 Task: Addition of States in Picklist Values
Action: Mouse moved to (105, 137)
Screenshot: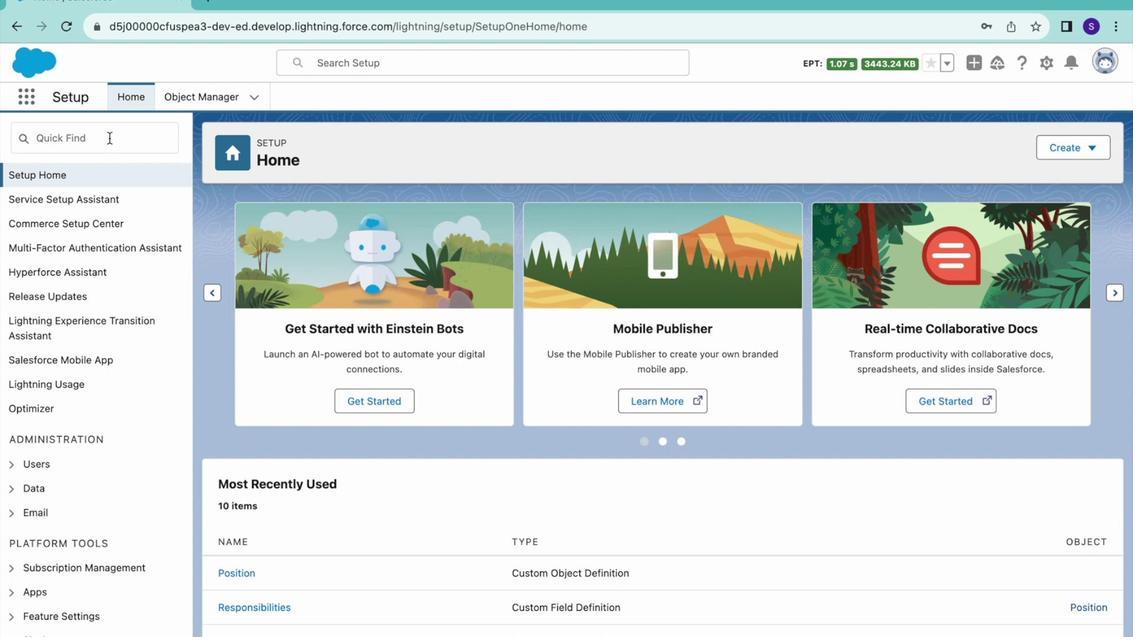 
Action: Mouse pressed left at (105, 137)
Screenshot: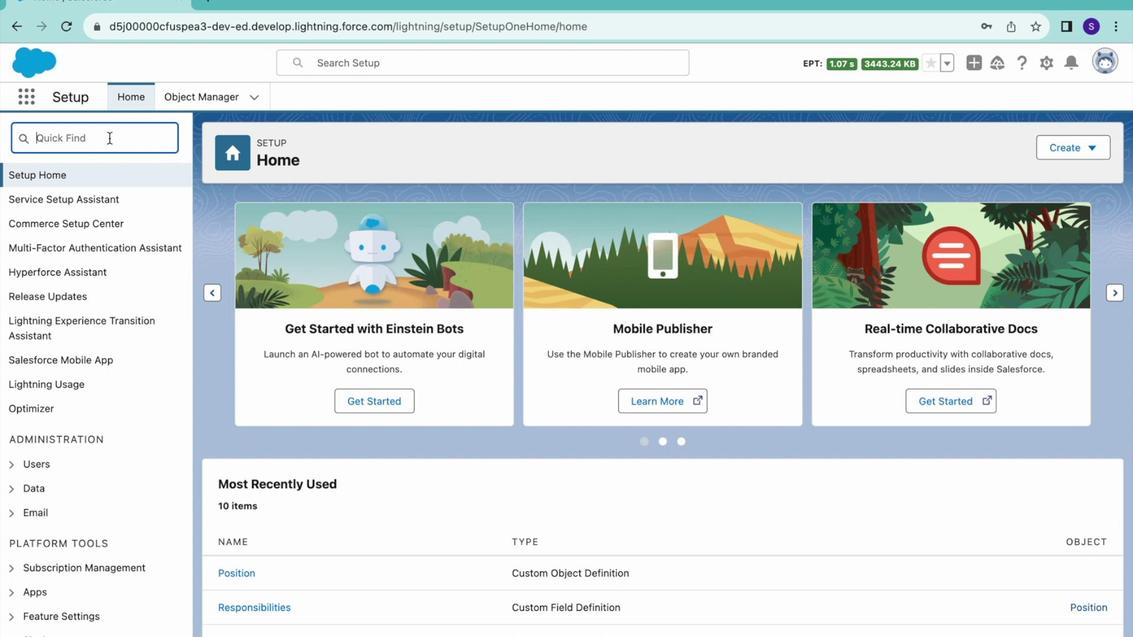 
Action: Key pressed 'p''i''c''k''l''i''s'
Screenshot: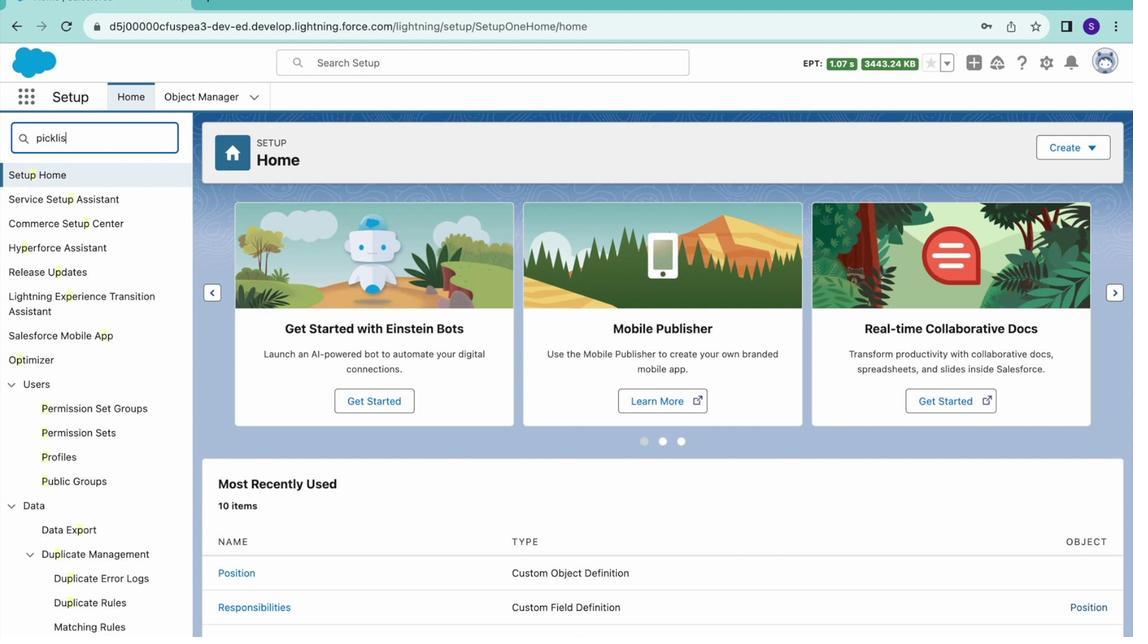 
Action: Mouse moved to (74, 284)
Screenshot: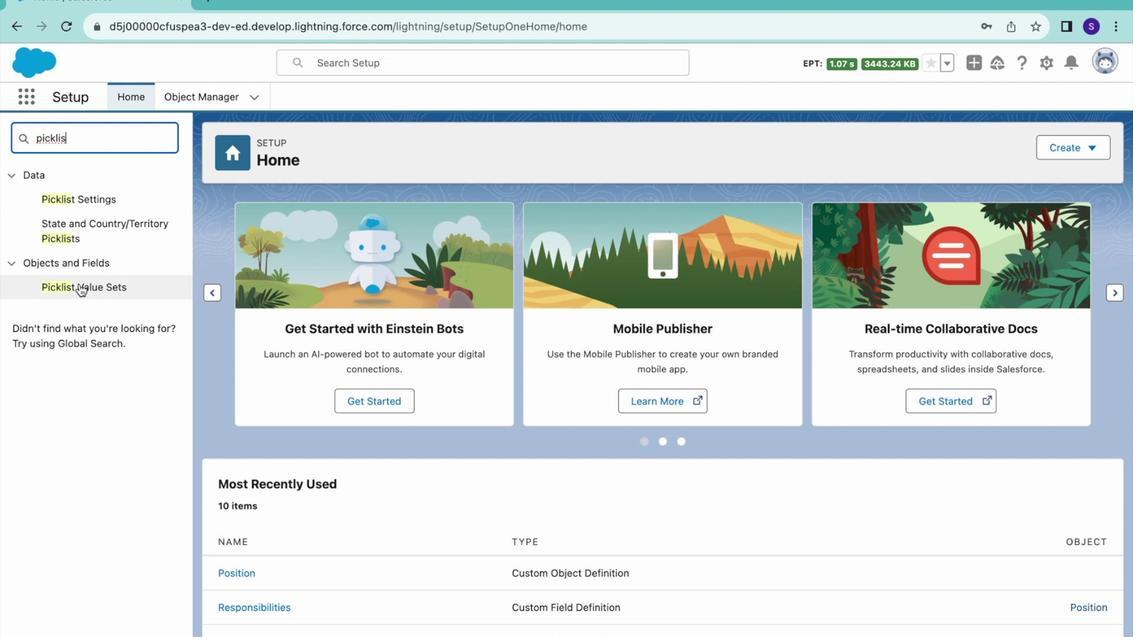 
Action: Mouse pressed left at (74, 284)
Screenshot: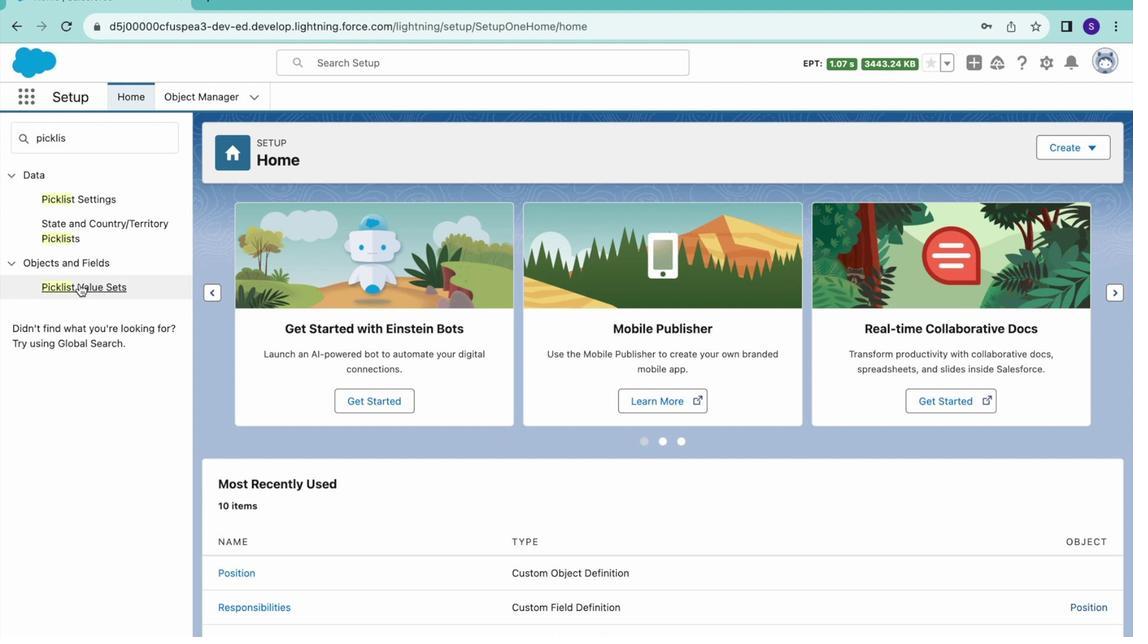 
Action: Mouse moved to (300, 380)
Screenshot: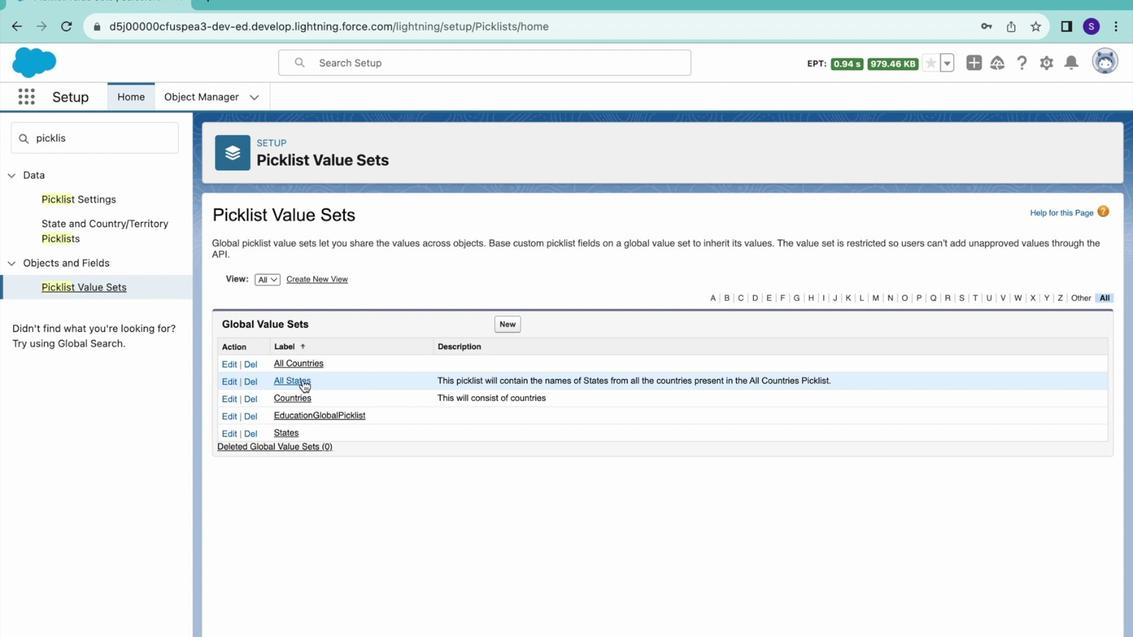 
Action: Mouse pressed left at (300, 380)
Screenshot: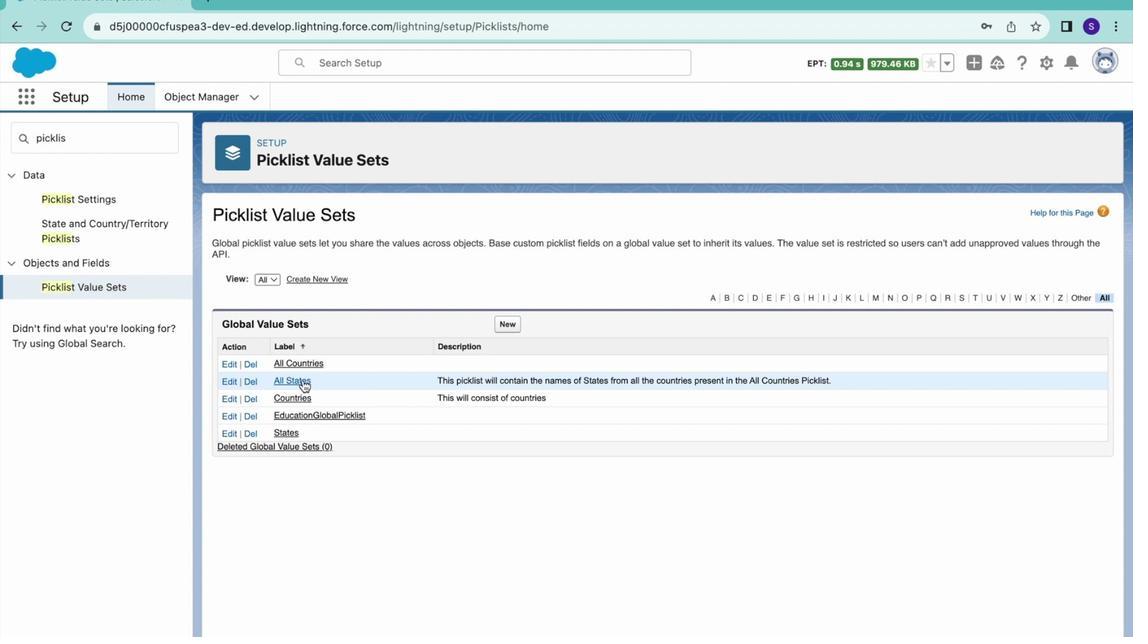 
Action: Mouse moved to (555, 403)
Screenshot: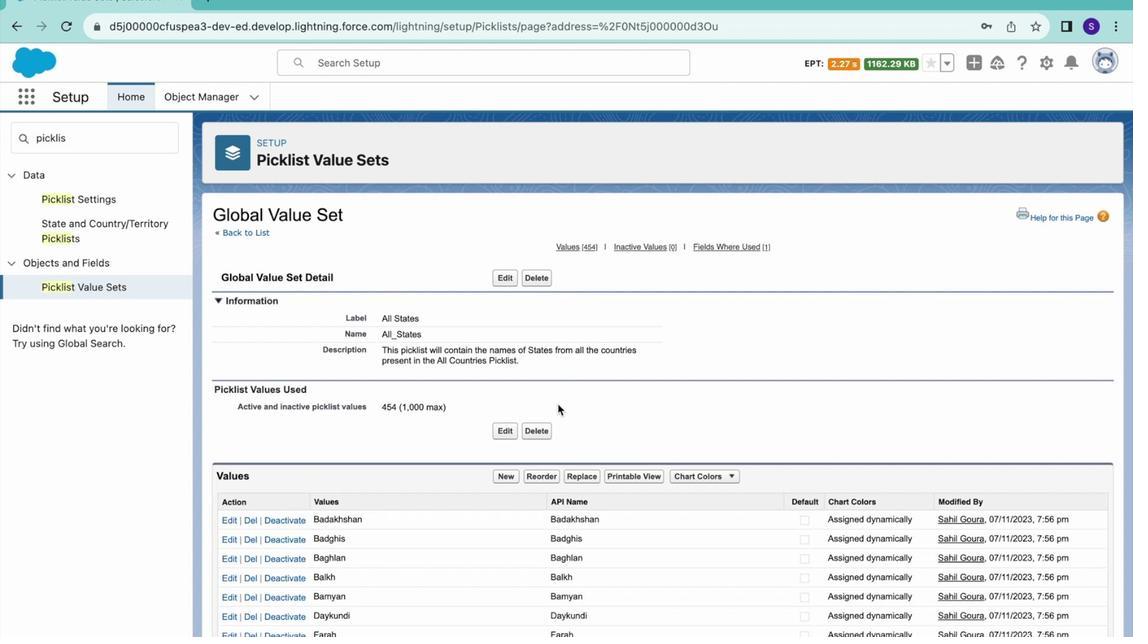
Action: Mouse scrolled (555, 403) with delta (-3, -49)
Screenshot: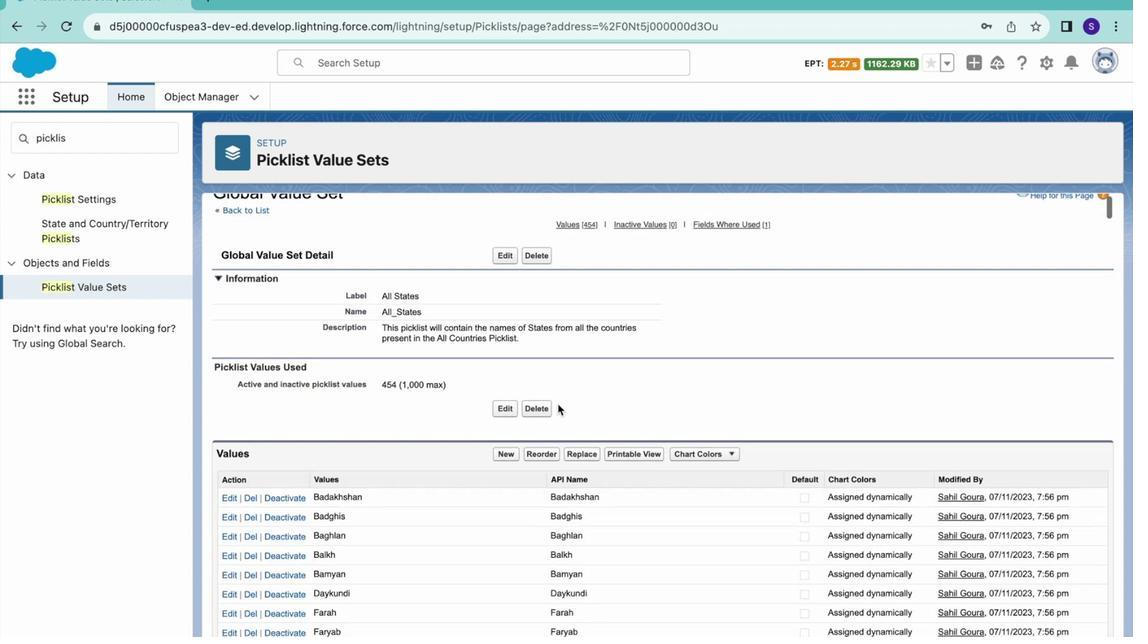
Action: Mouse scrolled (555, 403) with delta (-3, -50)
Screenshot: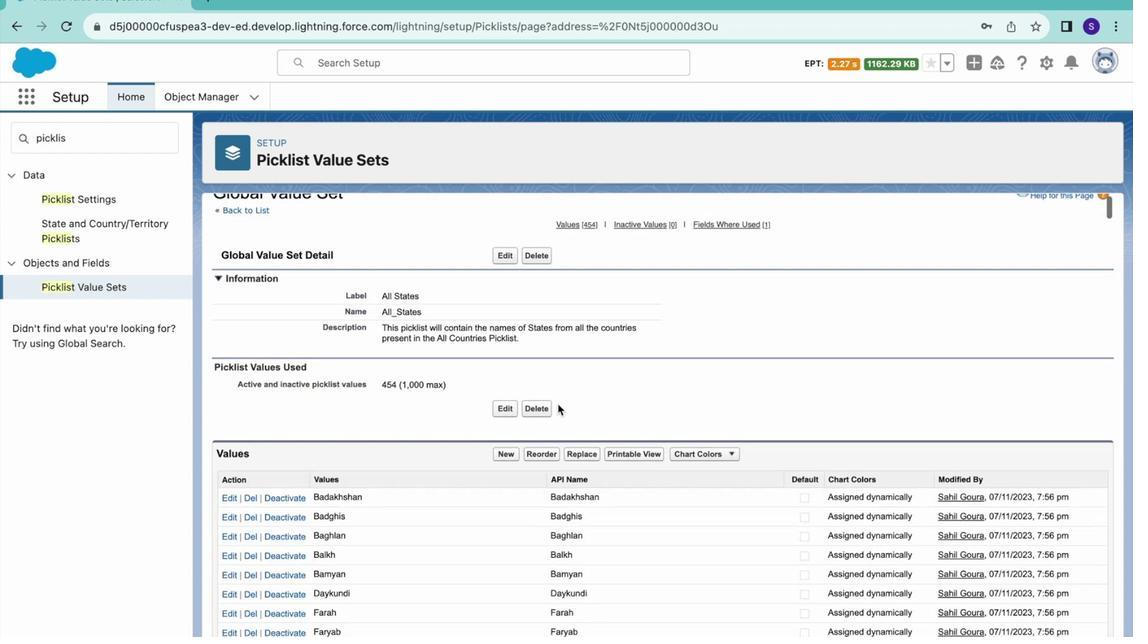 
Action: Mouse scrolled (555, 403) with delta (-3, -50)
Screenshot: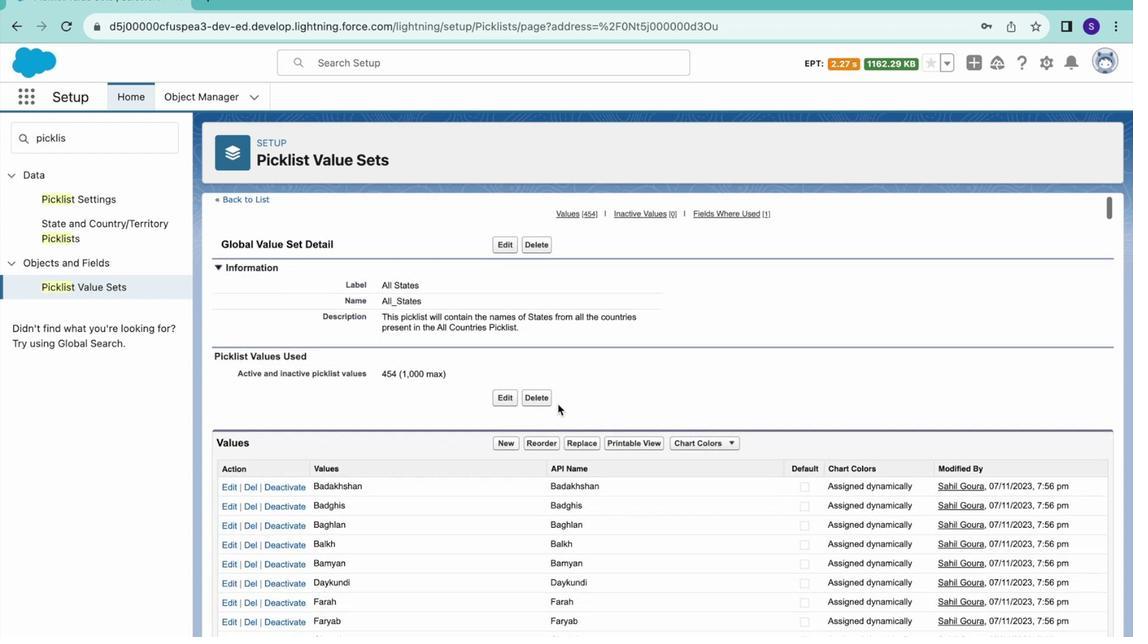 
Action: Mouse scrolled (555, 403) with delta (-3, -50)
Screenshot: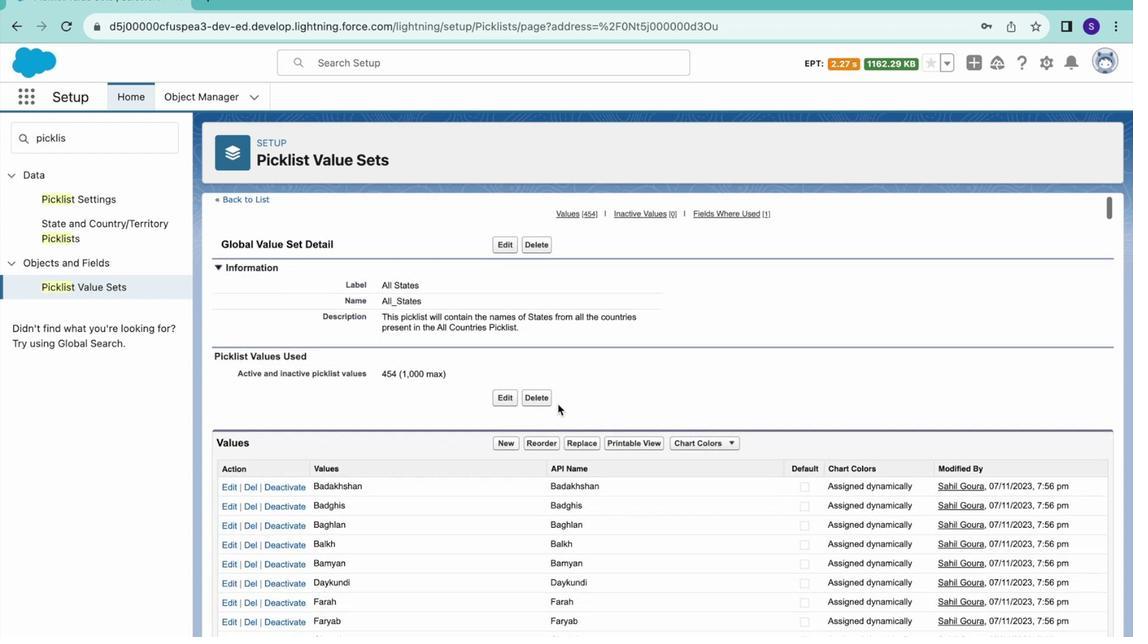 
Action: Mouse scrolled (555, 403) with delta (-3, -50)
Screenshot: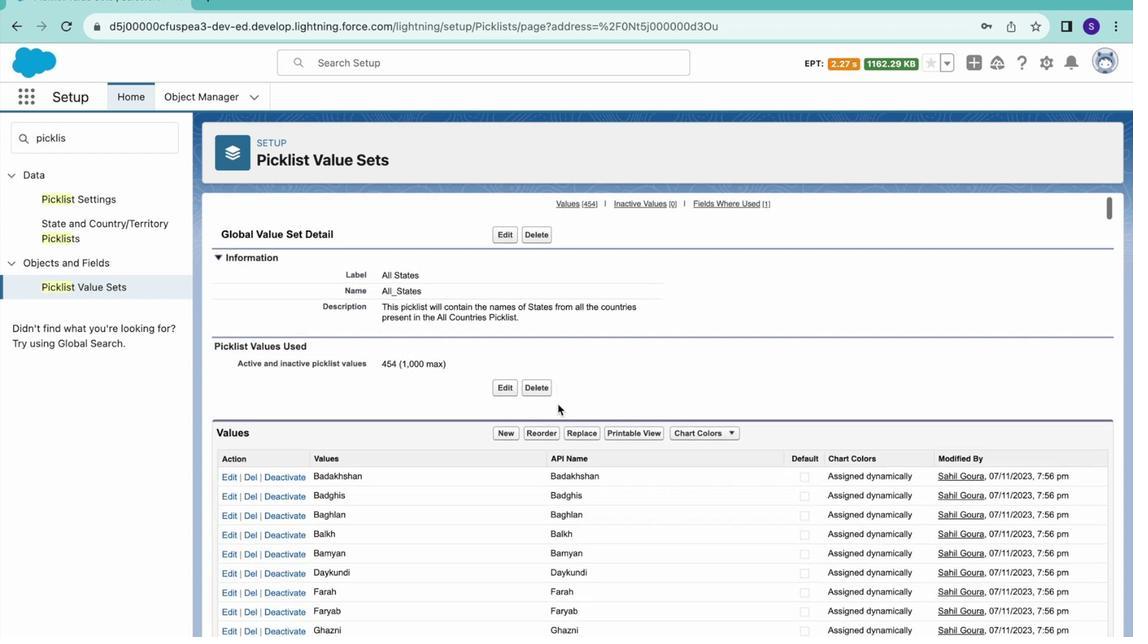 
Action: Mouse scrolled (555, 403) with delta (-3, -50)
Screenshot: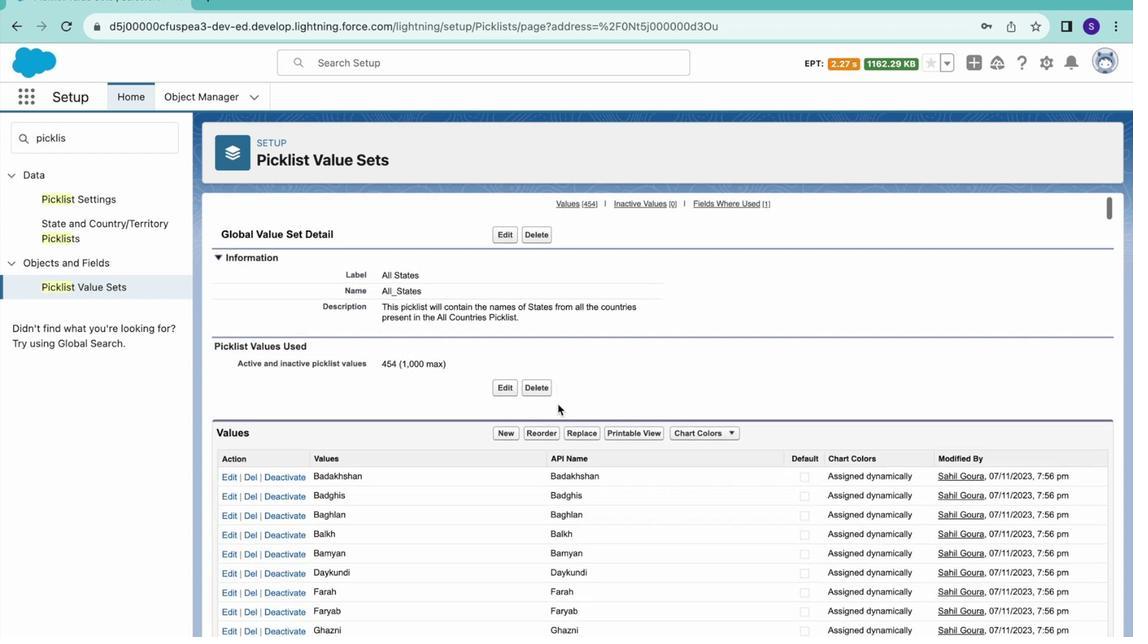 
Action: Mouse scrolled (555, 403) with delta (-3, -50)
Screenshot: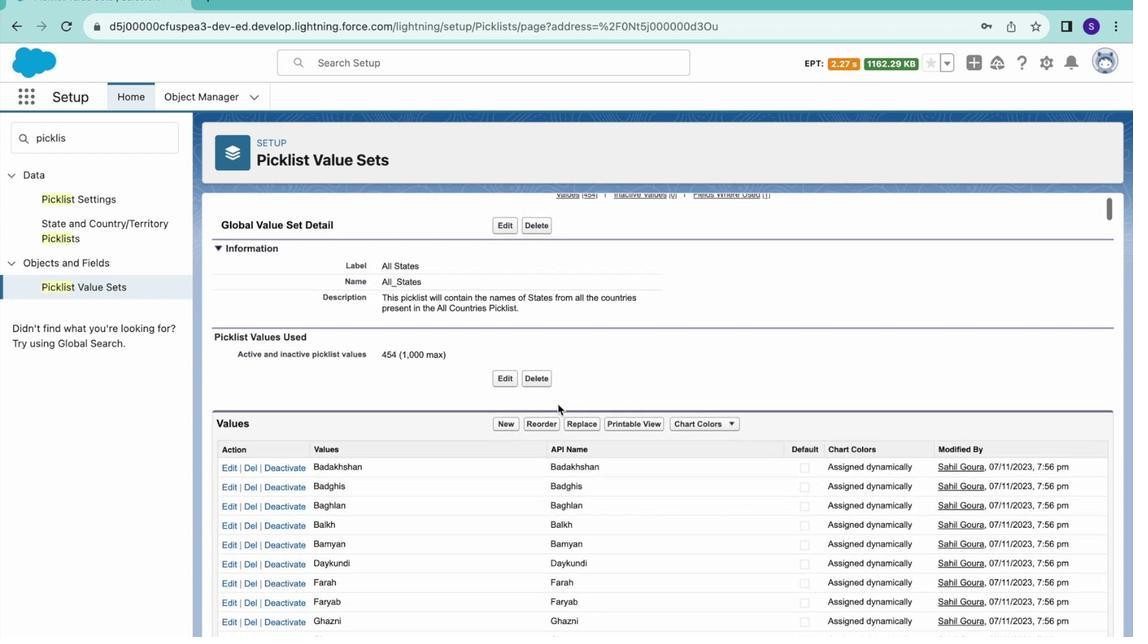 
Action: Mouse scrolled (555, 403) with delta (-3, -50)
Screenshot: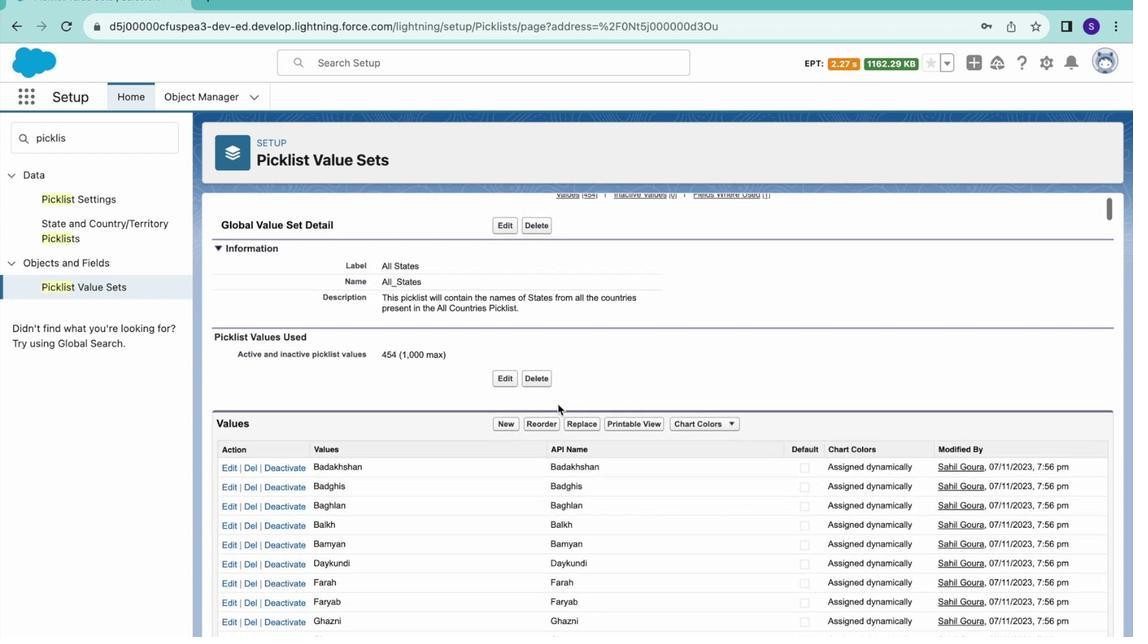 
Action: Mouse scrolled (555, 403) with delta (-3, -49)
Screenshot: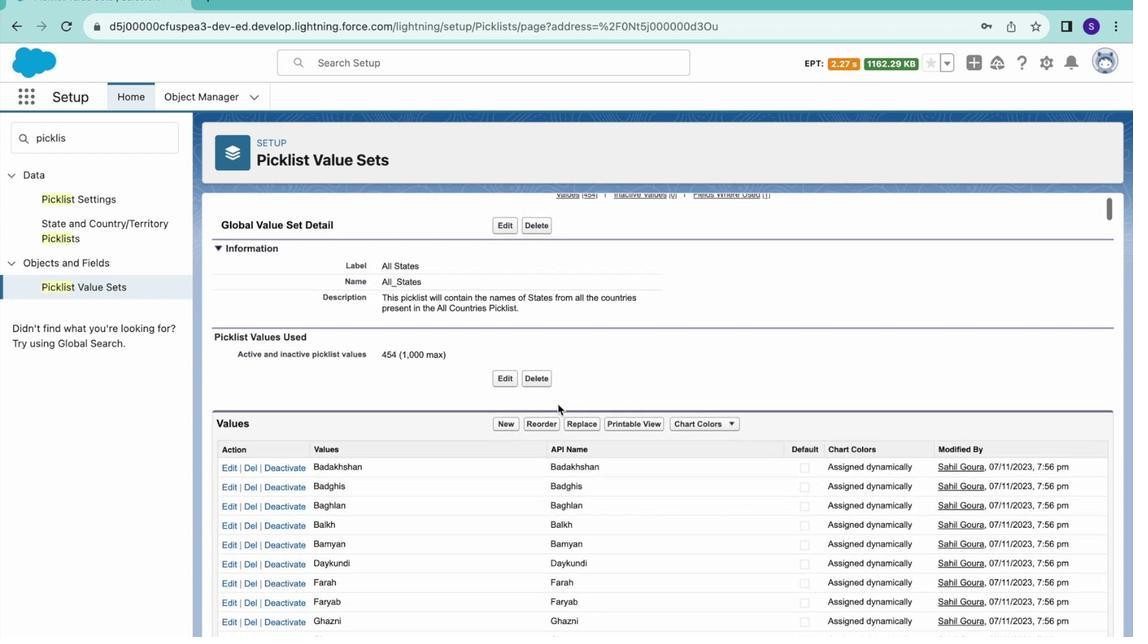 
Action: Mouse scrolled (555, 403) with delta (-3, -50)
Screenshot: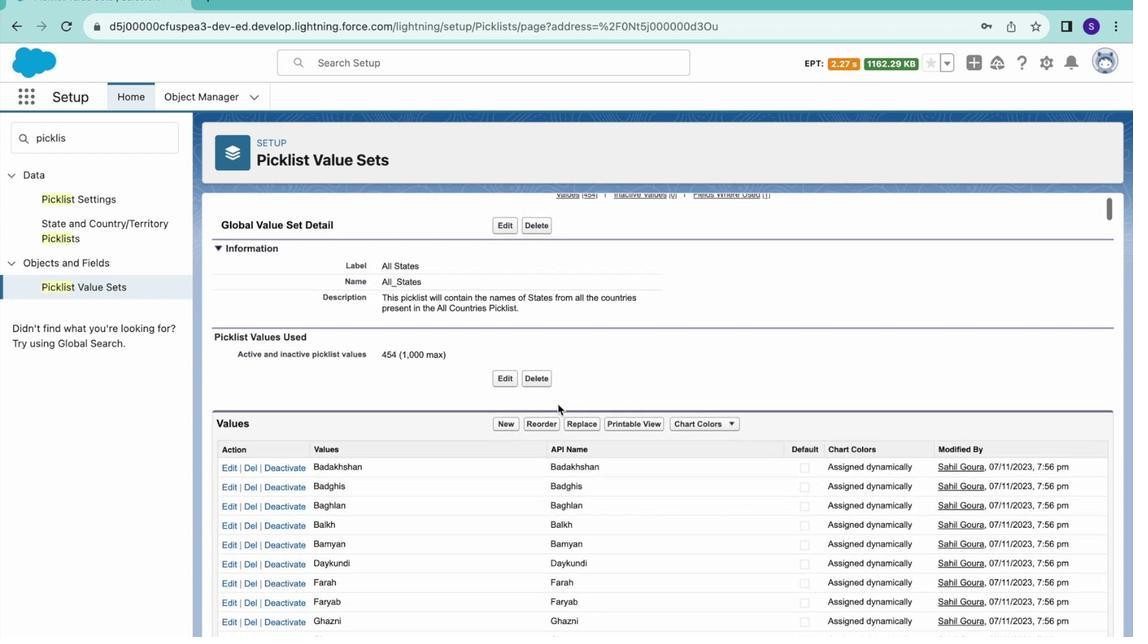 
Action: Mouse scrolled (555, 403) with delta (-3, -50)
Screenshot: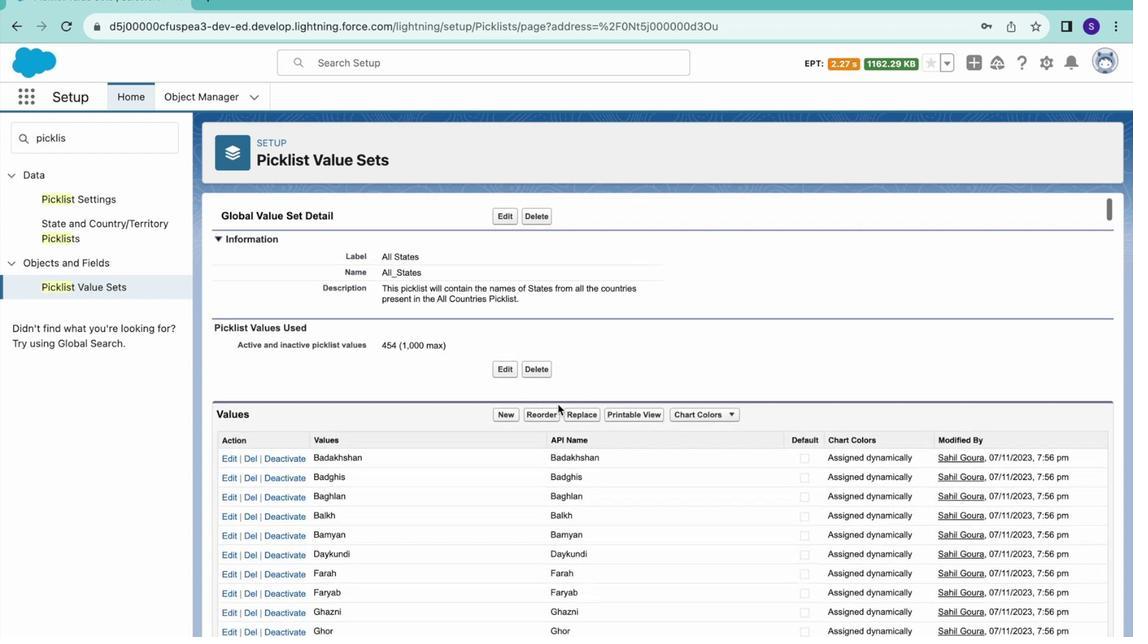 
Action: Mouse scrolled (555, 403) with delta (-3, -50)
Screenshot: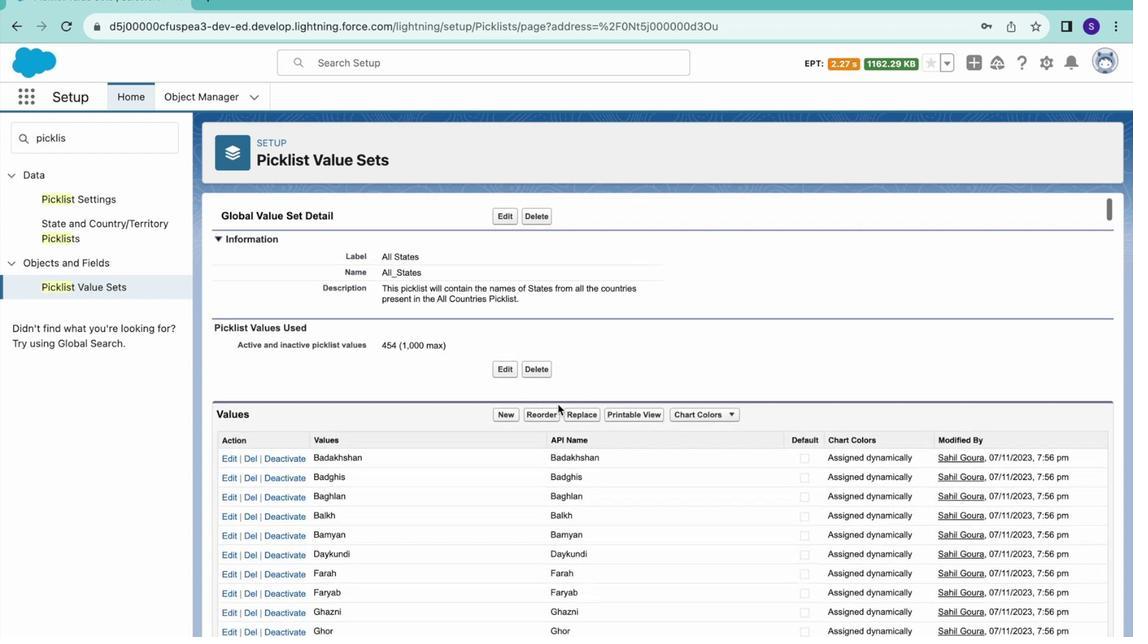 
Action: Mouse scrolled (555, 403) with delta (-3, -50)
Screenshot: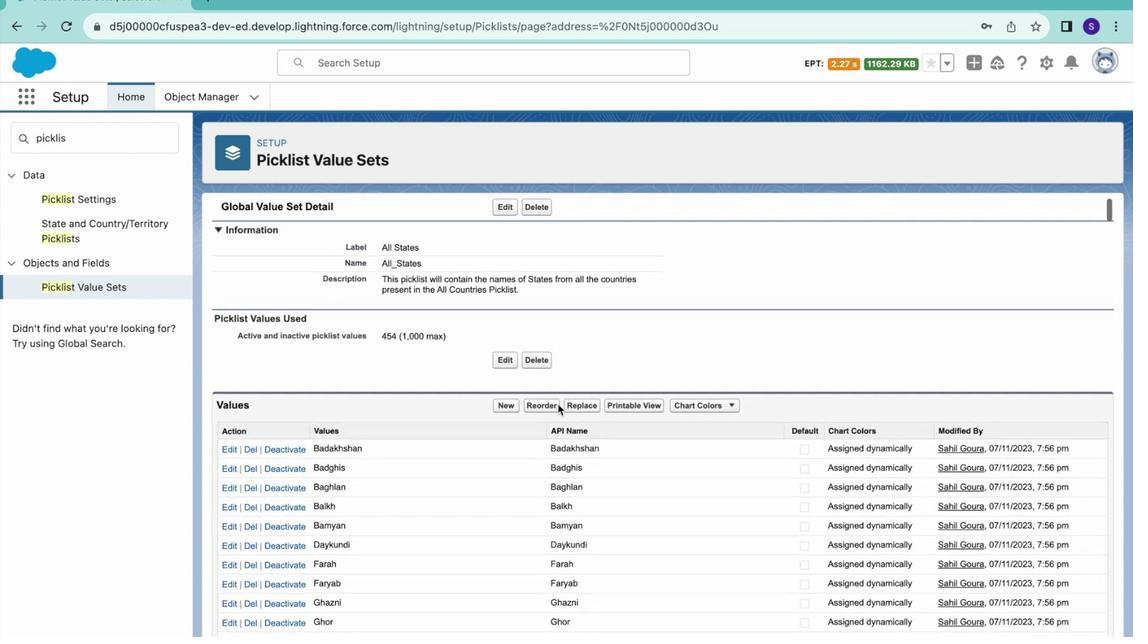 
Action: Mouse scrolled (555, 403) with delta (-3, -50)
Screenshot: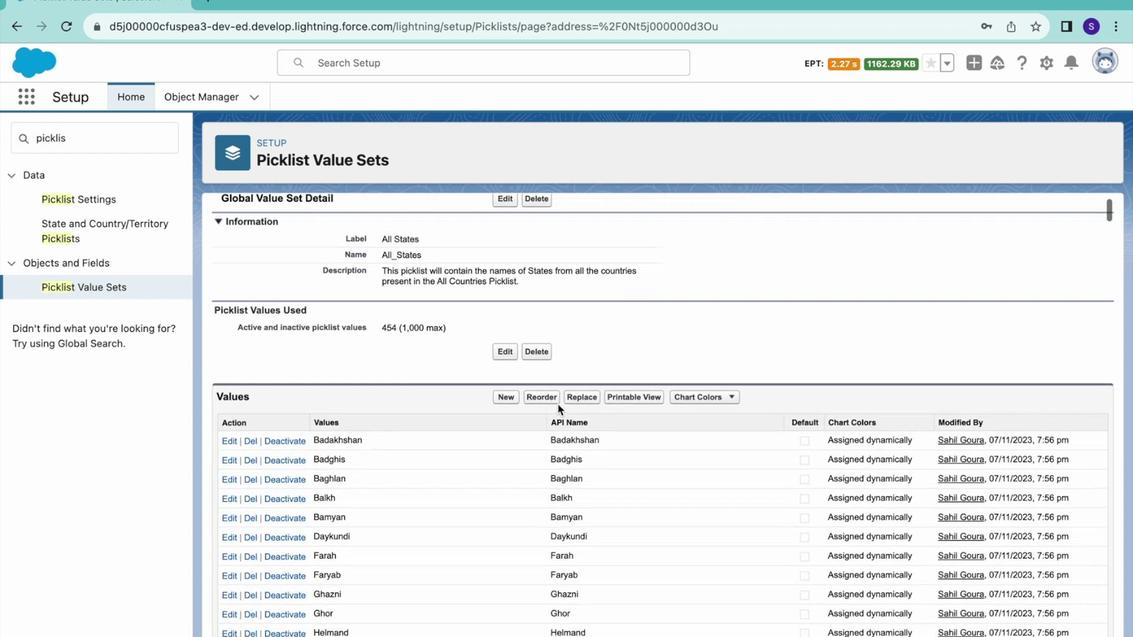 
Action: Mouse scrolled (555, 403) with delta (-3, -50)
Screenshot: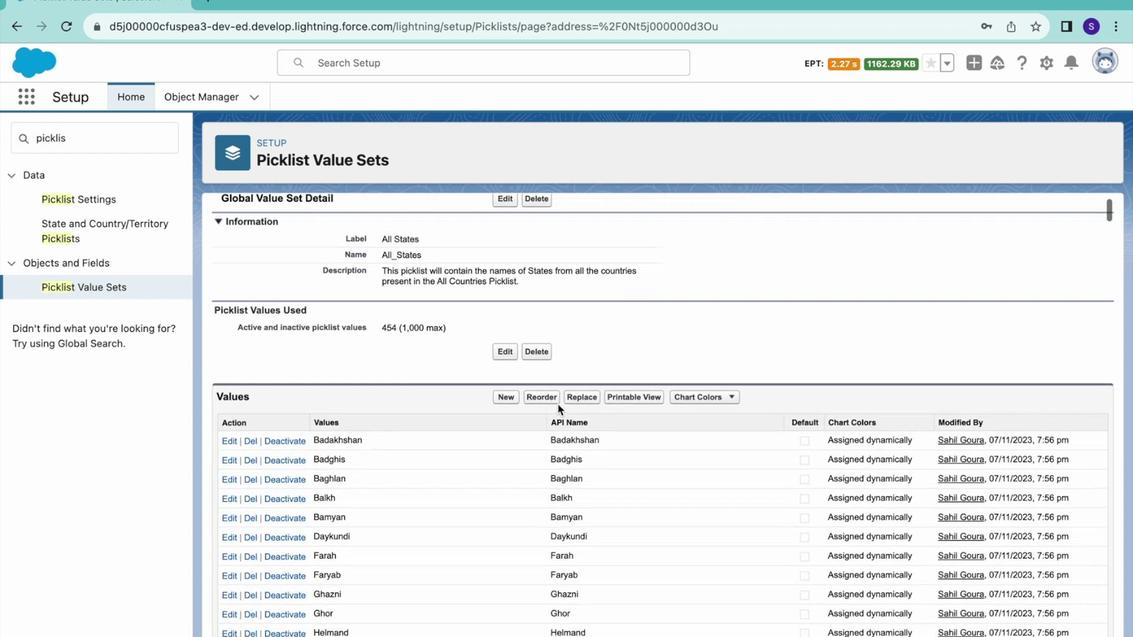
Action: Mouse scrolled (555, 403) with delta (-3, -50)
Screenshot: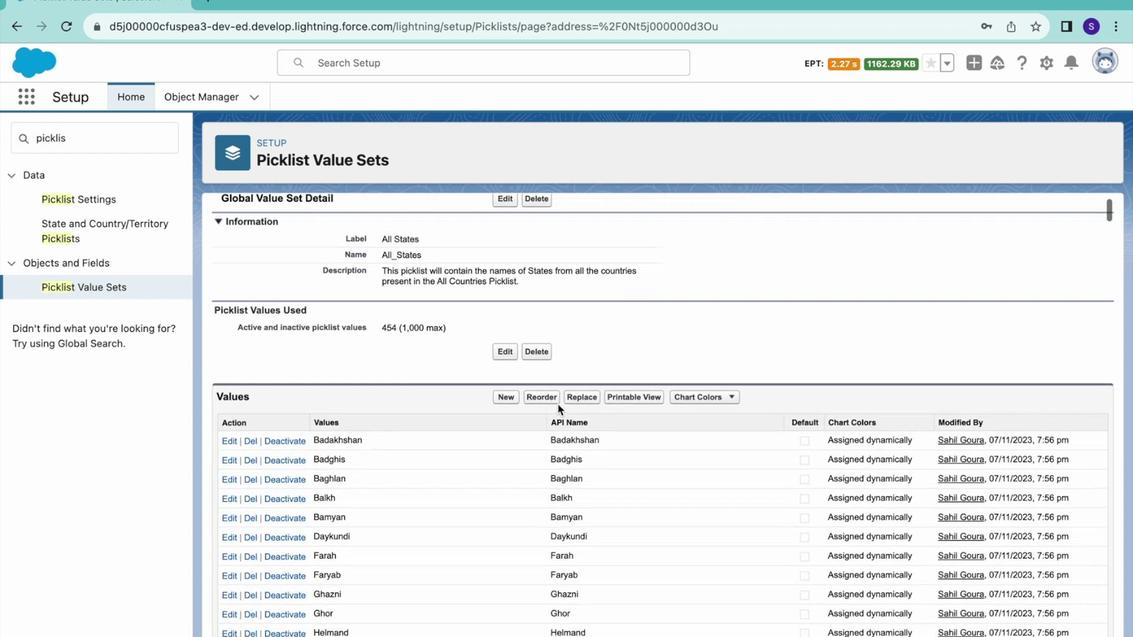 
Action: Mouse scrolled (555, 403) with delta (-3, -50)
Screenshot: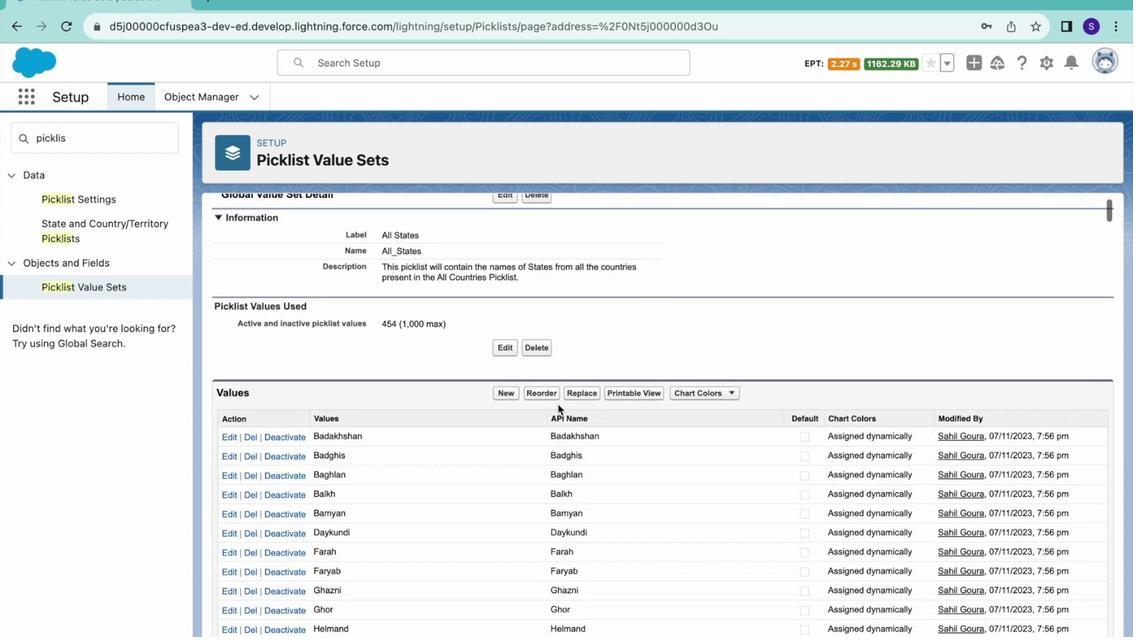 
Action: Mouse scrolled (555, 403) with delta (-3, -50)
Screenshot: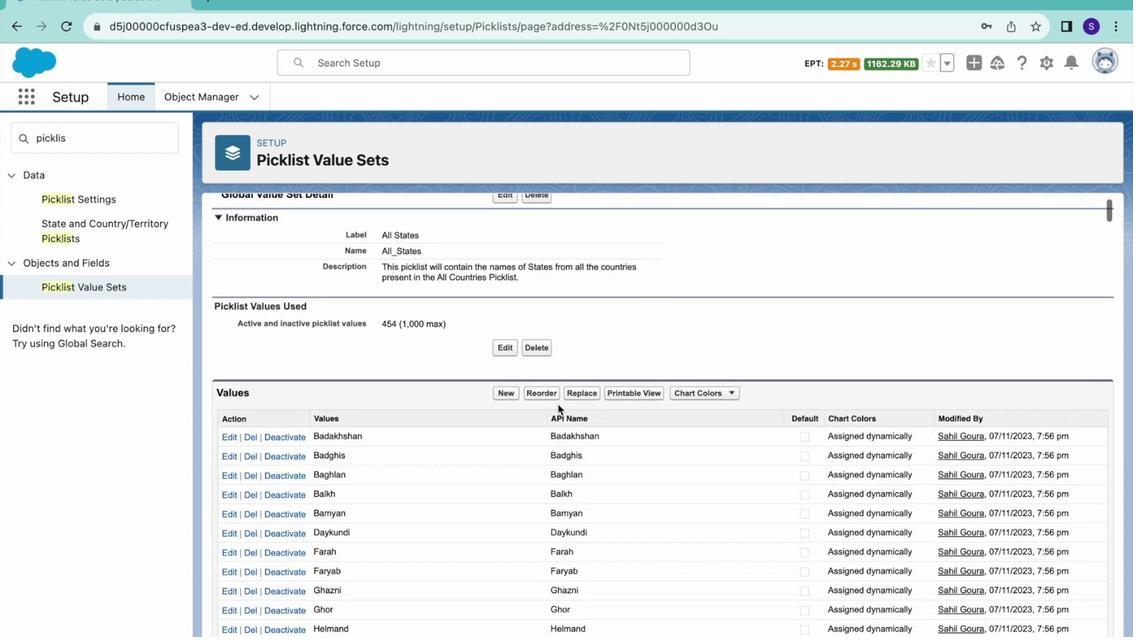 
Action: Mouse scrolled (555, 403) with delta (-3, -50)
Screenshot: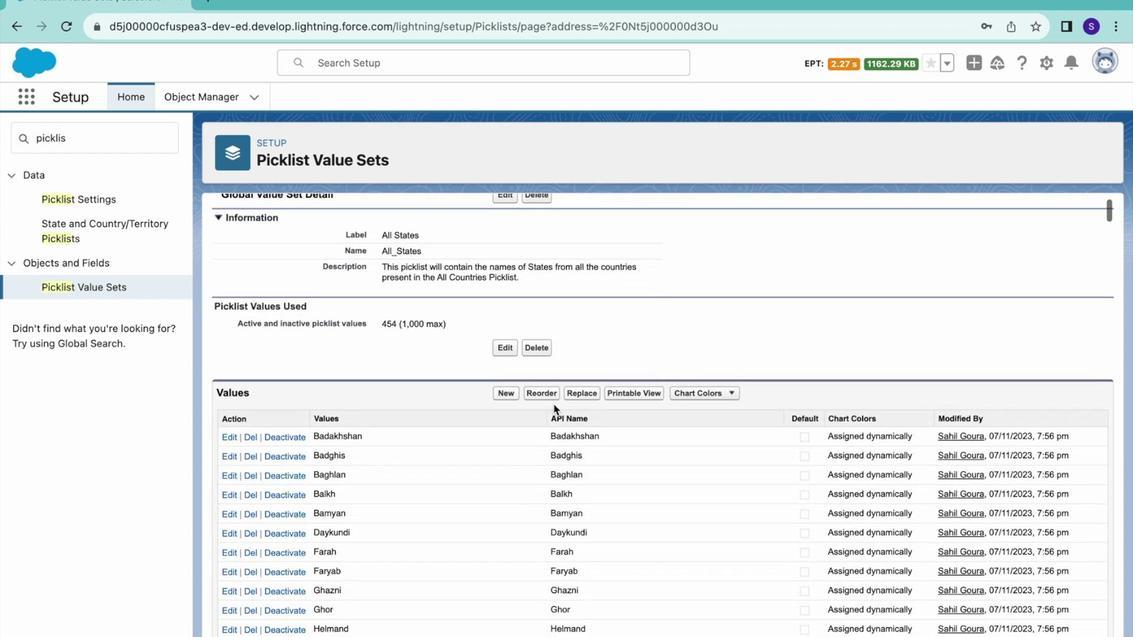 
Action: Mouse scrolled (555, 403) with delta (-3, -49)
Screenshot: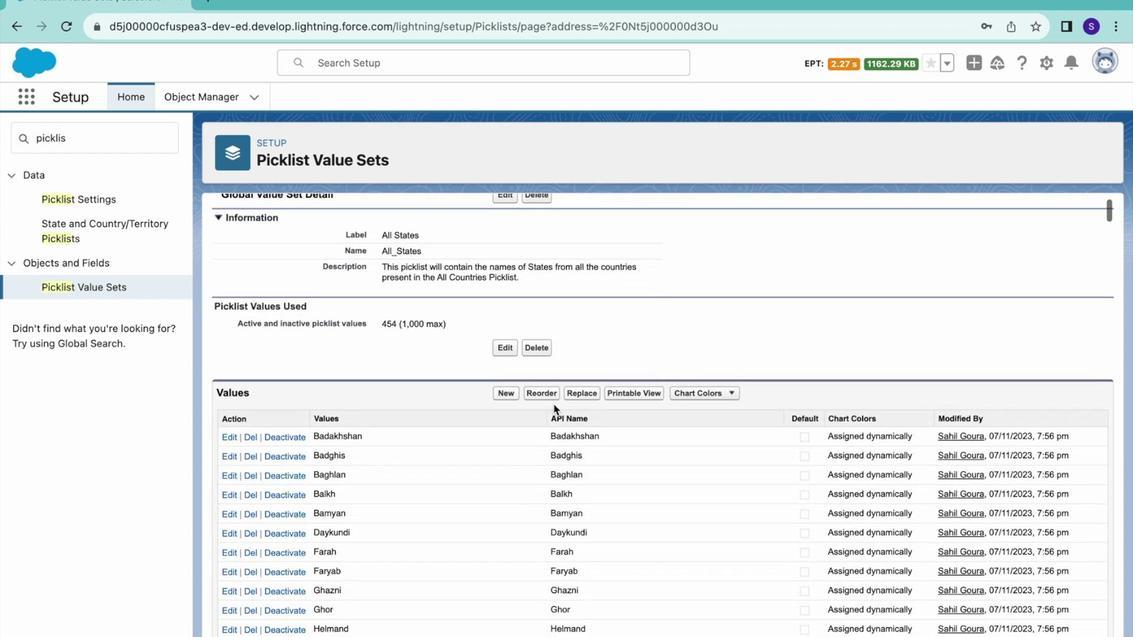 
Action: Mouse moved to (506, 393)
Screenshot: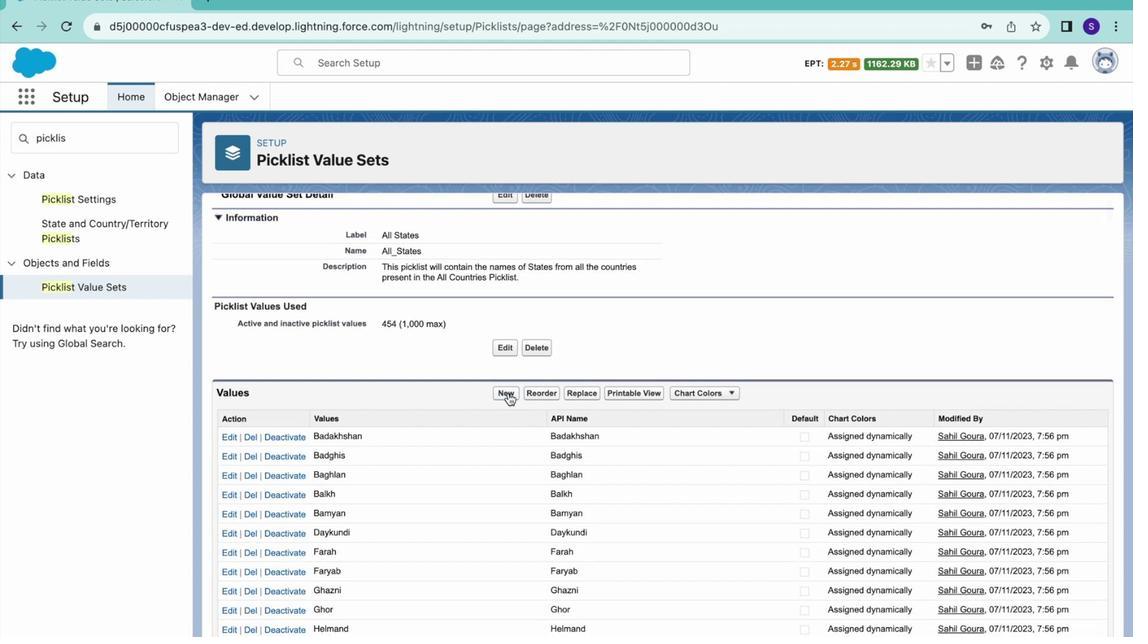 
Action: Mouse pressed left at (506, 393)
Screenshot: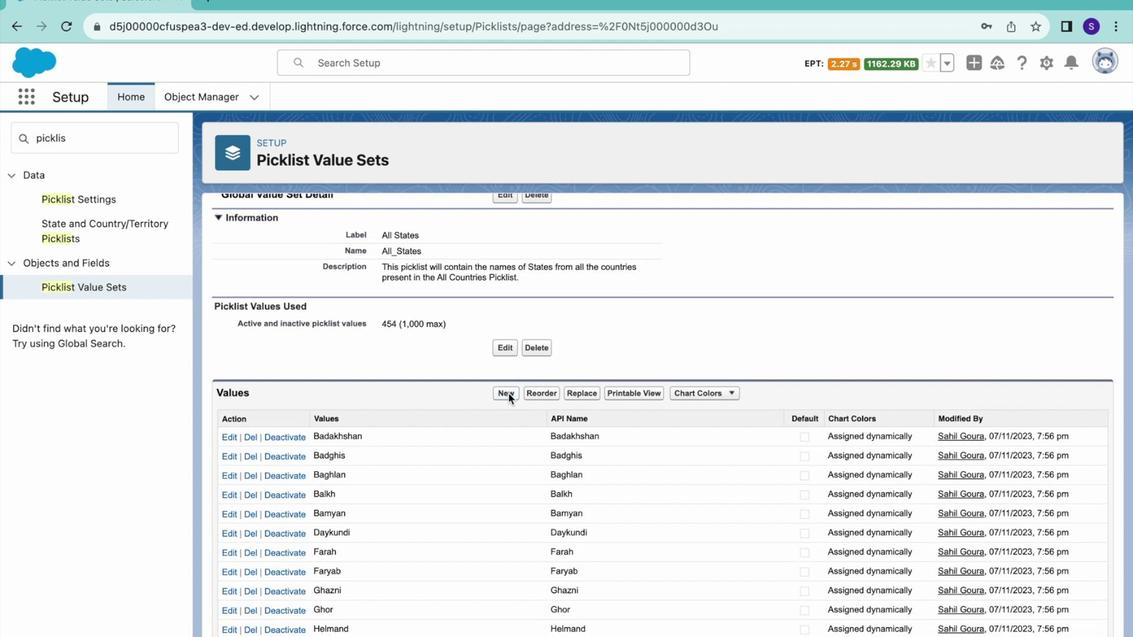 
Action: Mouse moved to (279, 423)
Screenshot: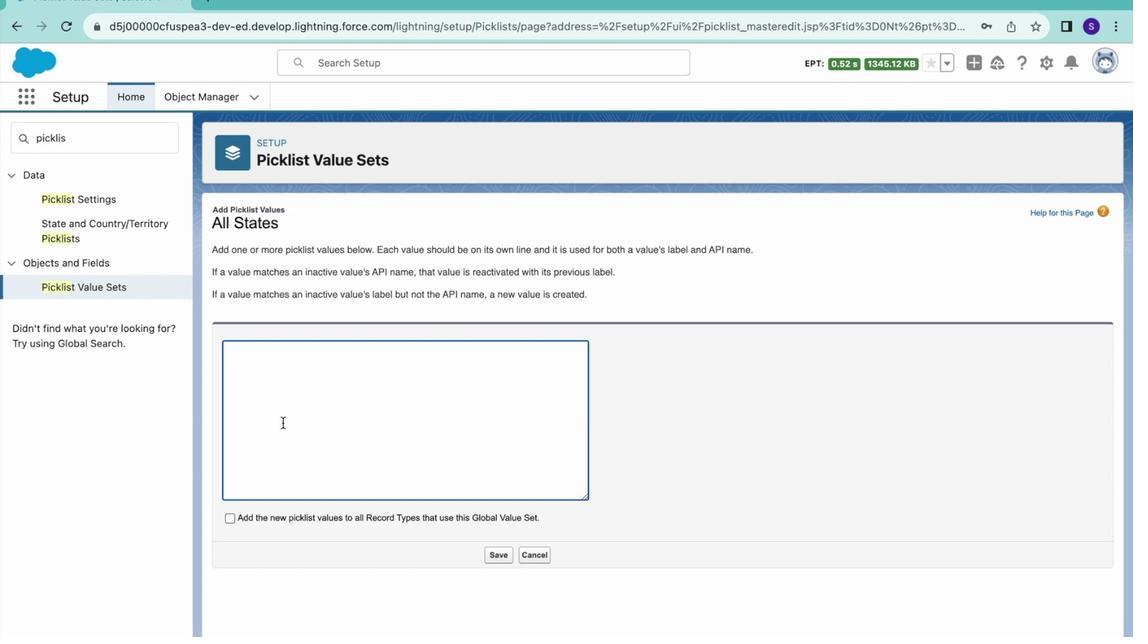 
Action: Key pressed Key.shift'S''a''l''a''j''w''e'"'"Key.backspaceKey.enterKey.shift'T''h''a''b''a''l''a'Key.enterKey.shift'C''h''a''d''i''b''e'Key.enterKey.shift'M''a''t''s''i''l''o''j''e'Key.enterKey.shift'K''h''u''d''u''m''e''l''a''p''y''e'Key.enterKey.shift'L''e''s''e''n''e''p''o''l''e''/'Key.shift'M''a''t''o''l''w''a''n''e'Key.enterKey.shift'R''a''d''i''s''e''l''e'Key.enterKey.shift'M''o''l''a''l''a''t''a''u'Key.enterKey.shift'T''s''a''o'Key.enterKey.shift'M''m''a''s''h''o''r''o'
Screenshot: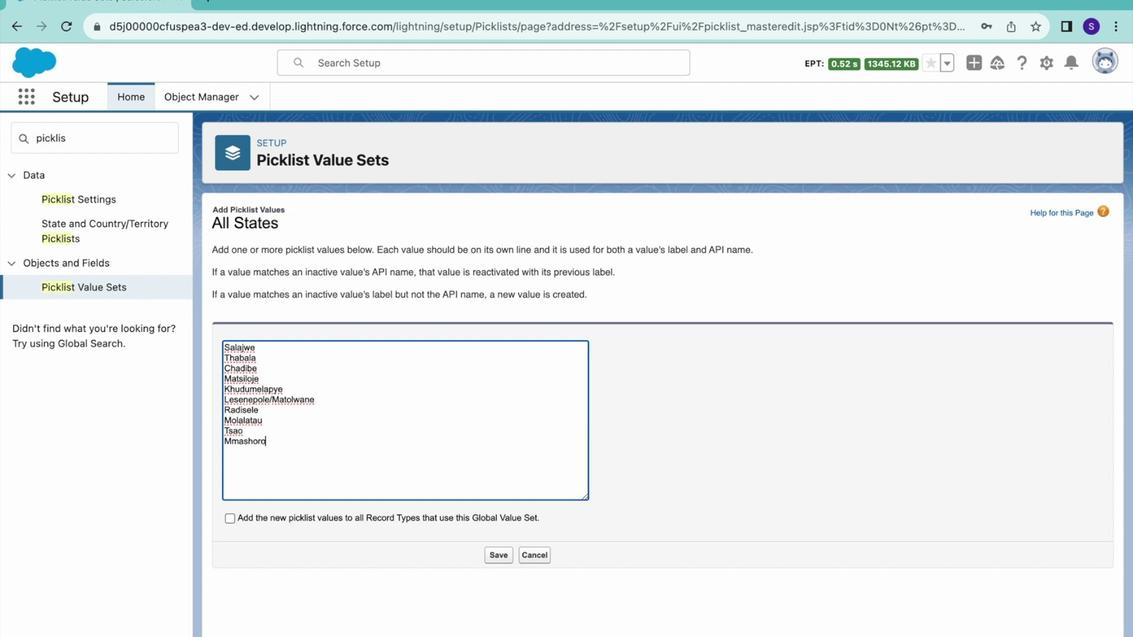 
Action: Mouse moved to (229, 520)
Screenshot: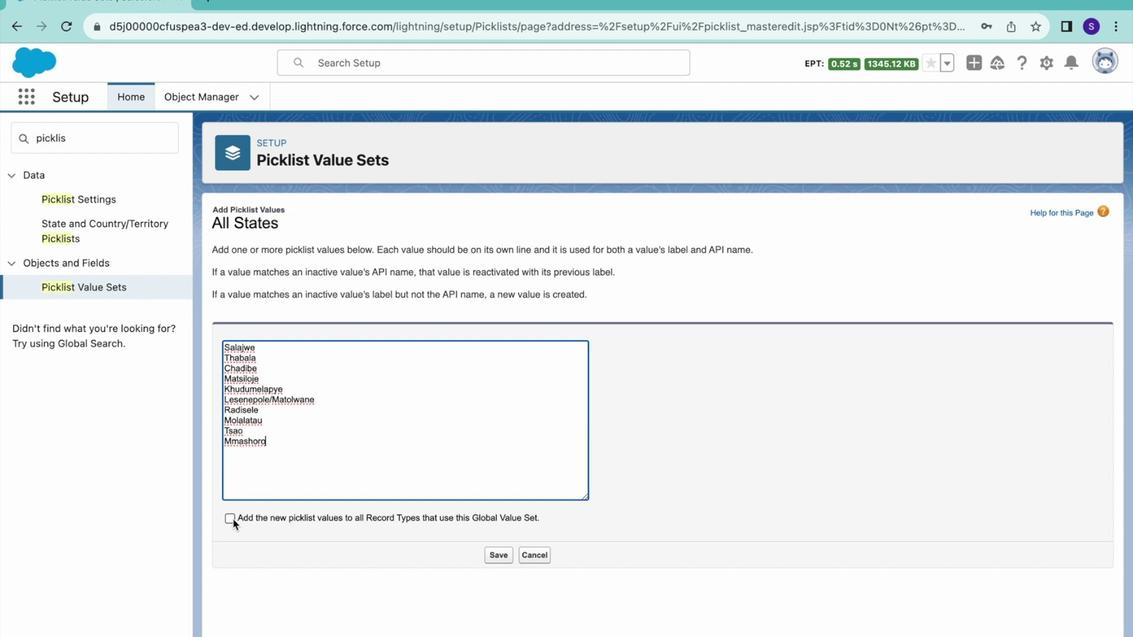 
Action: Mouse pressed left at (229, 520)
Screenshot: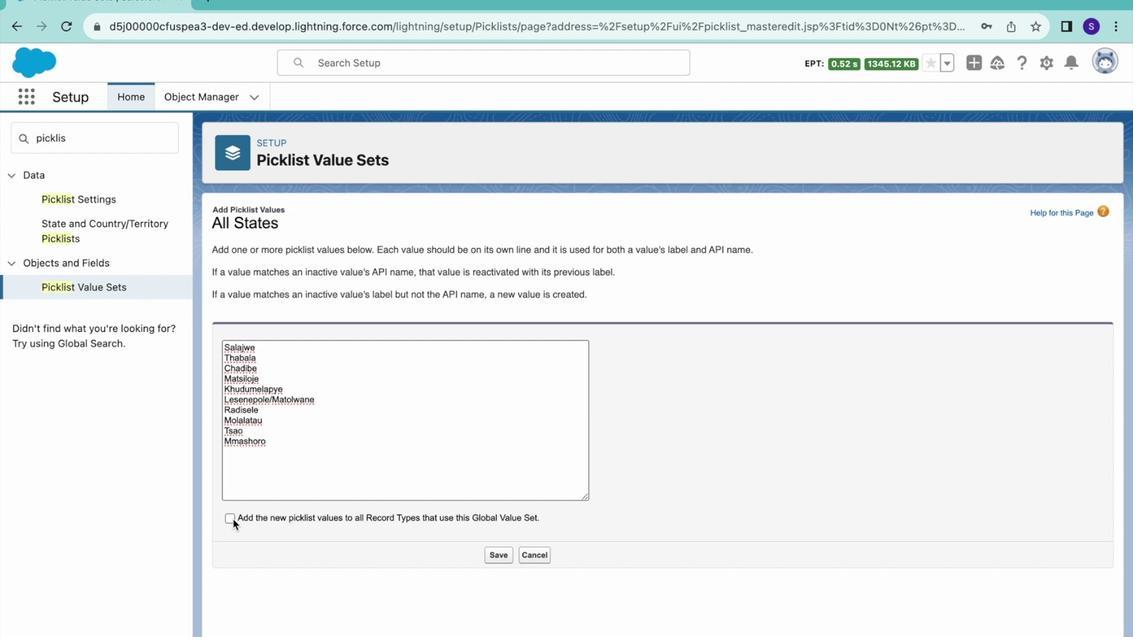
Action: Mouse moved to (494, 554)
Screenshot: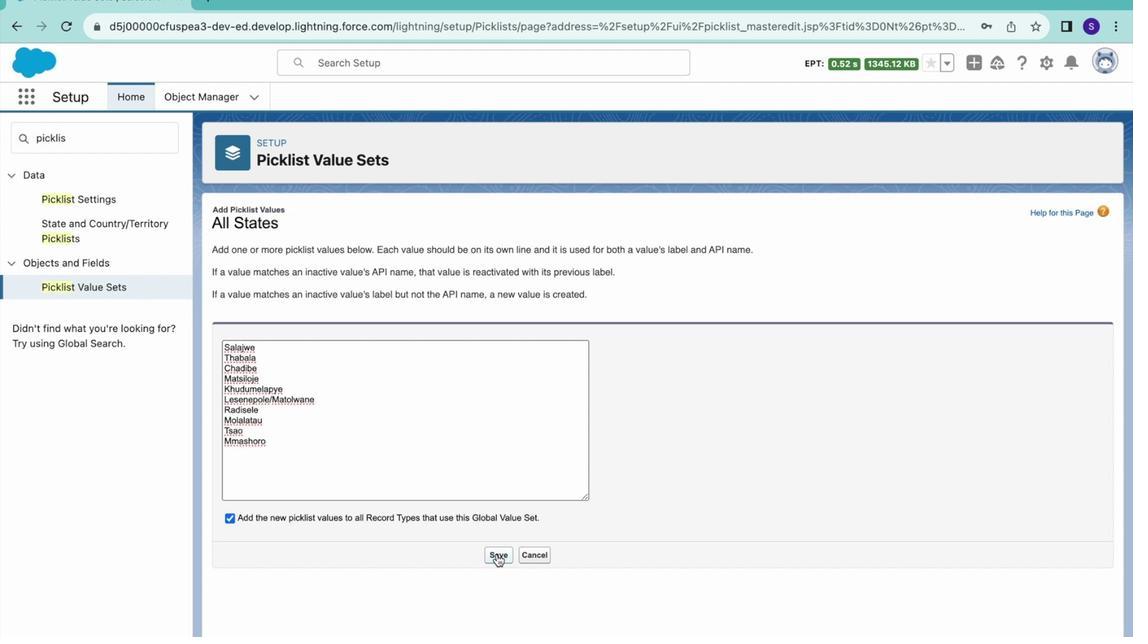 
Action: Mouse pressed left at (494, 554)
Screenshot: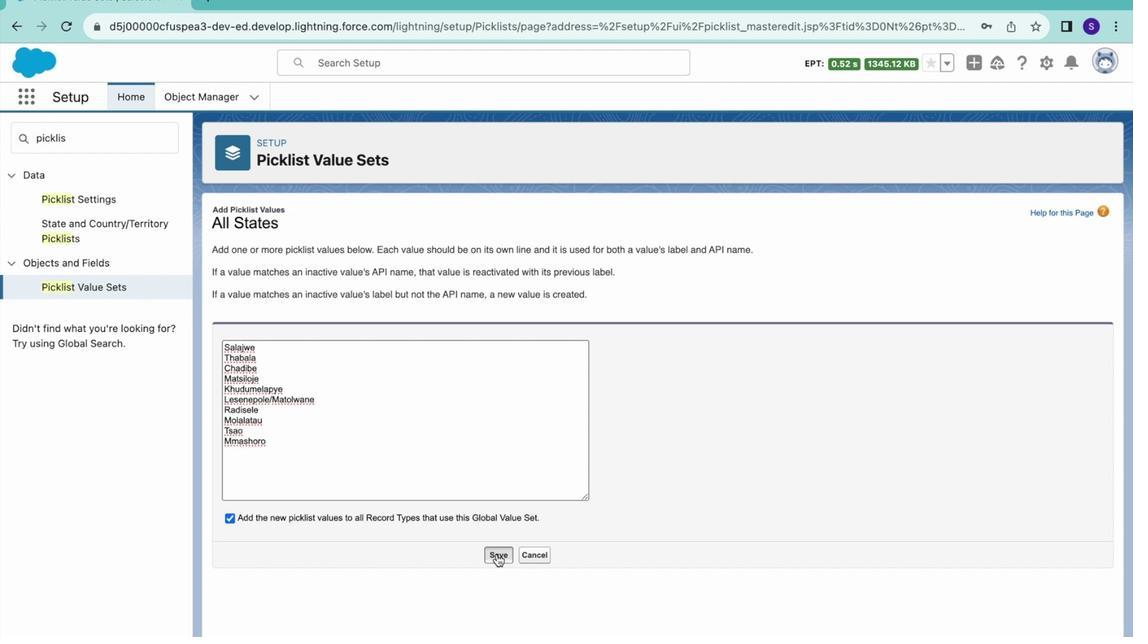 
Action: Mouse moved to (266, 388)
Screenshot: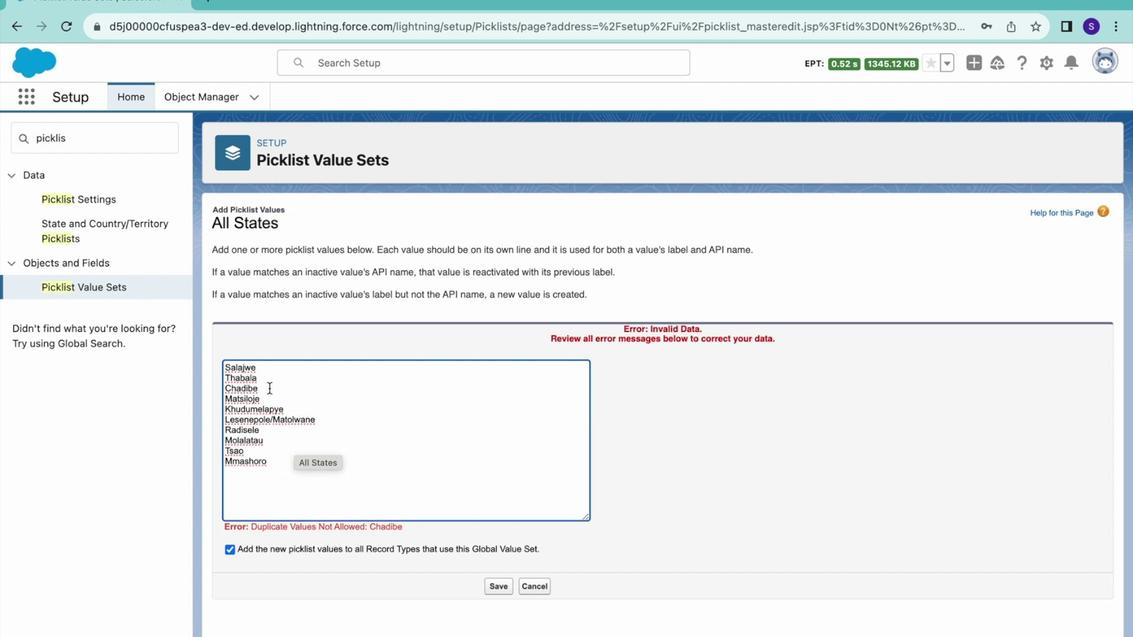 
Action: Mouse pressed left at (266, 388)
Screenshot: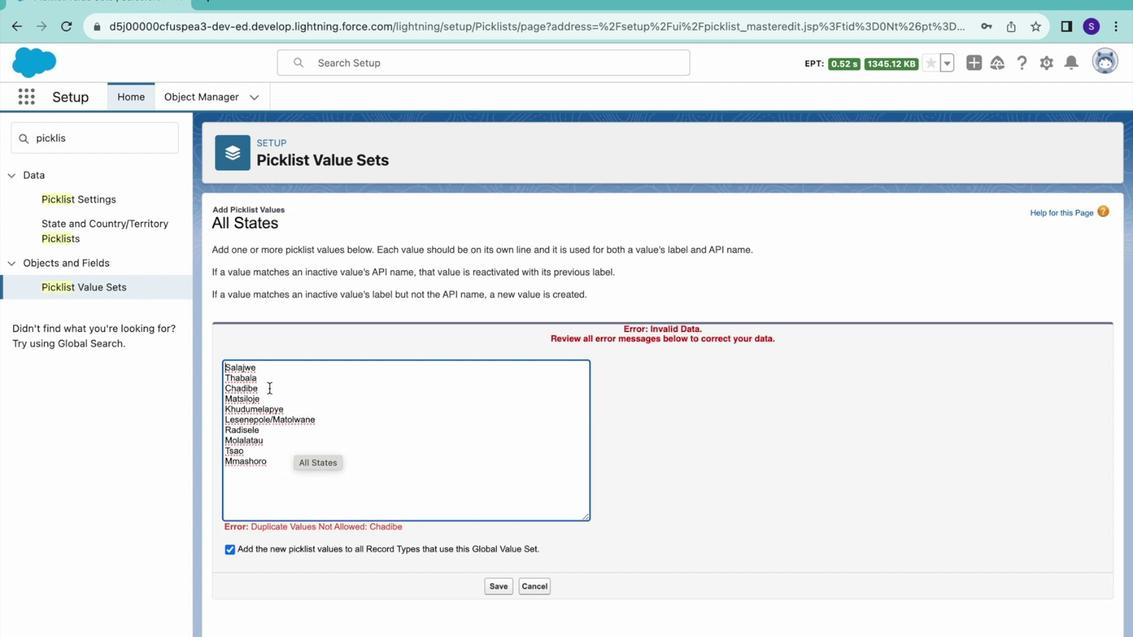 
Action: Key pressed Key.backspaceKey.backspaceKey.backspaceKey.backspaceKey.backspaceKey.backspaceKey.backspaceKey.backspace
Screenshot: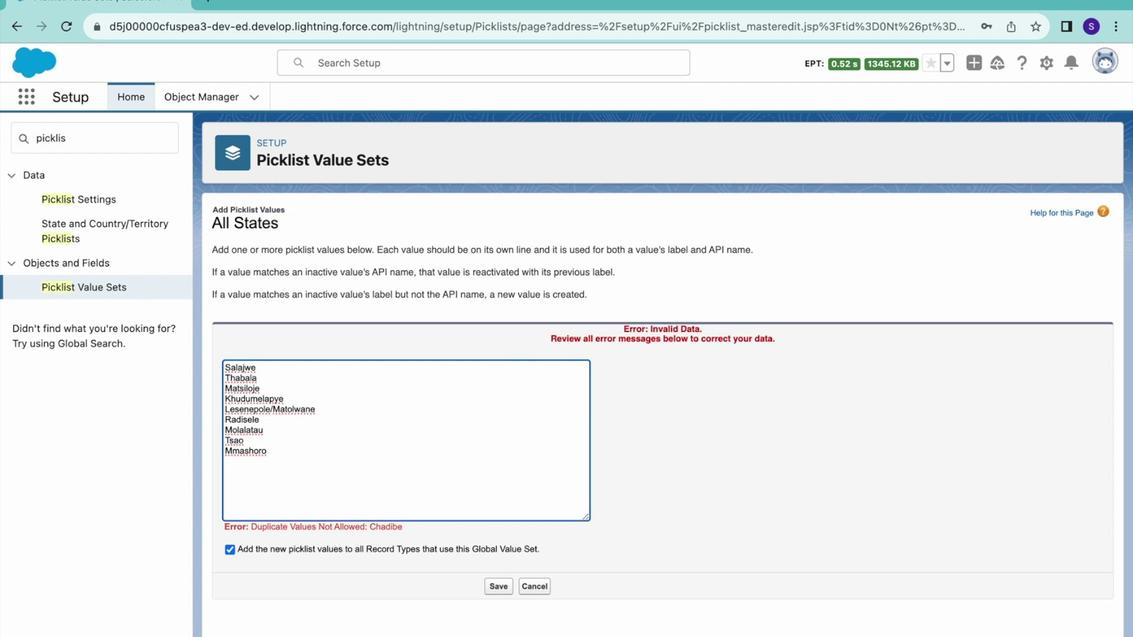
Action: Mouse moved to (493, 588)
Screenshot: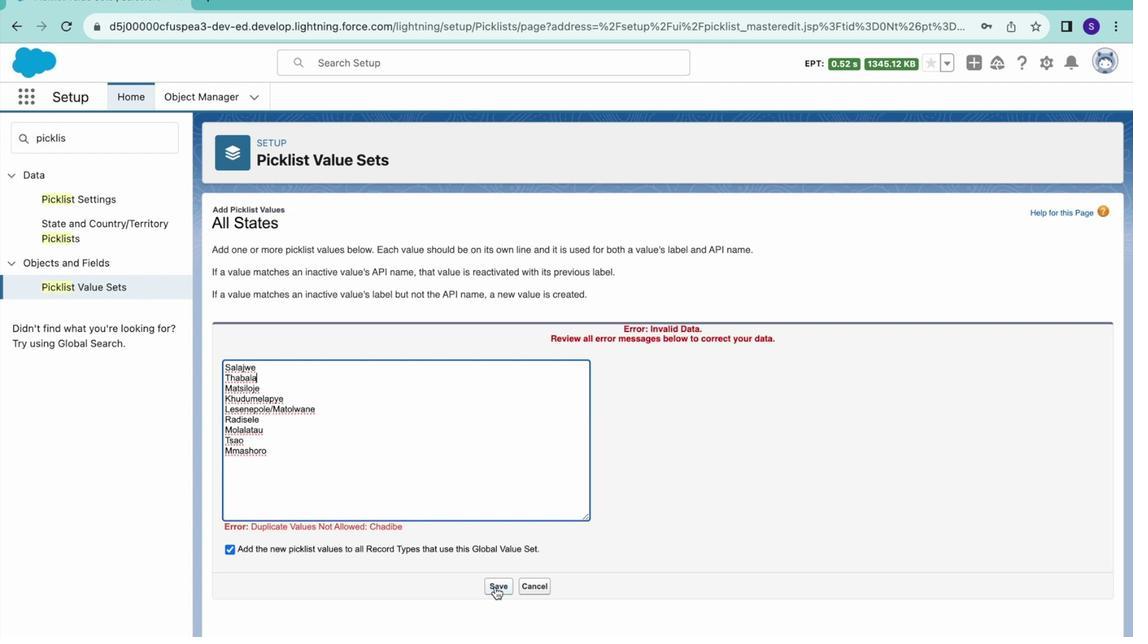 
Action: Mouse pressed left at (493, 588)
Screenshot: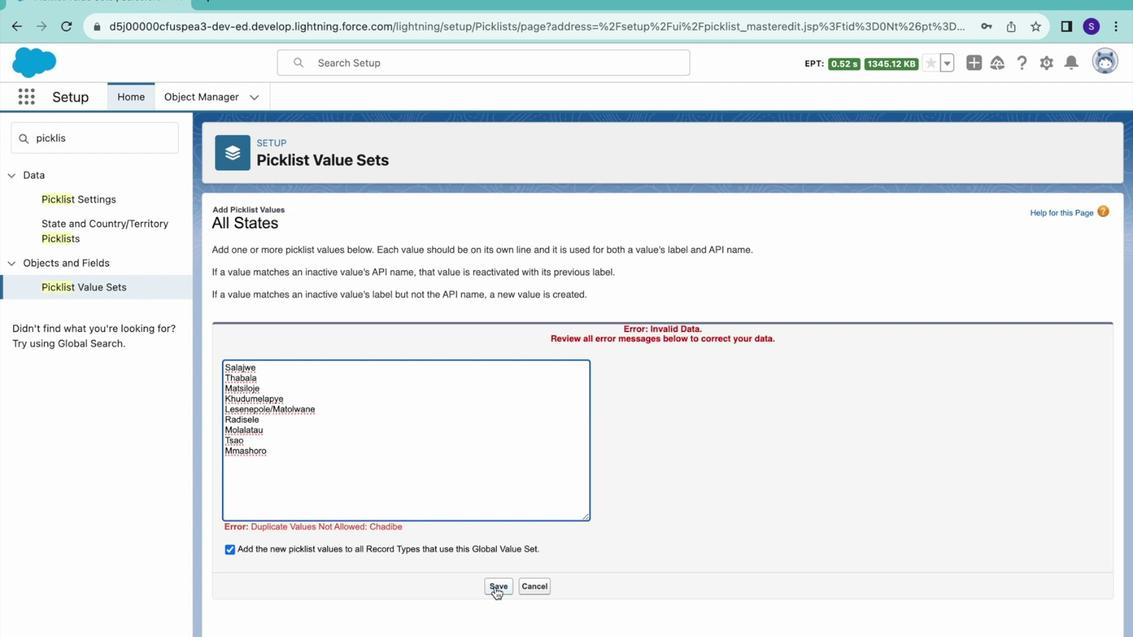 
Action: Mouse moved to (350, 405)
Screenshot: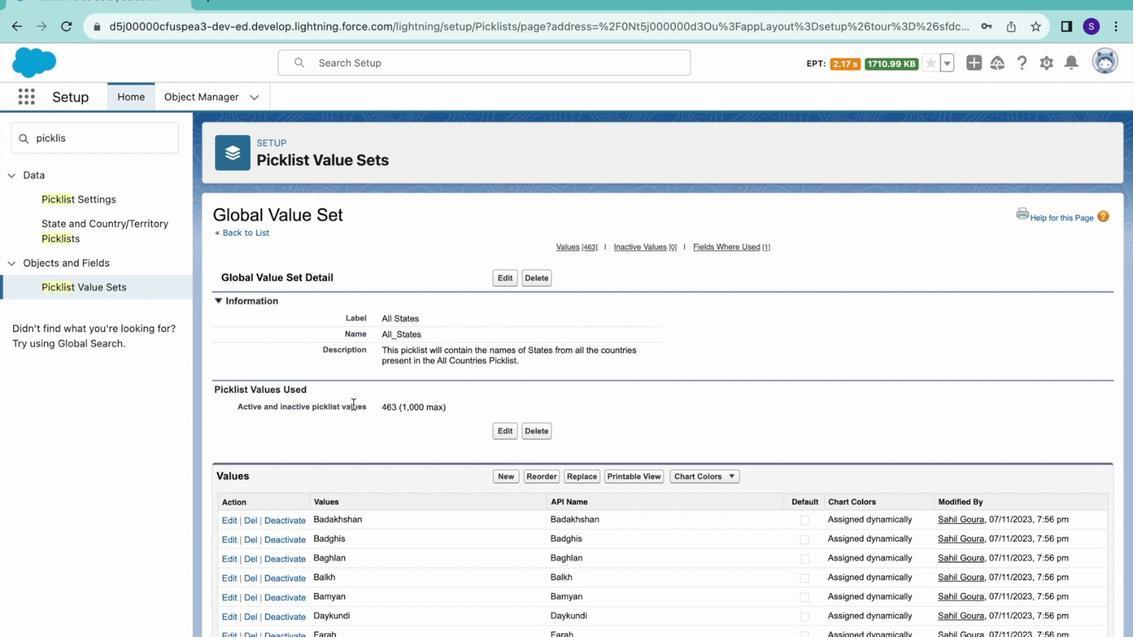 
Action: Mouse scrolled (350, 405) with delta (-3, -49)
Screenshot: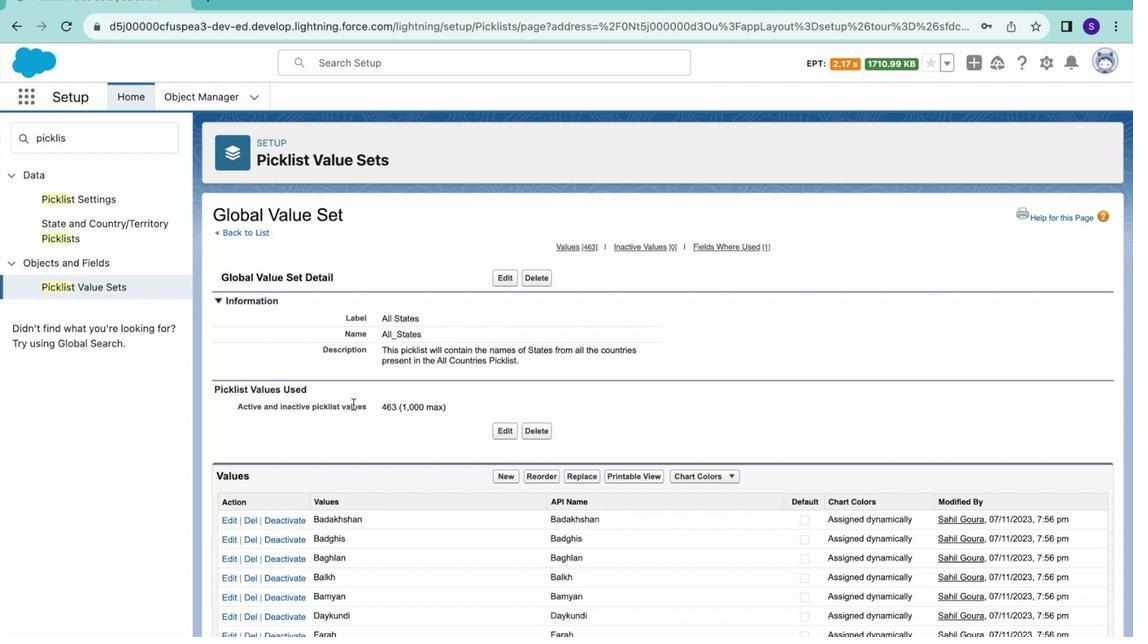 
Action: Mouse scrolled (350, 405) with delta (-3, -50)
Screenshot: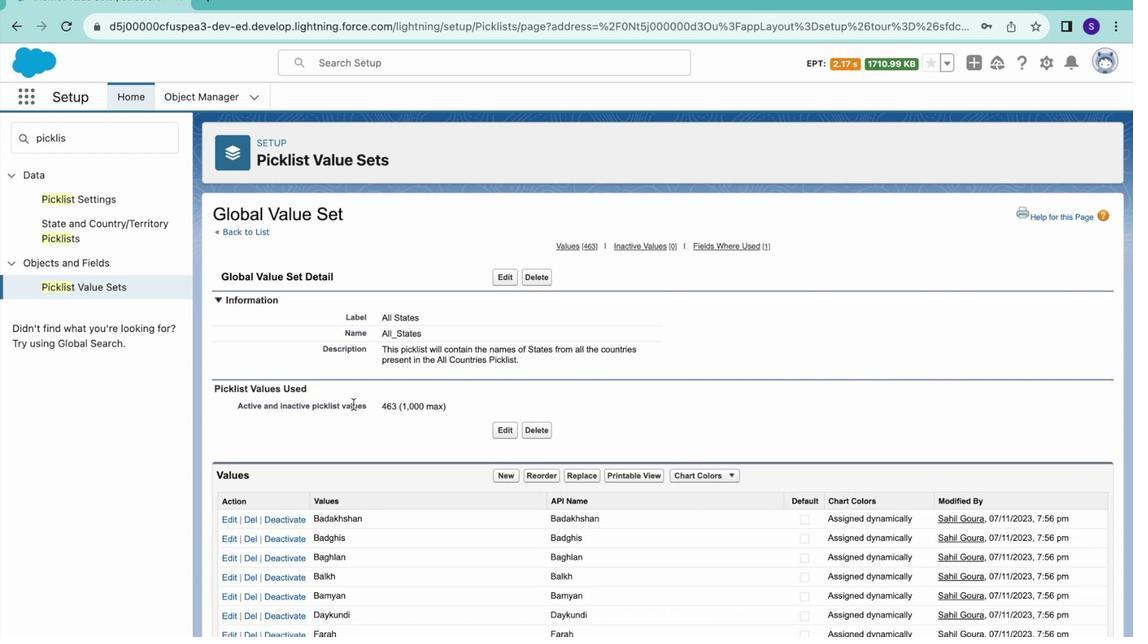 
Action: Mouse scrolled (350, 405) with delta (-3, -50)
Screenshot: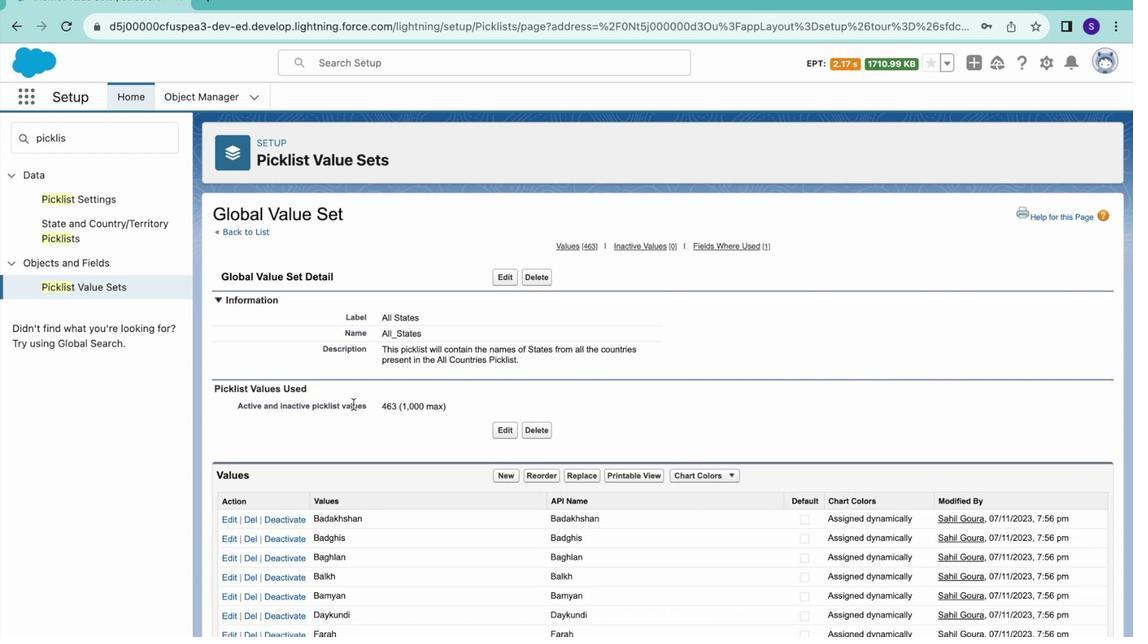 
Action: Mouse scrolled (350, 405) with delta (-3, -50)
Screenshot: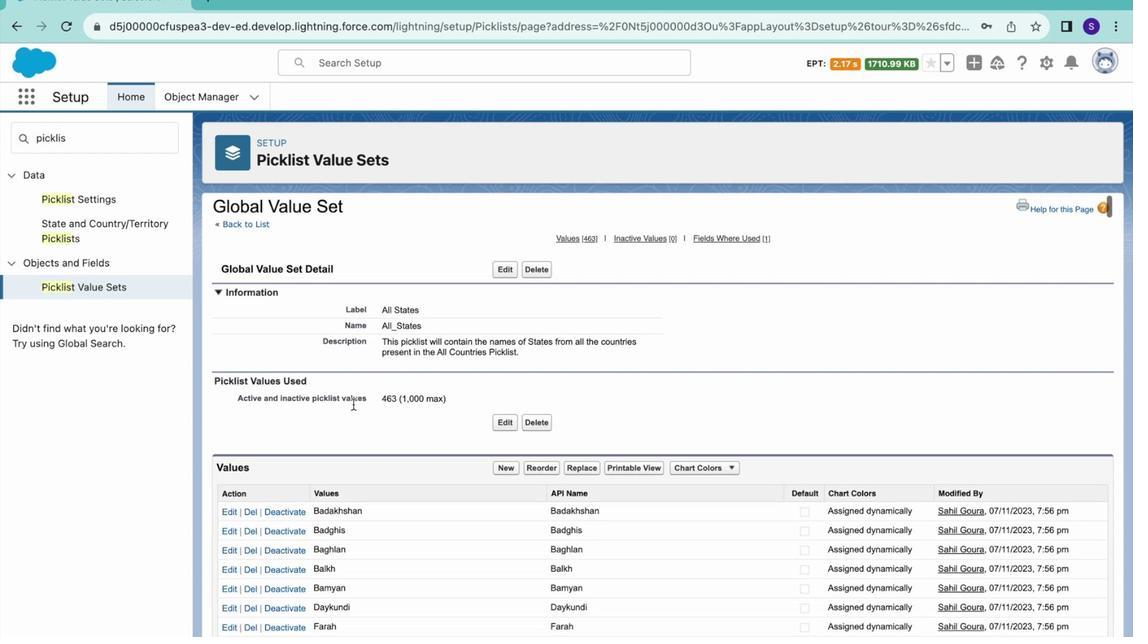 
Action: Mouse scrolled (350, 405) with delta (-3, -50)
Screenshot: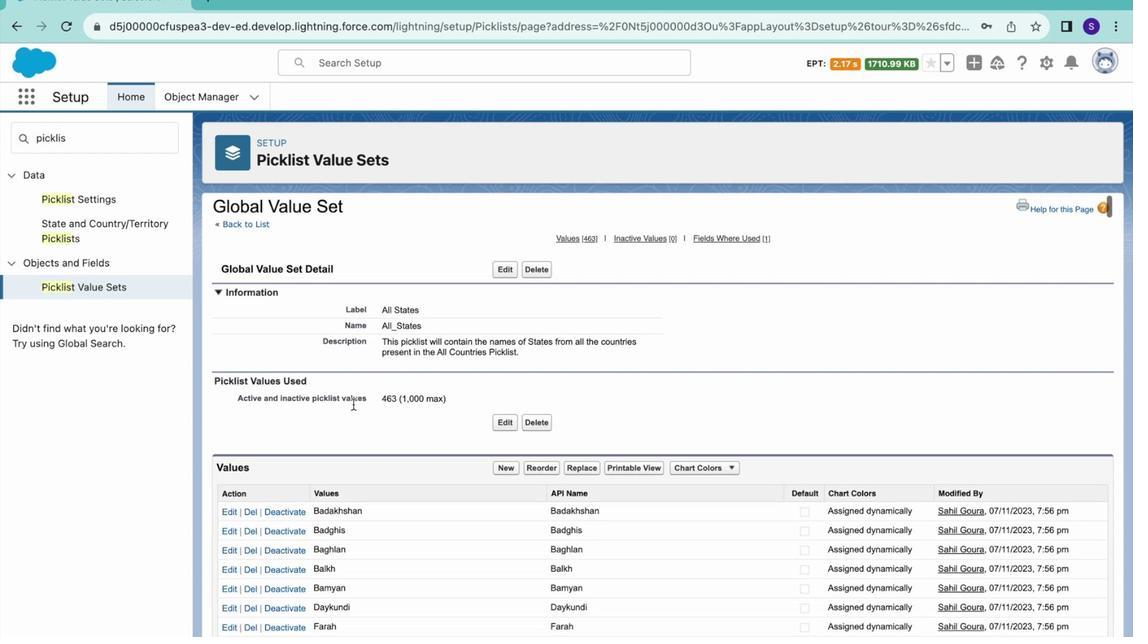 
Action: Mouse scrolled (350, 405) with delta (-2, -50)
Screenshot: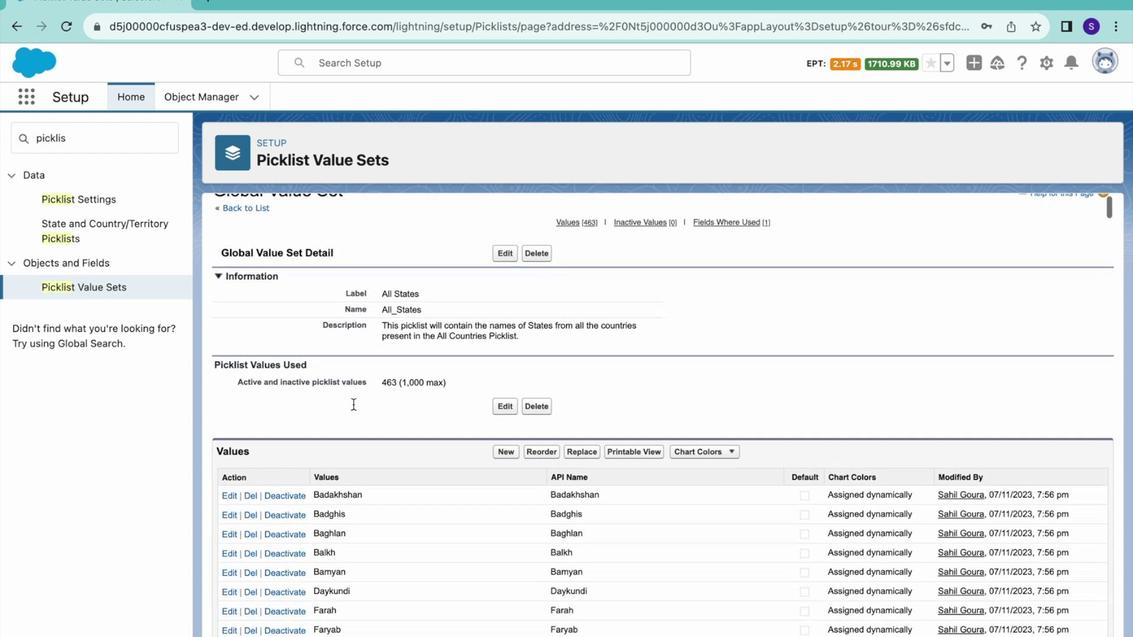 
Action: Mouse scrolled (350, 405) with delta (-3, -50)
Screenshot: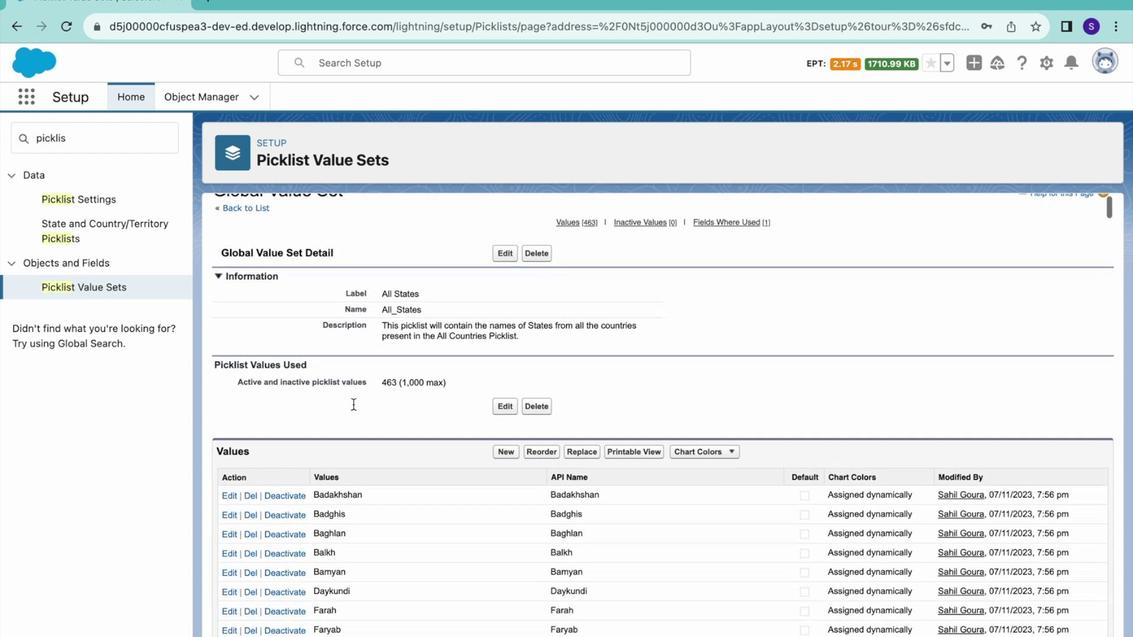 
Action: Mouse scrolled (350, 405) with delta (-3, -50)
Screenshot: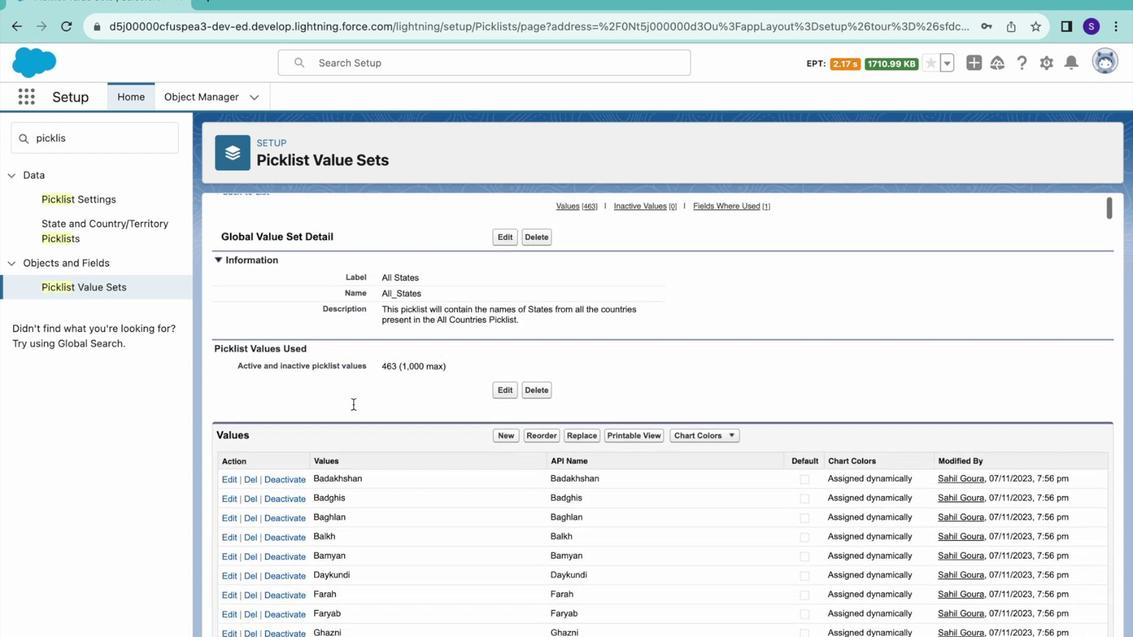
Action: Mouse scrolled (350, 405) with delta (-3, -50)
Screenshot: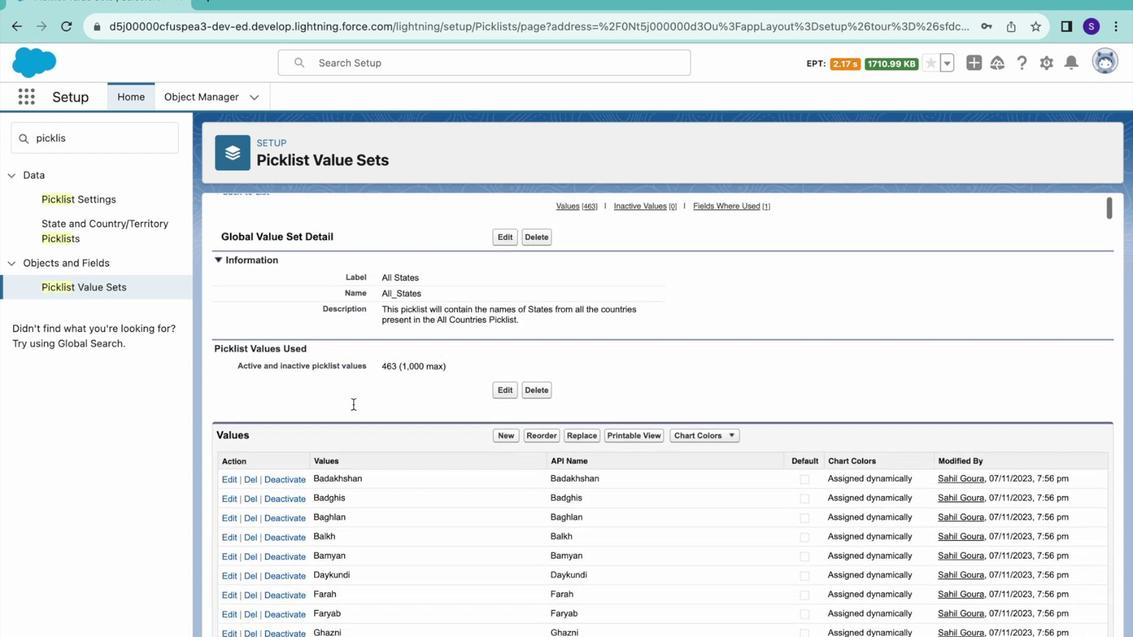 
Action: Mouse scrolled (350, 405) with delta (-3, -49)
Screenshot: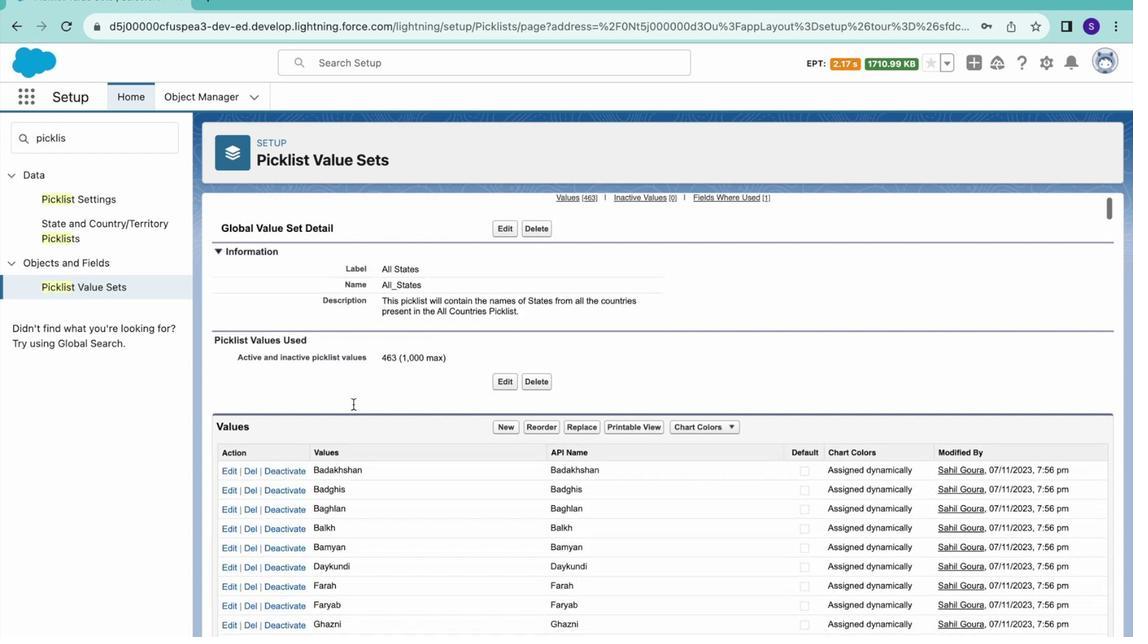 
Action: Mouse scrolled (350, 405) with delta (-3, -49)
Screenshot: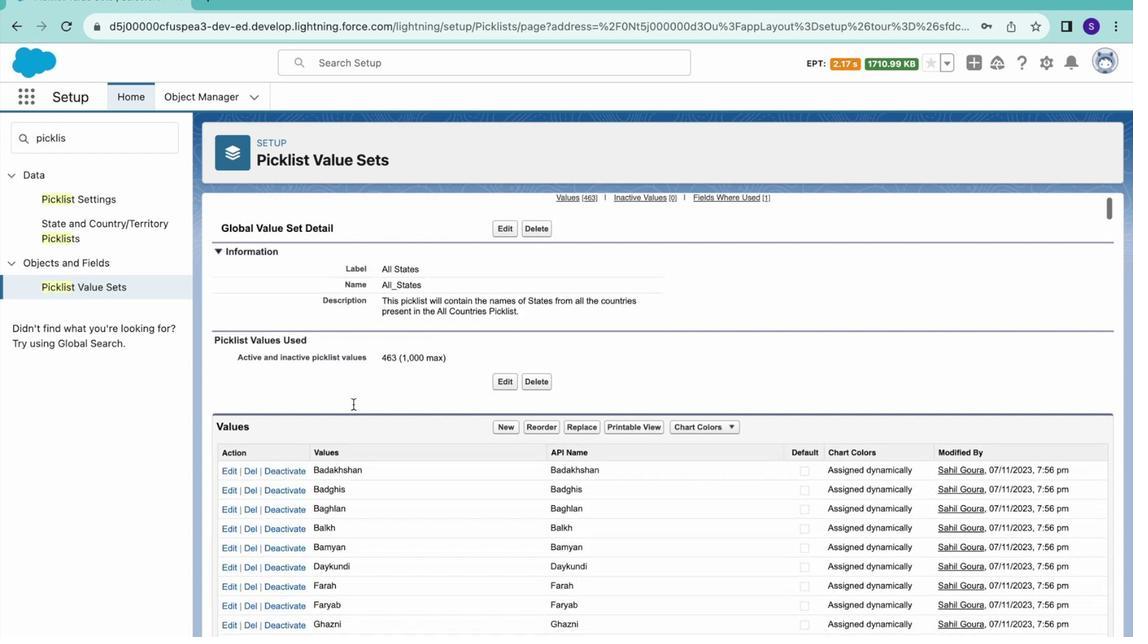 
Action: Mouse scrolled (350, 405) with delta (-3, -49)
Screenshot: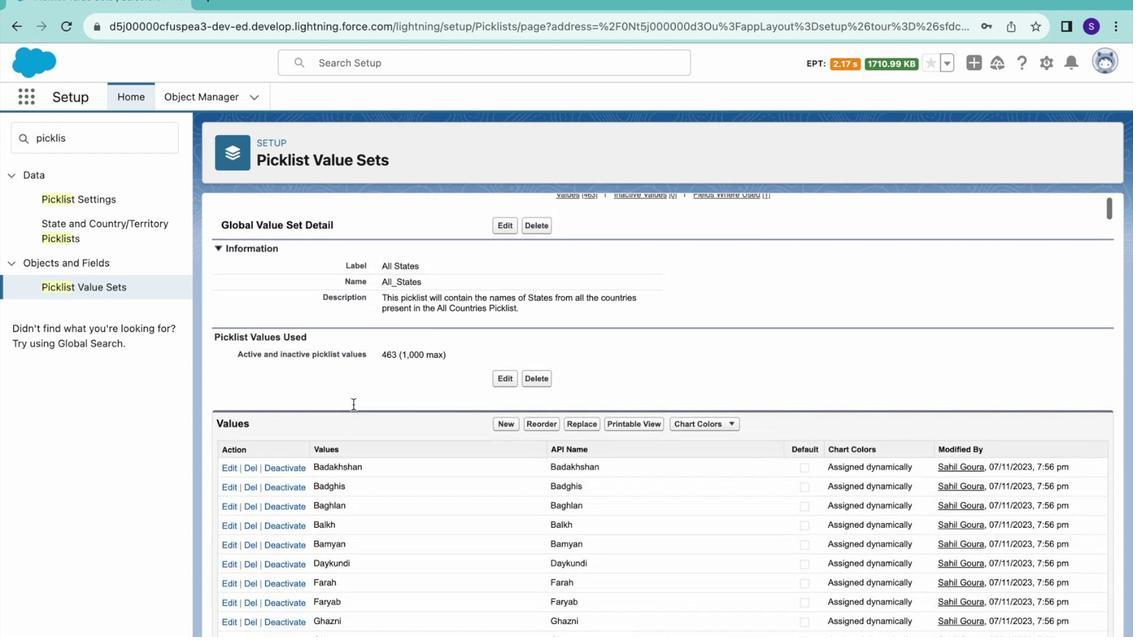 
Action: Mouse scrolled (350, 405) with delta (-3, -49)
Screenshot: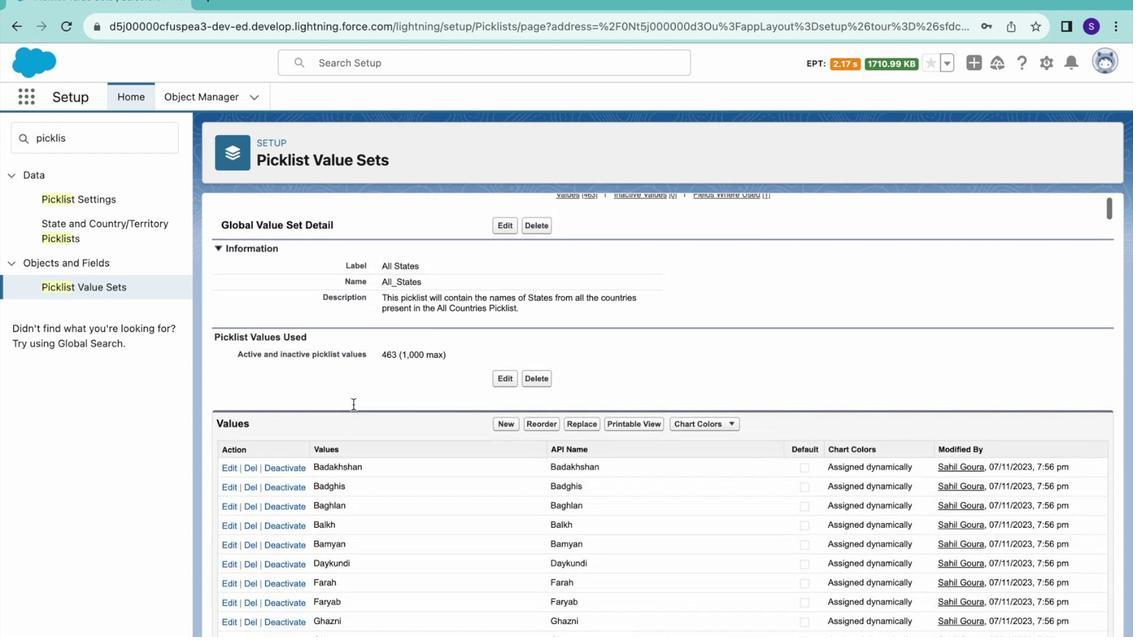 
Action: Mouse scrolled (350, 405) with delta (-3, -50)
Screenshot: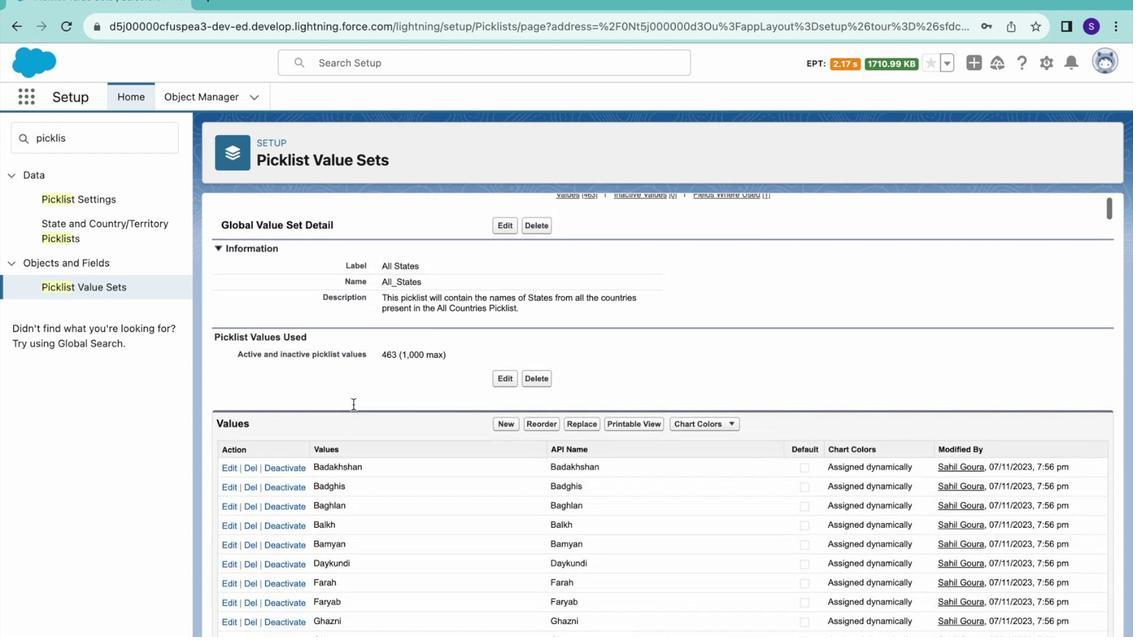 
Action: Mouse scrolled (350, 405) with delta (-3, -50)
Screenshot: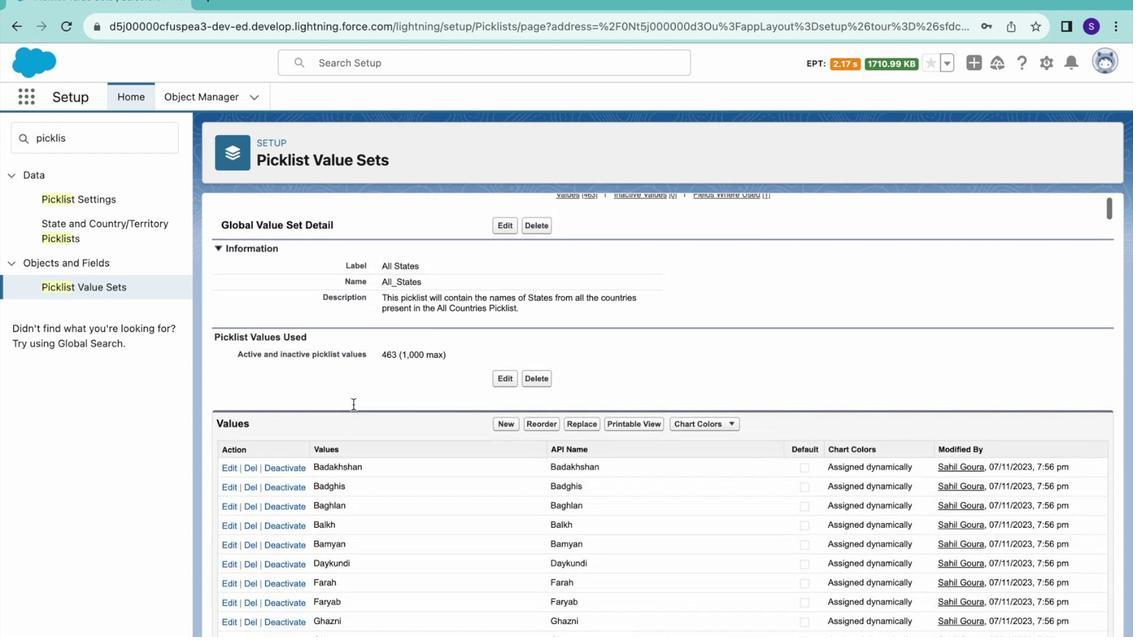 
Action: Mouse scrolled (350, 405) with delta (-3, -50)
Screenshot: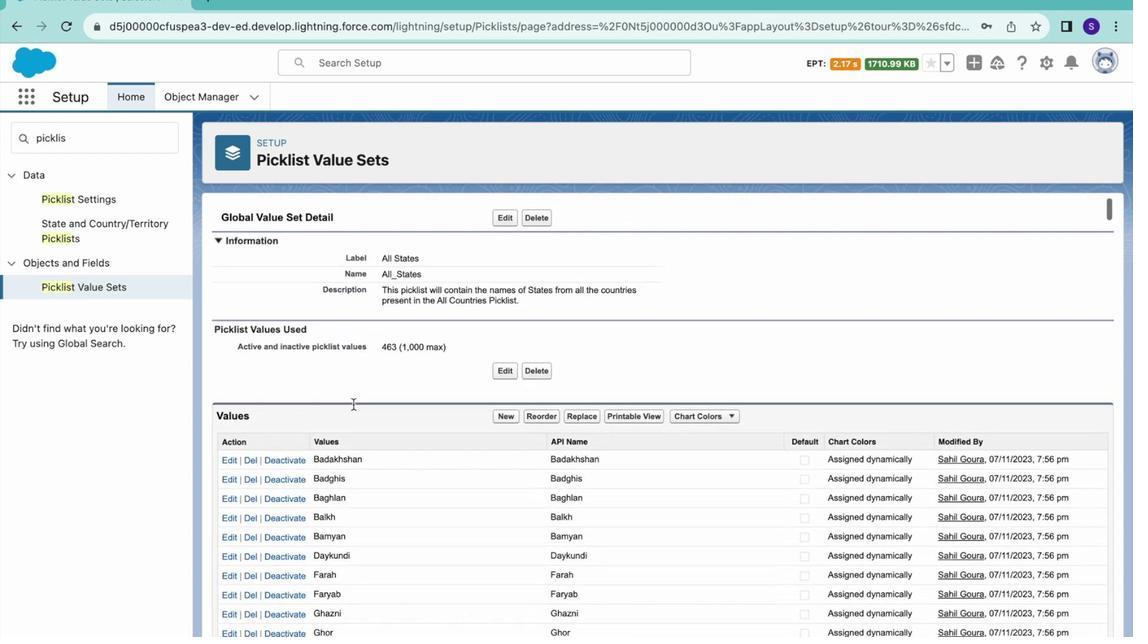 
Action: Mouse scrolled (350, 405) with delta (-3, -49)
Screenshot: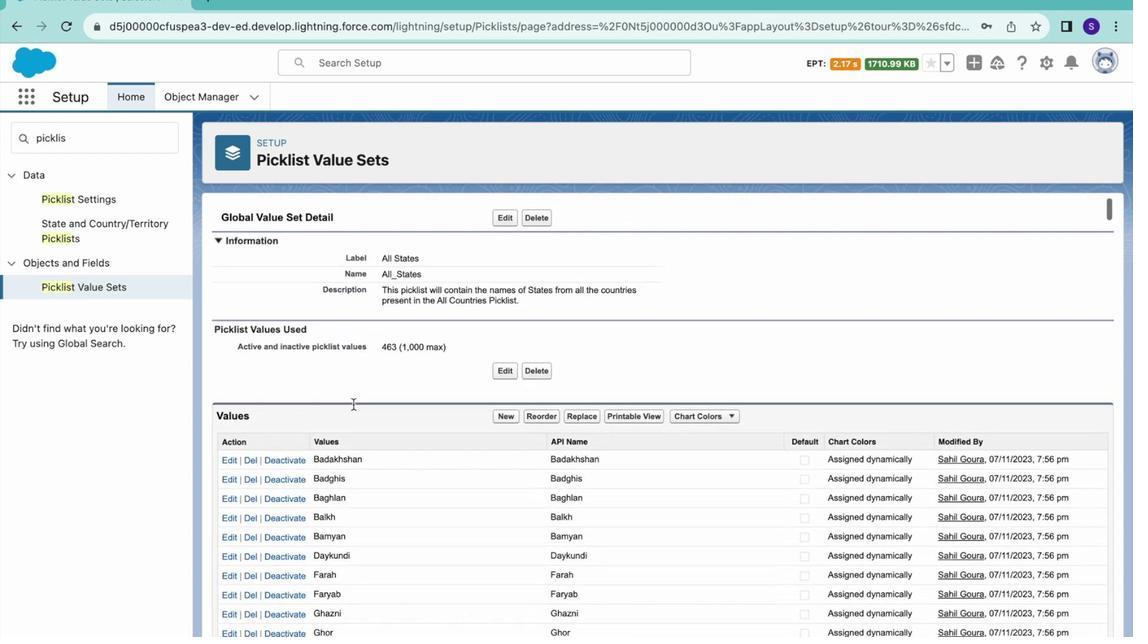 
Action: Mouse scrolled (350, 405) with delta (-3, -49)
Screenshot: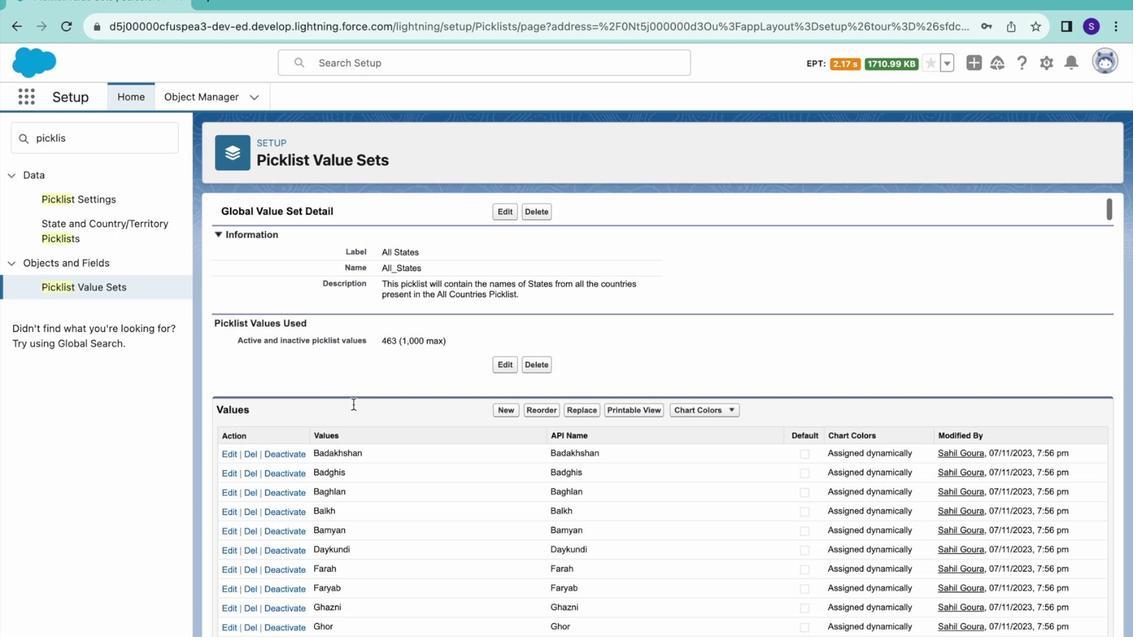 
Action: Mouse scrolled (350, 405) with delta (-3, -49)
Screenshot: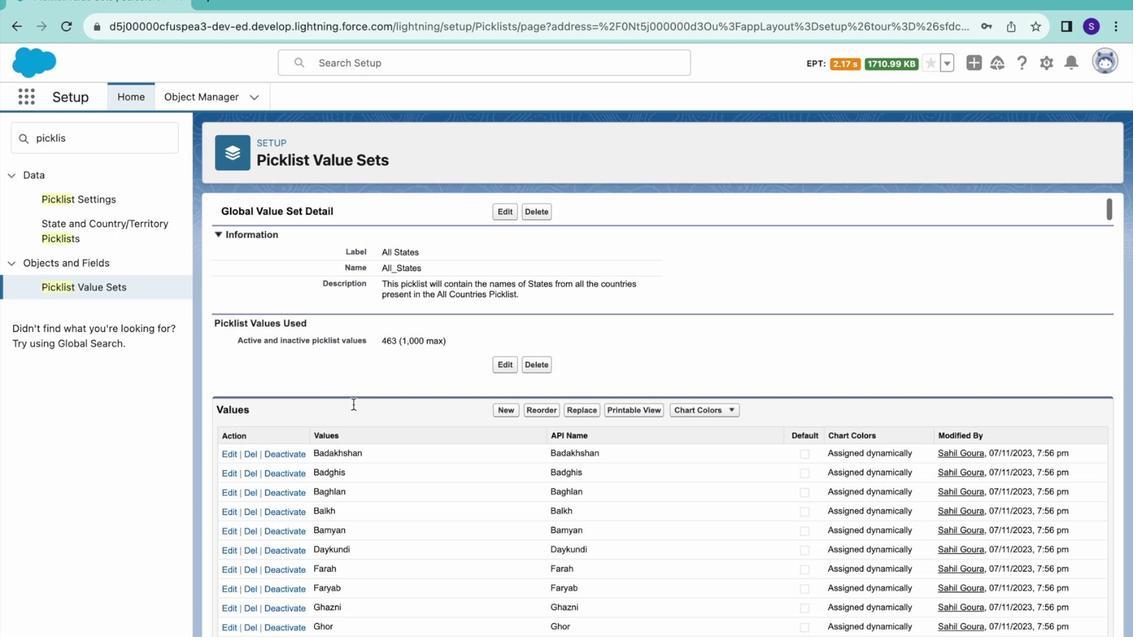 
Action: Mouse scrolled (350, 405) with delta (-3, -50)
Screenshot: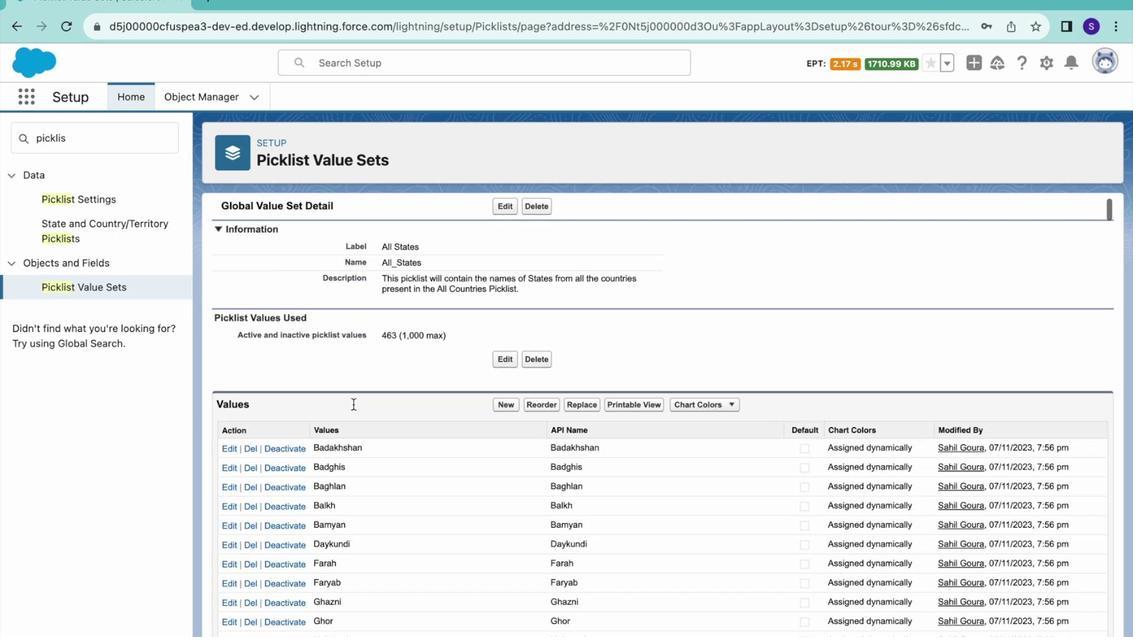 
Action: Mouse scrolled (350, 405) with delta (-3, -49)
Screenshot: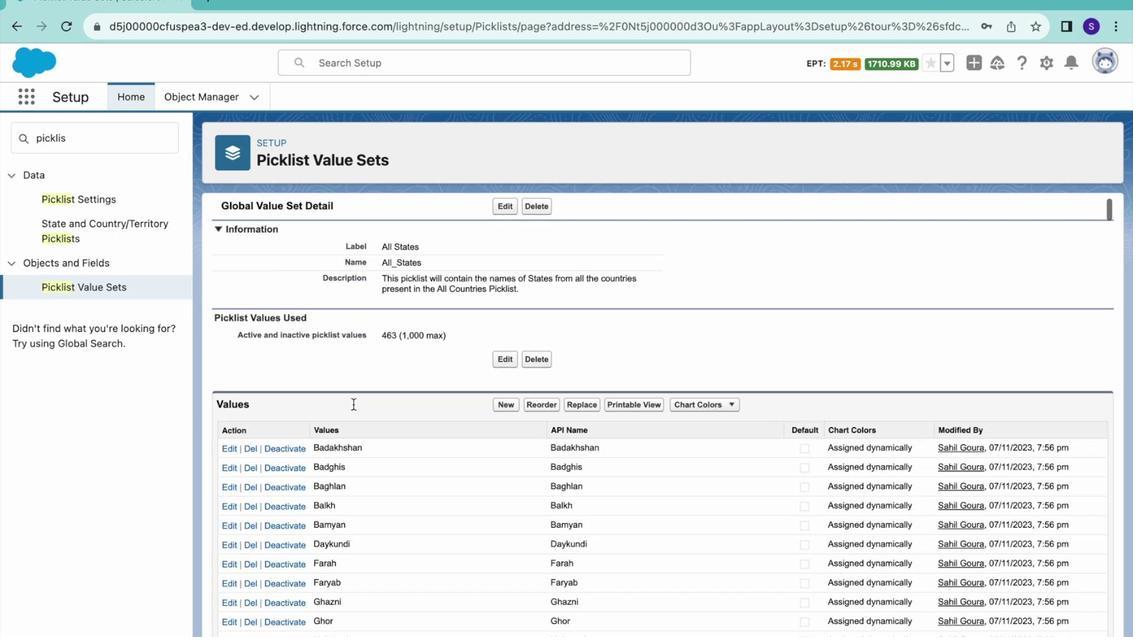 
Action: Mouse scrolled (350, 405) with delta (-3, -49)
Screenshot: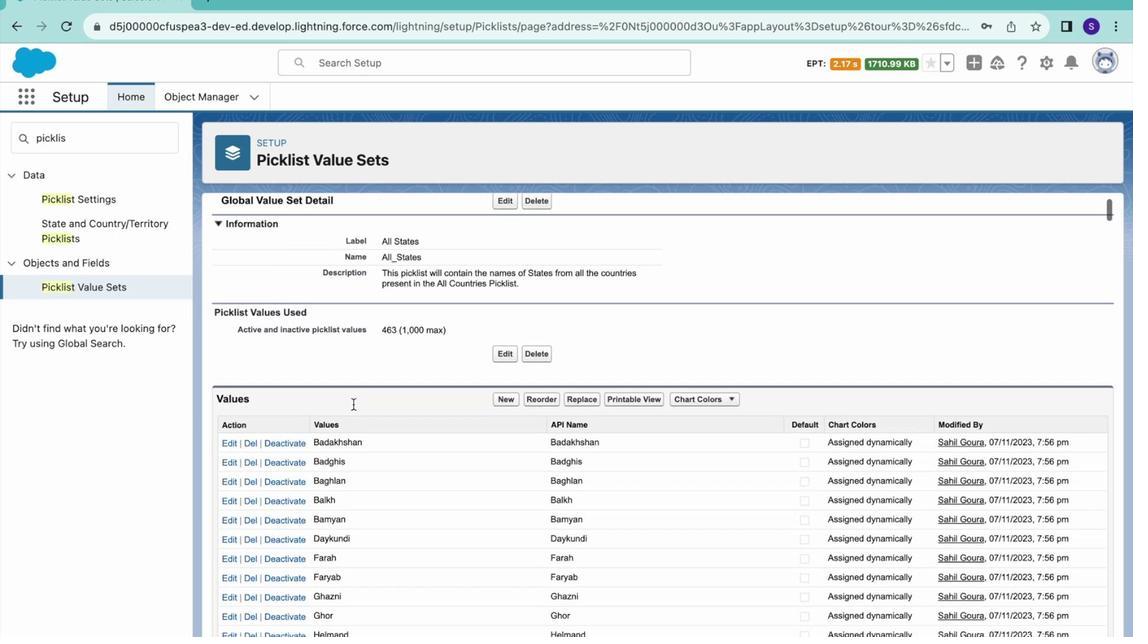 
Action: Mouse scrolled (350, 405) with delta (-3, -49)
Screenshot: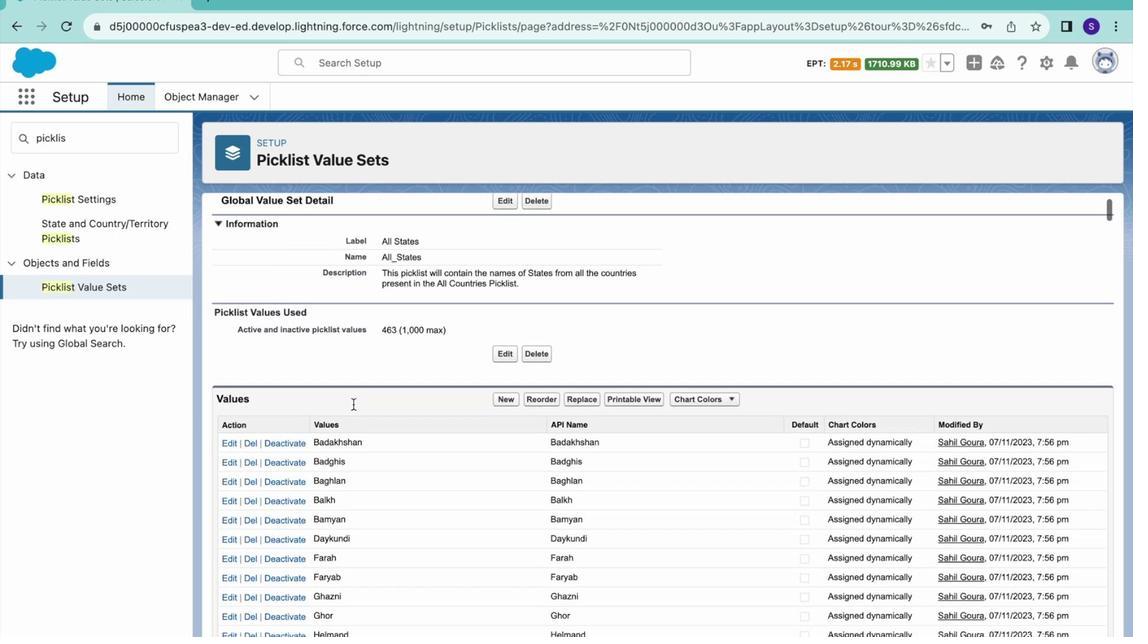 
Action: Mouse scrolled (350, 405) with delta (-3, -49)
Screenshot: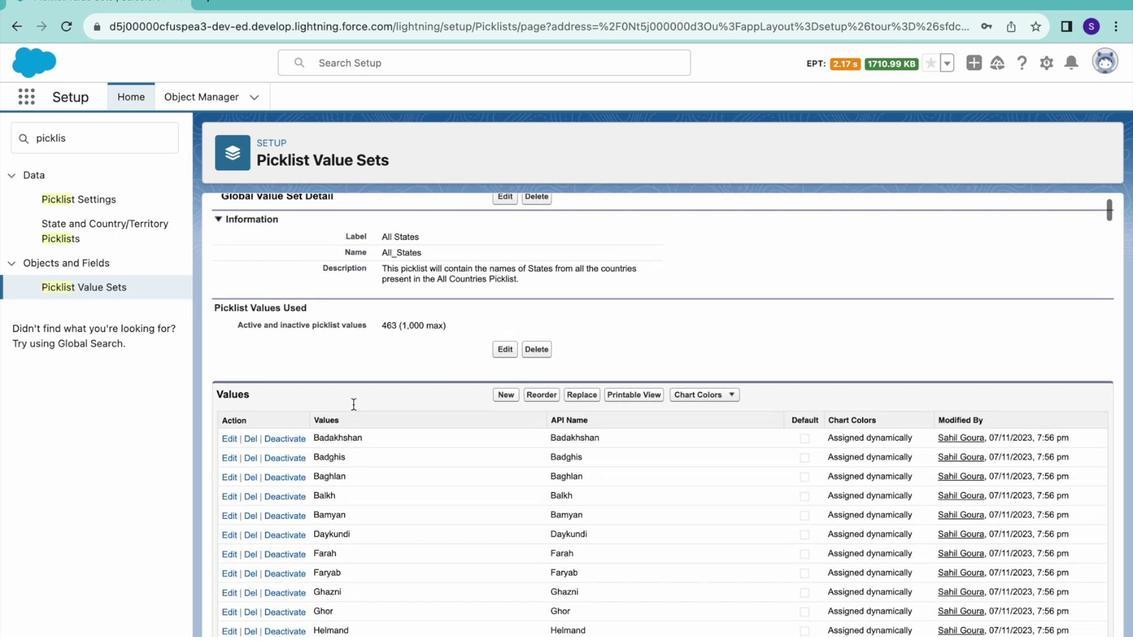 
Action: Mouse scrolled (350, 405) with delta (-3, -50)
Screenshot: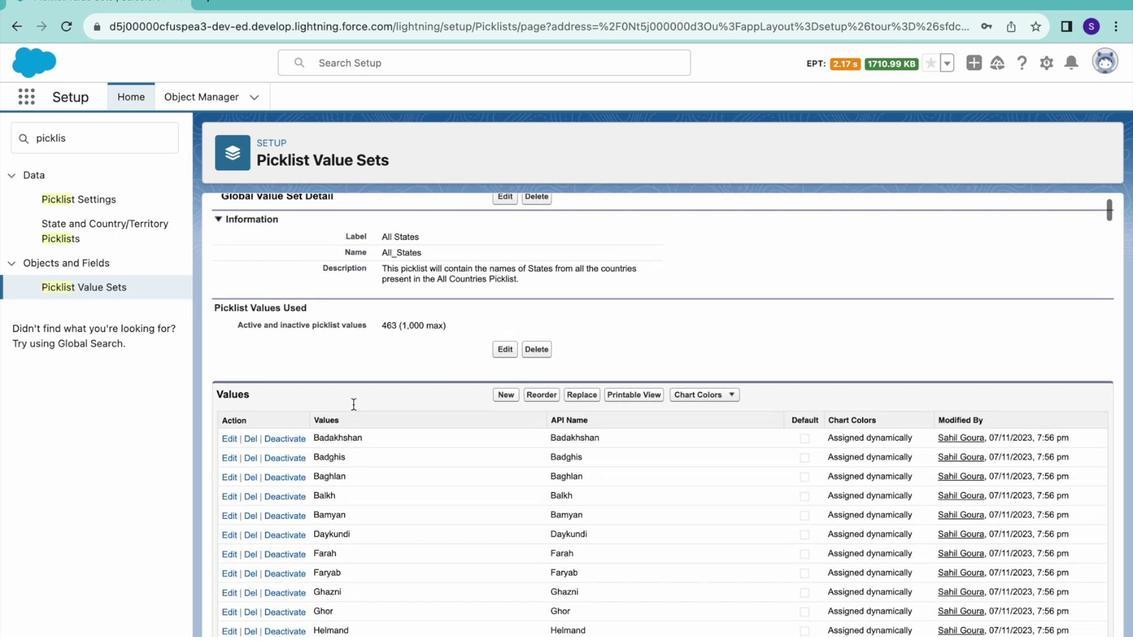
Action: Mouse scrolled (350, 405) with delta (-3, -49)
Screenshot: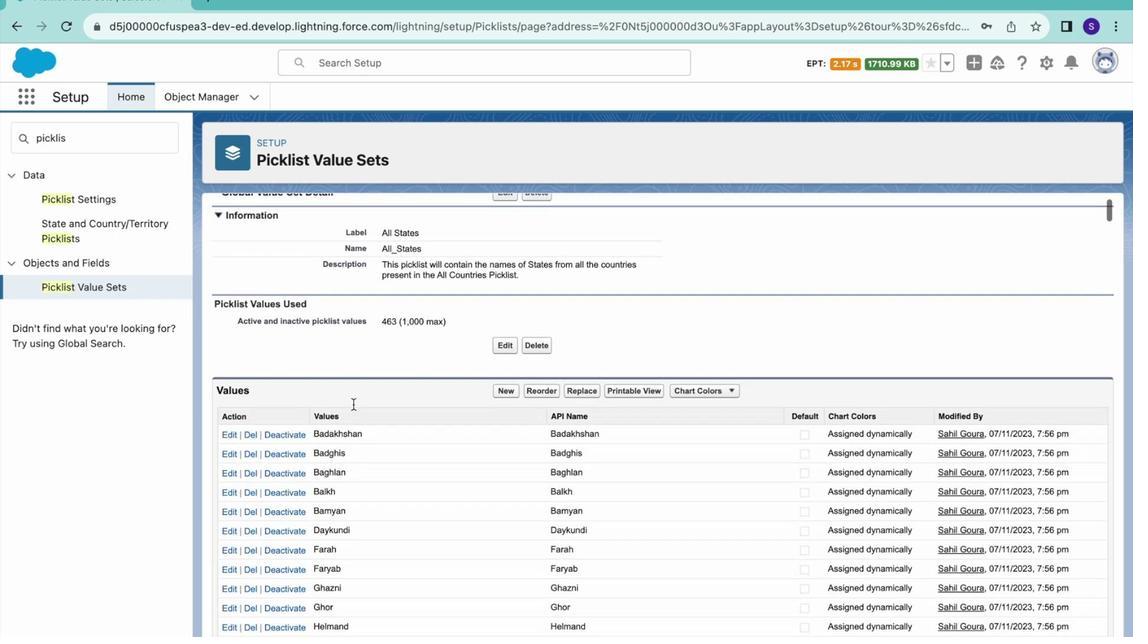 
Action: Mouse moved to (639, 331)
Screenshot: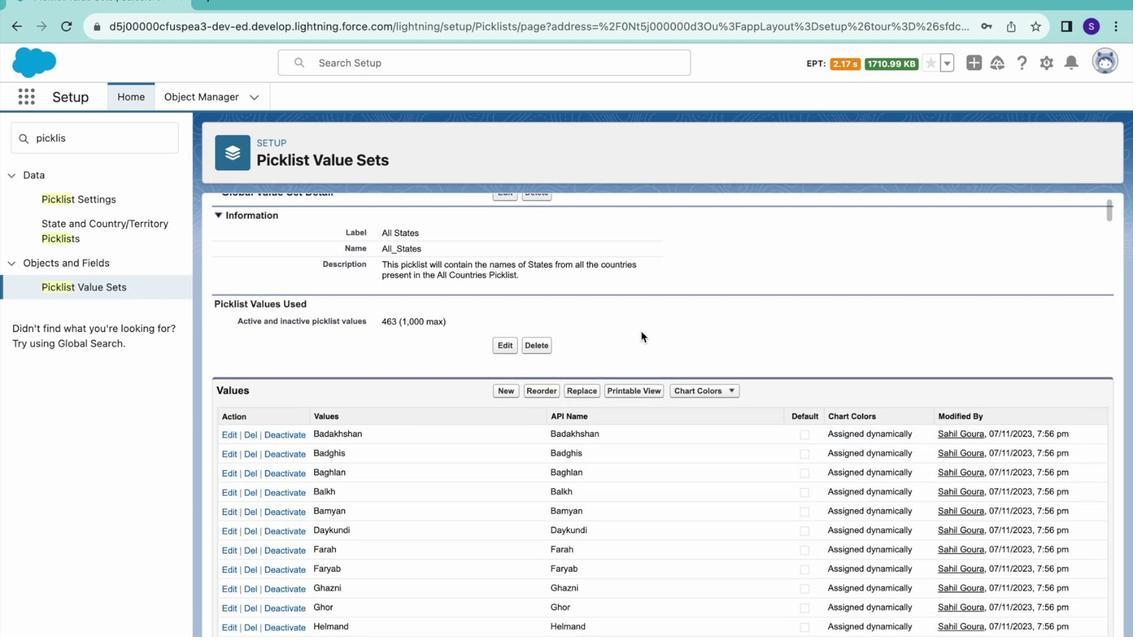 
Action: Mouse scrolled (639, 331) with delta (-3, -49)
Screenshot: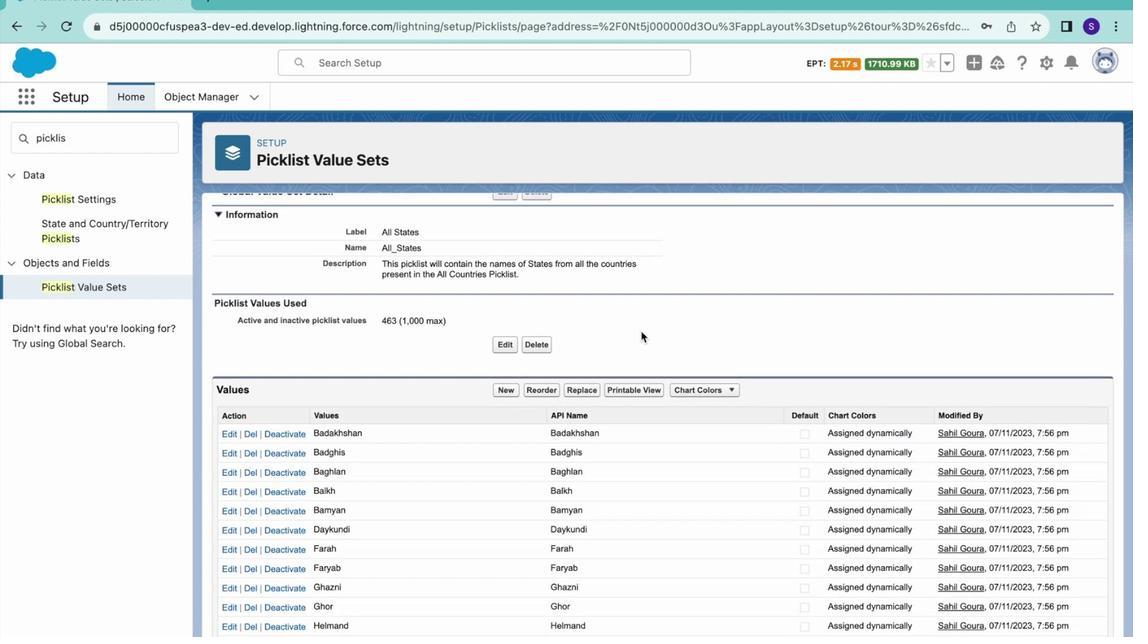 
Action: Mouse scrolled (639, 331) with delta (-3, -50)
Screenshot: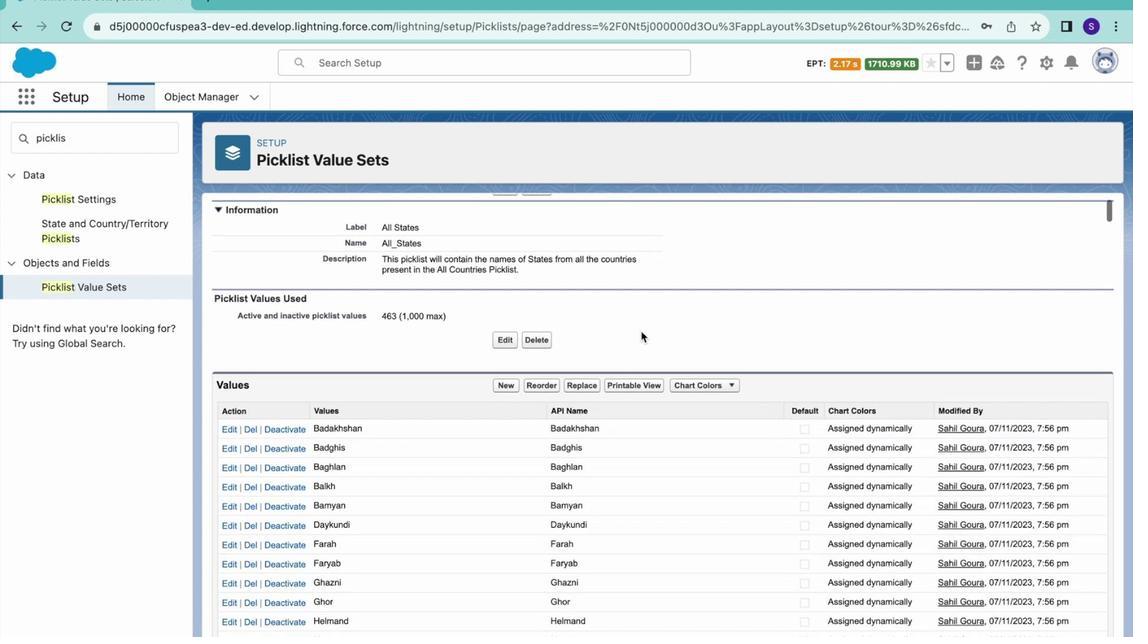 
Action: Mouse scrolled (639, 331) with delta (-3, -50)
Screenshot: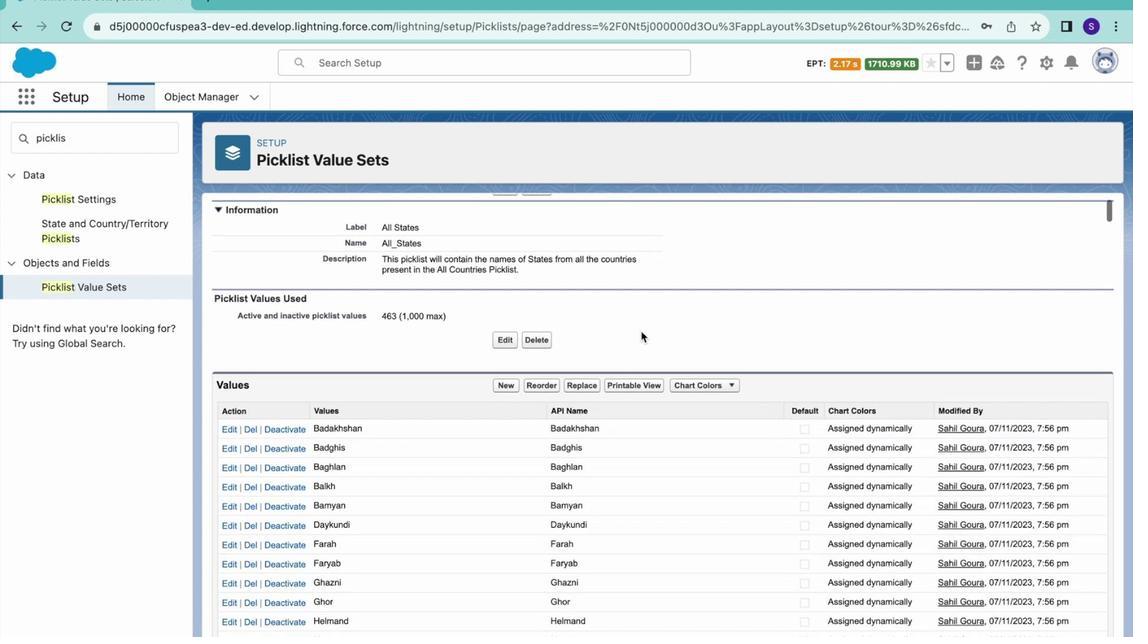 
Action: Mouse scrolled (639, 331) with delta (-3, -50)
Screenshot: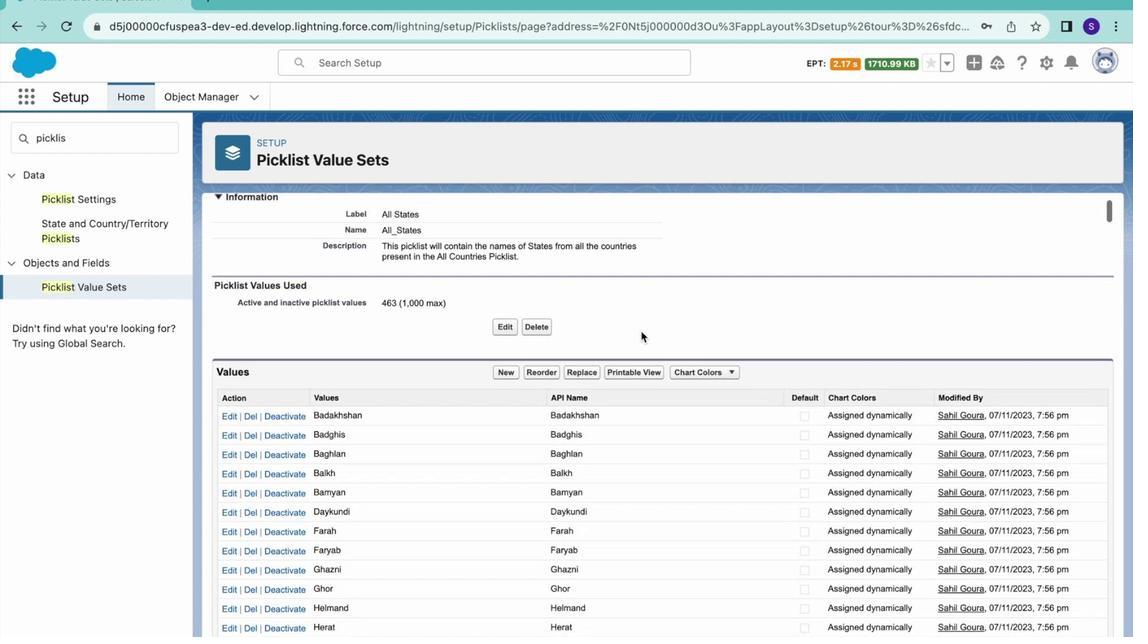 
Action: Mouse scrolled (639, 331) with delta (-3, -50)
Screenshot: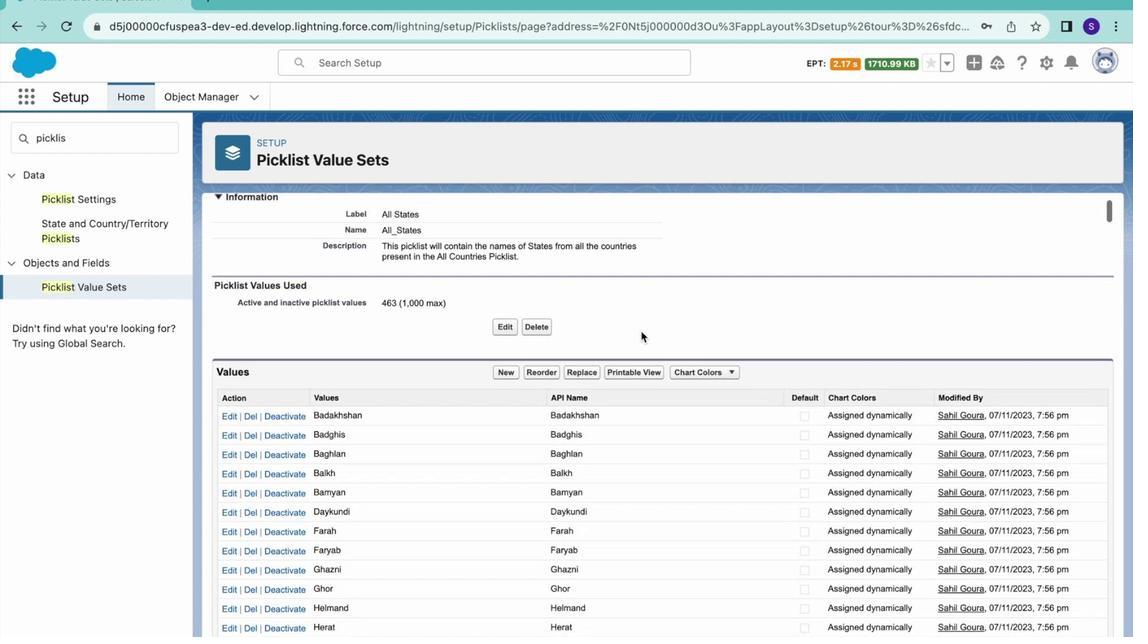 
Action: Mouse scrolled (639, 331) with delta (-3, -50)
Screenshot: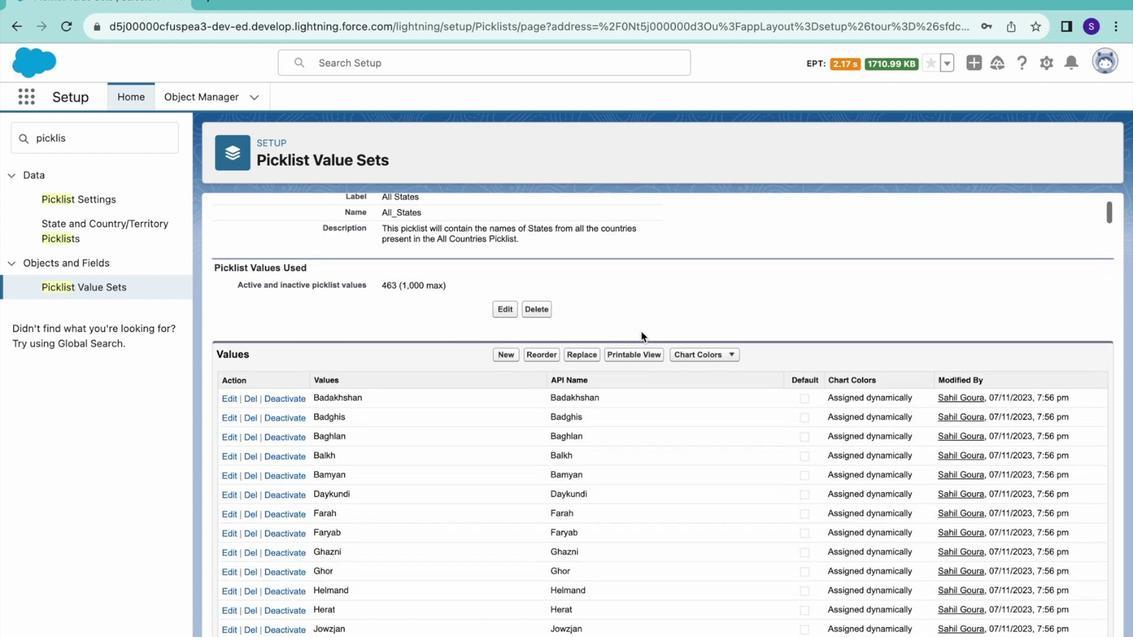 
Action: Mouse scrolled (639, 331) with delta (-3, -50)
Screenshot: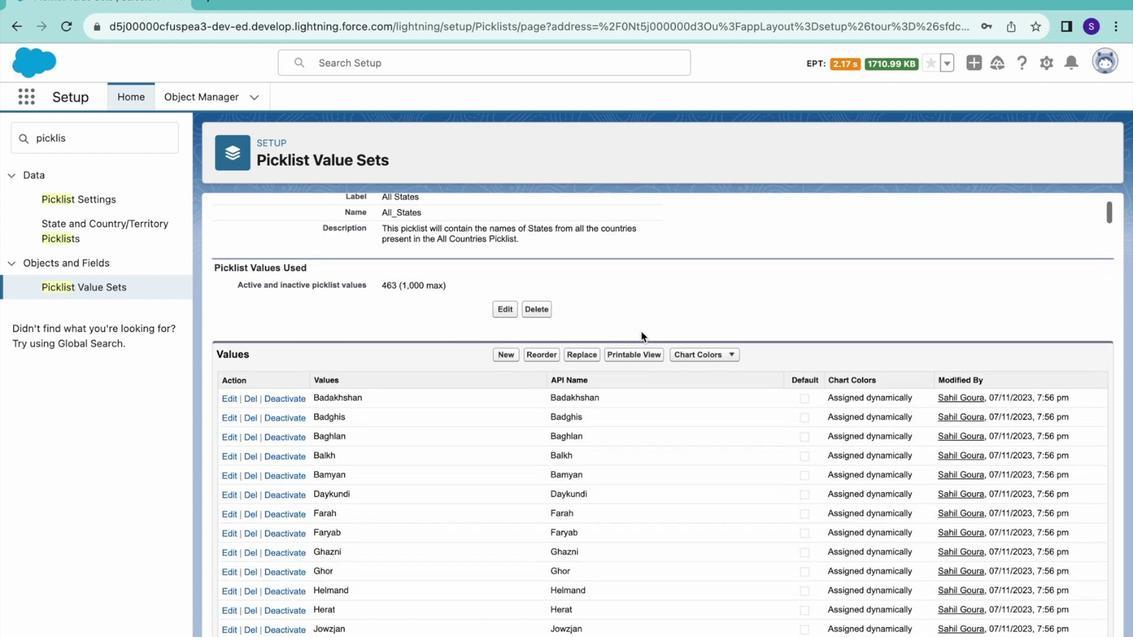 
Action: Mouse scrolled (639, 331) with delta (-3, -50)
Screenshot: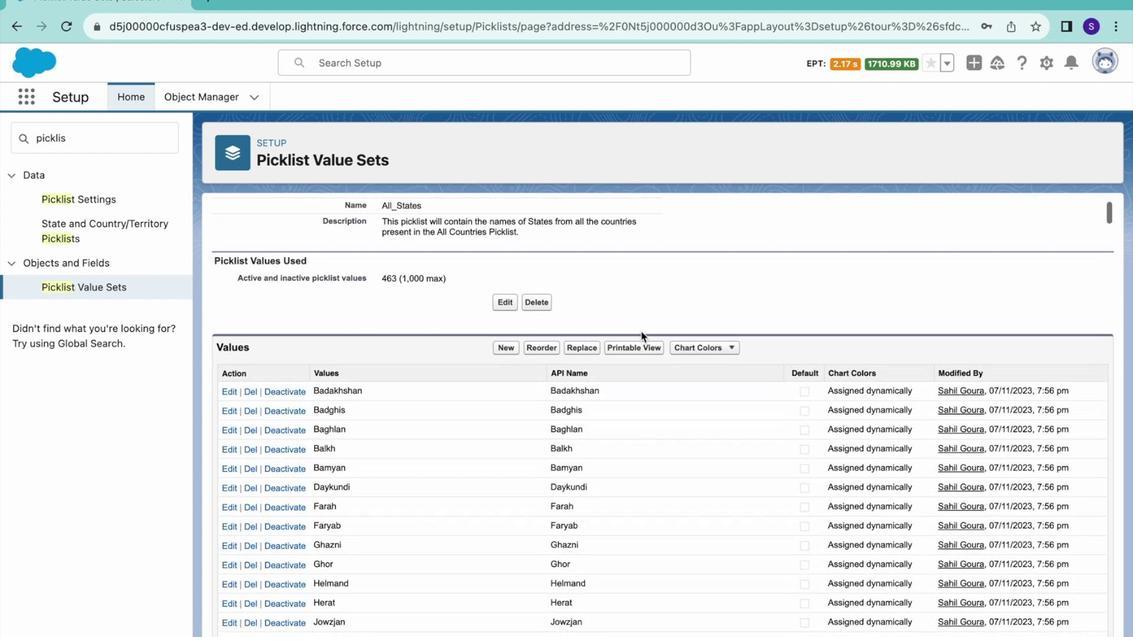 
Action: Mouse scrolled (639, 331) with delta (-3, -50)
Screenshot: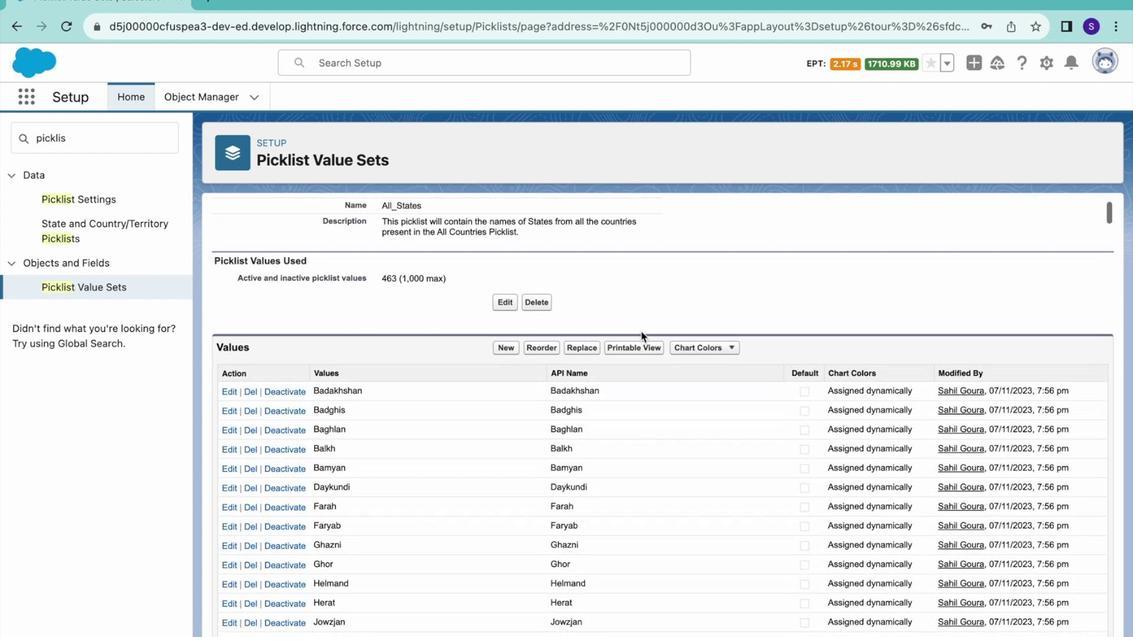 
Action: Mouse scrolled (639, 331) with delta (-3, -49)
Screenshot: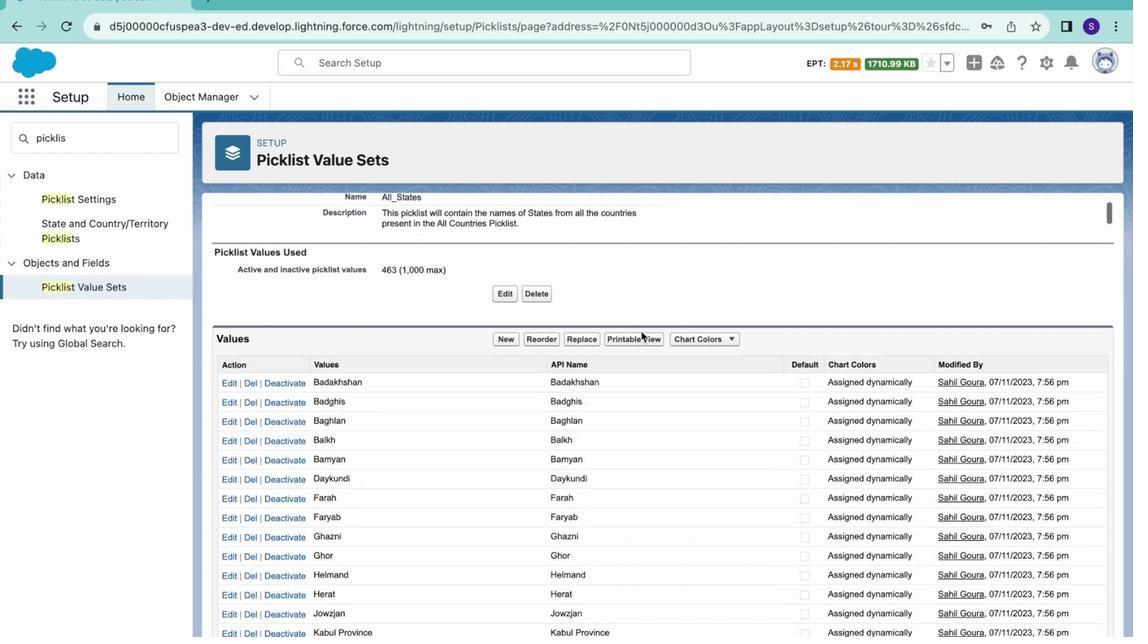 
Action: Mouse scrolled (639, 331) with delta (-3, -49)
Screenshot: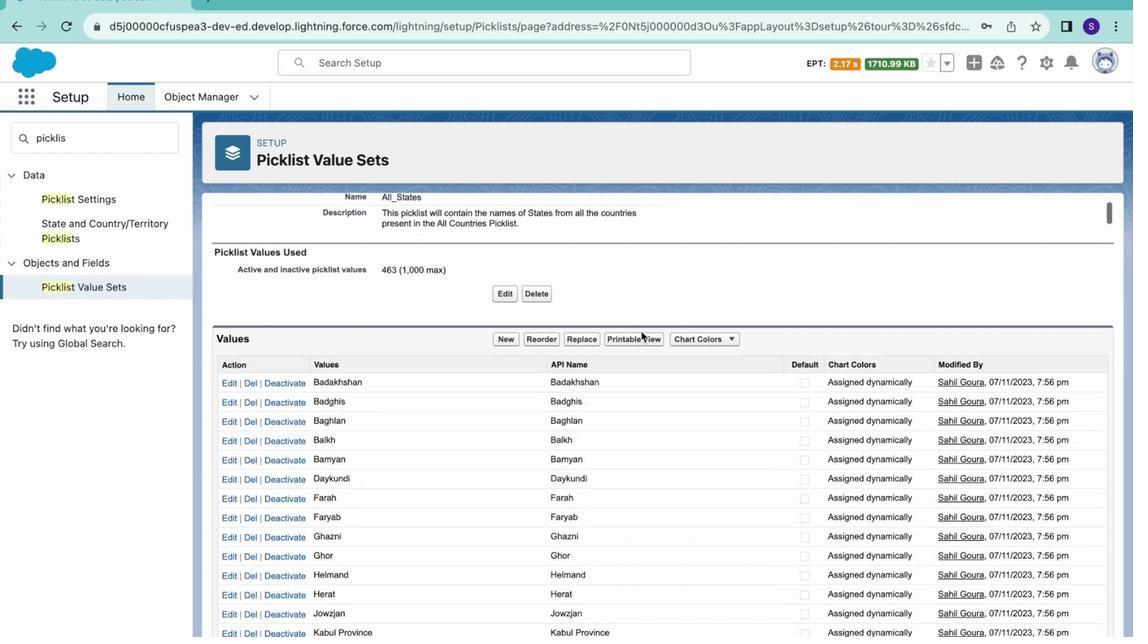 
Action: Mouse scrolled (639, 331) with delta (-3, -49)
Screenshot: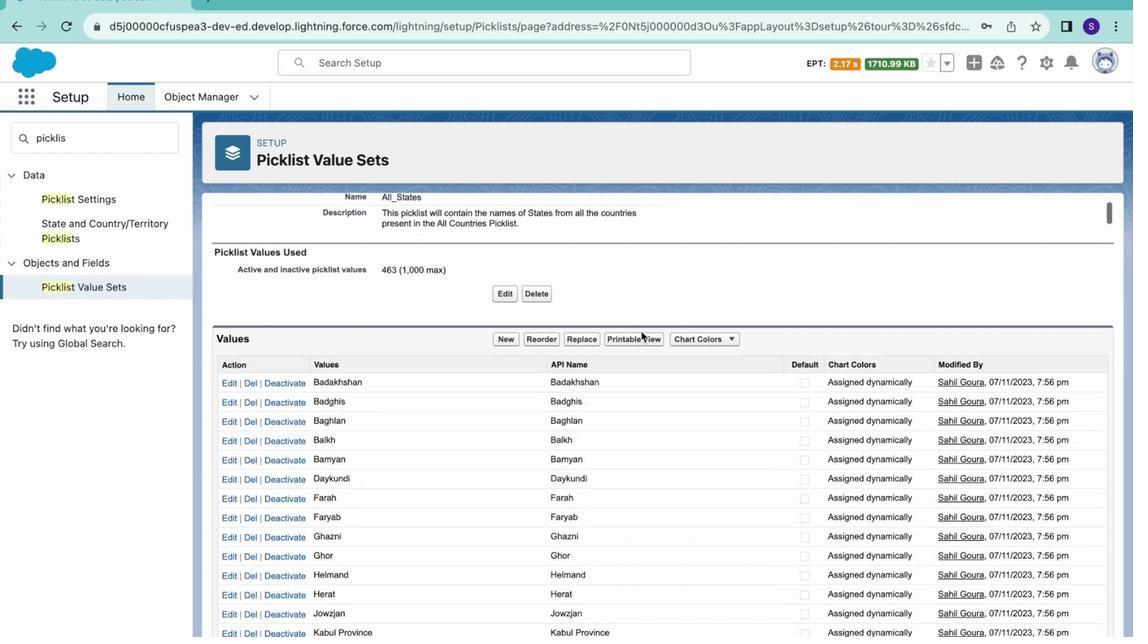 
Action: Mouse scrolled (639, 331) with delta (-3, -50)
Screenshot: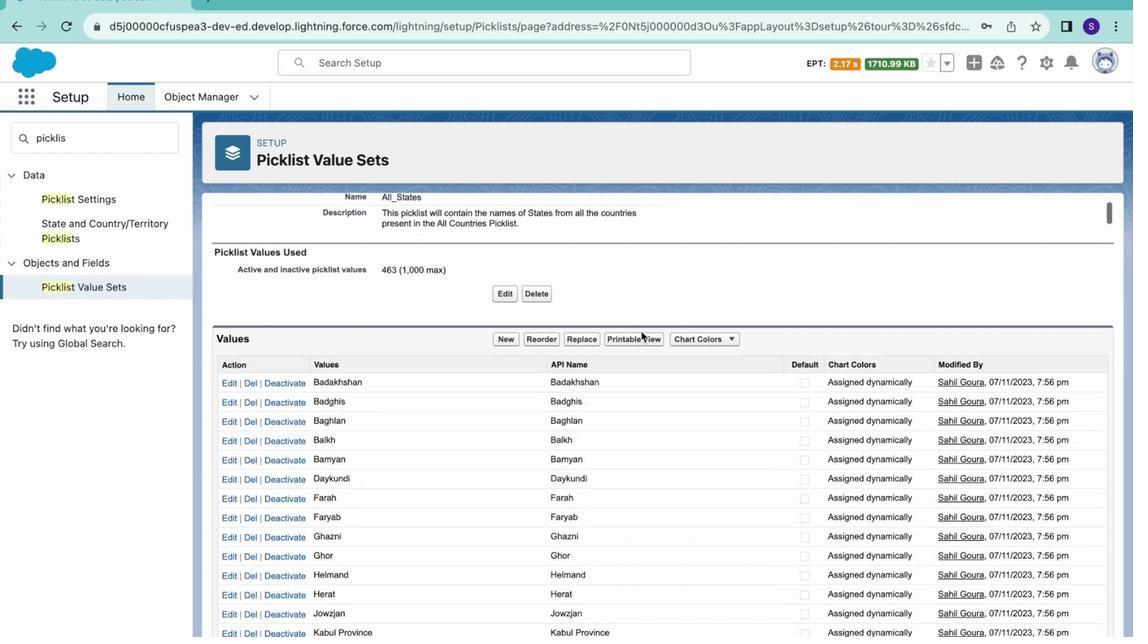 
Action: Mouse scrolled (639, 331) with delta (-3, -50)
Screenshot: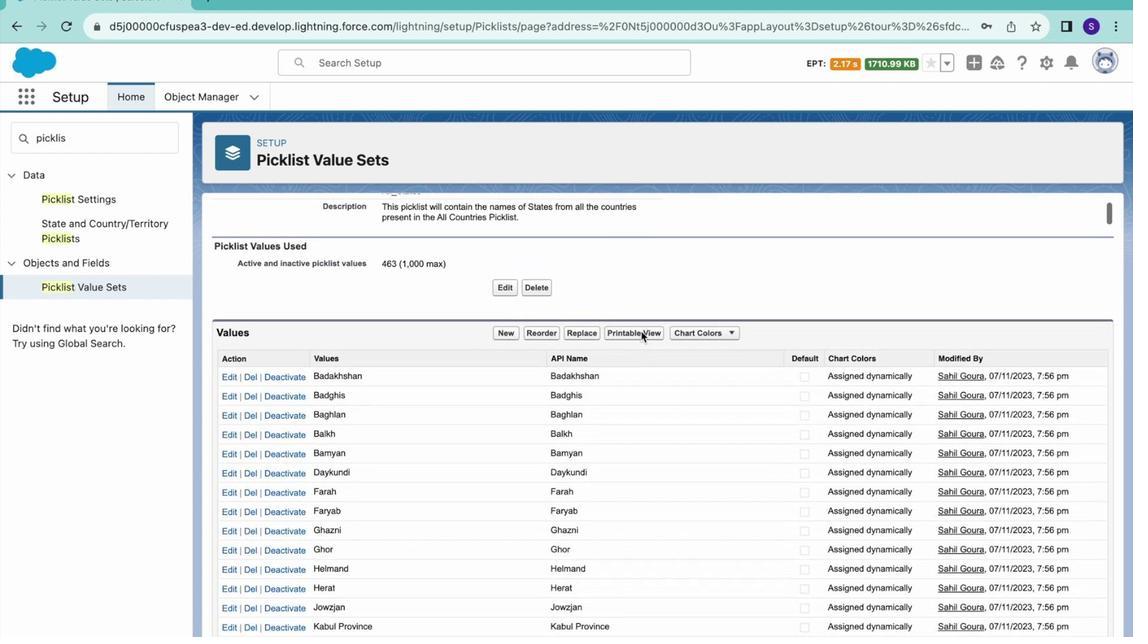 
Action: Mouse scrolled (639, 331) with delta (-3, -50)
Screenshot: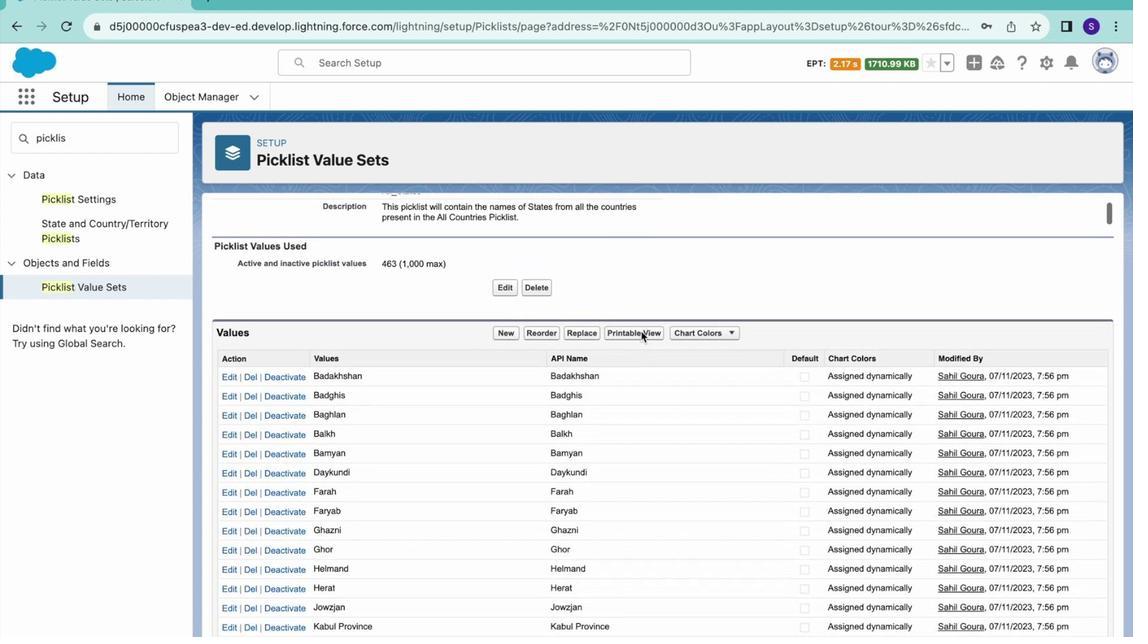 
Action: Mouse scrolled (639, 331) with delta (-3, -50)
Screenshot: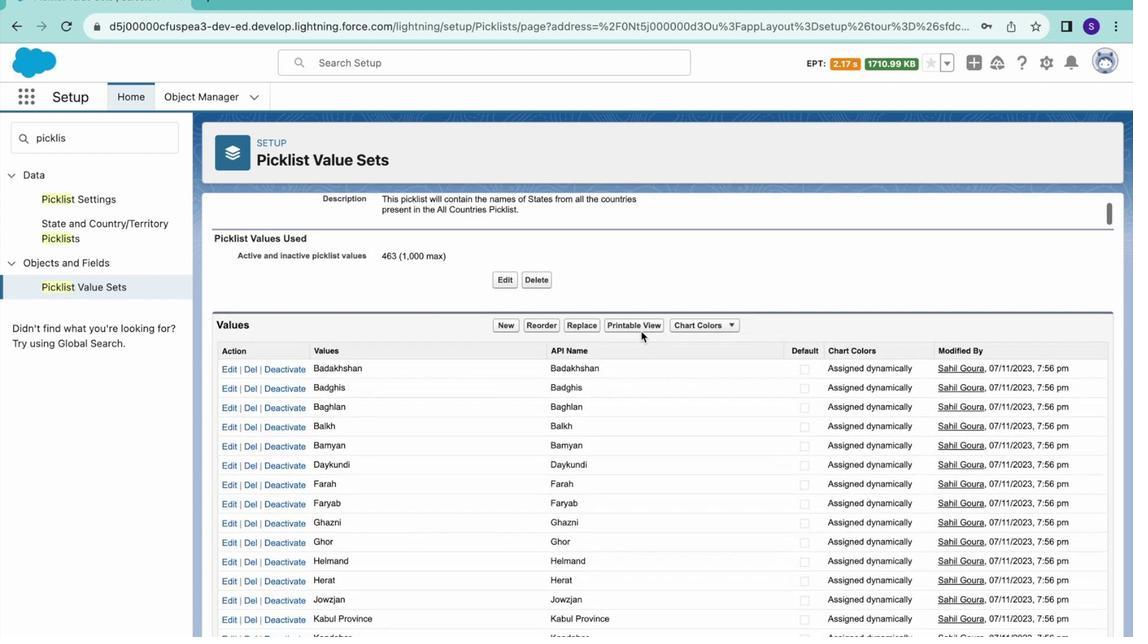 
Action: Mouse scrolled (639, 331) with delta (-3, -50)
Screenshot: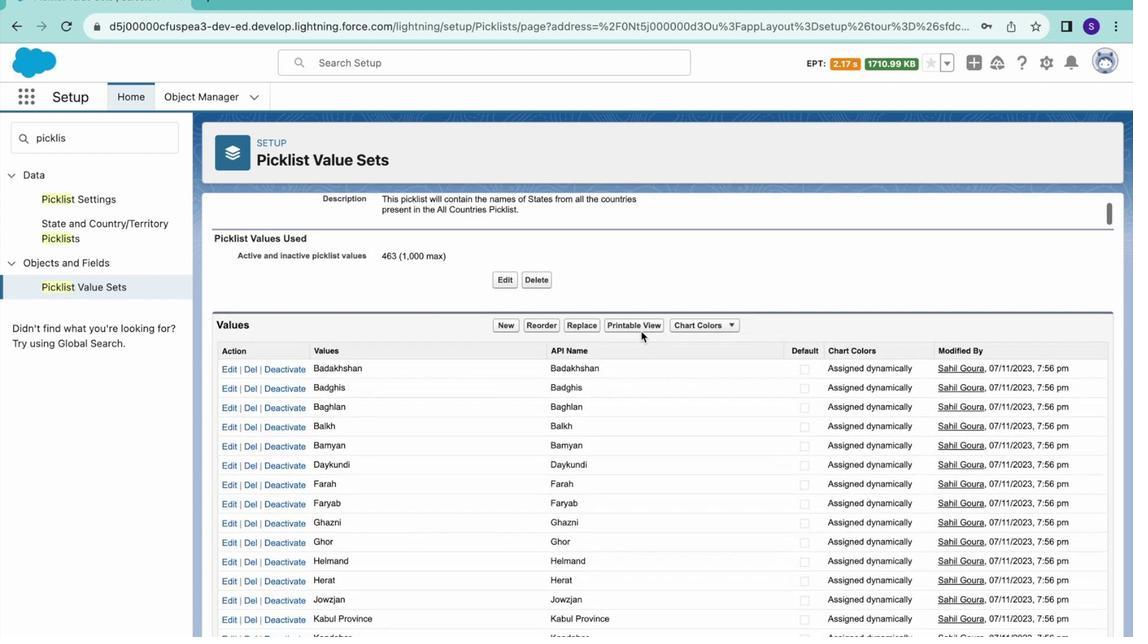 
Action: Mouse scrolled (639, 331) with delta (-3, -50)
Screenshot: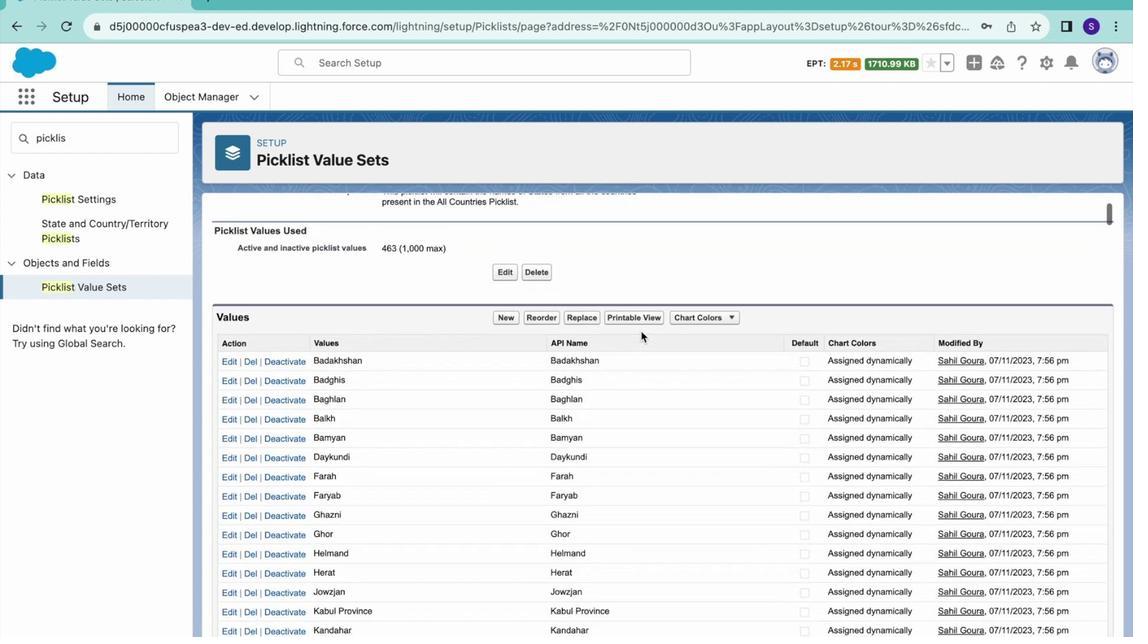 
Action: Mouse scrolled (639, 331) with delta (-3, -50)
Screenshot: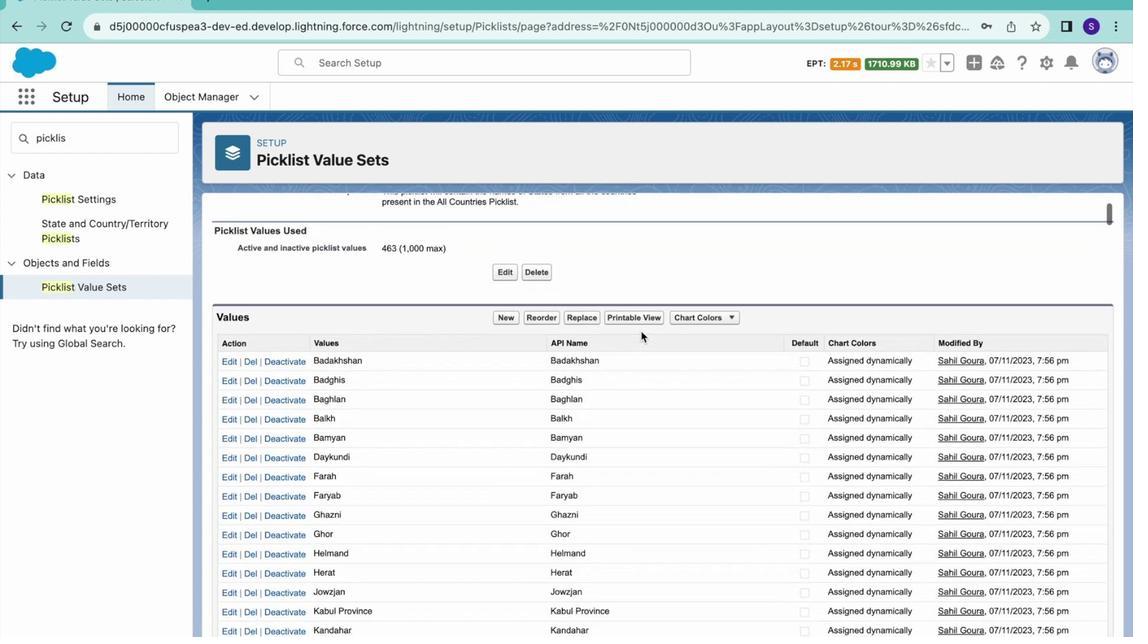 
Action: Mouse scrolled (639, 331) with delta (-3, -49)
Screenshot: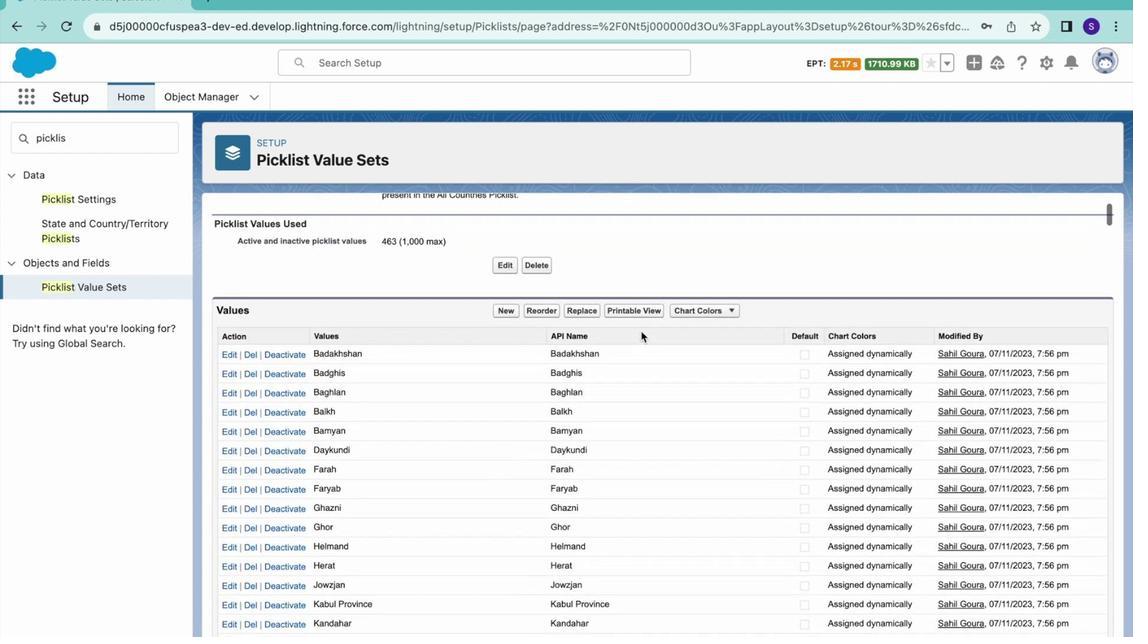 
Action: Mouse scrolled (639, 331) with delta (-3, -49)
Screenshot: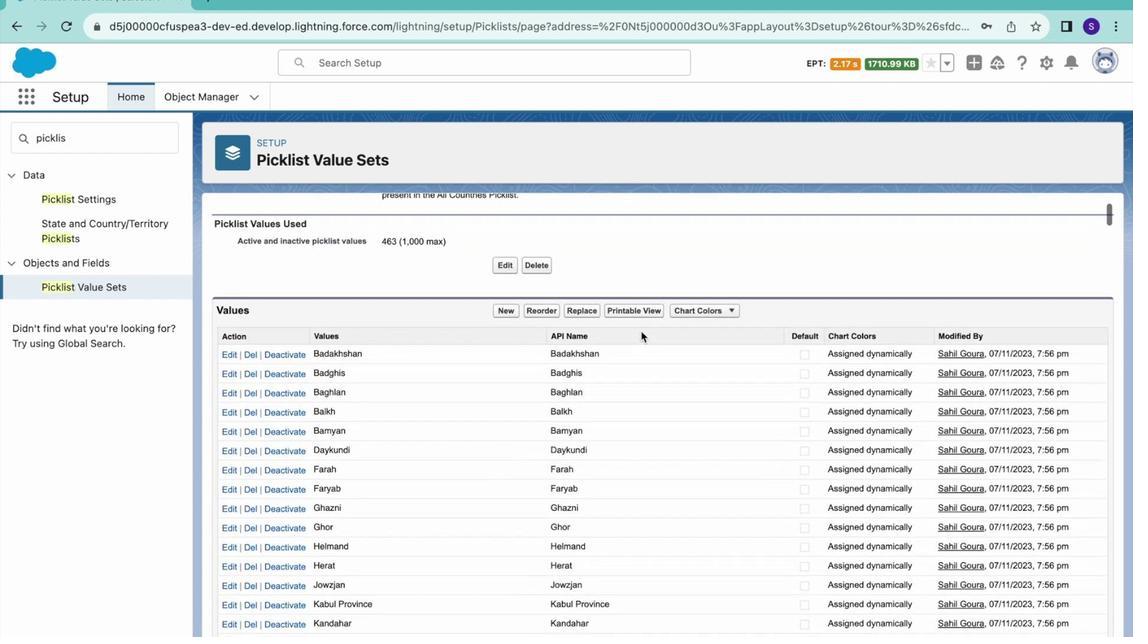 
Action: Mouse scrolled (639, 331) with delta (-3, -49)
Screenshot: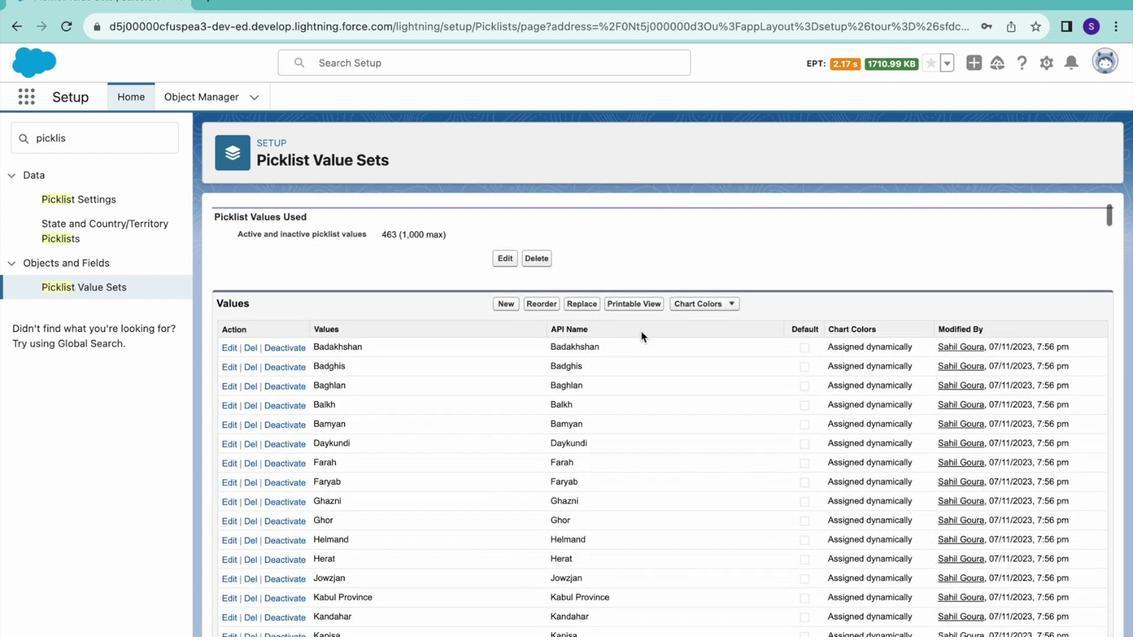 
Action: Mouse scrolled (639, 331) with delta (-3, -50)
Screenshot: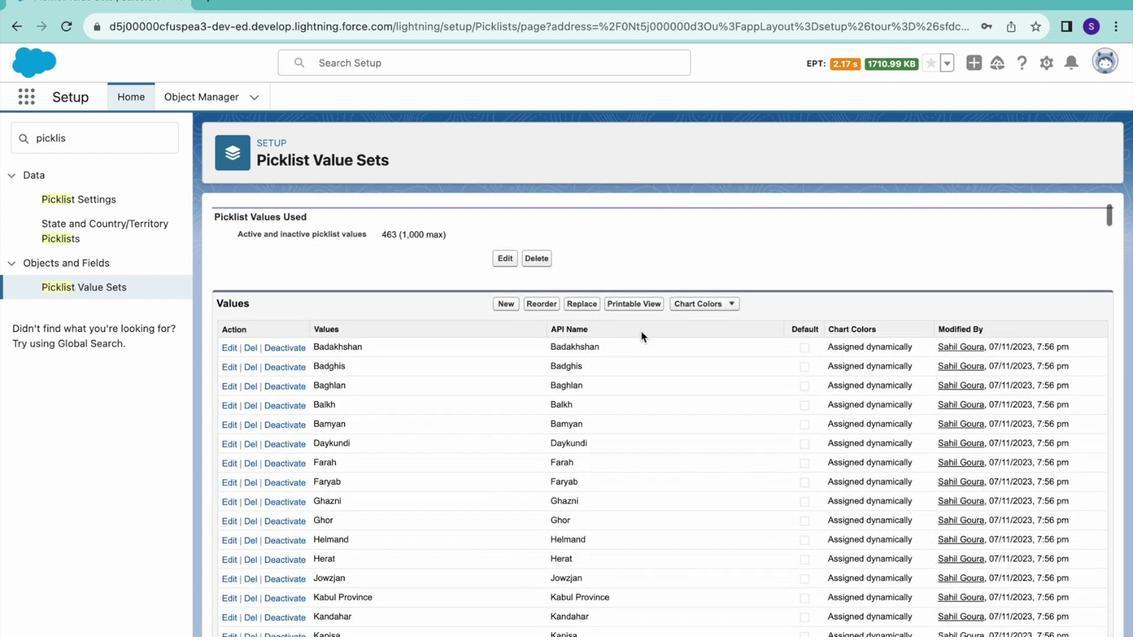 
Action: Mouse scrolled (639, 331) with delta (-3, -49)
Screenshot: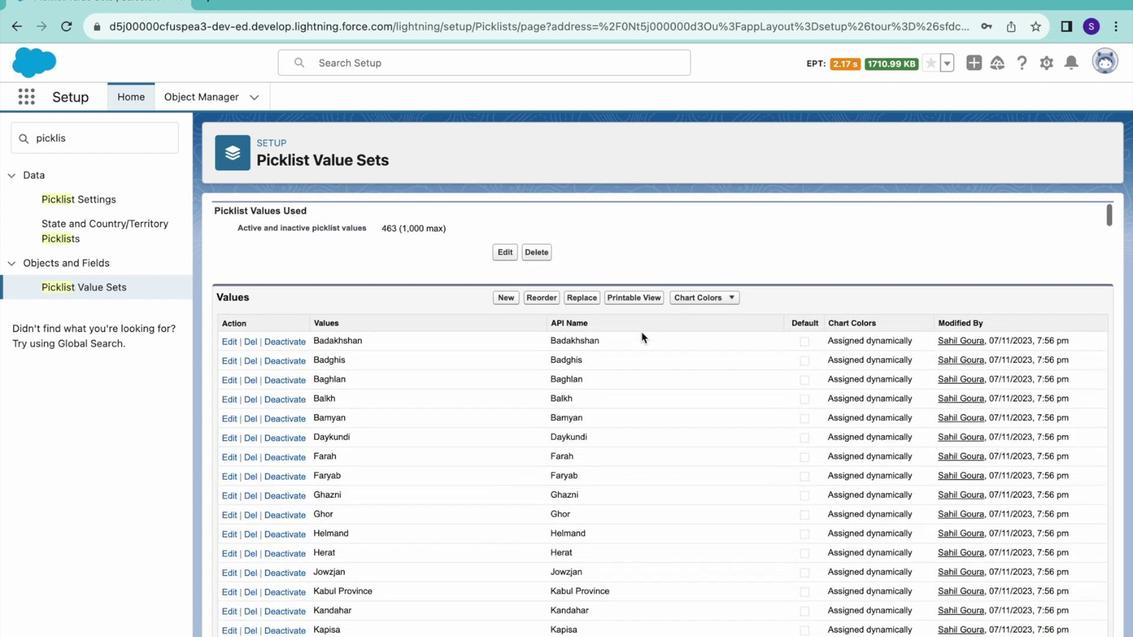 
Action: Mouse moved to (713, 392)
Screenshot: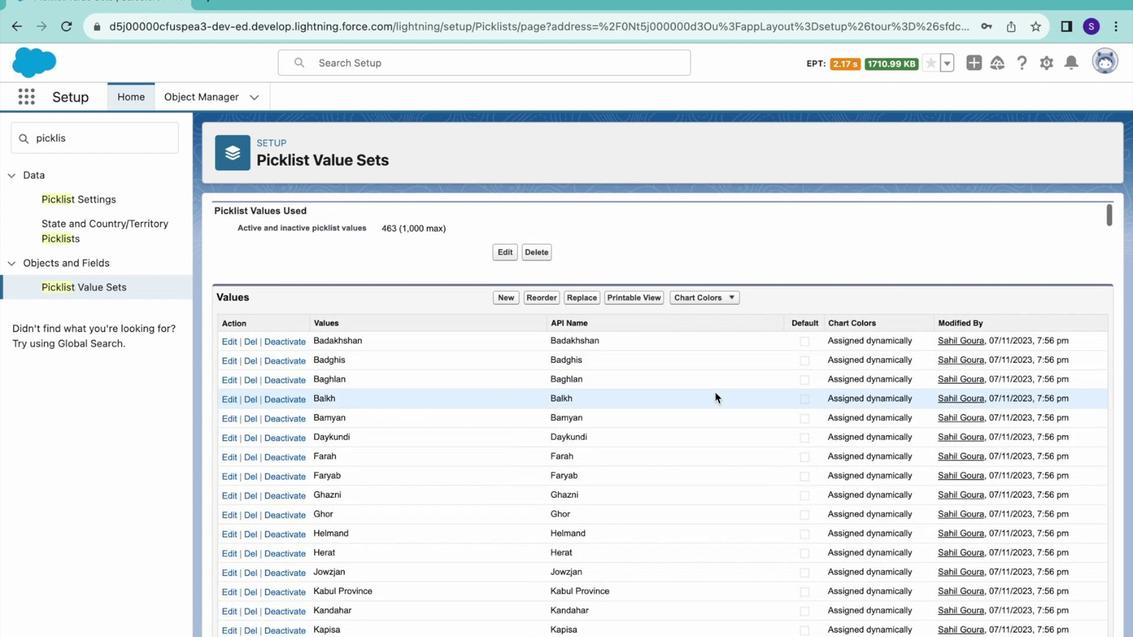
Action: Mouse scrolled (713, 392) with delta (-3, -49)
Screenshot: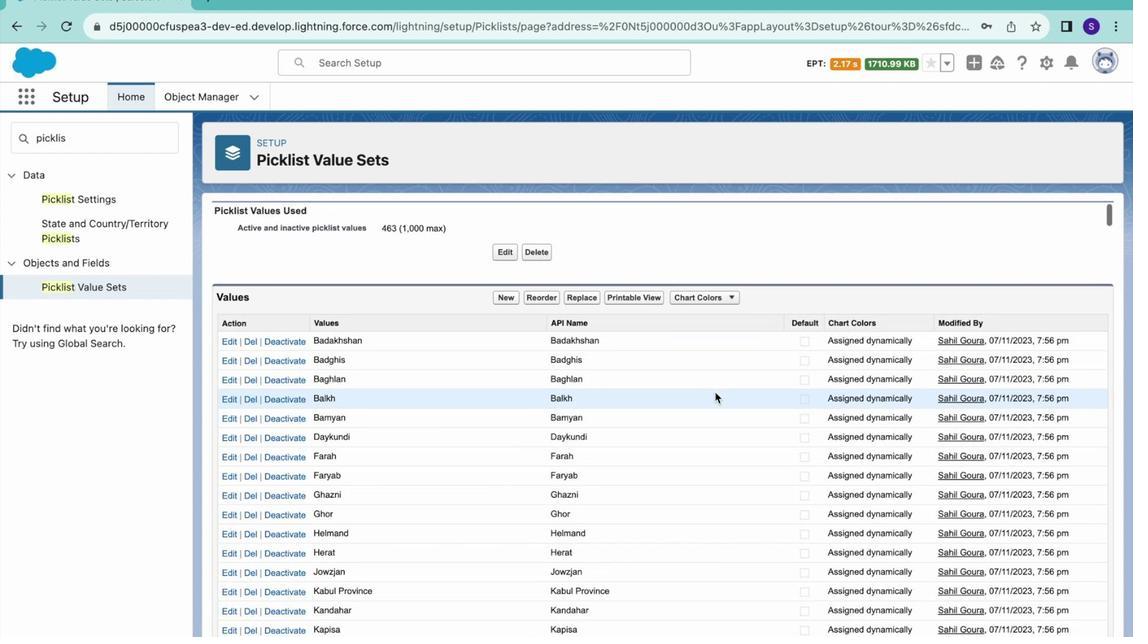 
Action: Mouse scrolled (713, 392) with delta (-3, -49)
Screenshot: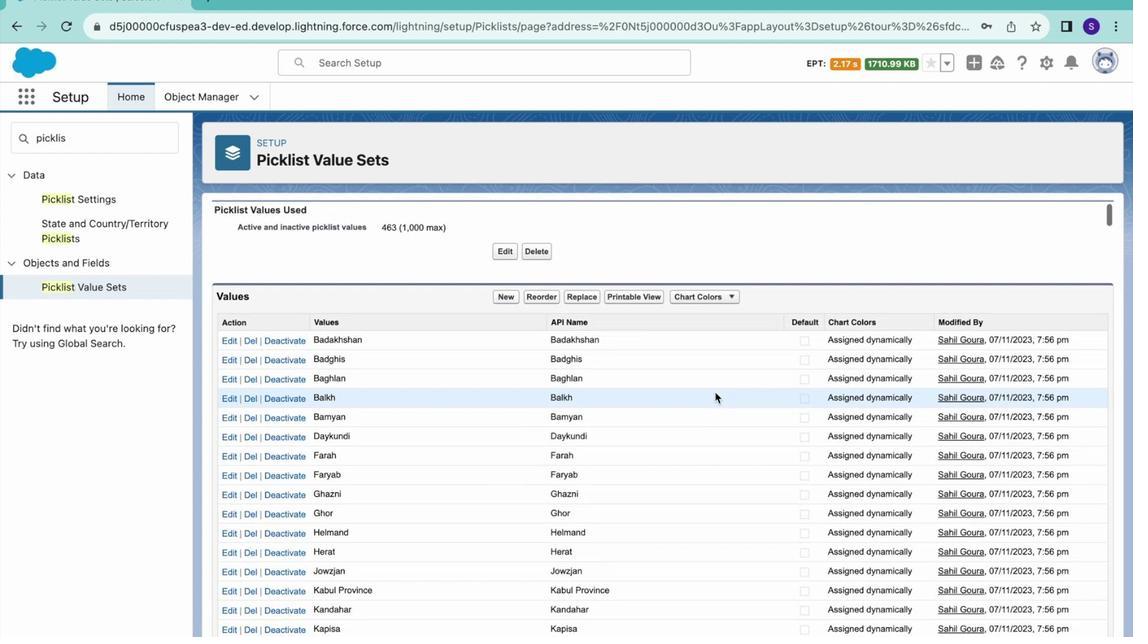 
Action: Mouse scrolled (713, 392) with delta (-3, -50)
Screenshot: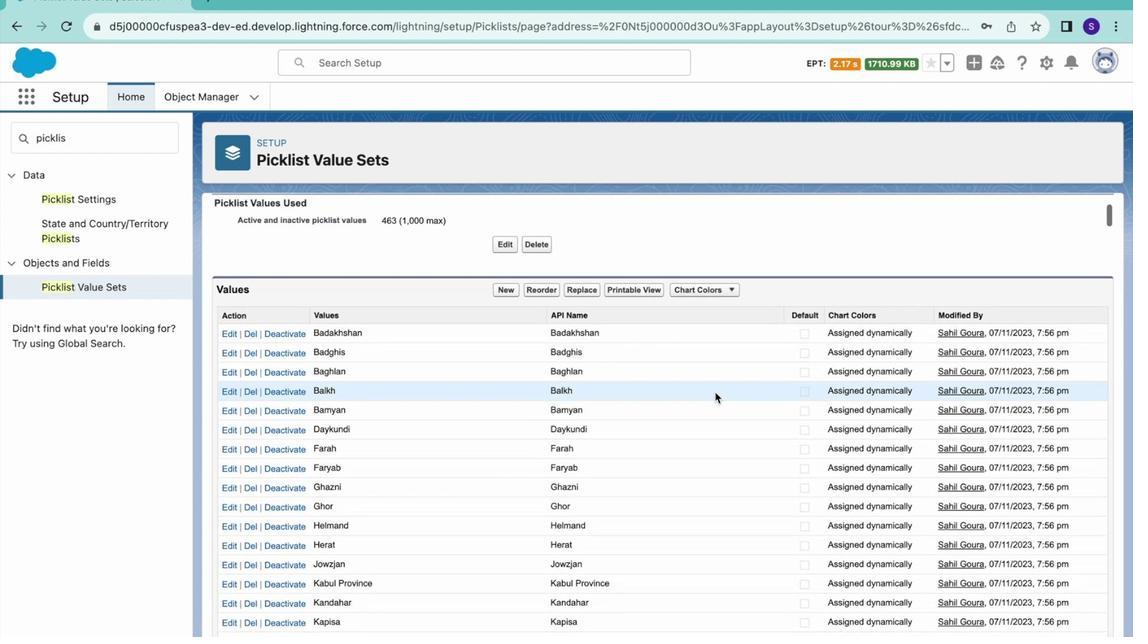 
Action: Mouse scrolled (713, 392) with delta (-3, -50)
Screenshot: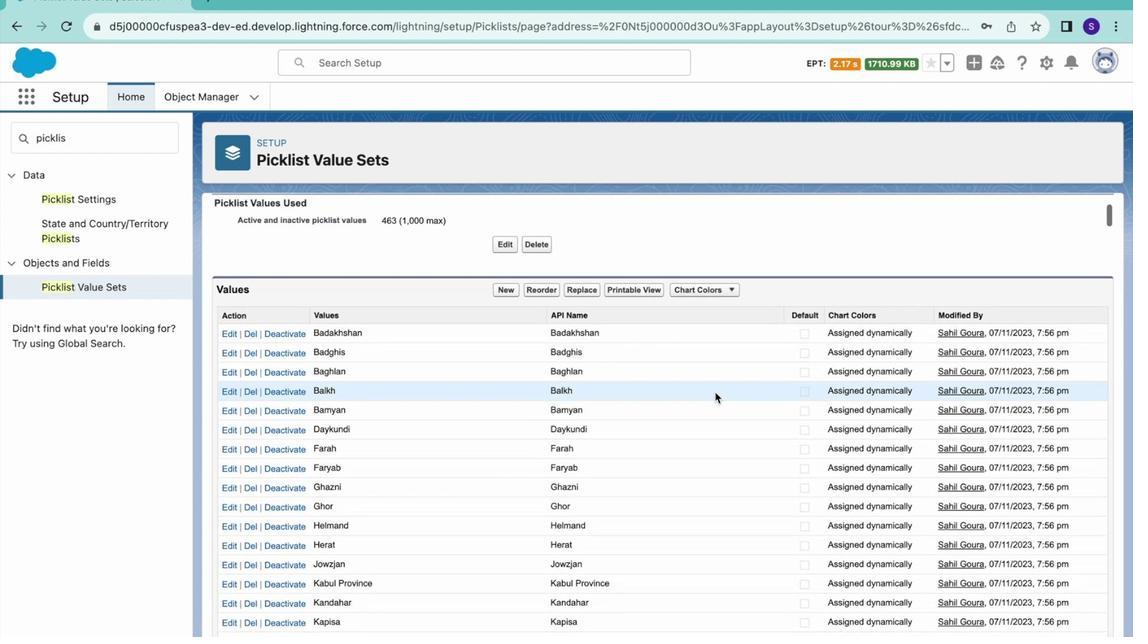 
Action: Mouse scrolled (713, 392) with delta (-3, -50)
Screenshot: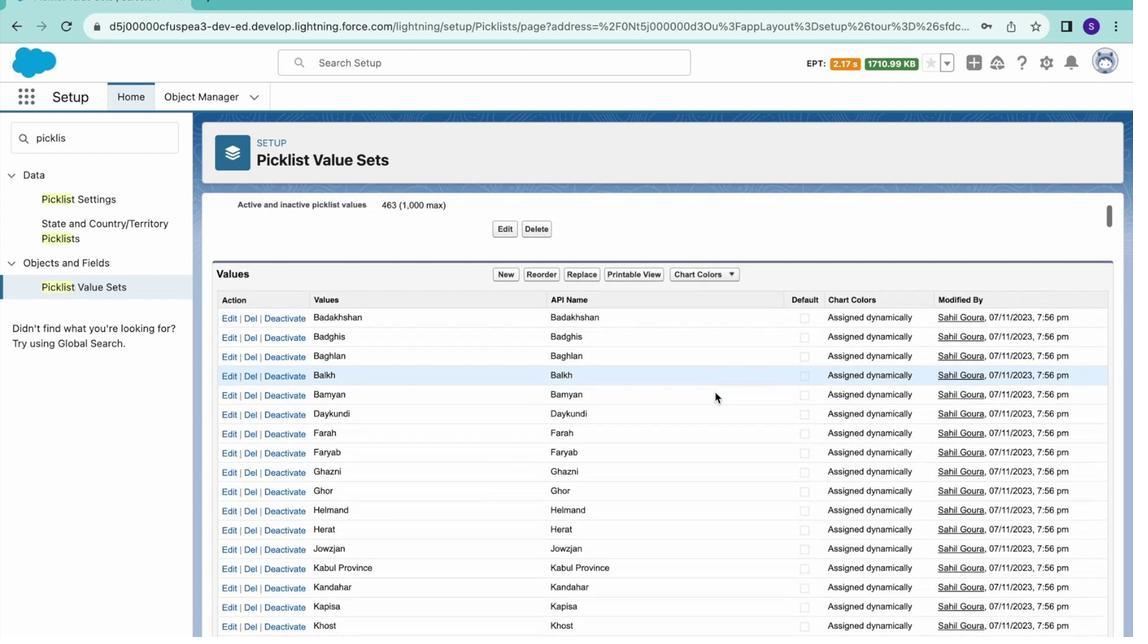 
Action: Mouse scrolled (713, 392) with delta (-3, -50)
Screenshot: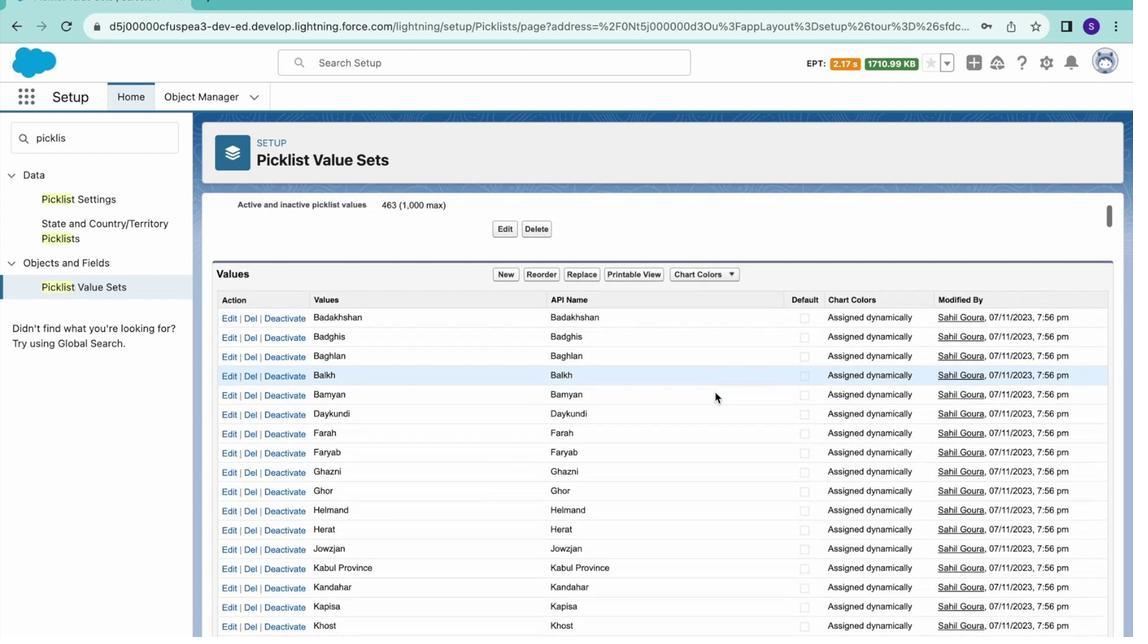 
Action: Mouse scrolled (713, 392) with delta (-3, -50)
Screenshot: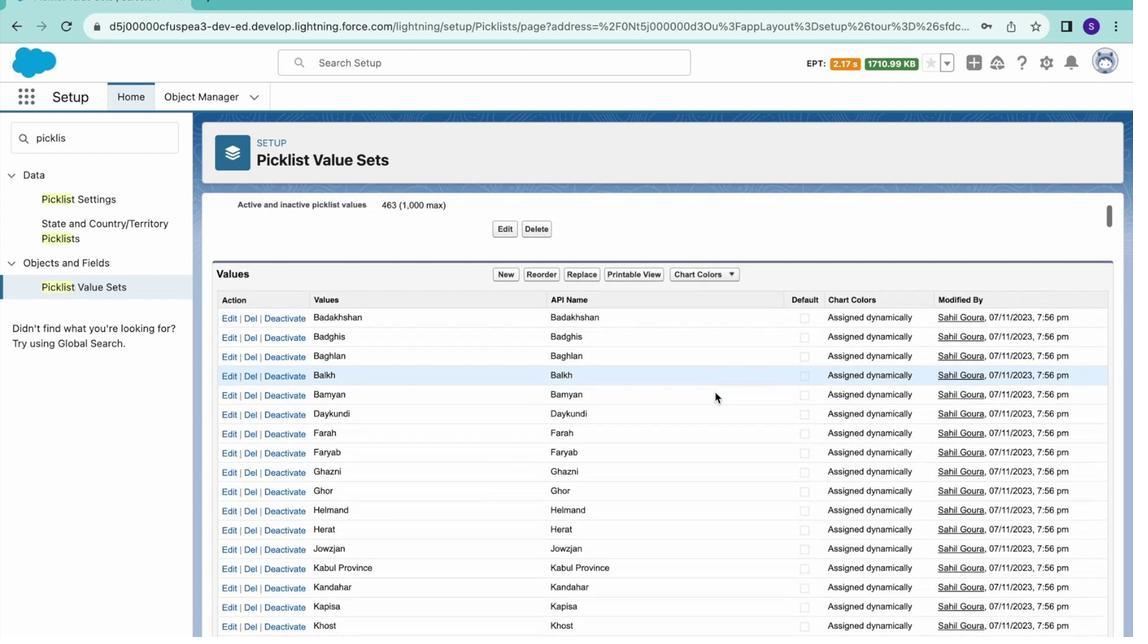 
Action: Mouse scrolled (713, 392) with delta (-3, -50)
Screenshot: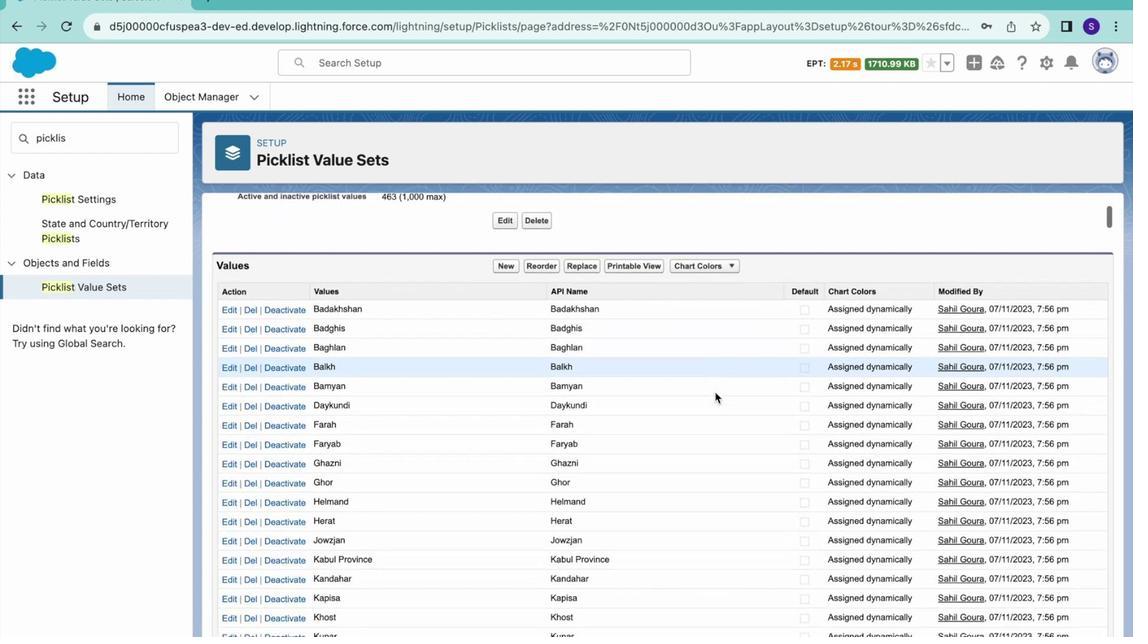 
Action: Mouse scrolled (713, 392) with delta (-3, -50)
Screenshot: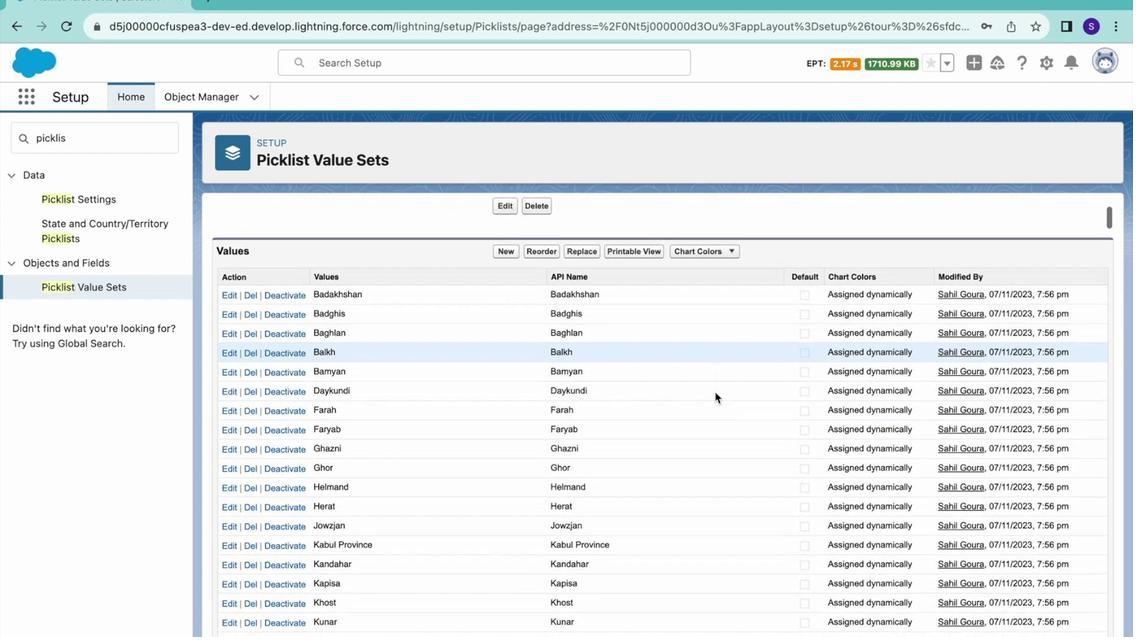 
Action: Mouse scrolled (713, 392) with delta (-2, -50)
Screenshot: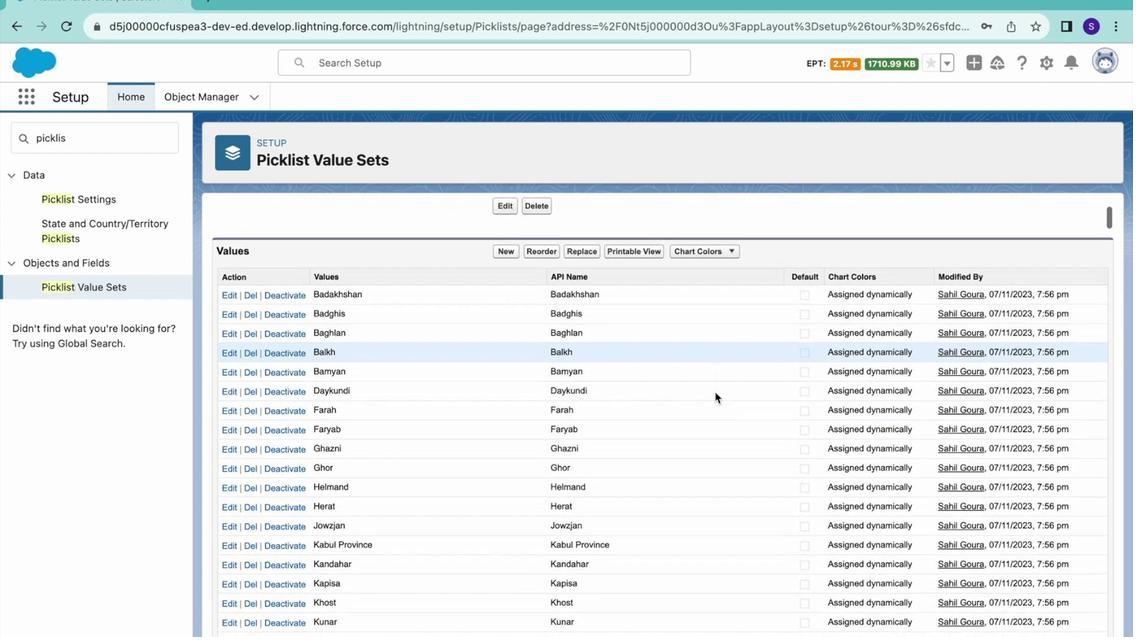 
Action: Mouse scrolled (713, 392) with delta (-3, -49)
Screenshot: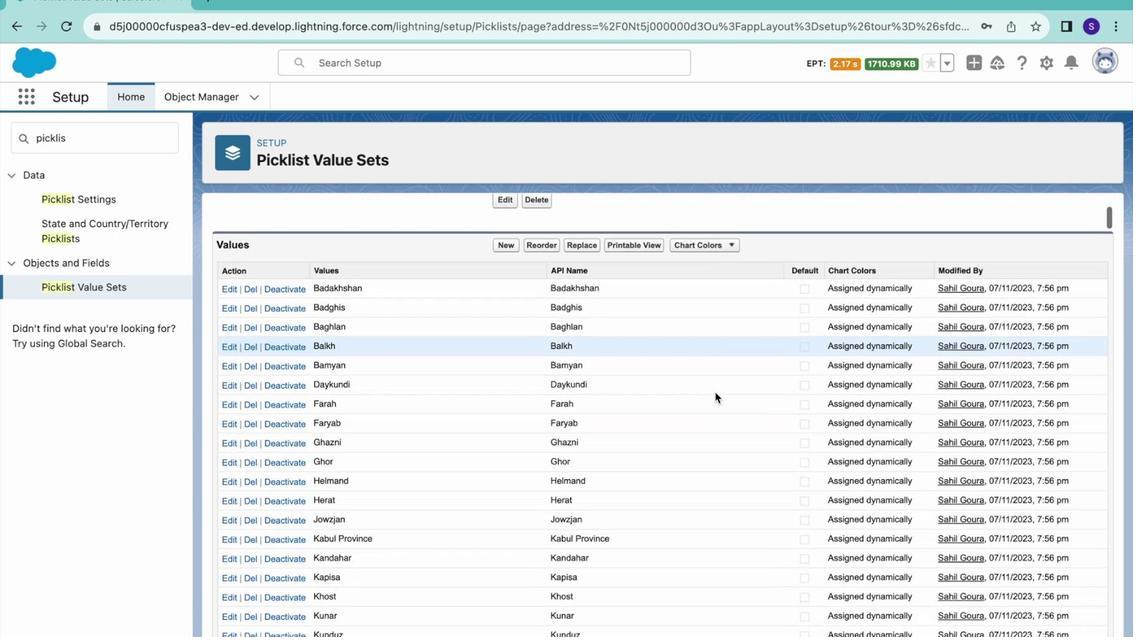
Action: Mouse scrolled (713, 392) with delta (-3, -49)
Screenshot: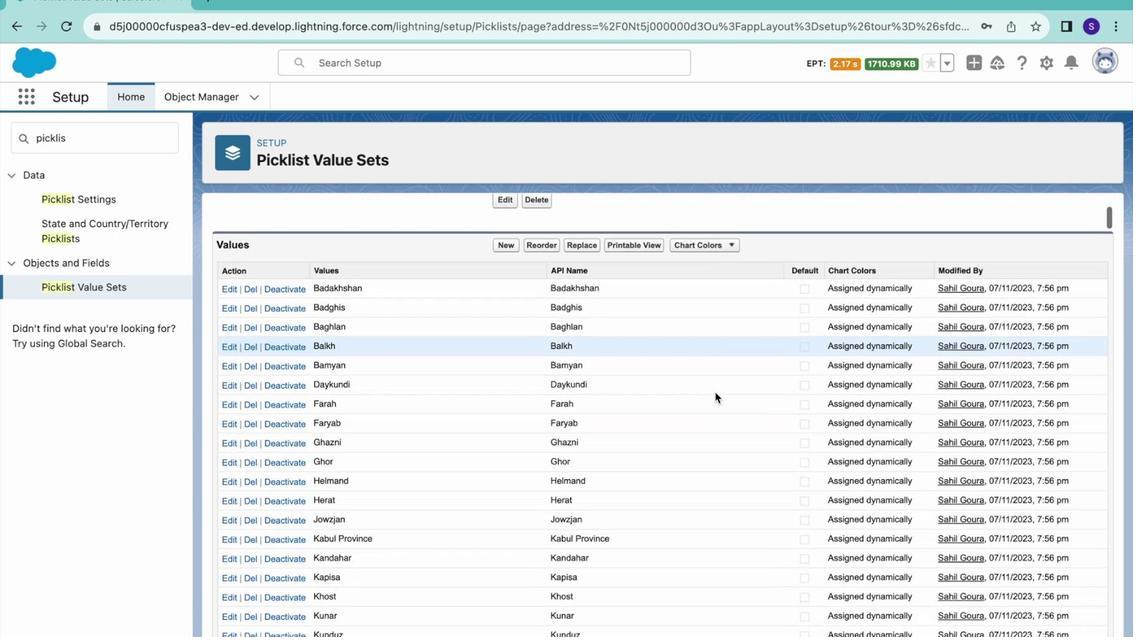 
Action: Mouse scrolled (713, 392) with delta (-3, -49)
Screenshot: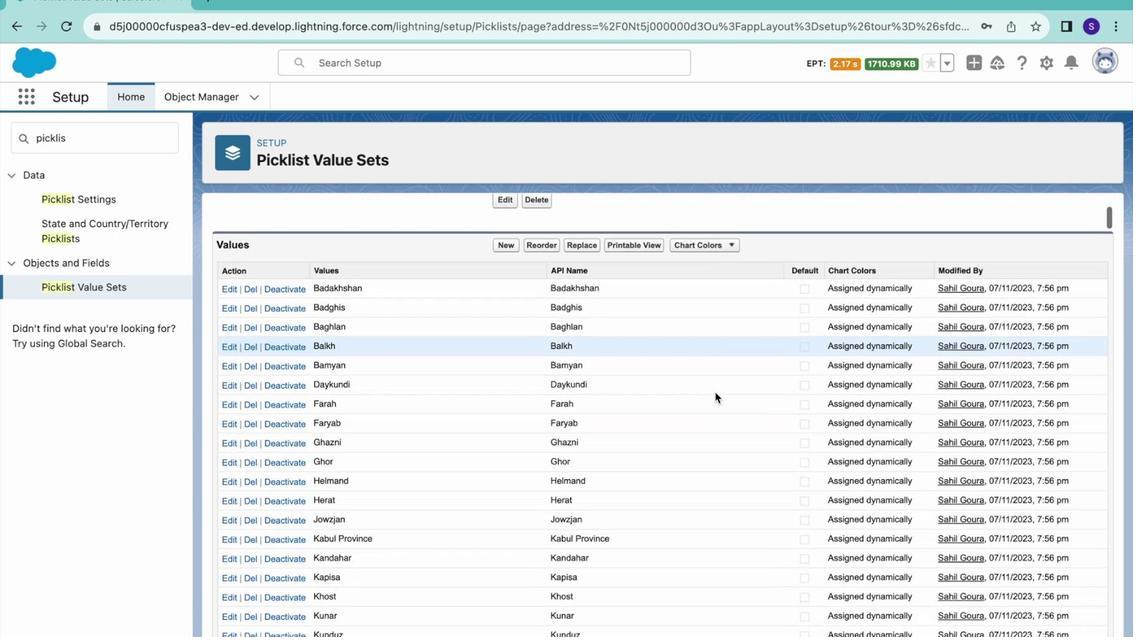 
Action: Mouse moved to (648, 405)
Screenshot: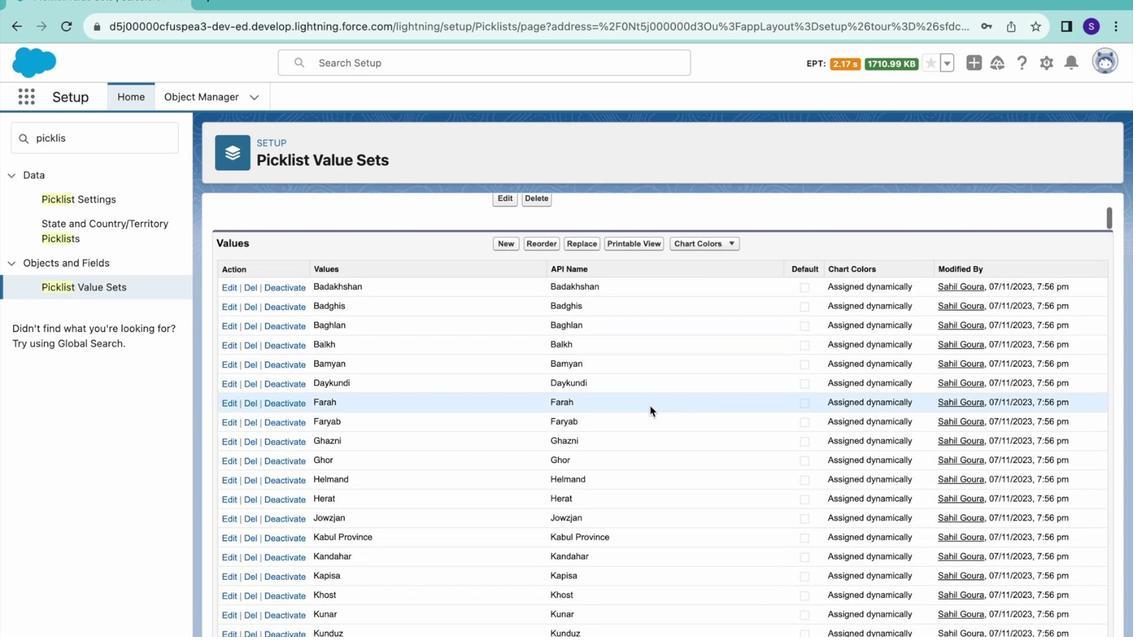 
Action: Mouse scrolled (648, 405) with delta (-3, -49)
Screenshot: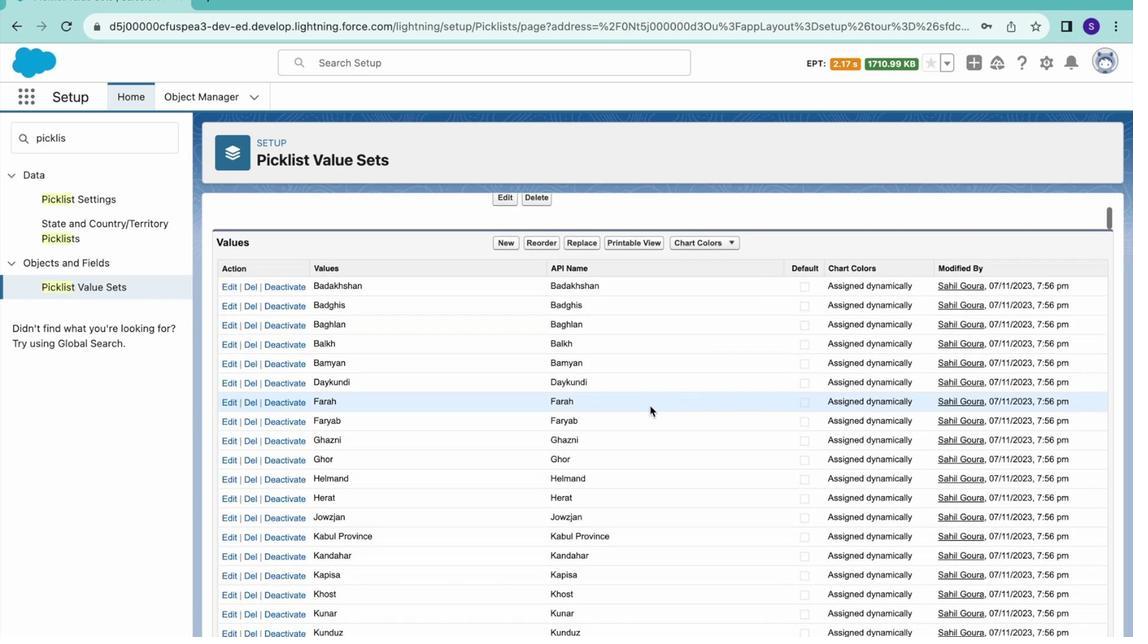 
Action: Mouse scrolled (648, 405) with delta (-3, -50)
Screenshot: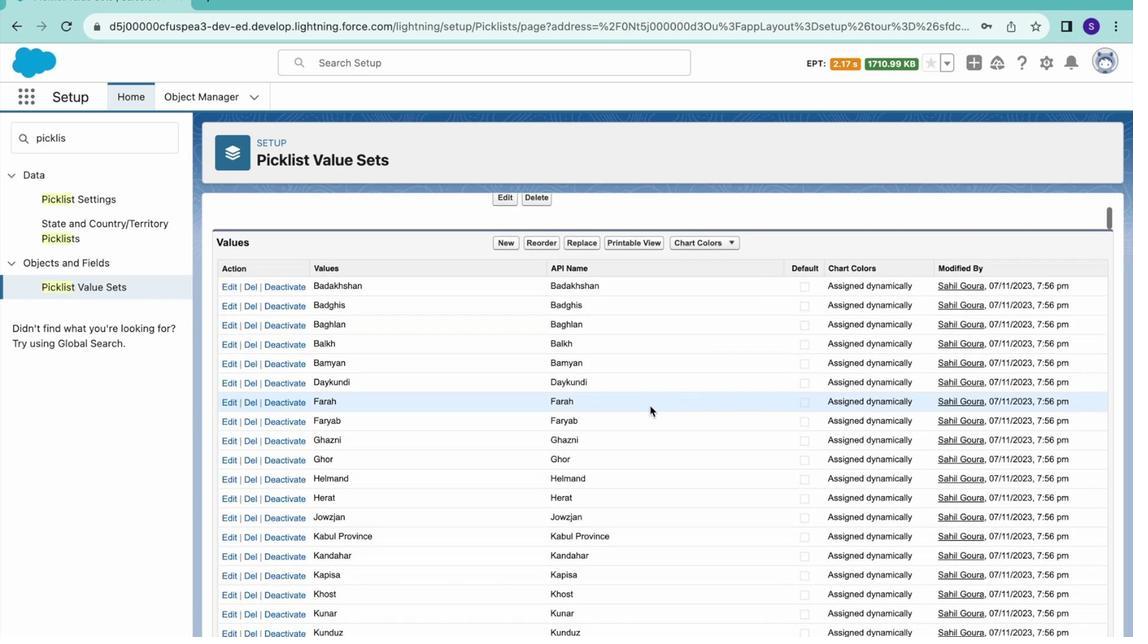 
Action: Mouse scrolled (648, 405) with delta (-3, -50)
Screenshot: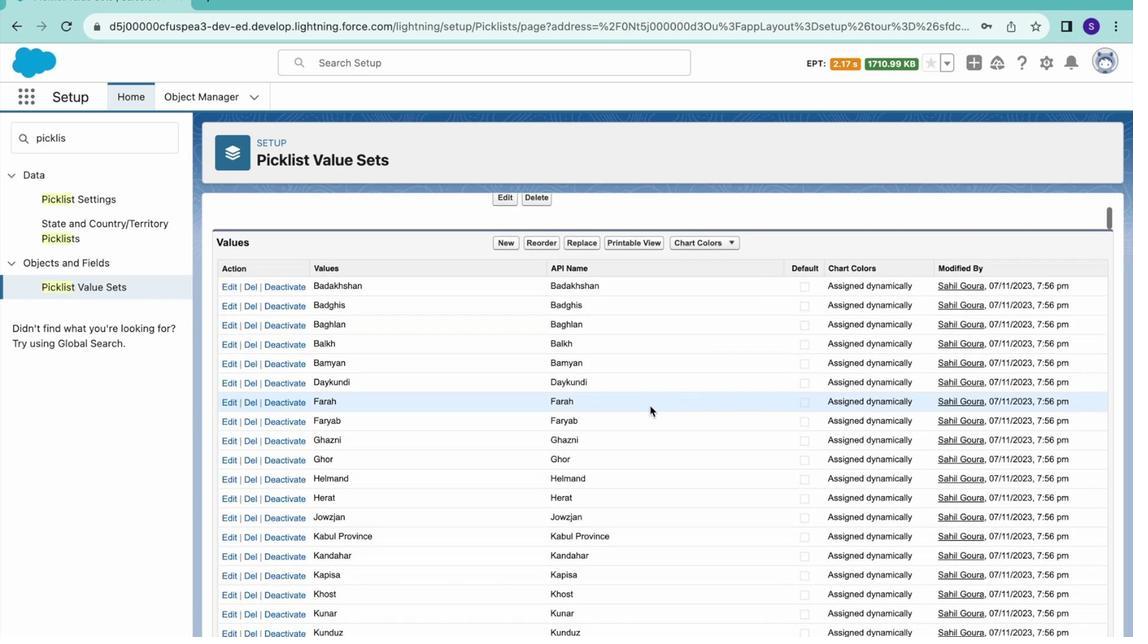
Action: Mouse scrolled (648, 405) with delta (-3, -50)
Screenshot: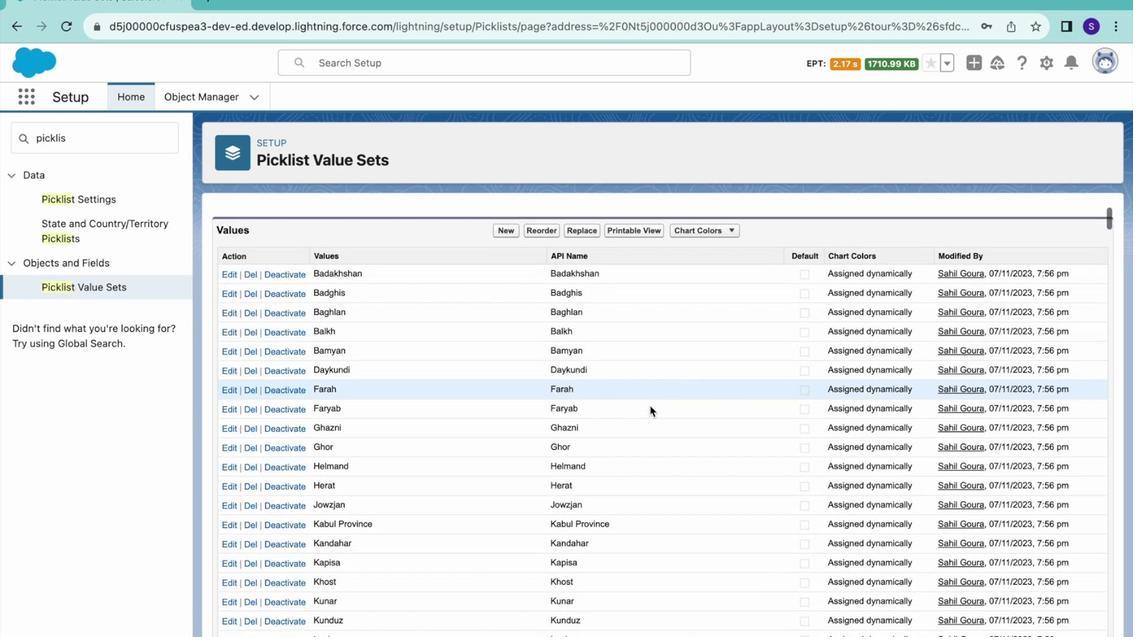 
Action: Mouse scrolled (648, 405) with delta (-3, -50)
Screenshot: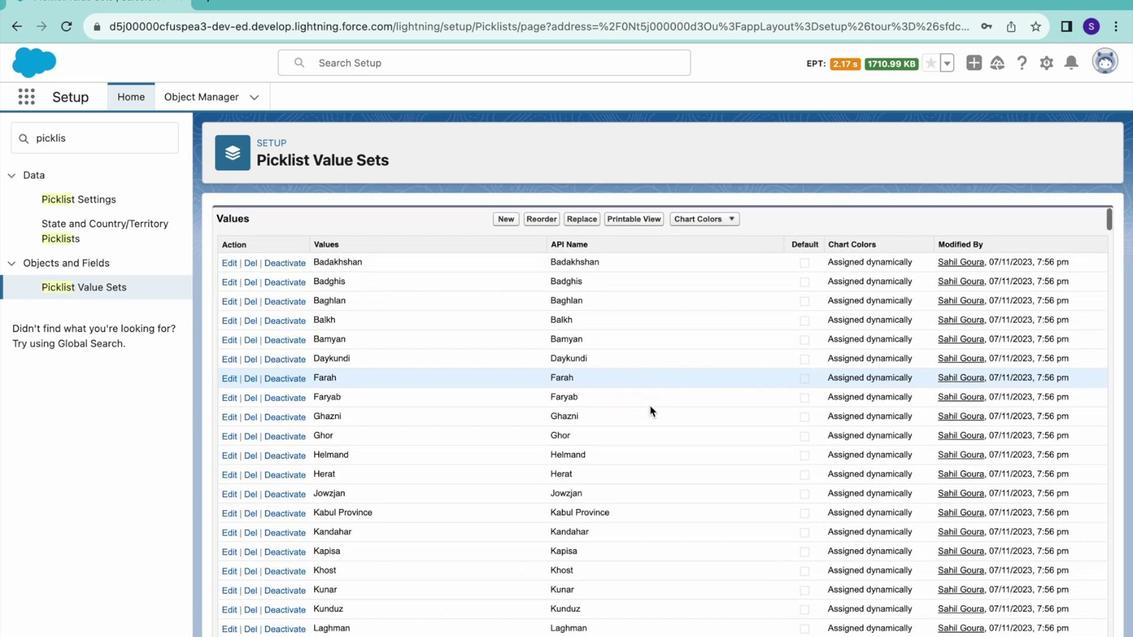 
Action: Mouse scrolled (648, 405) with delta (-3, -50)
Screenshot: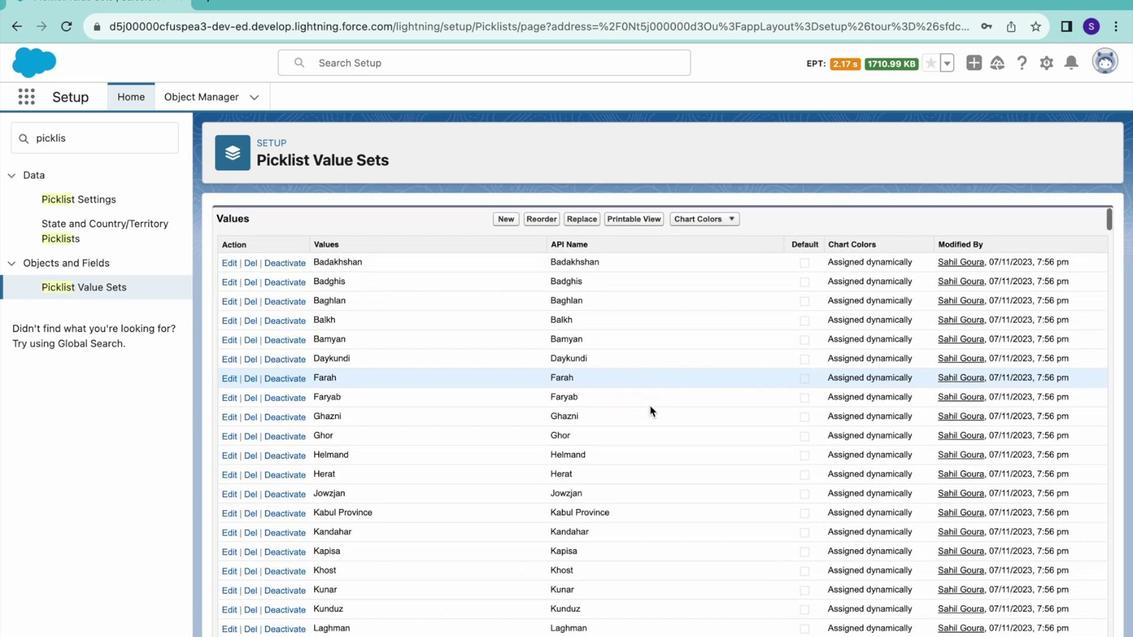 
Action: Mouse scrolled (648, 405) with delta (-3, -50)
Screenshot: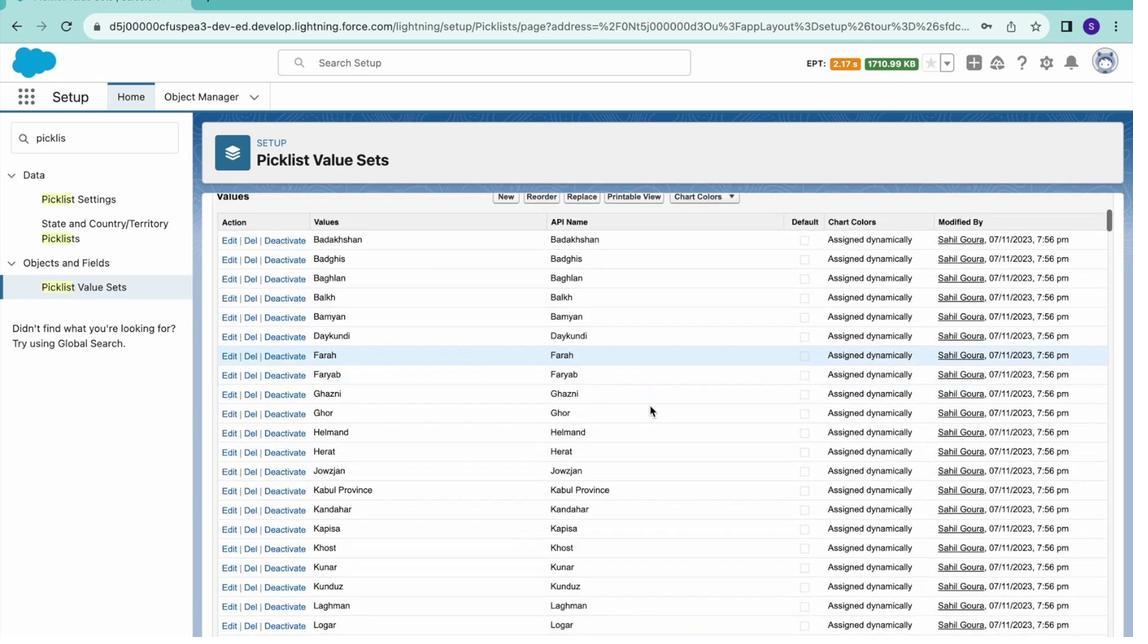
Action: Mouse scrolled (648, 405) with delta (-3, -50)
Screenshot: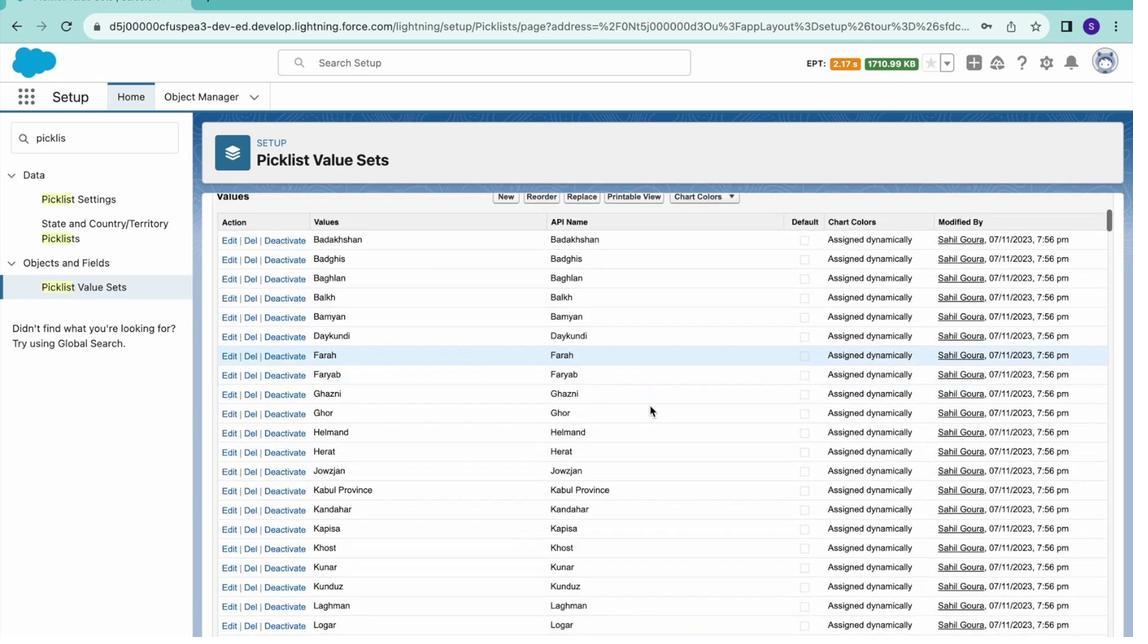 
Action: Mouse scrolled (648, 405) with delta (-3, -50)
Screenshot: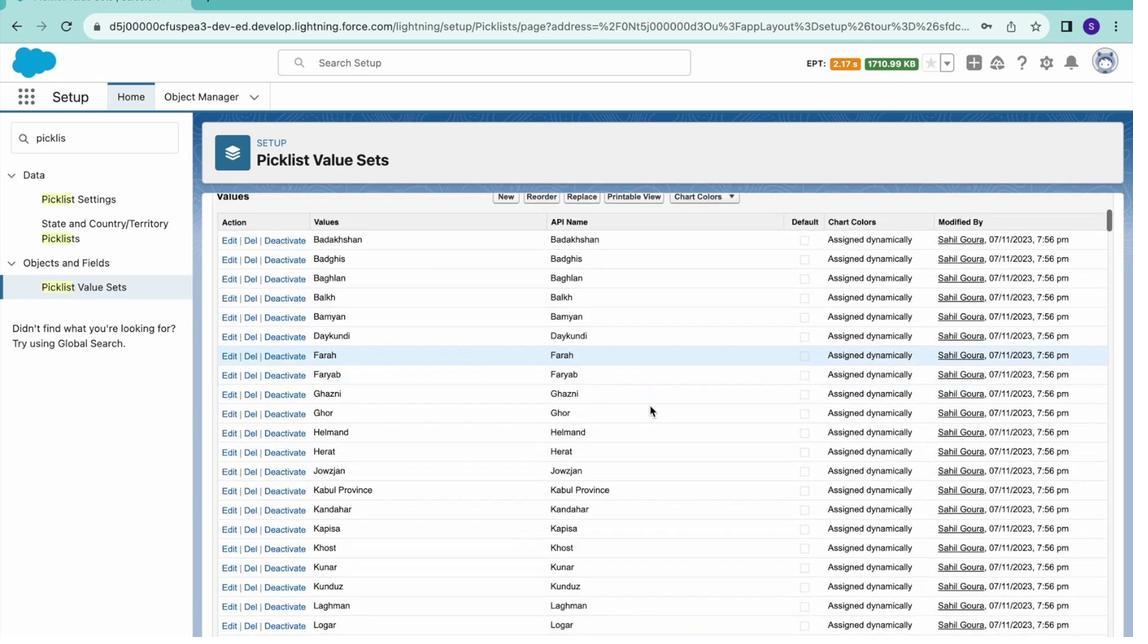 
Action: Mouse scrolled (648, 405) with delta (-3, -49)
Screenshot: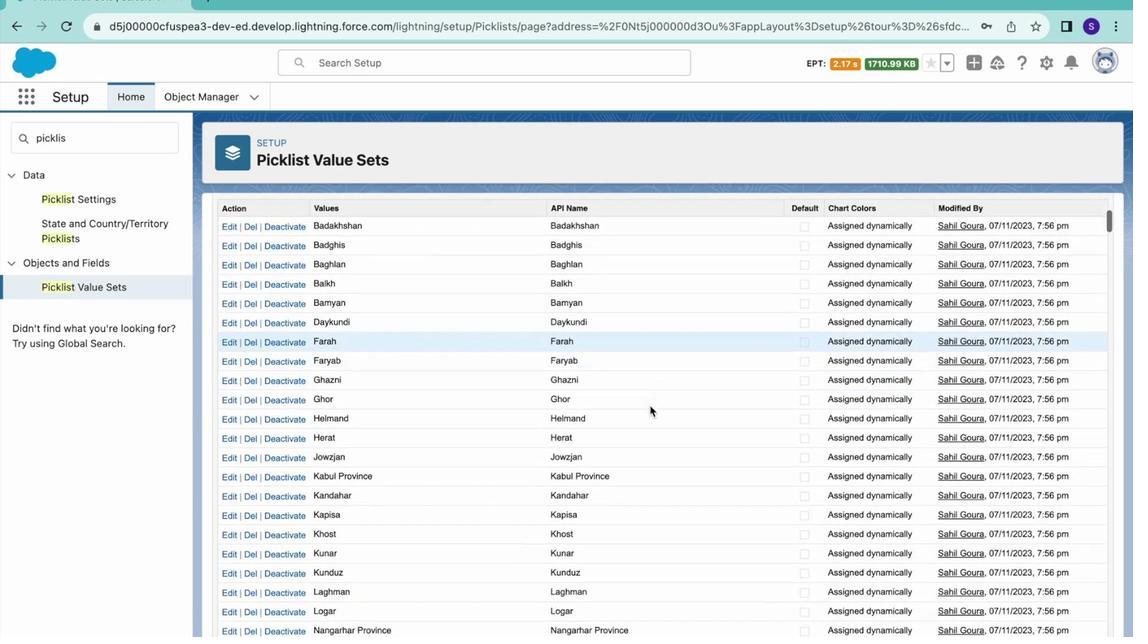 
Action: Mouse scrolled (648, 405) with delta (-3, -49)
Screenshot: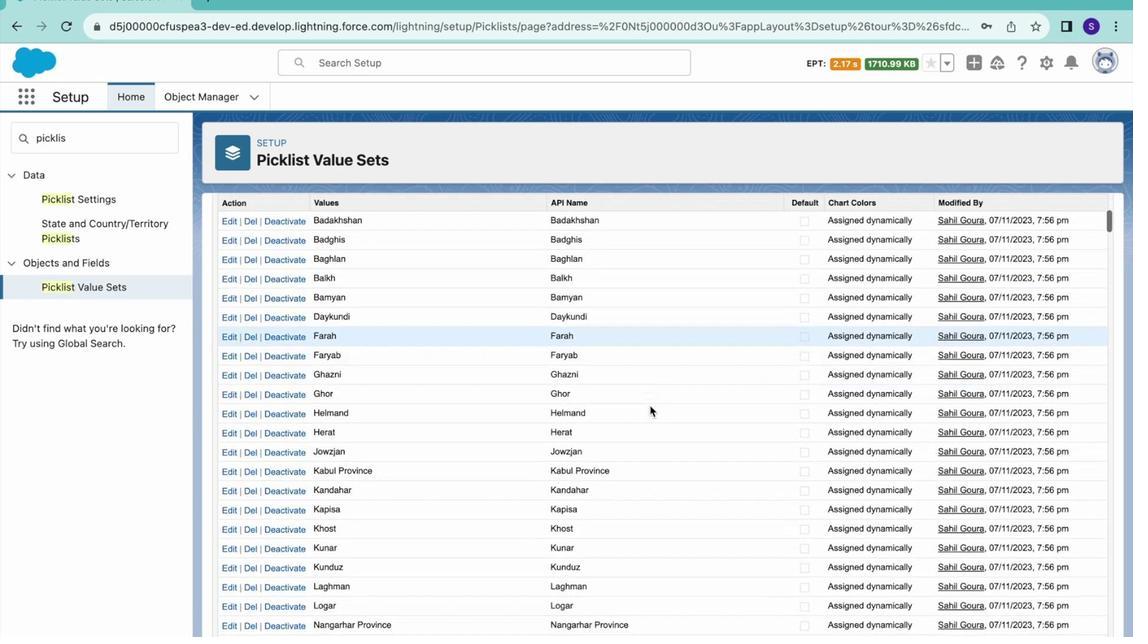 
Action: Mouse scrolled (648, 405) with delta (-3, -49)
Screenshot: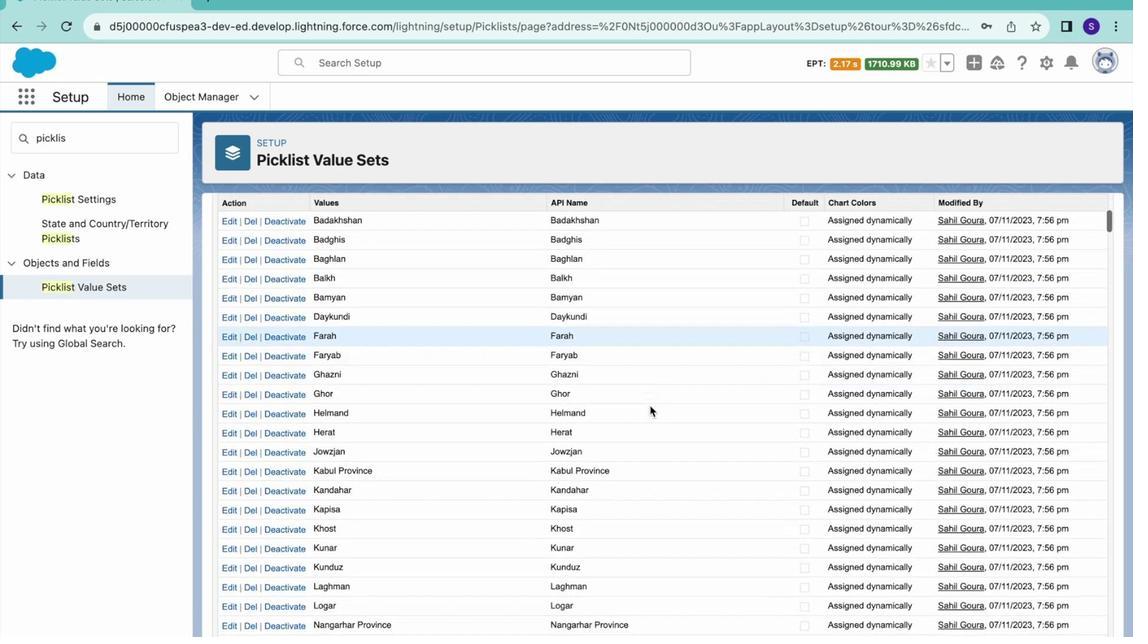 
Action: Mouse scrolled (648, 405) with delta (-3, -49)
Screenshot: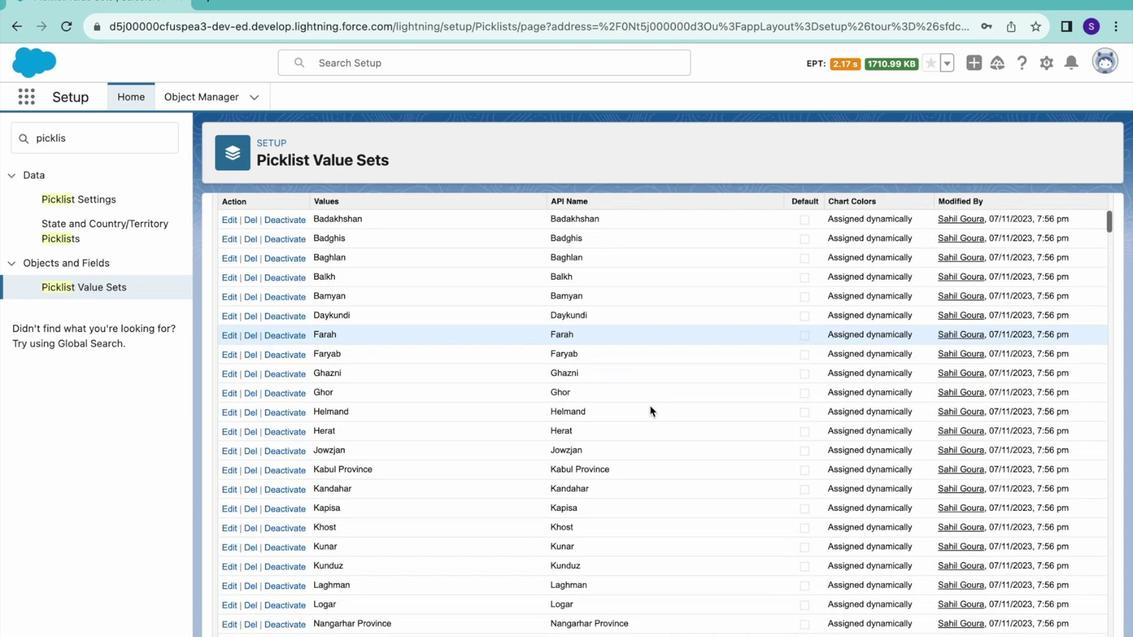 
Action: Mouse scrolled (648, 405) with delta (-3, -49)
Screenshot: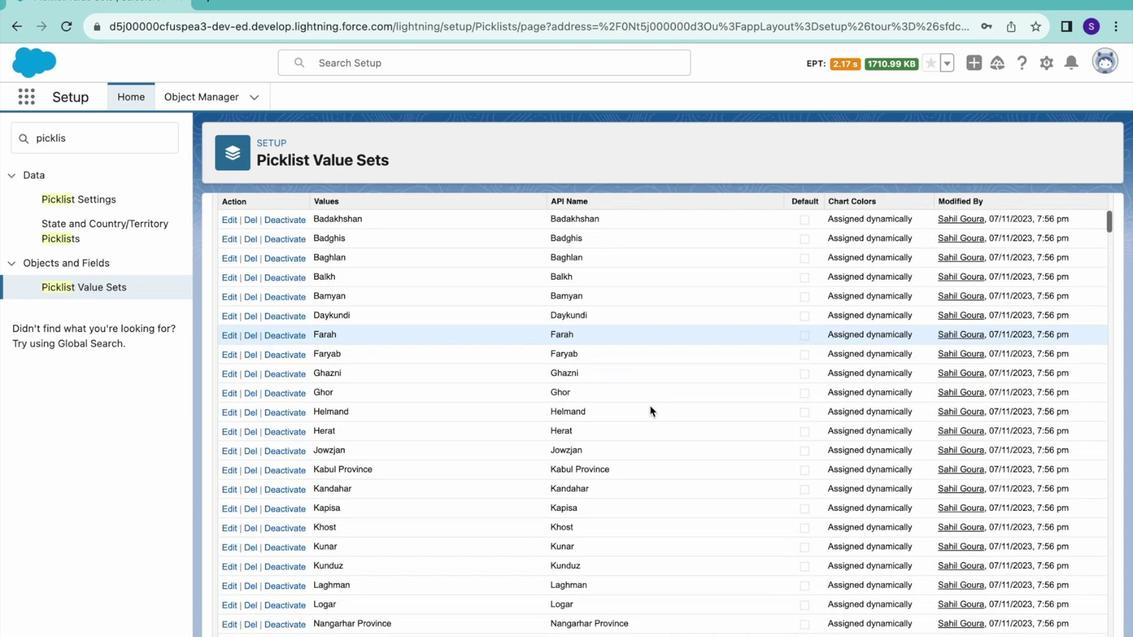 
Action: Mouse scrolled (648, 405) with delta (-3, -49)
Screenshot: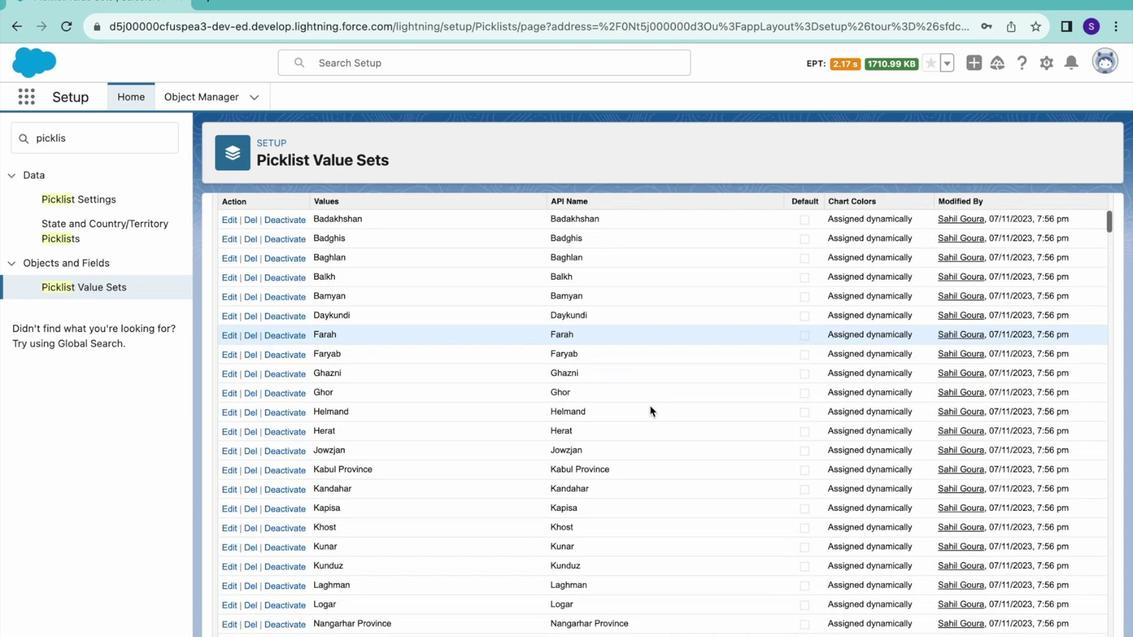 
Action: Mouse scrolled (648, 405) with delta (-3, -50)
Screenshot: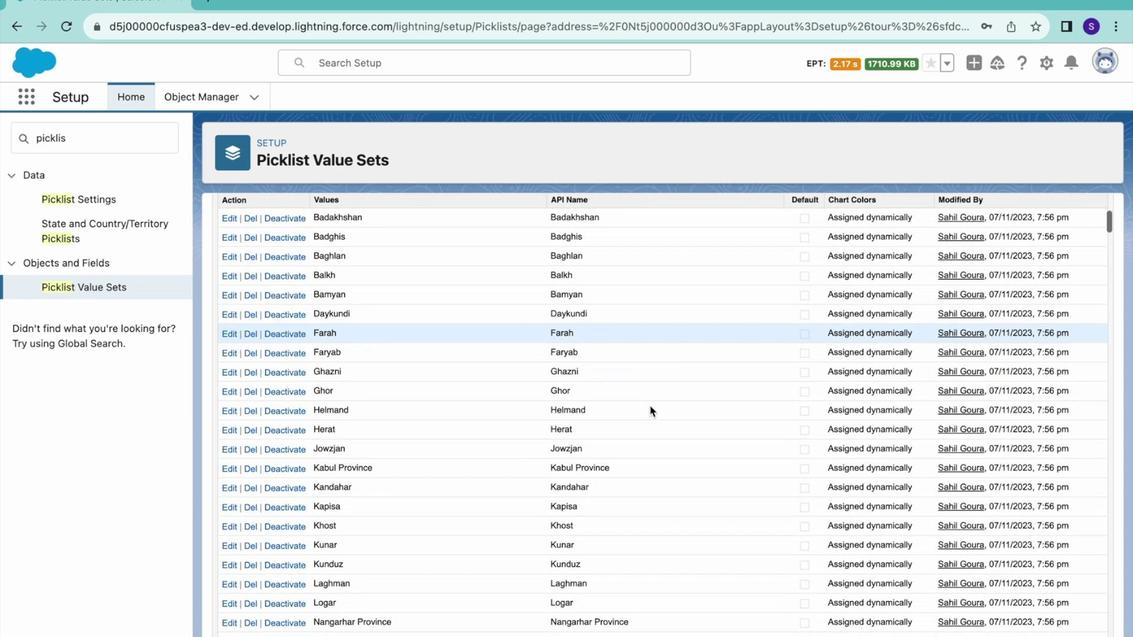 
Action: Mouse scrolled (648, 405) with delta (-3, -50)
Screenshot: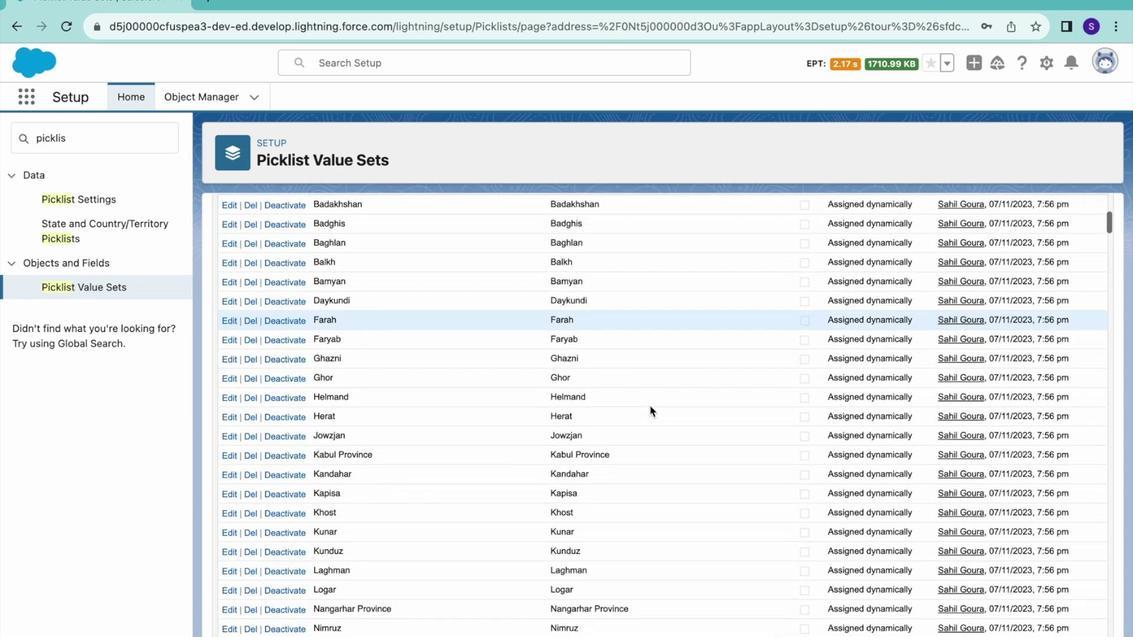 
Action: Mouse scrolled (648, 405) with delta (-3, -50)
Screenshot: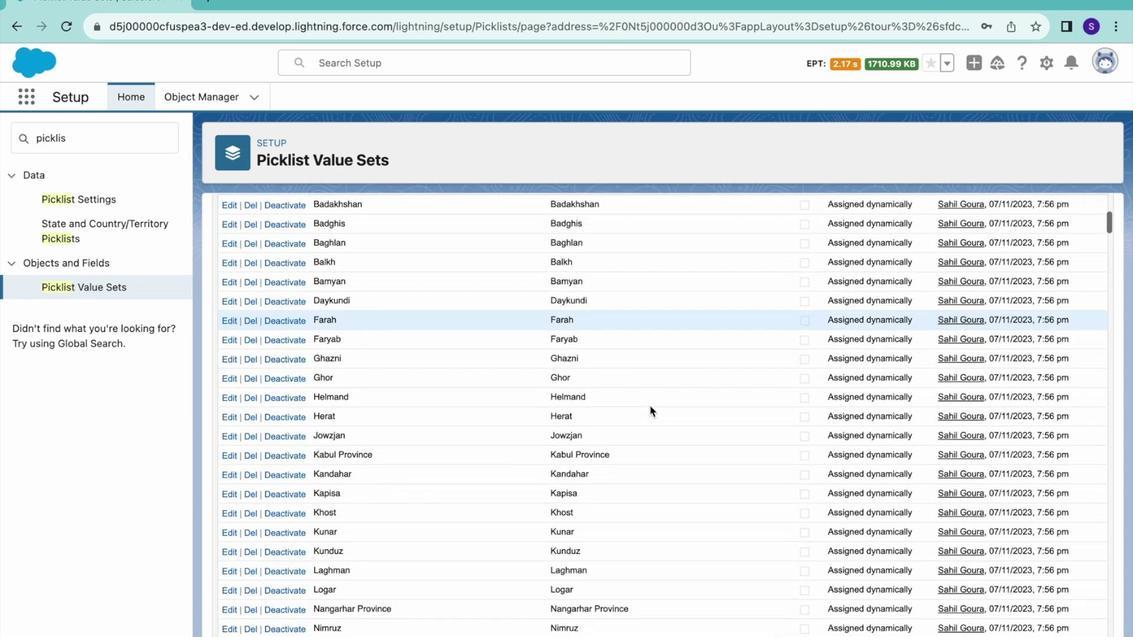 
Action: Mouse scrolled (648, 405) with delta (-3, -50)
Screenshot: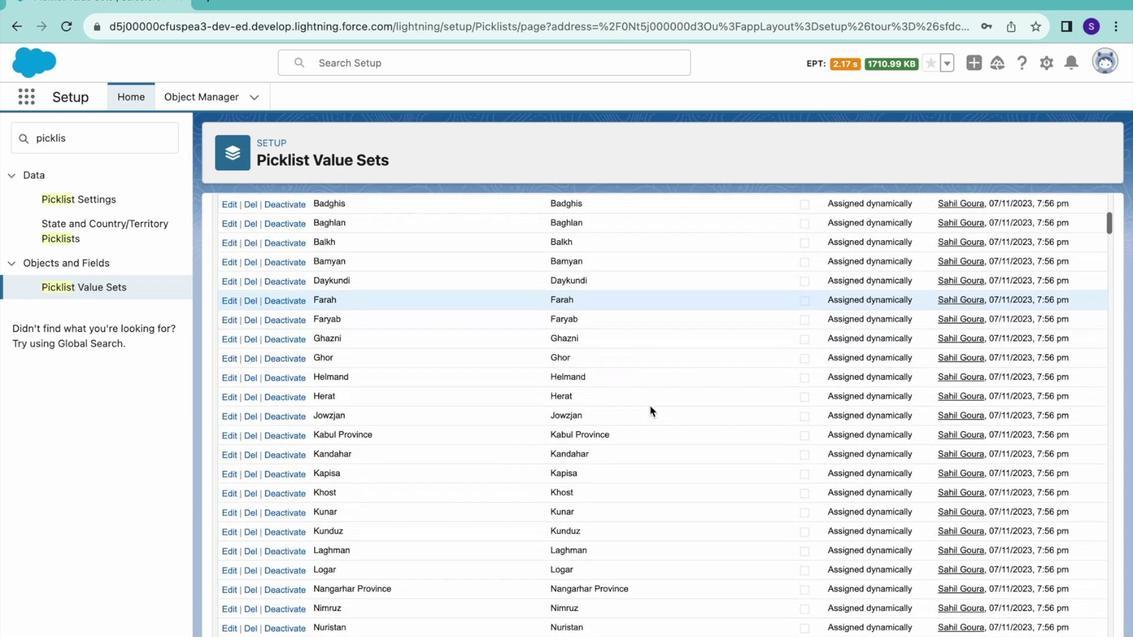 
Action: Mouse scrolled (648, 405) with delta (-3, -50)
Screenshot: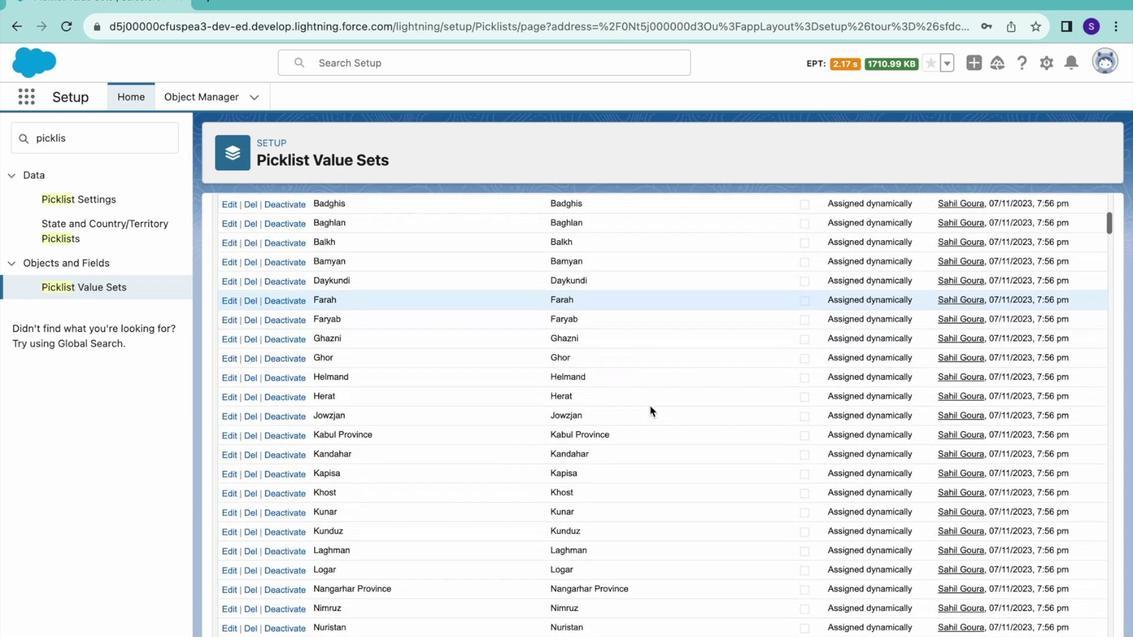 
Action: Mouse scrolled (648, 405) with delta (-3, -50)
Screenshot: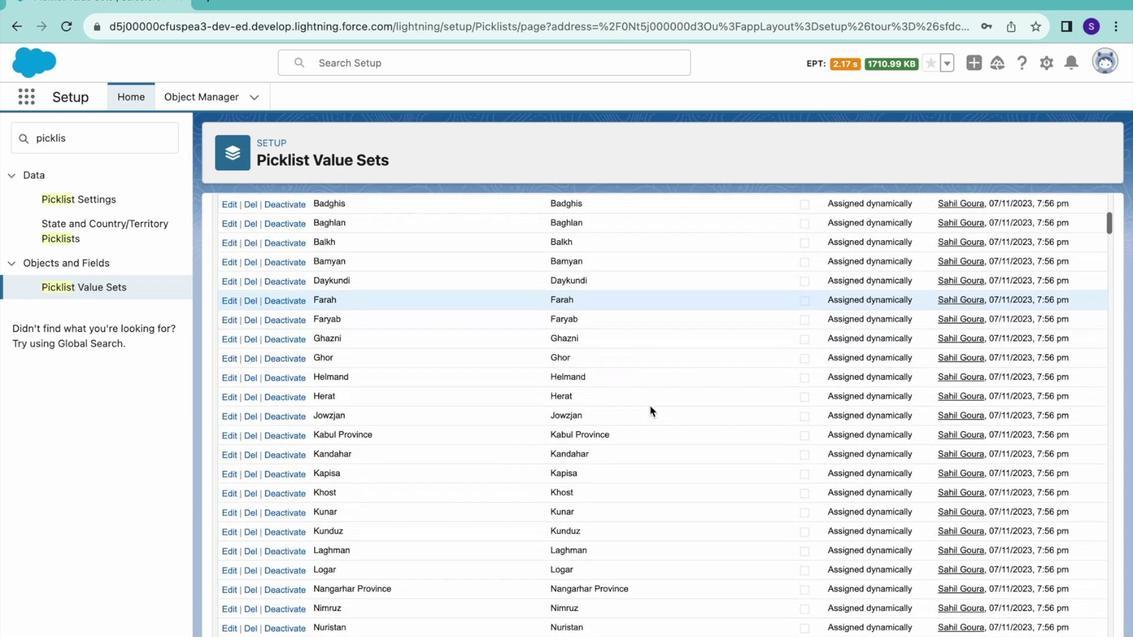 
Action: Mouse scrolled (648, 405) with delta (-3, -50)
Screenshot: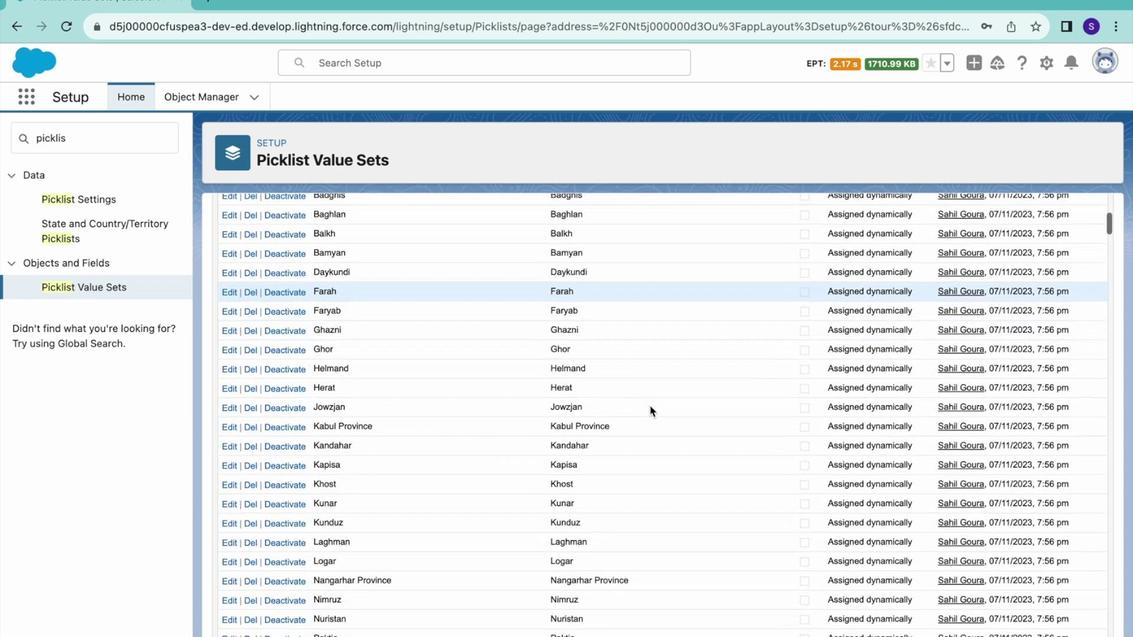 
Action: Mouse scrolled (648, 405) with delta (-3, -50)
Screenshot: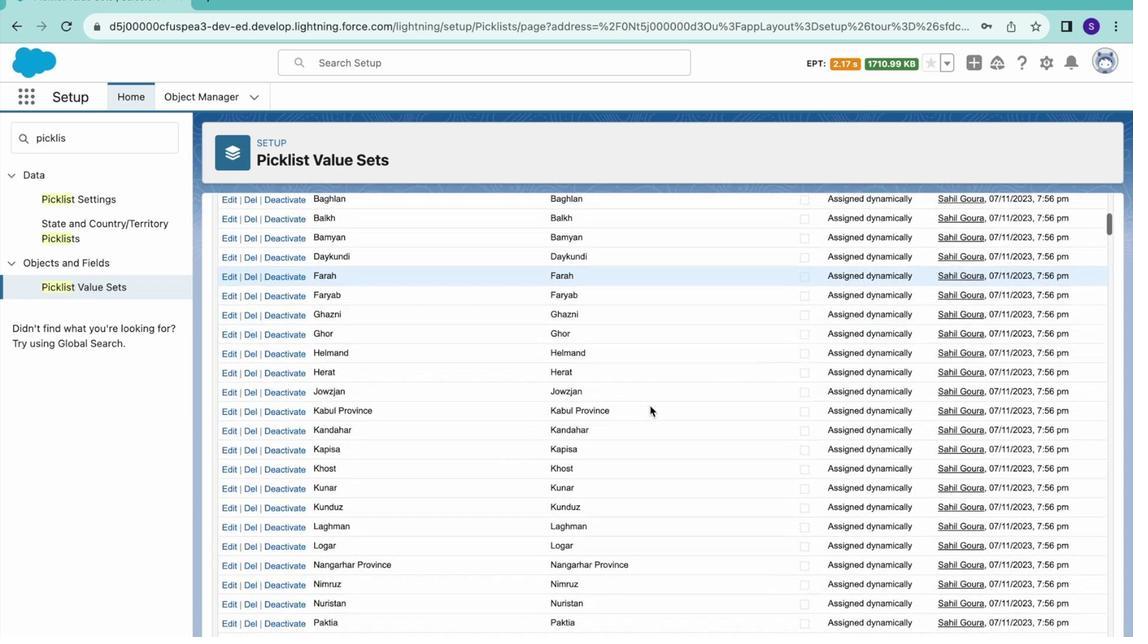 
Action: Mouse scrolled (648, 405) with delta (-3, -50)
Screenshot: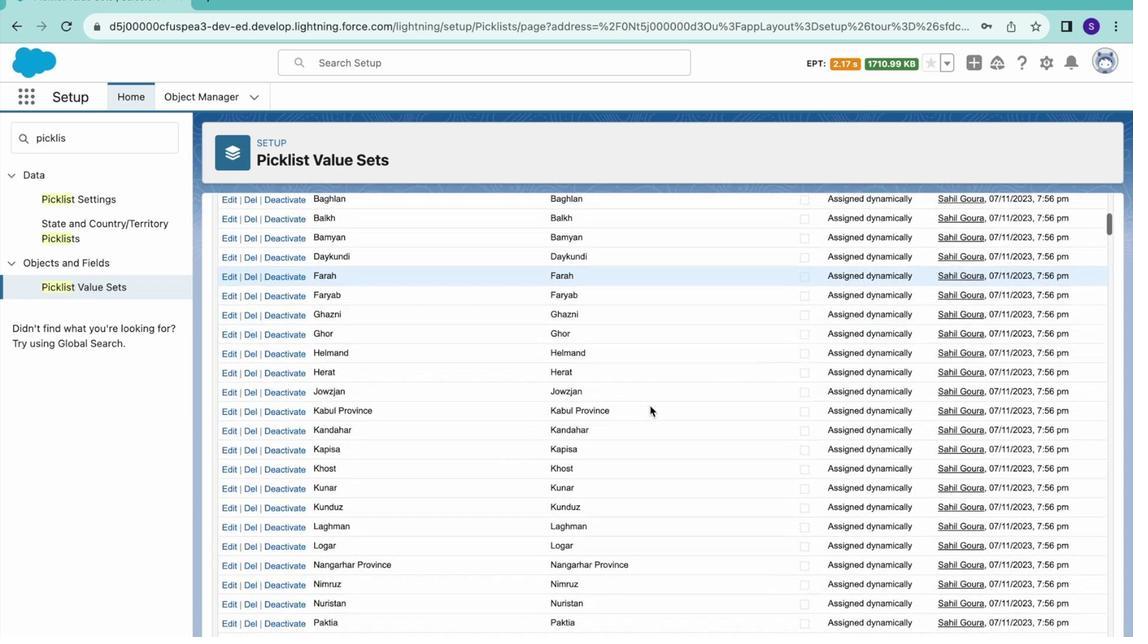 
Action: Mouse scrolled (648, 405) with delta (-3, -49)
Screenshot: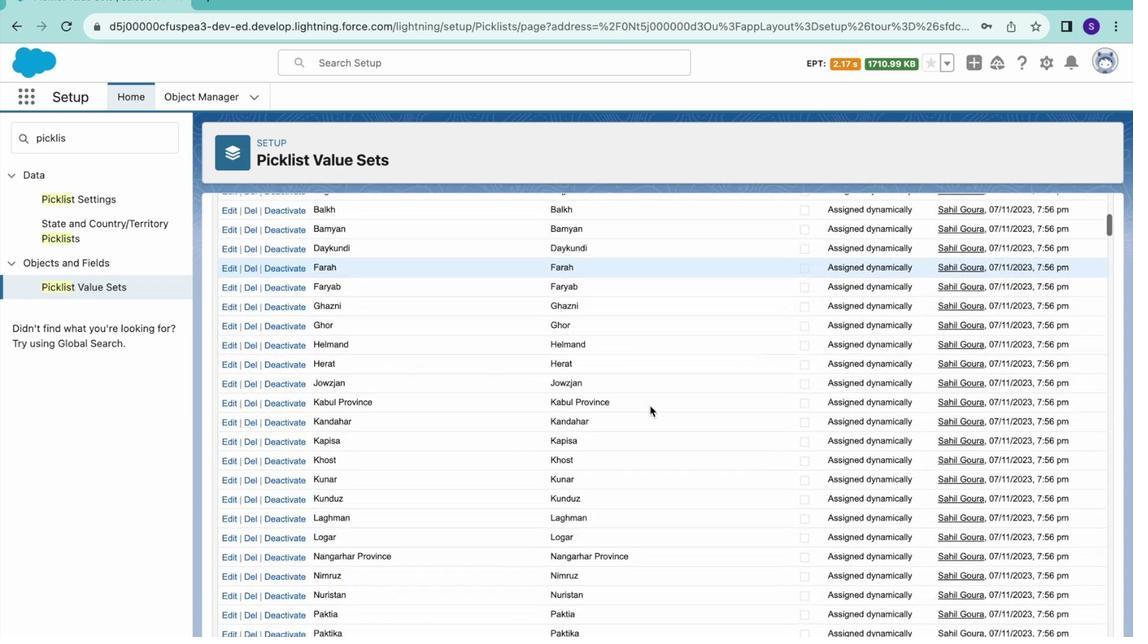 
Action: Mouse scrolled (648, 405) with delta (-3, -49)
Screenshot: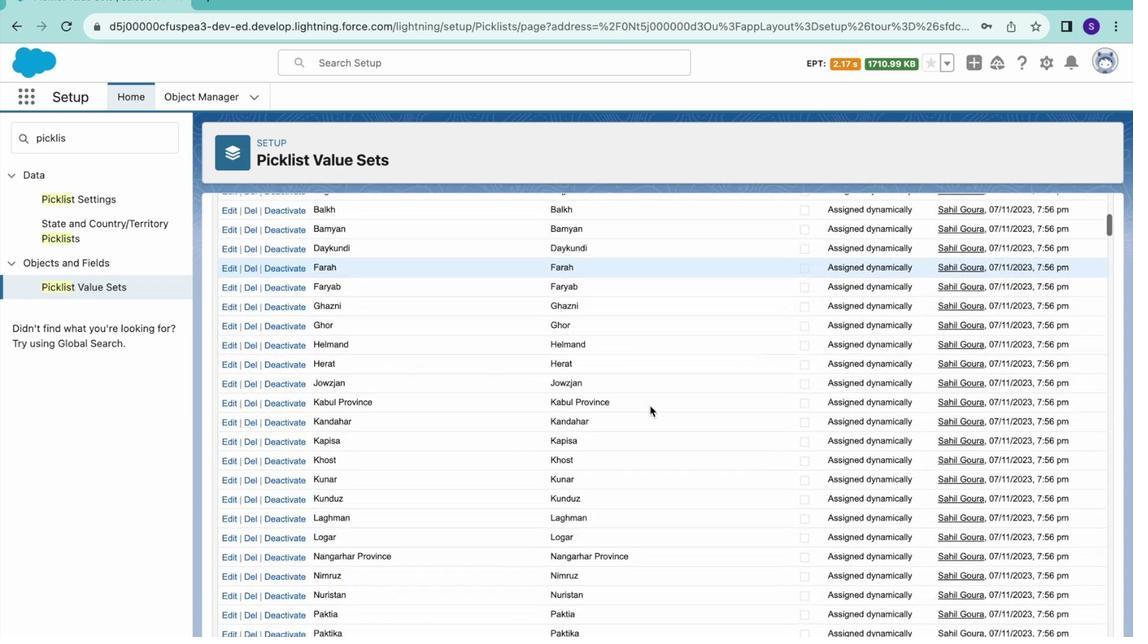 
Action: Mouse scrolled (648, 405) with delta (-3, -49)
Screenshot: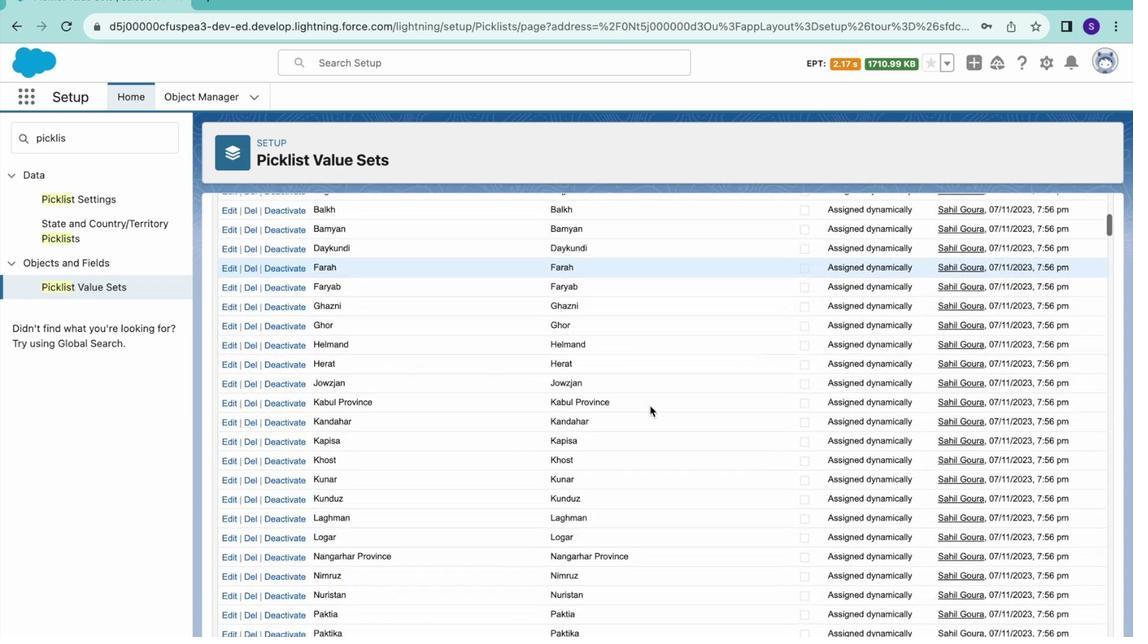 
Action: Mouse scrolled (648, 405) with delta (-3, -49)
Screenshot: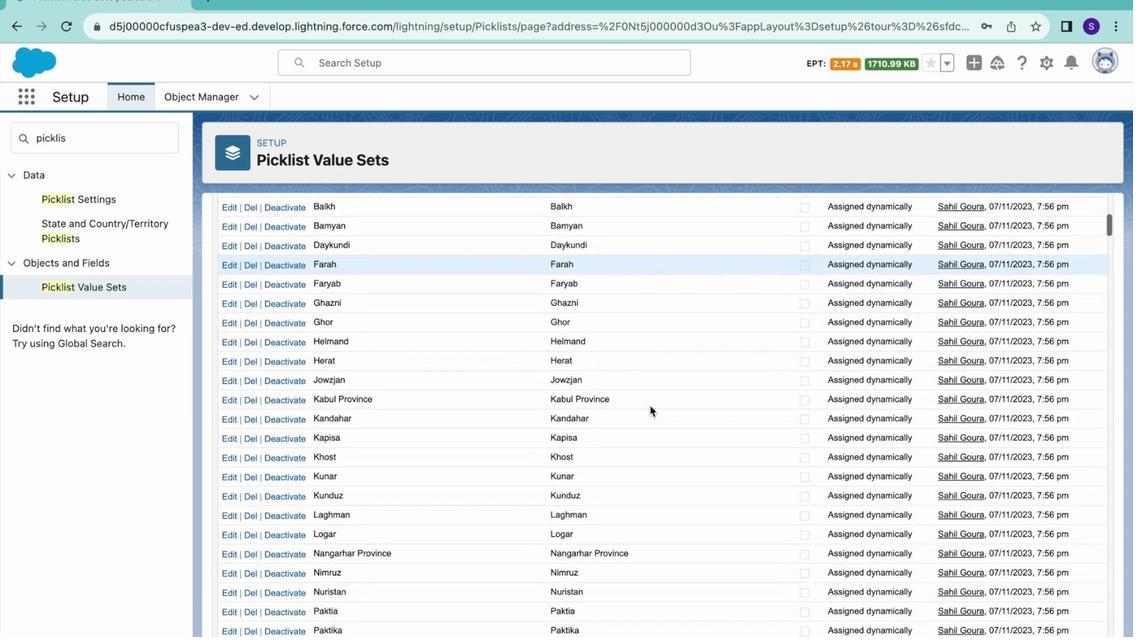 
Action: Mouse scrolled (648, 405) with delta (-3, -49)
Screenshot: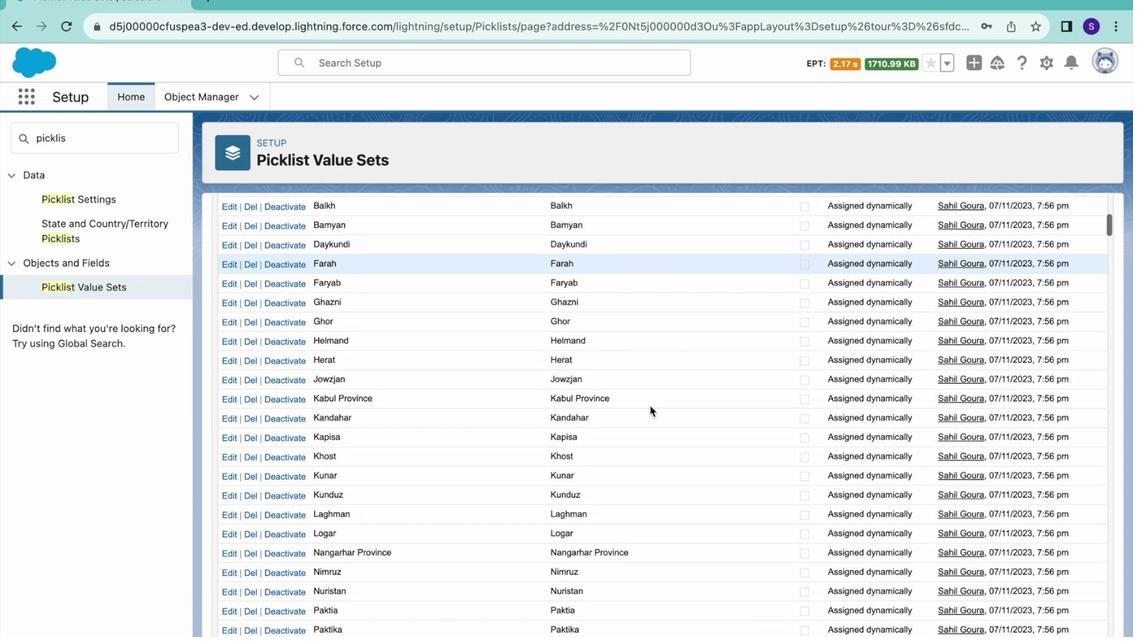 
Action: Mouse scrolled (648, 405) with delta (-3, -49)
Screenshot: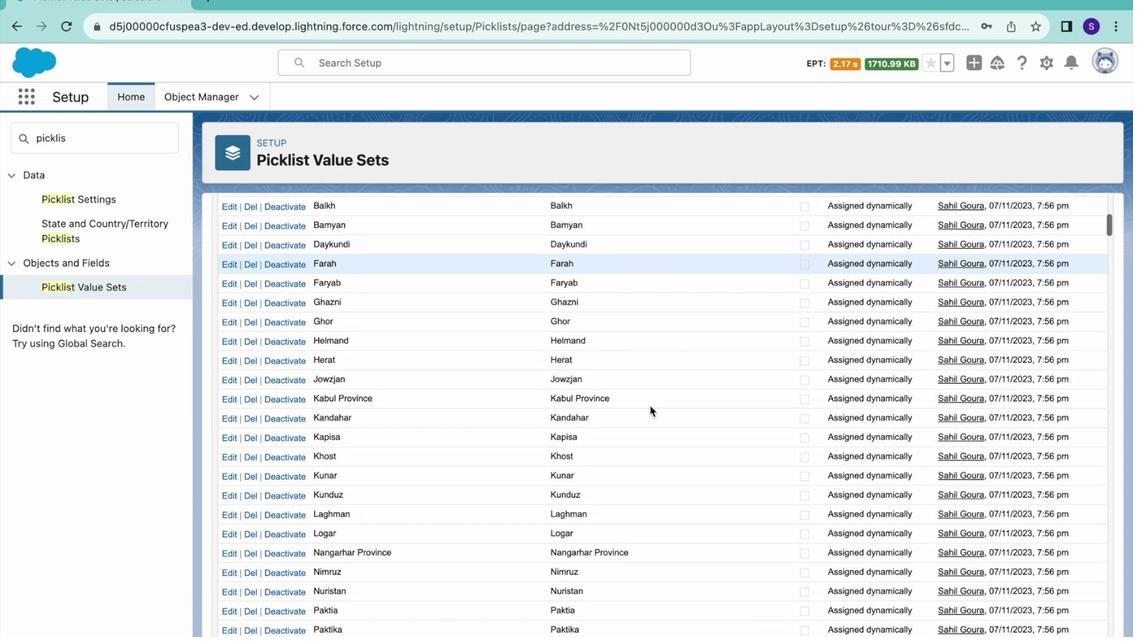 
Action: Mouse scrolled (648, 405) with delta (-3, -50)
Screenshot: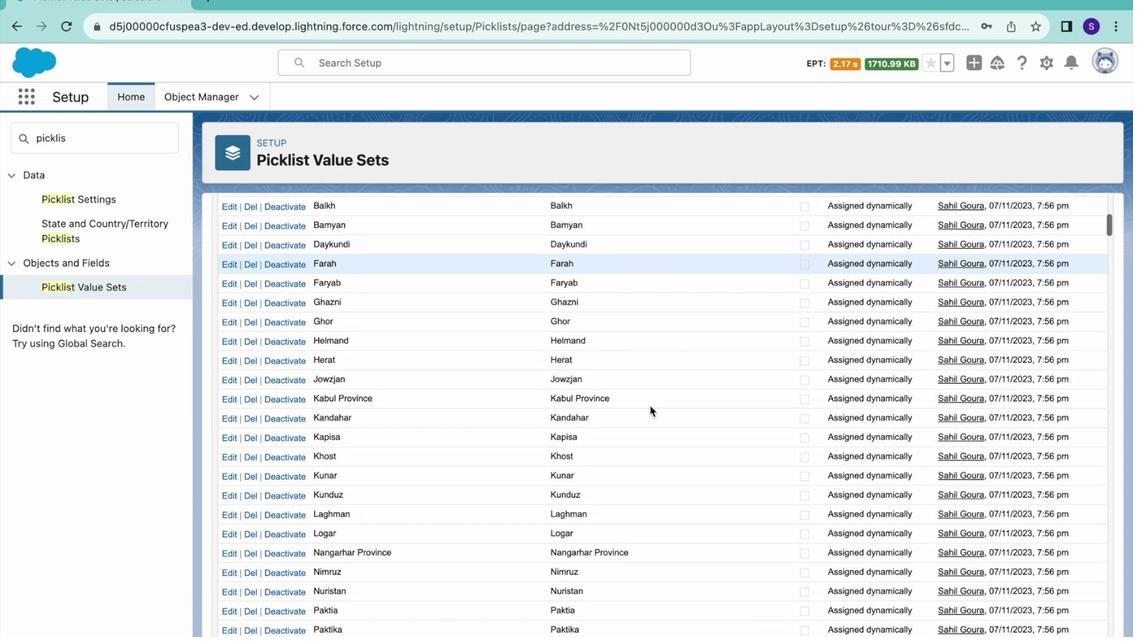 
Action: Mouse scrolled (648, 405) with delta (-3, -50)
Screenshot: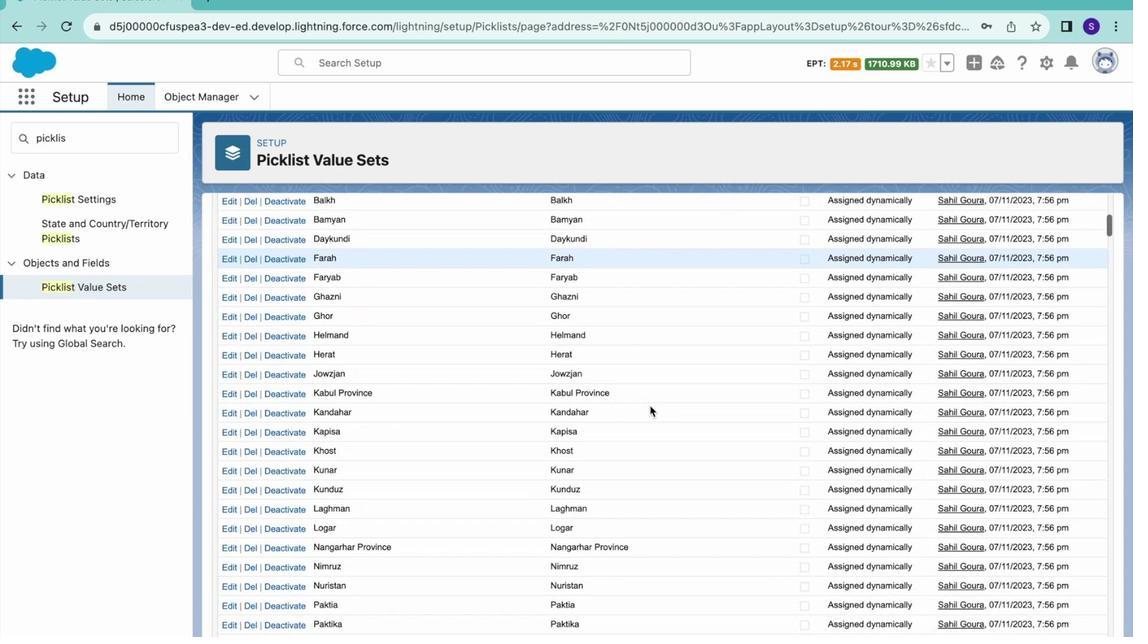 
Action: Mouse scrolled (648, 405) with delta (-3, -50)
Screenshot: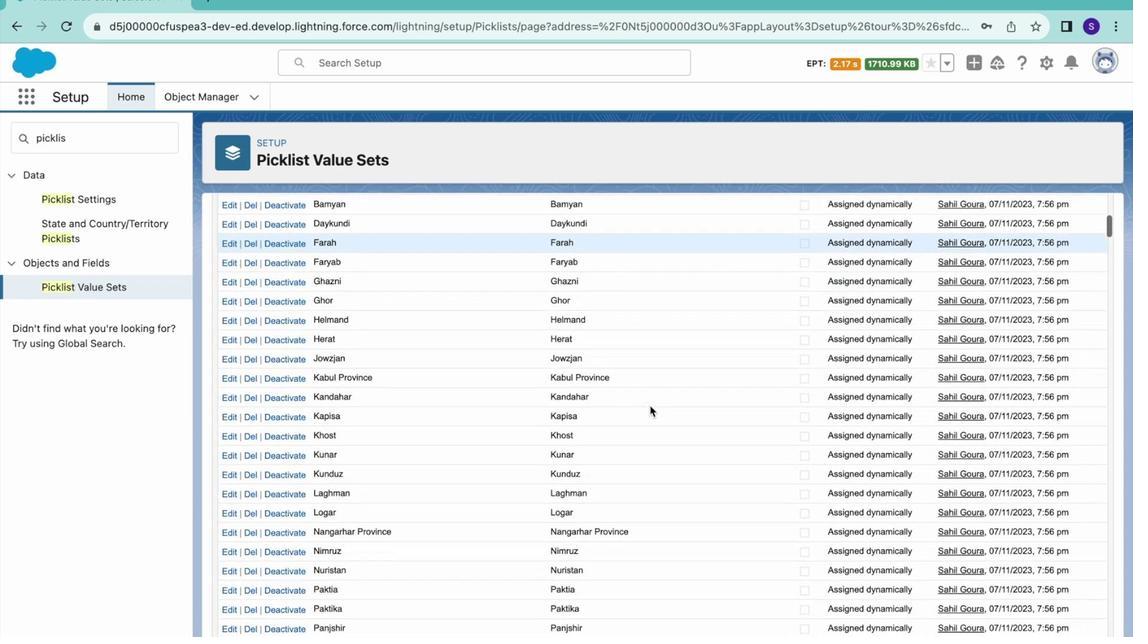 
Action: Mouse scrolled (648, 405) with delta (-3, -50)
Screenshot: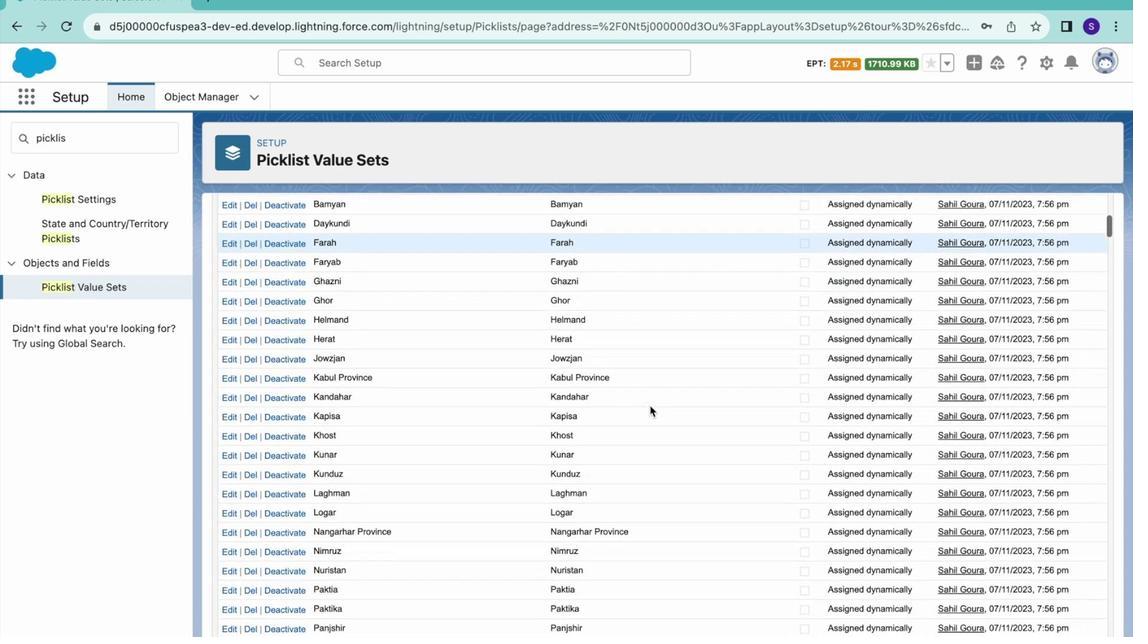 
Action: Mouse scrolled (648, 405) with delta (-3, -50)
Screenshot: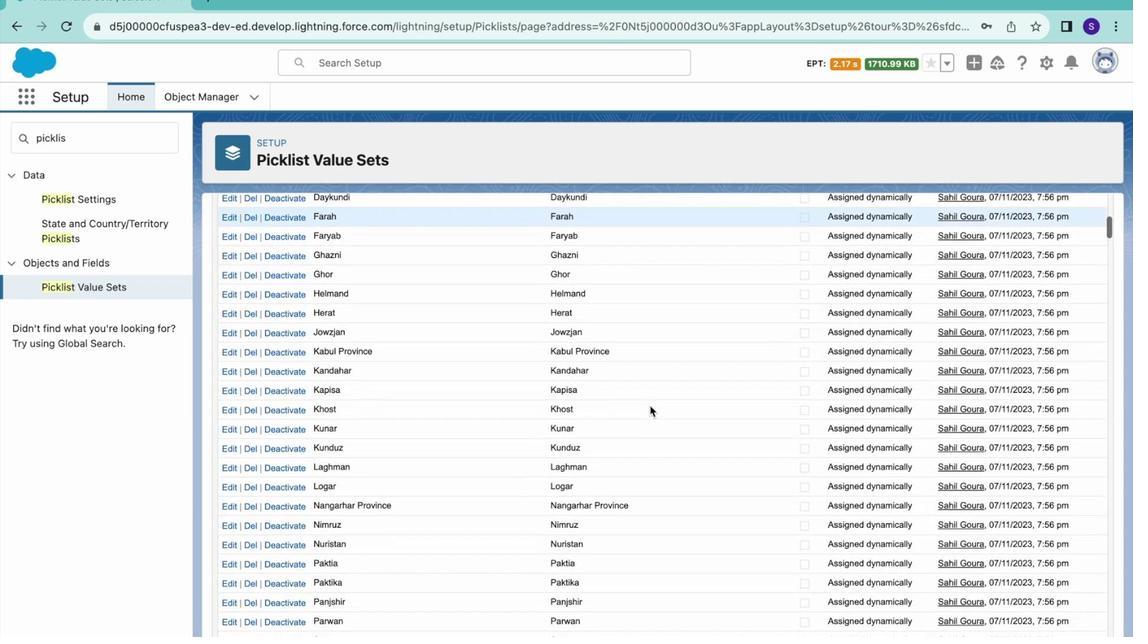 
Action: Mouse scrolled (648, 405) with delta (-3, -50)
Screenshot: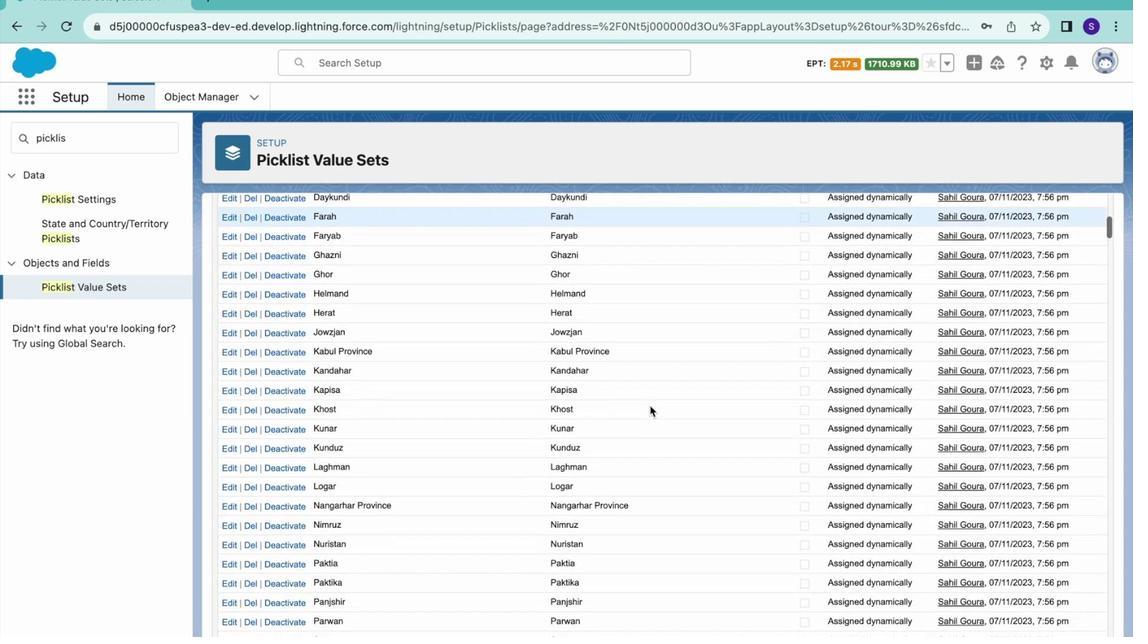 
Action: Mouse scrolled (648, 405) with delta (-3, -50)
Screenshot: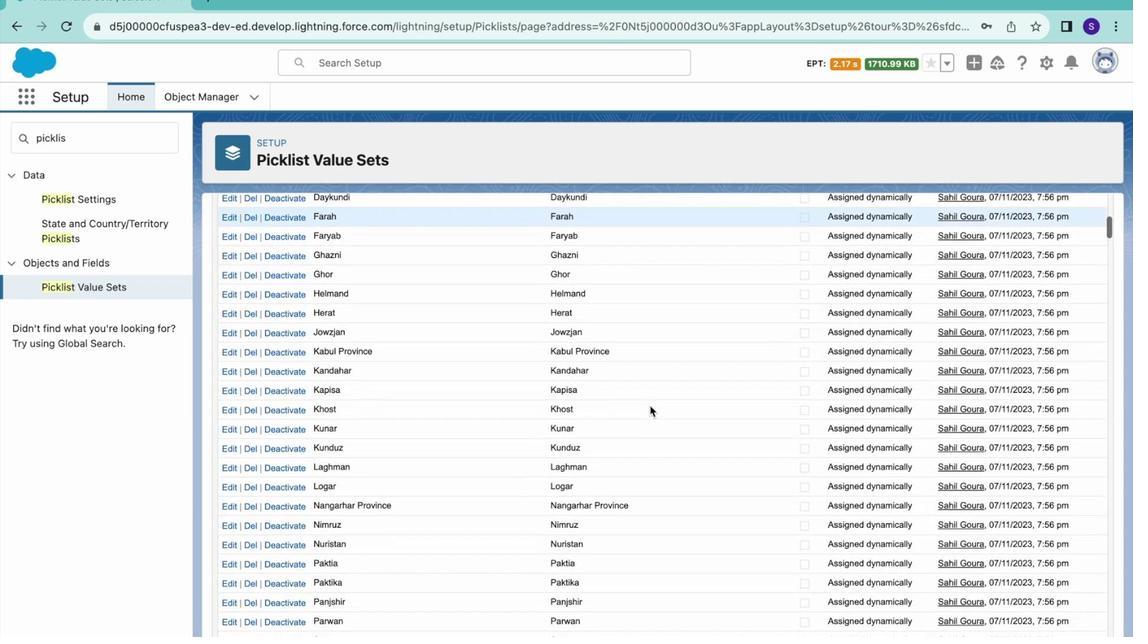 
Action: Mouse scrolled (648, 405) with delta (-3, -50)
Screenshot: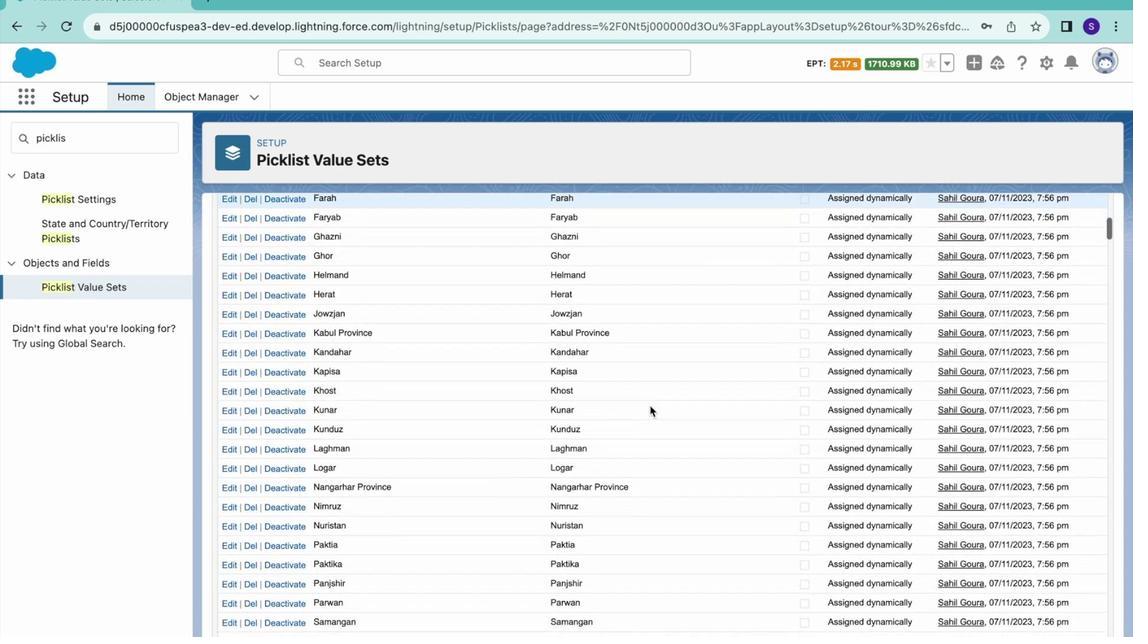 
Action: Mouse scrolled (648, 405) with delta (-3, -50)
Screenshot: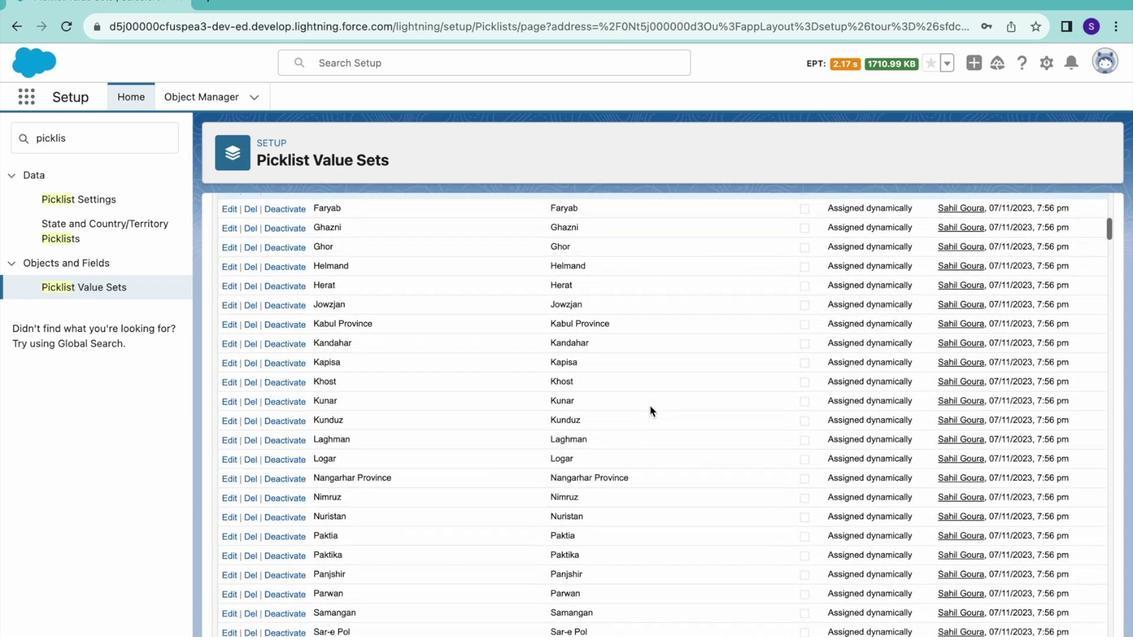 
Action: Mouse scrolled (648, 405) with delta (-3, -49)
Screenshot: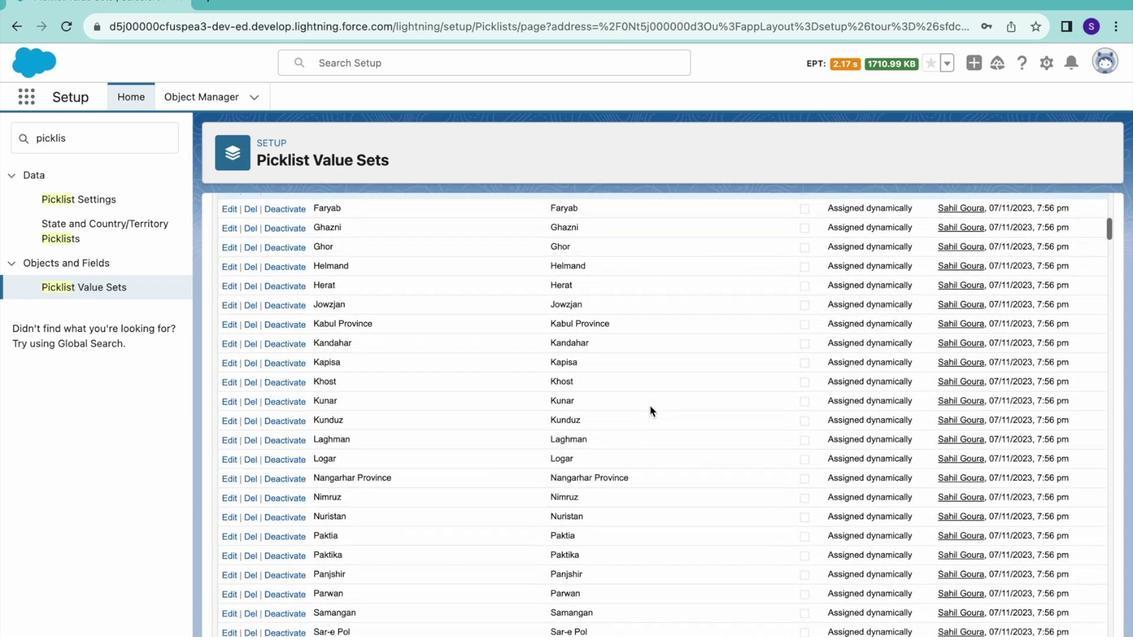 
Action: Mouse scrolled (648, 405) with delta (-3, -49)
Screenshot: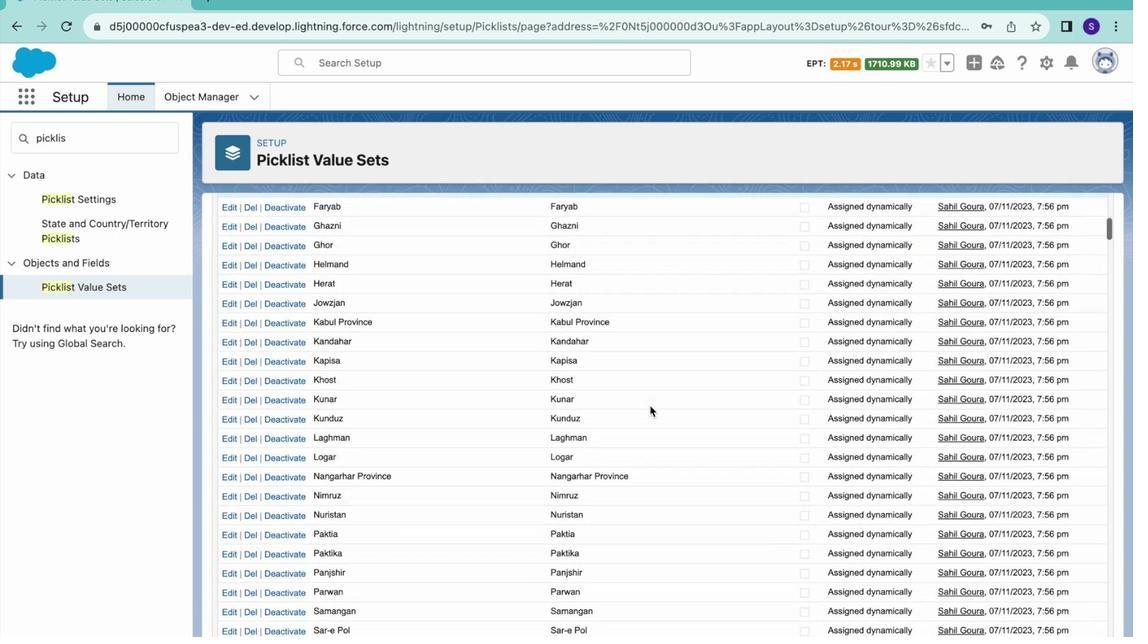 
Action: Mouse scrolled (648, 405) with delta (-3, -49)
Screenshot: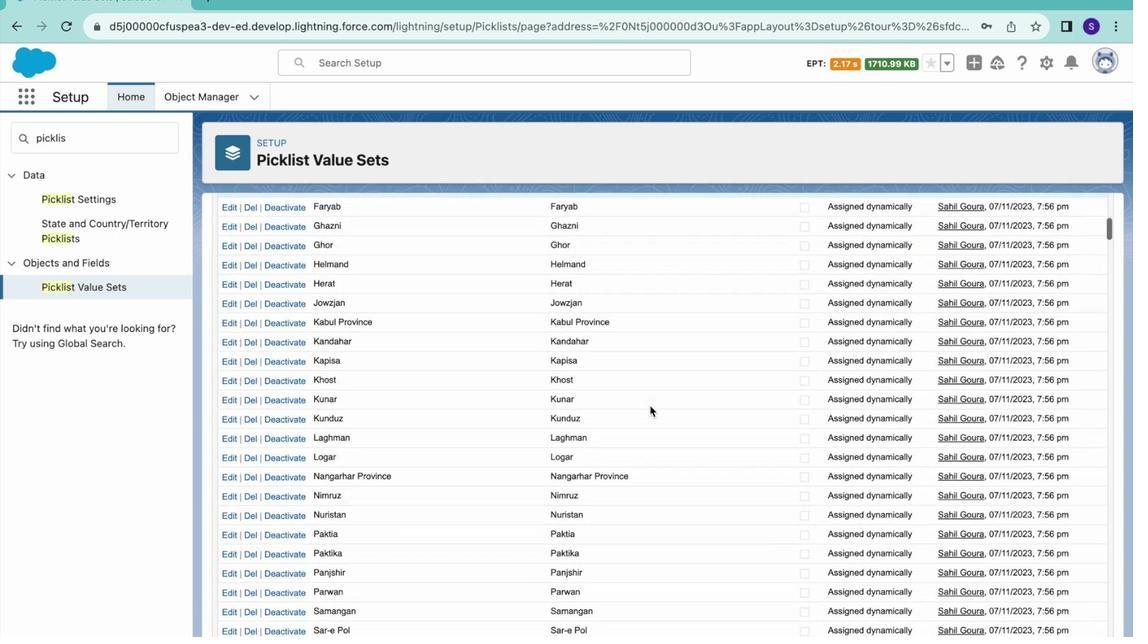 
Action: Mouse scrolled (648, 405) with delta (-3, -49)
Screenshot: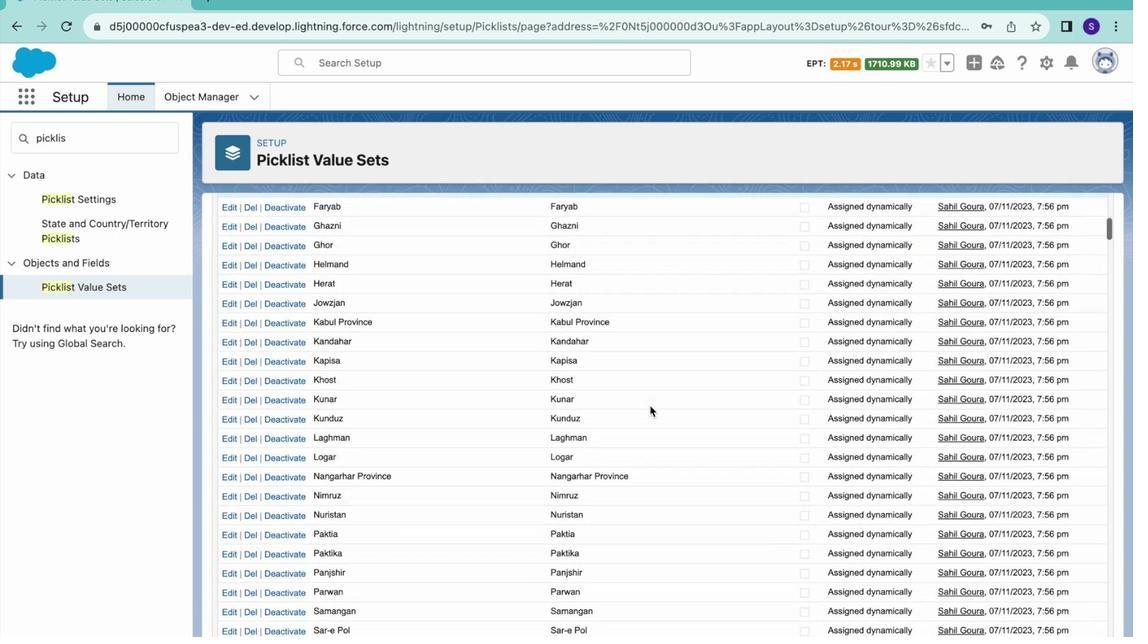 
Action: Mouse scrolled (648, 405) with delta (-3, -49)
Screenshot: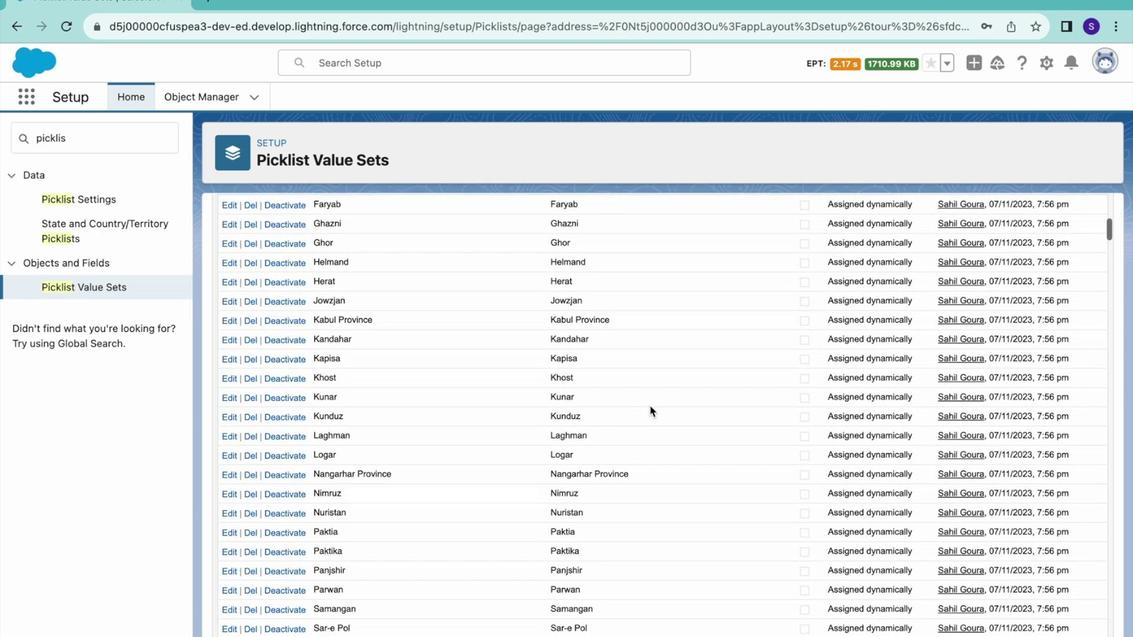 
Action: Mouse scrolled (648, 405) with delta (-3, -49)
Screenshot: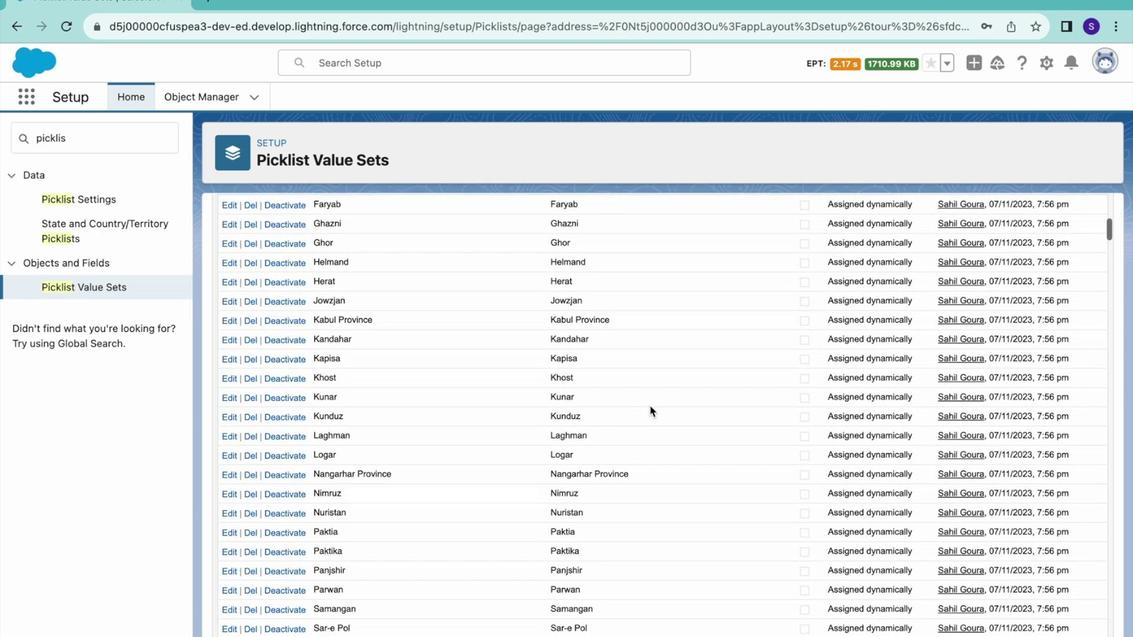 
Action: Mouse scrolled (648, 405) with delta (-3, -50)
Screenshot: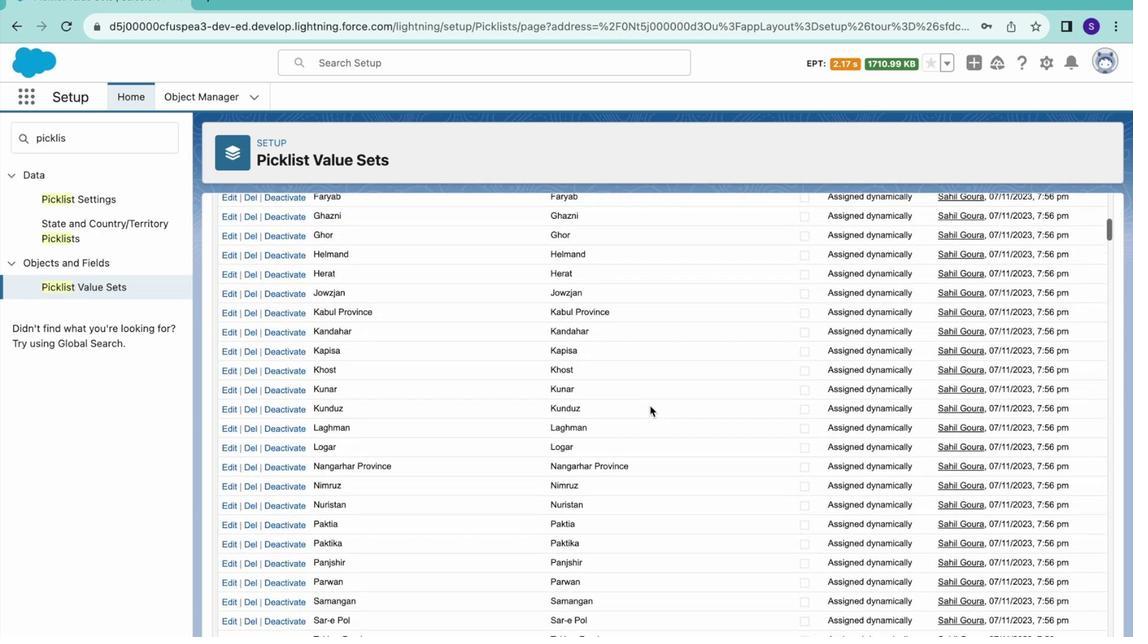 
Action: Mouse scrolled (648, 405) with delta (-3, -50)
Screenshot: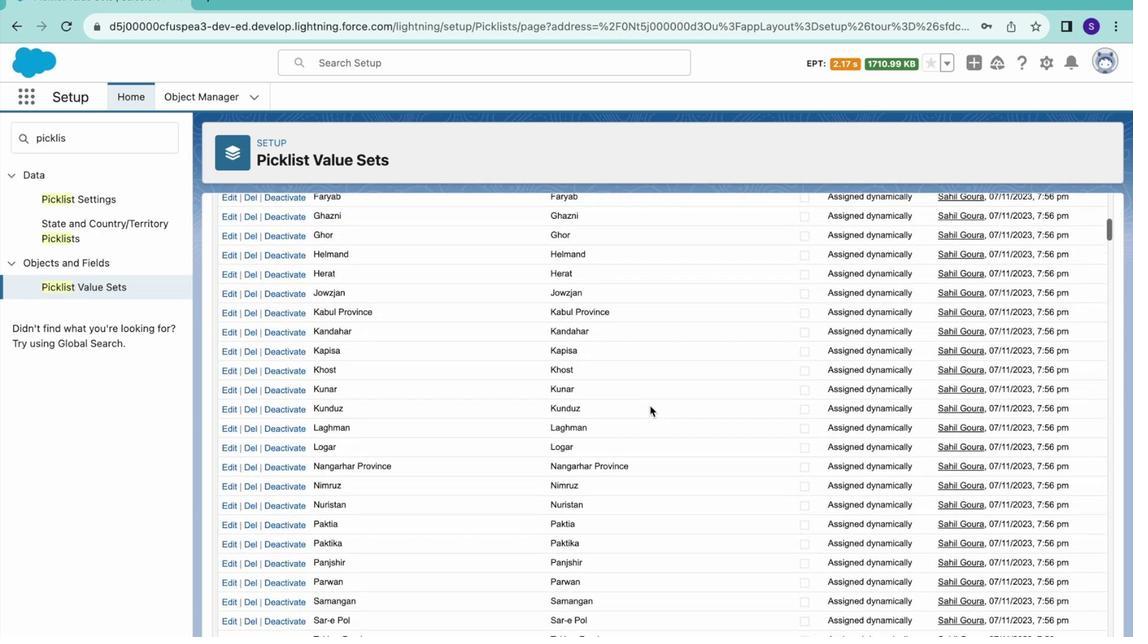 
Action: Mouse scrolled (648, 405) with delta (-3, -50)
Screenshot: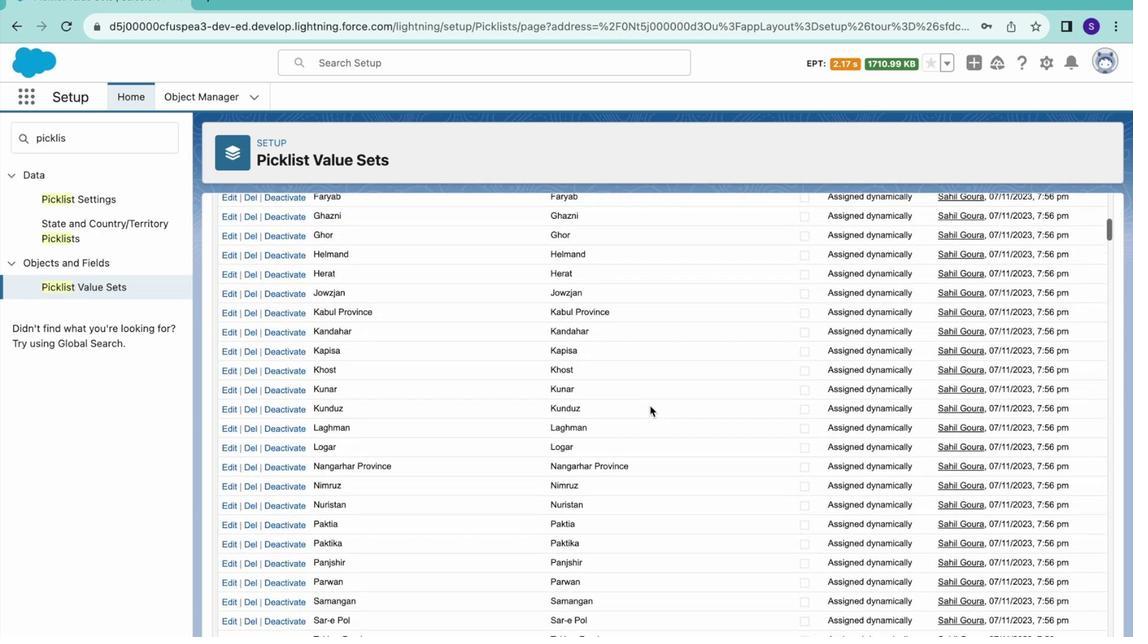 
Action: Mouse scrolled (648, 405) with delta (-3, -50)
Screenshot: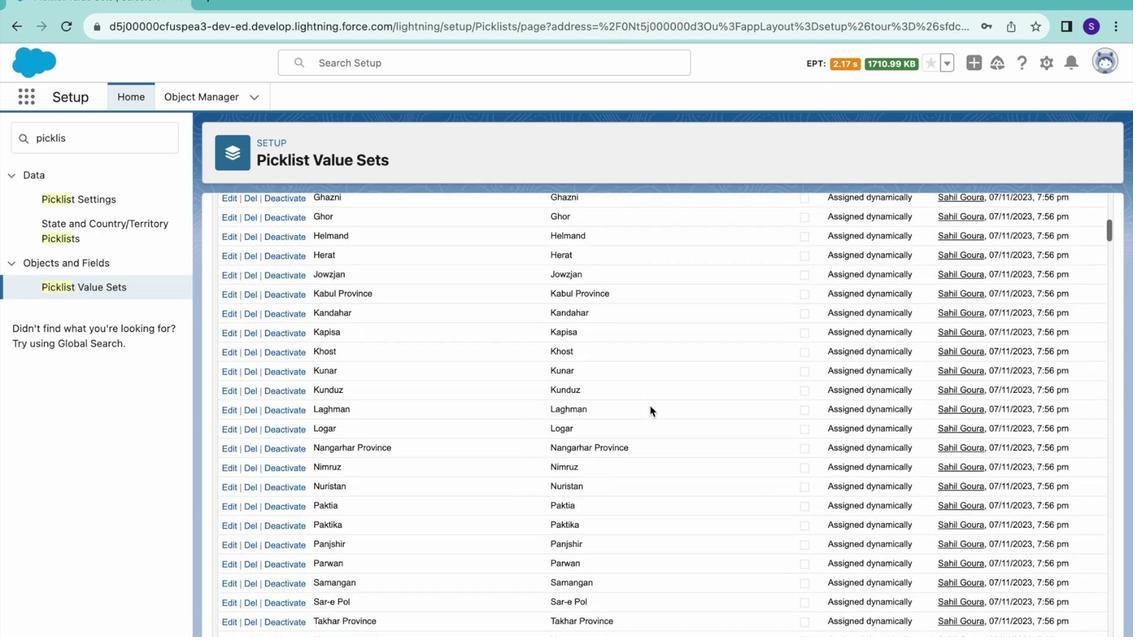 
Action: Mouse scrolled (648, 405) with delta (-3, -50)
Screenshot: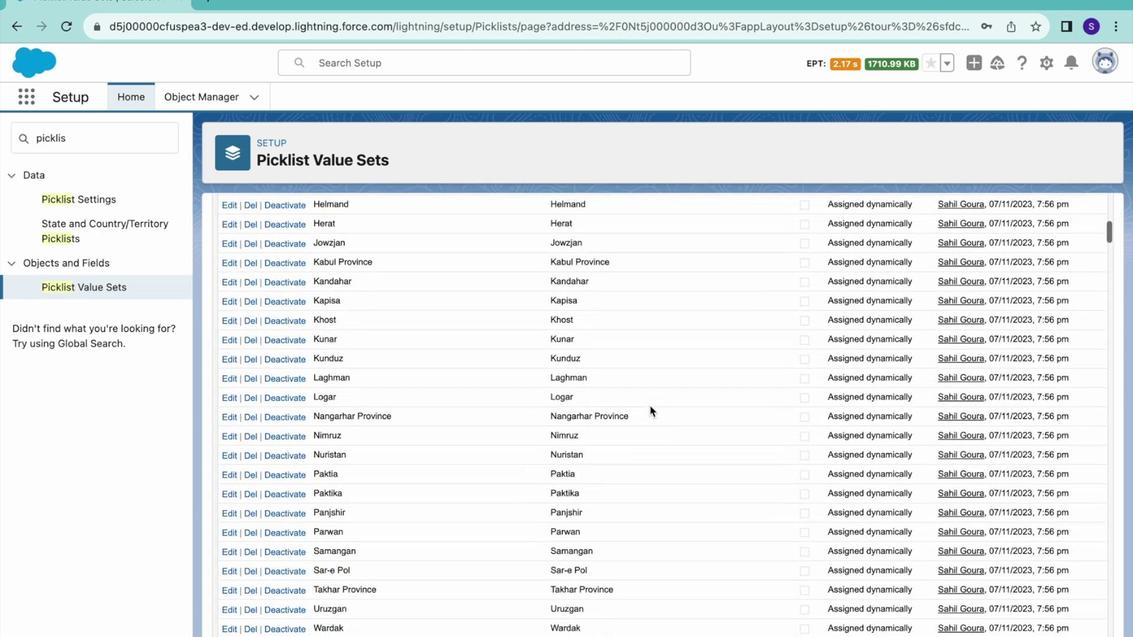 
Action: Mouse scrolled (648, 405) with delta (-2, -50)
Screenshot: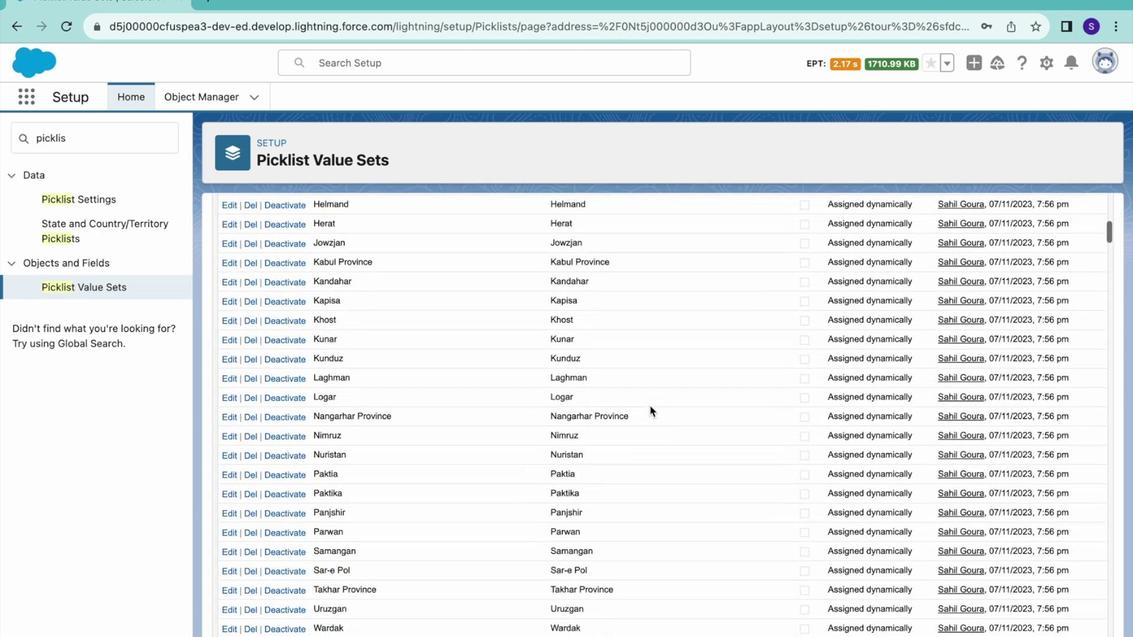 
Action: Mouse scrolled (648, 405) with delta (-3, -50)
Screenshot: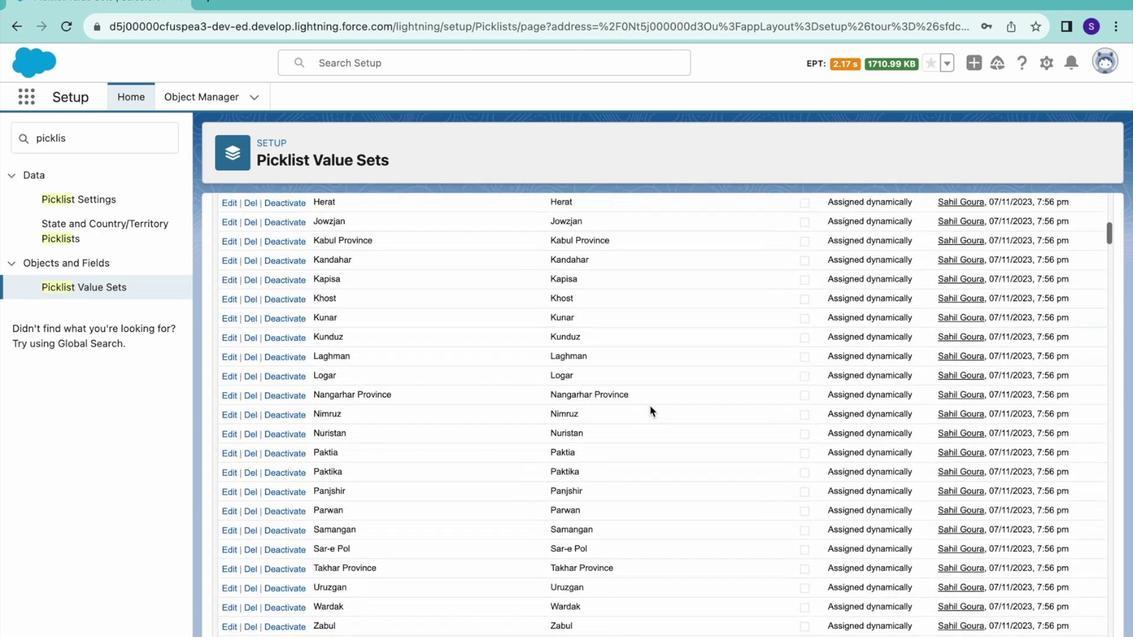 
Action: Mouse scrolled (648, 405) with delta (-3, -50)
Screenshot: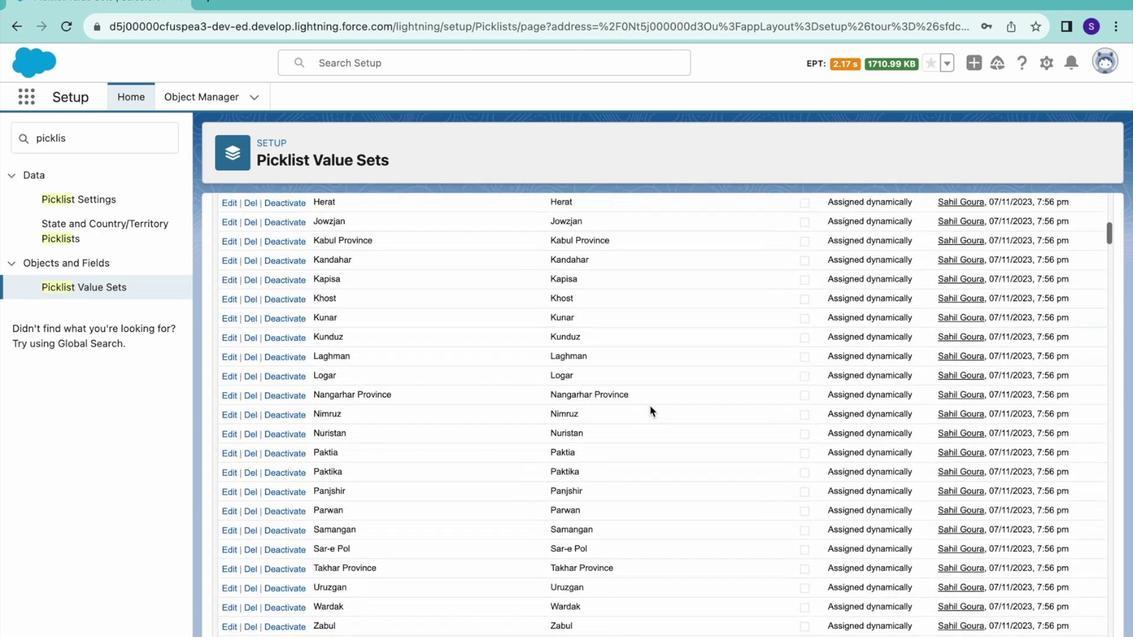 
Action: Mouse scrolled (648, 405) with delta (-3, -50)
Screenshot: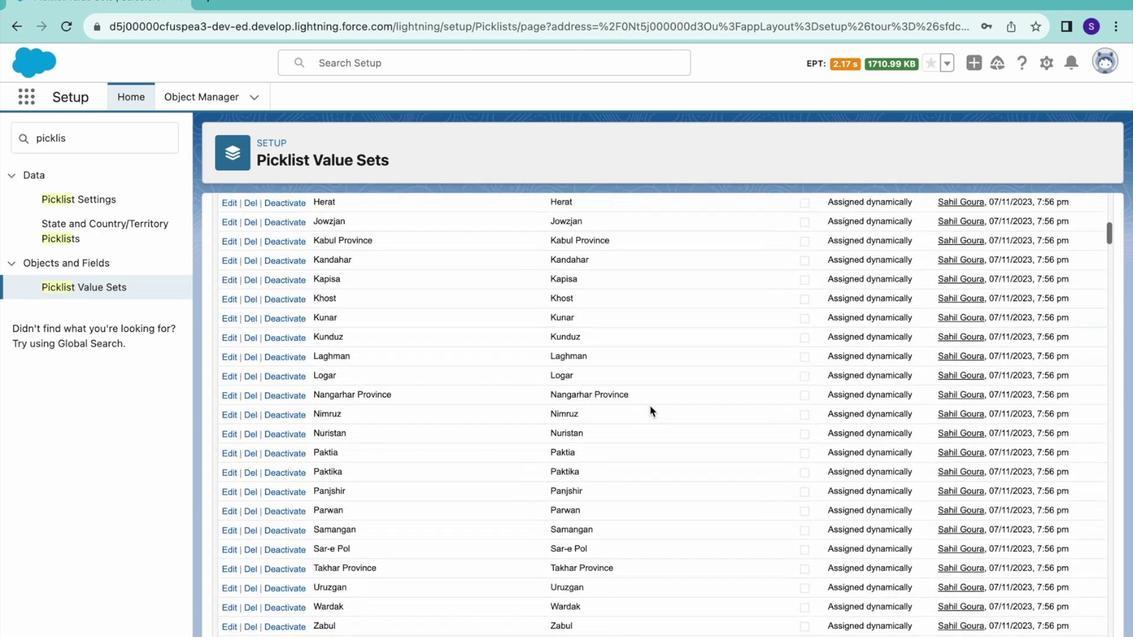 
Action: Mouse scrolled (648, 405) with delta (-3, -49)
Screenshot: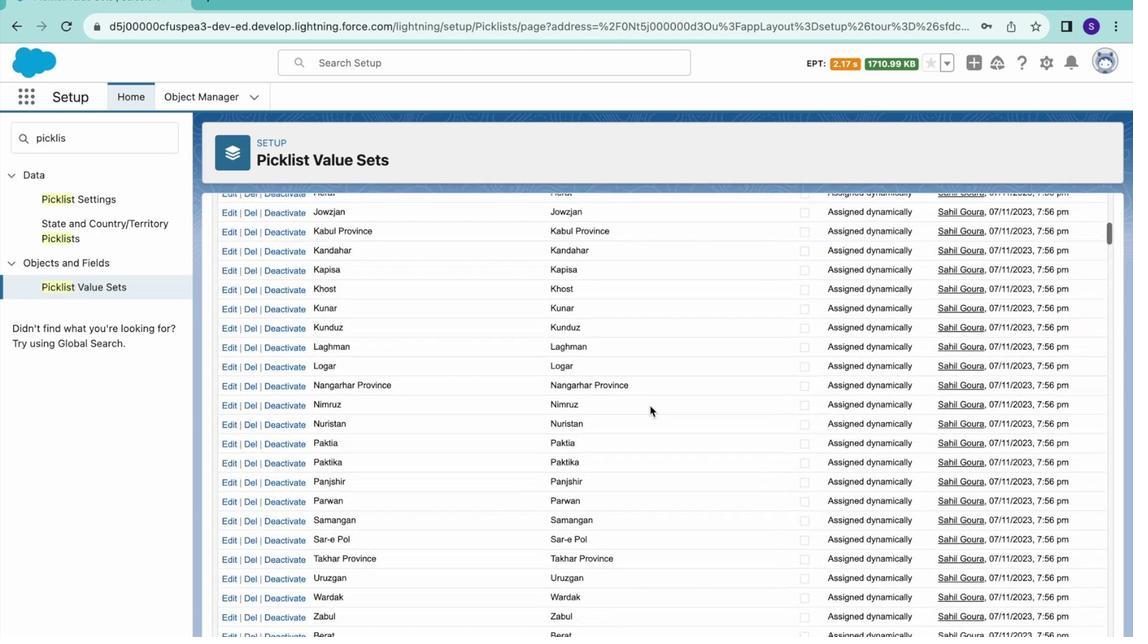 
Action: Mouse scrolled (648, 405) with delta (-3, -49)
Screenshot: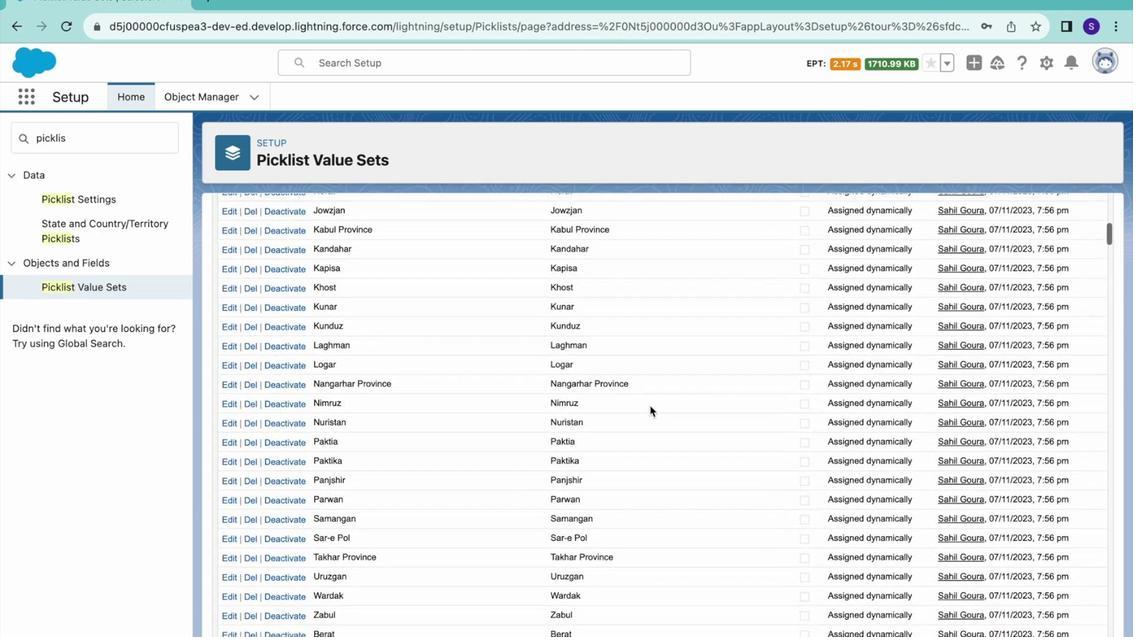 
Action: Mouse scrolled (648, 405) with delta (-3, -49)
Screenshot: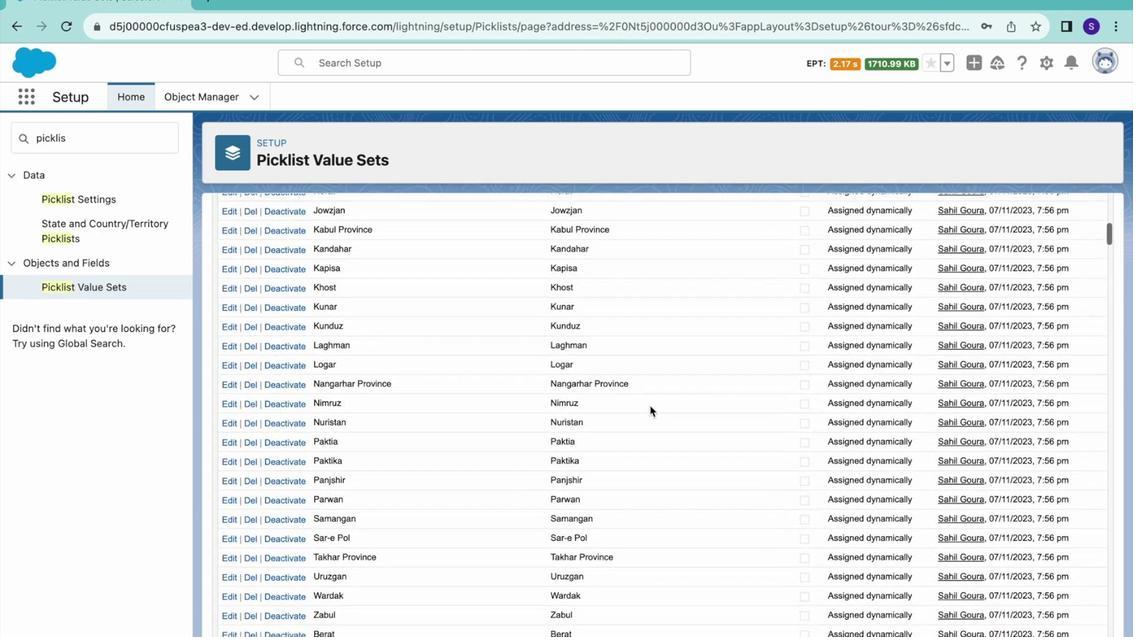 
Action: Mouse scrolled (648, 405) with delta (-3, -49)
Screenshot: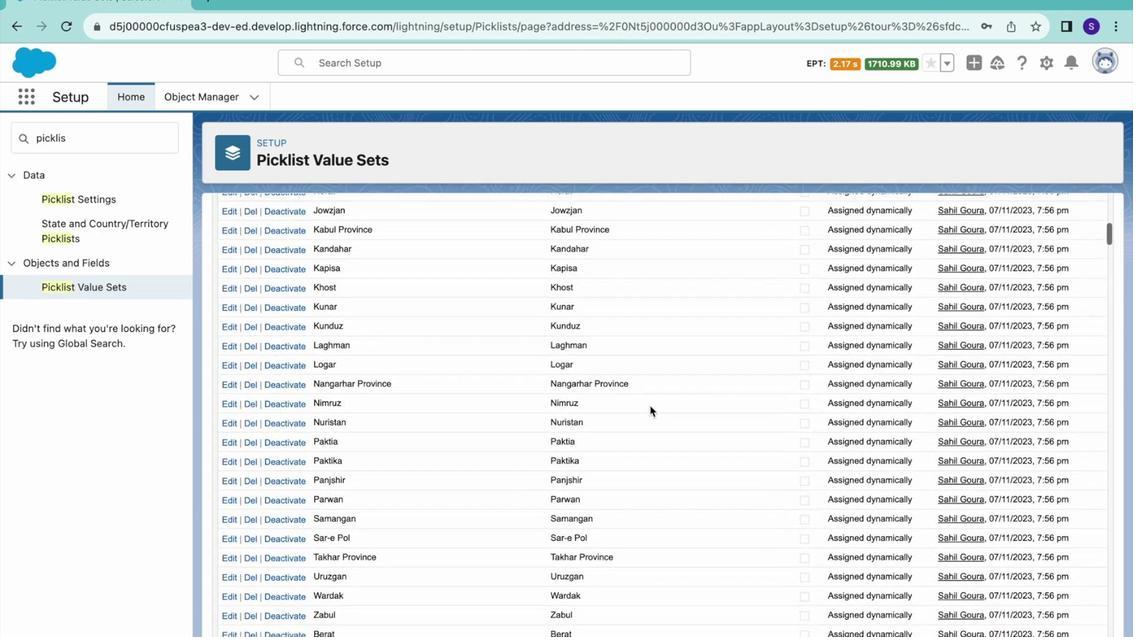 
Action: Mouse scrolled (648, 405) with delta (-3, -50)
Screenshot: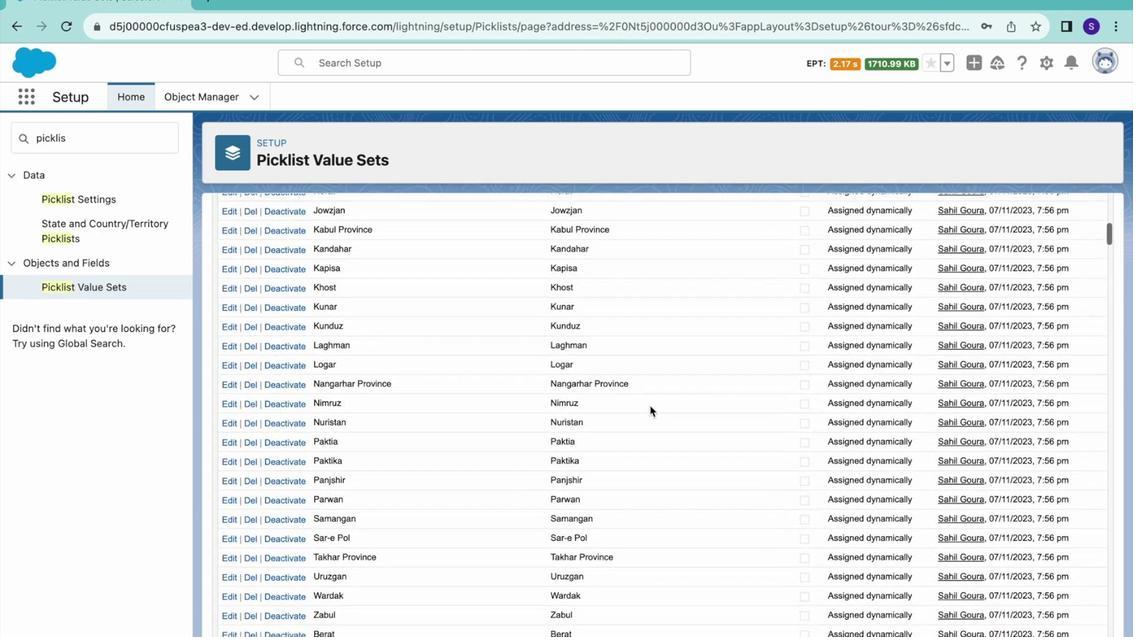 
Action: Mouse scrolled (648, 405) with delta (-3, -50)
Screenshot: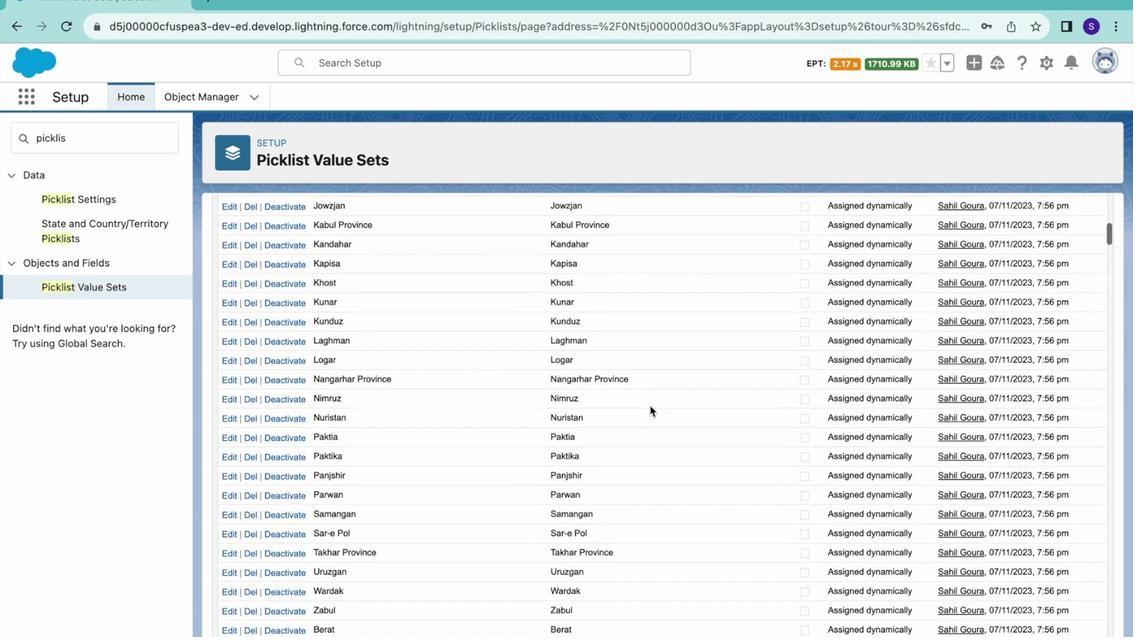 
Action: Mouse scrolled (648, 405) with delta (-3, -50)
Screenshot: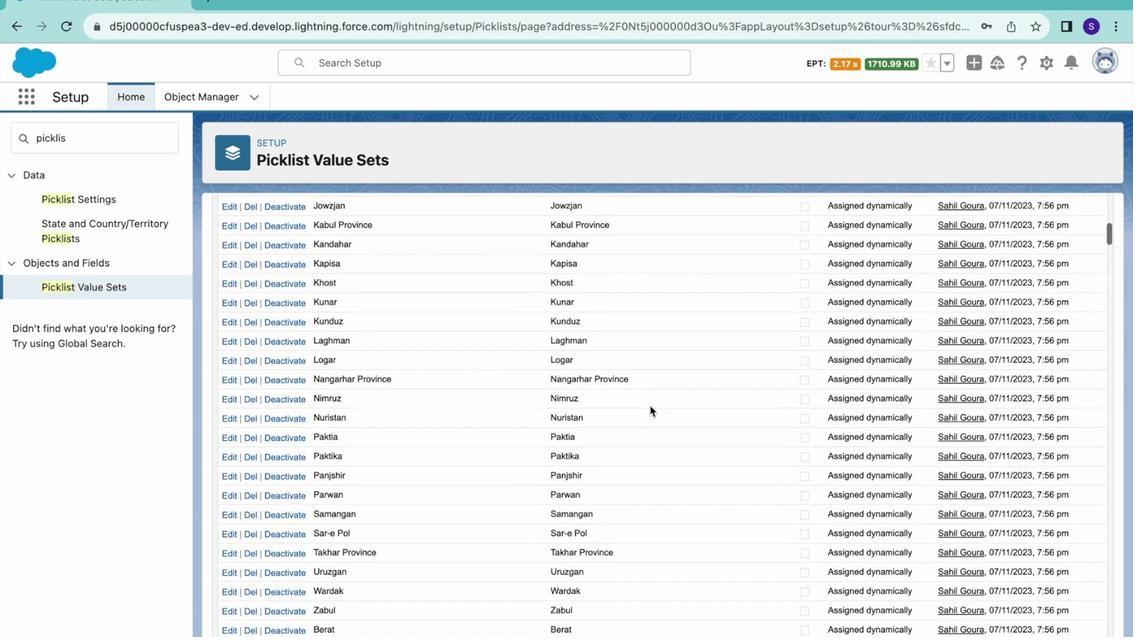 
Action: Mouse scrolled (648, 405) with delta (-3, -49)
Screenshot: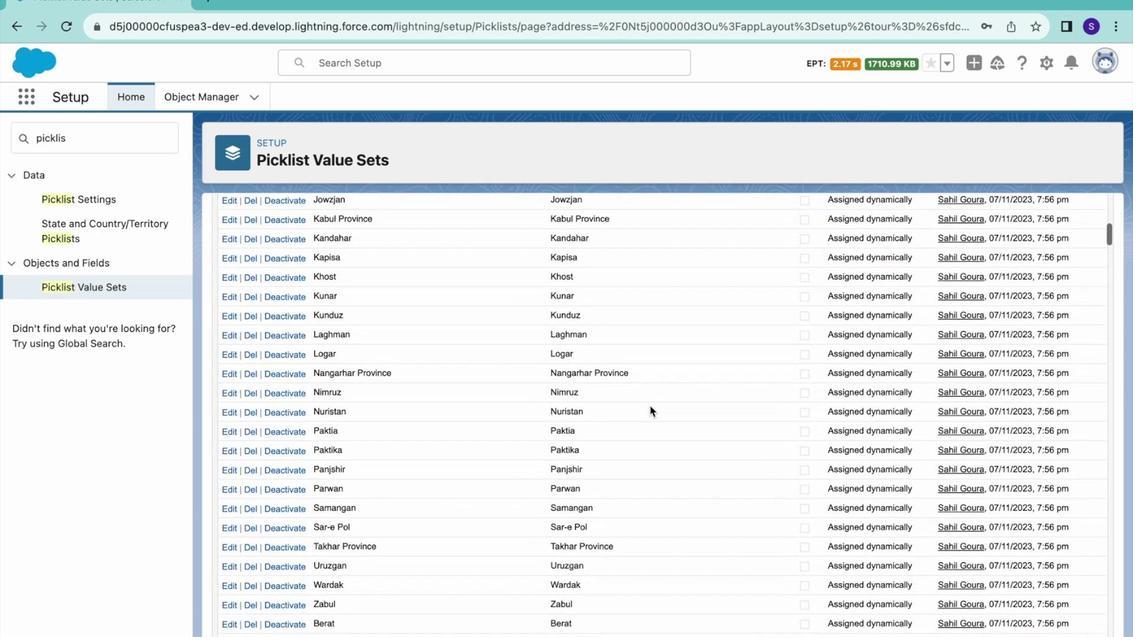 
Action: Mouse scrolled (648, 405) with delta (-3, -49)
Screenshot: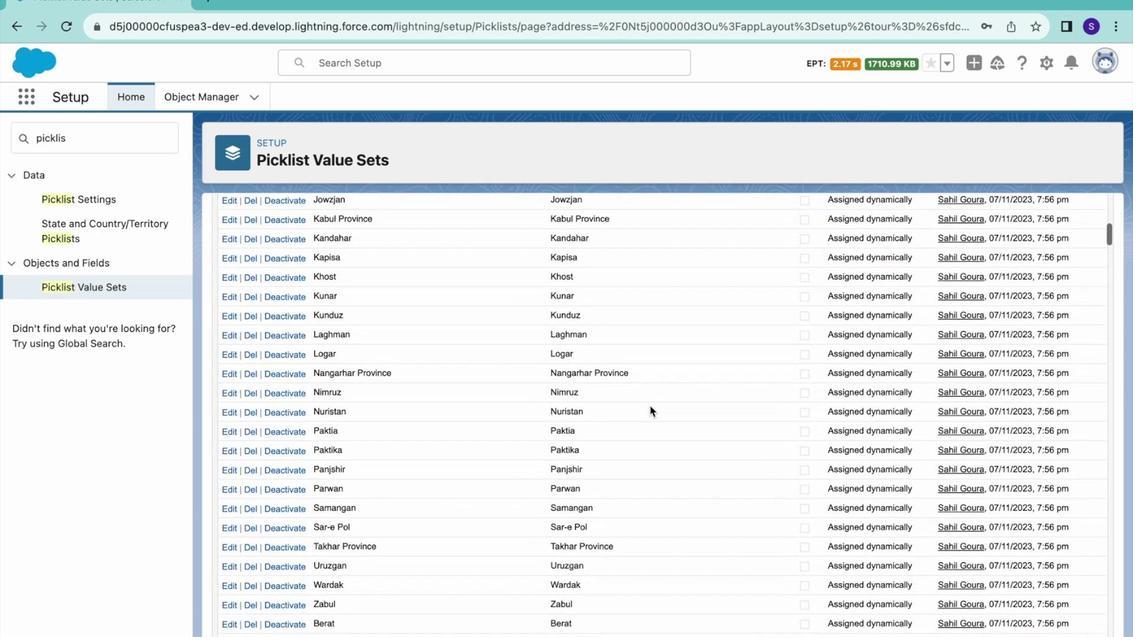 
Action: Mouse scrolled (648, 405) with delta (-3, -49)
Screenshot: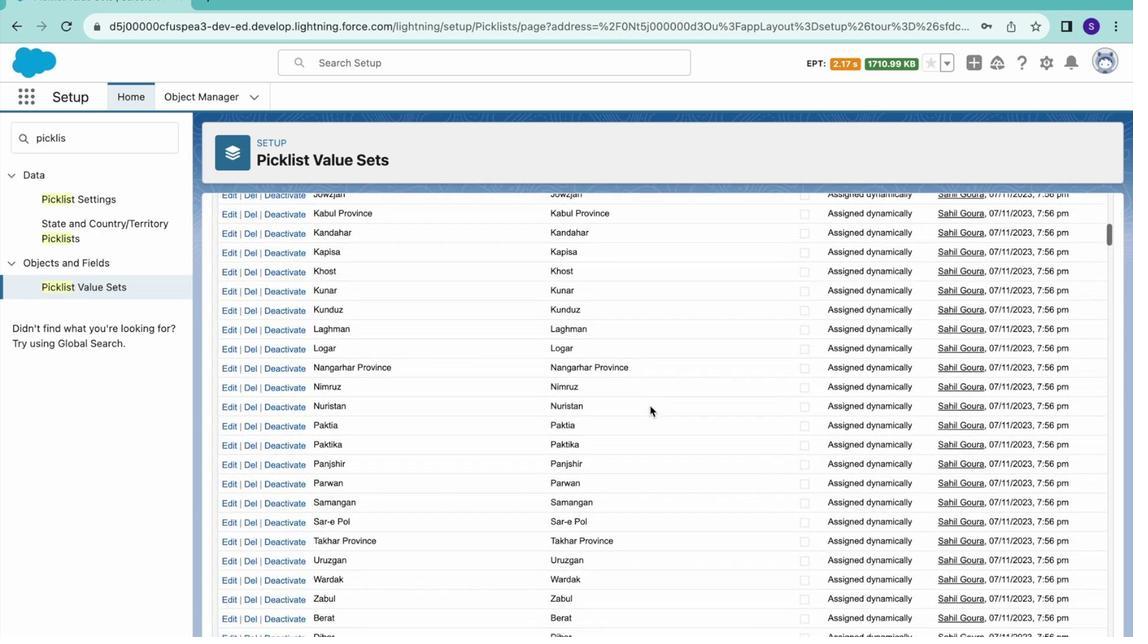 
Action: Mouse scrolled (648, 405) with delta (-3, -50)
Screenshot: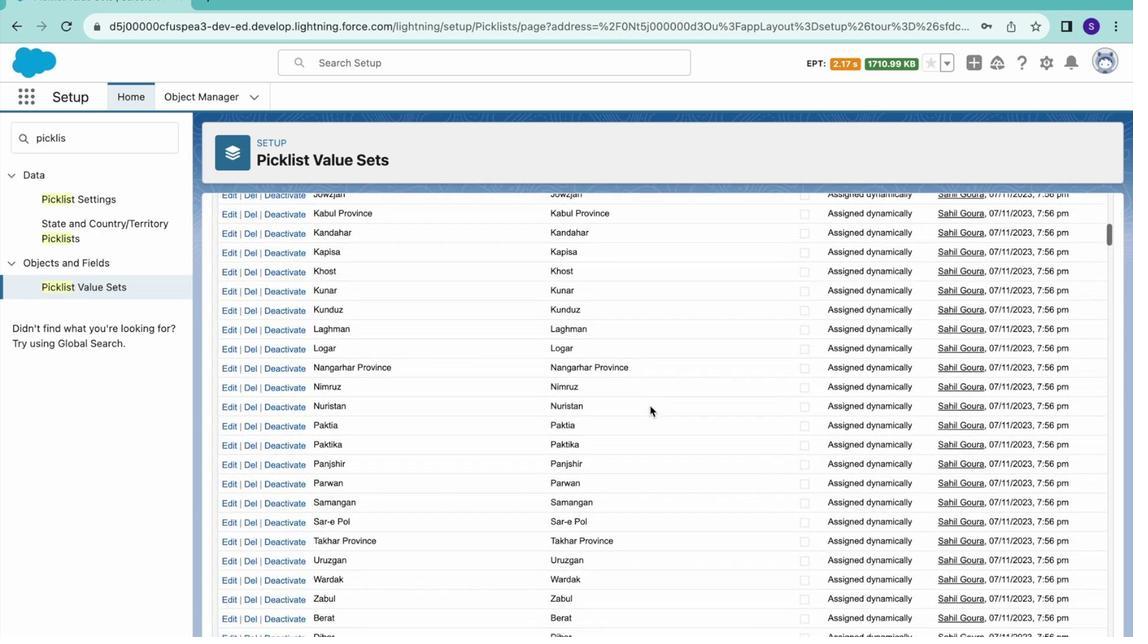 
Action: Mouse scrolled (648, 405) with delta (-3, -49)
Screenshot: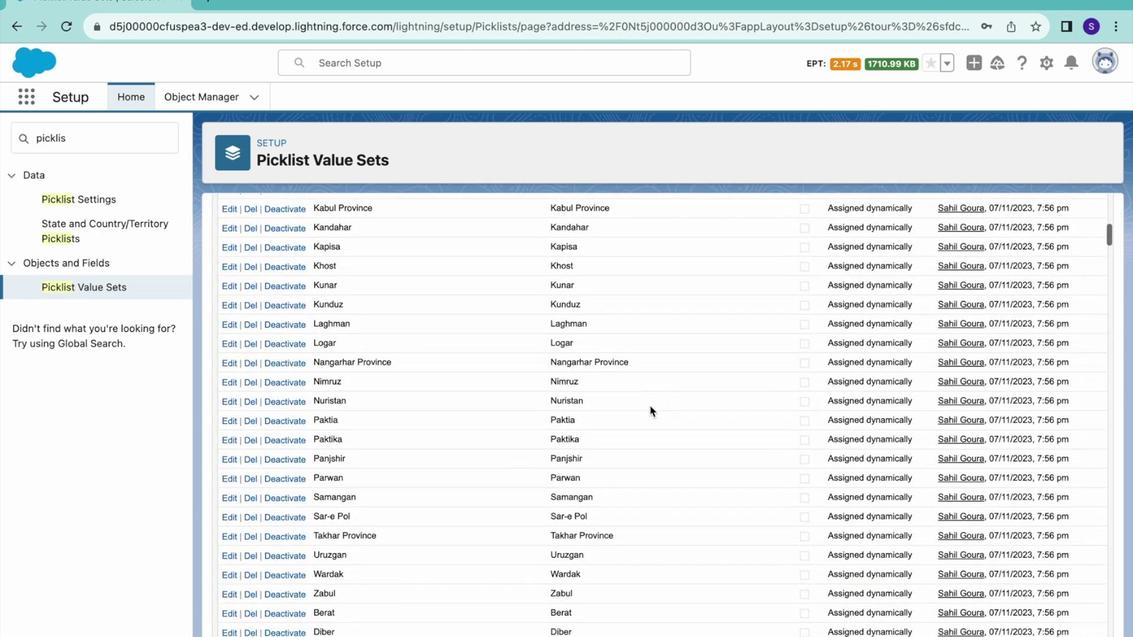 
Action: Mouse scrolled (648, 405) with delta (-3, -49)
Screenshot: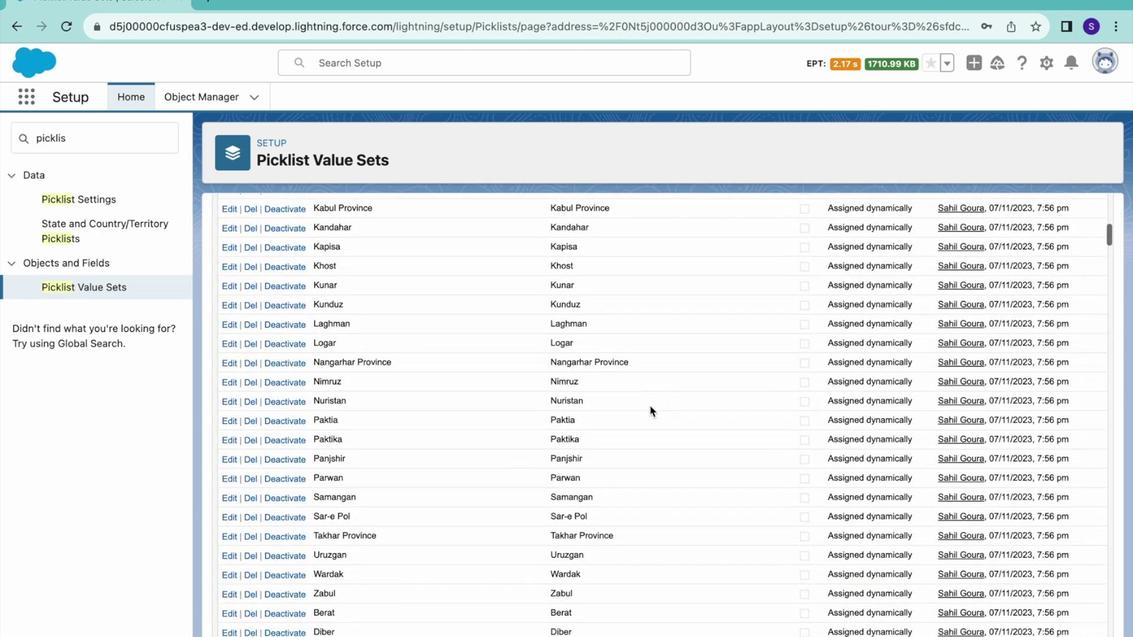 
Action: Mouse scrolled (648, 405) with delta (-3, -49)
Screenshot: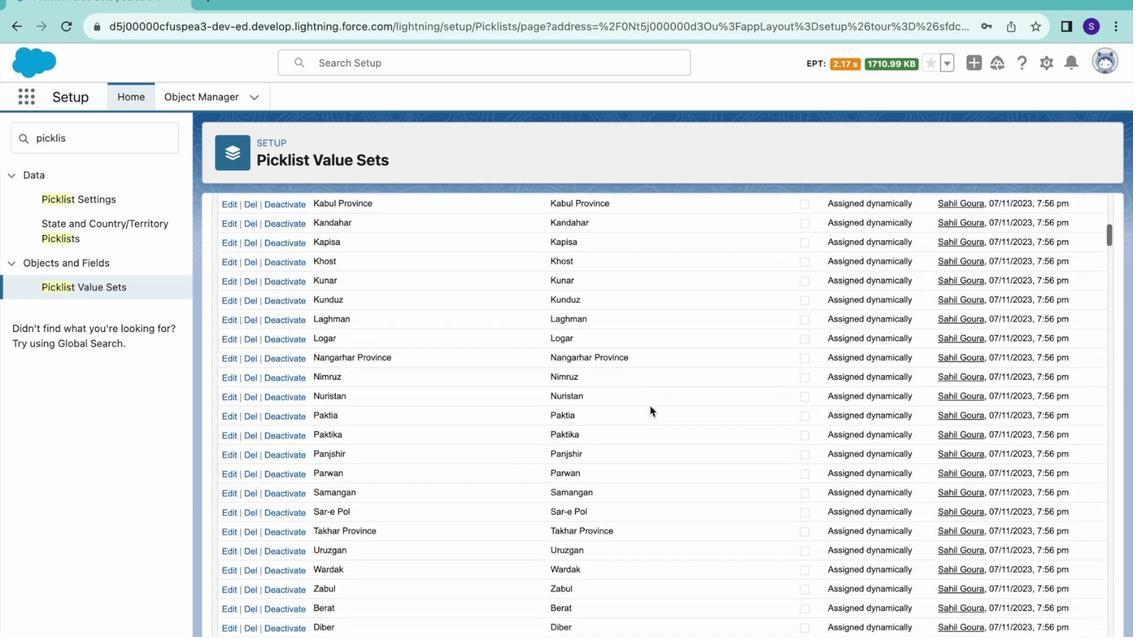 
Action: Mouse scrolled (648, 405) with delta (-3, -49)
Screenshot: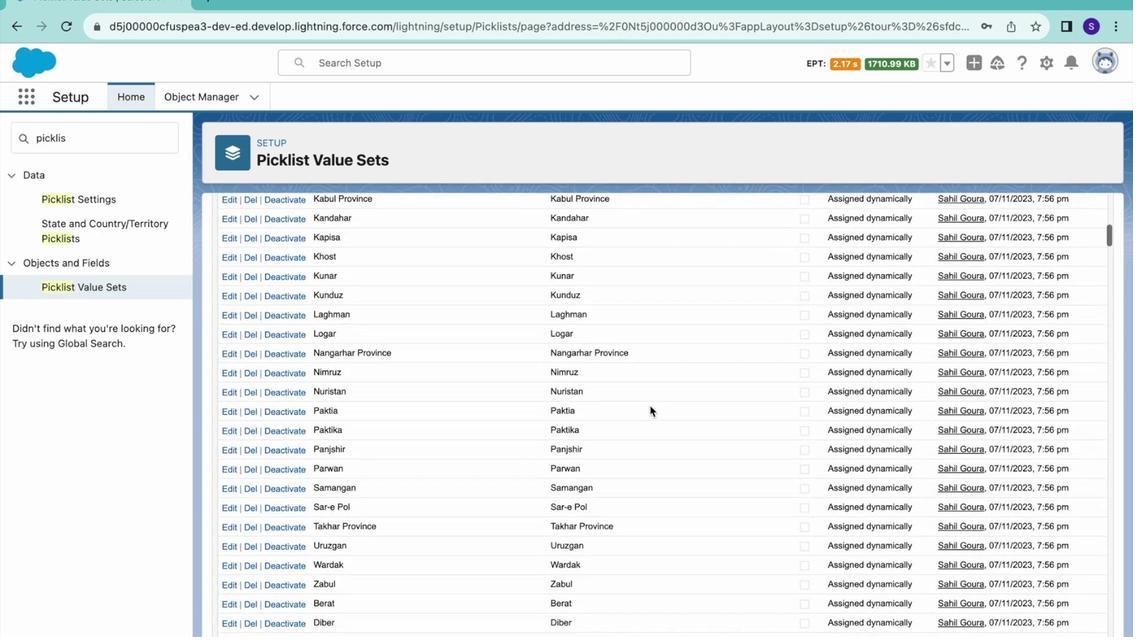 
Action: Mouse scrolled (648, 405) with delta (-3, -50)
Screenshot: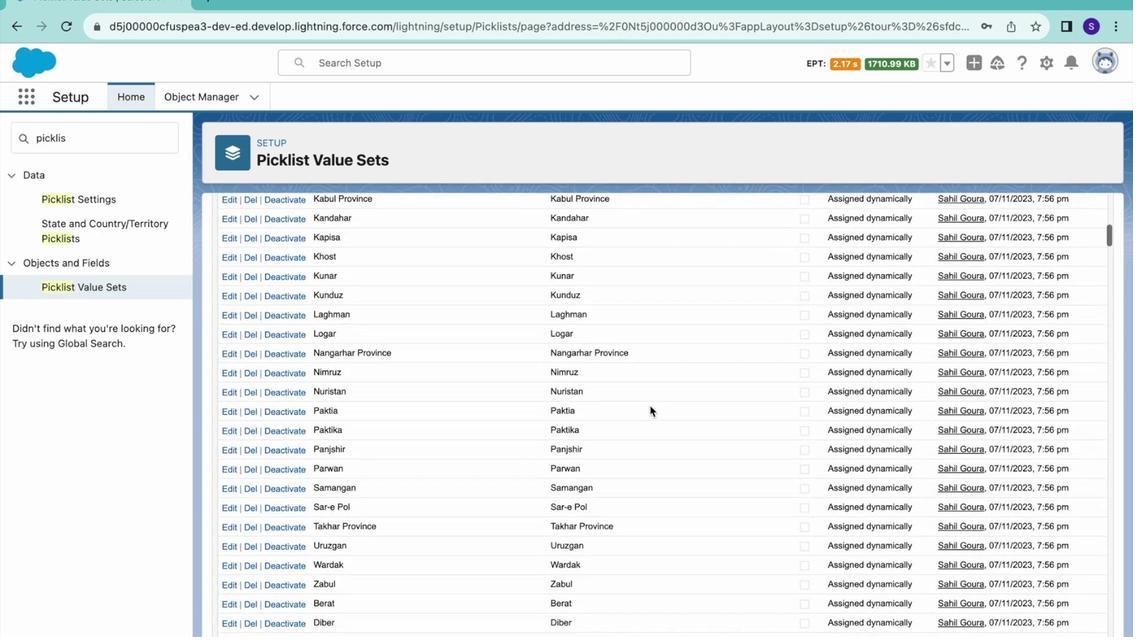 
Action: Mouse scrolled (648, 405) with delta (-3, -49)
Screenshot: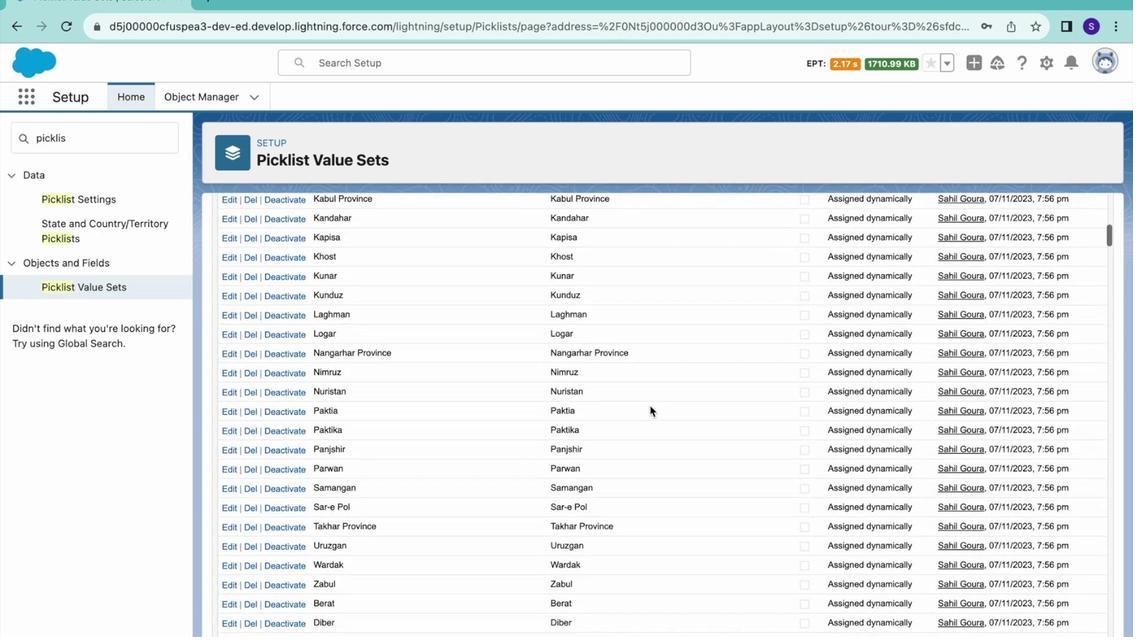 
Action: Mouse scrolled (648, 405) with delta (-3, -49)
Screenshot: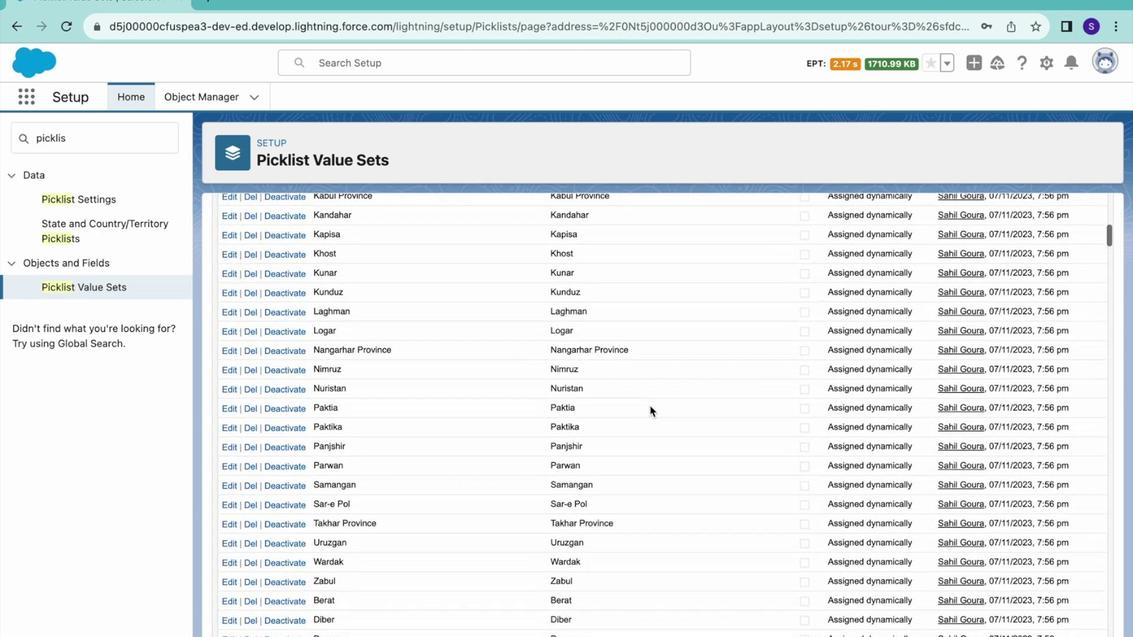 
Action: Mouse scrolled (648, 405) with delta (-3, -49)
Screenshot: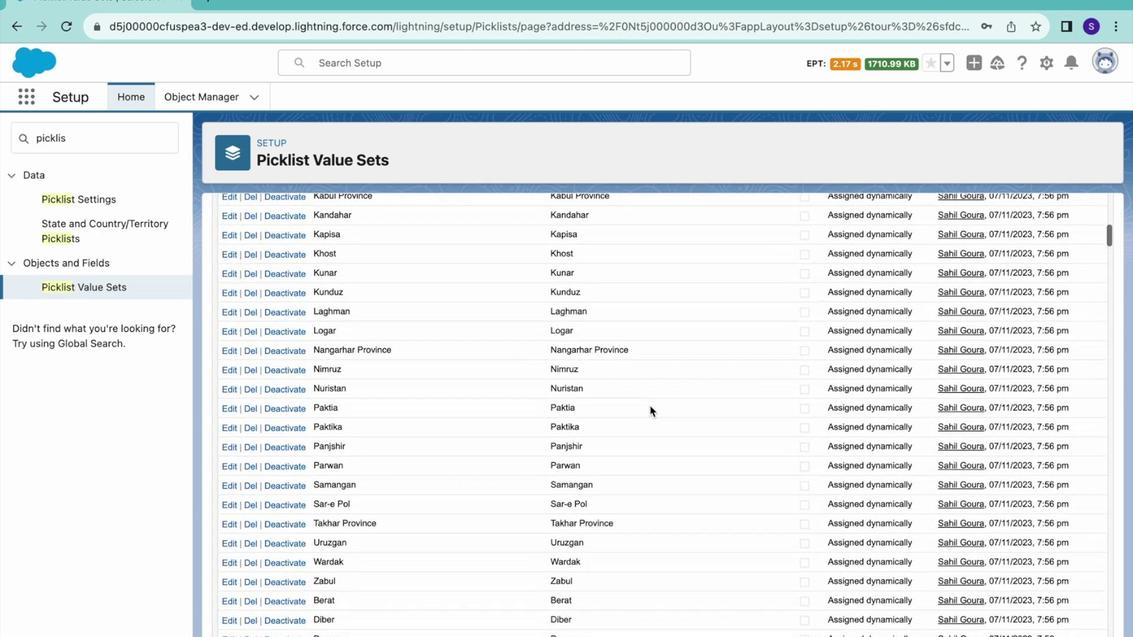 
Action: Mouse scrolled (648, 405) with delta (-3, -49)
Screenshot: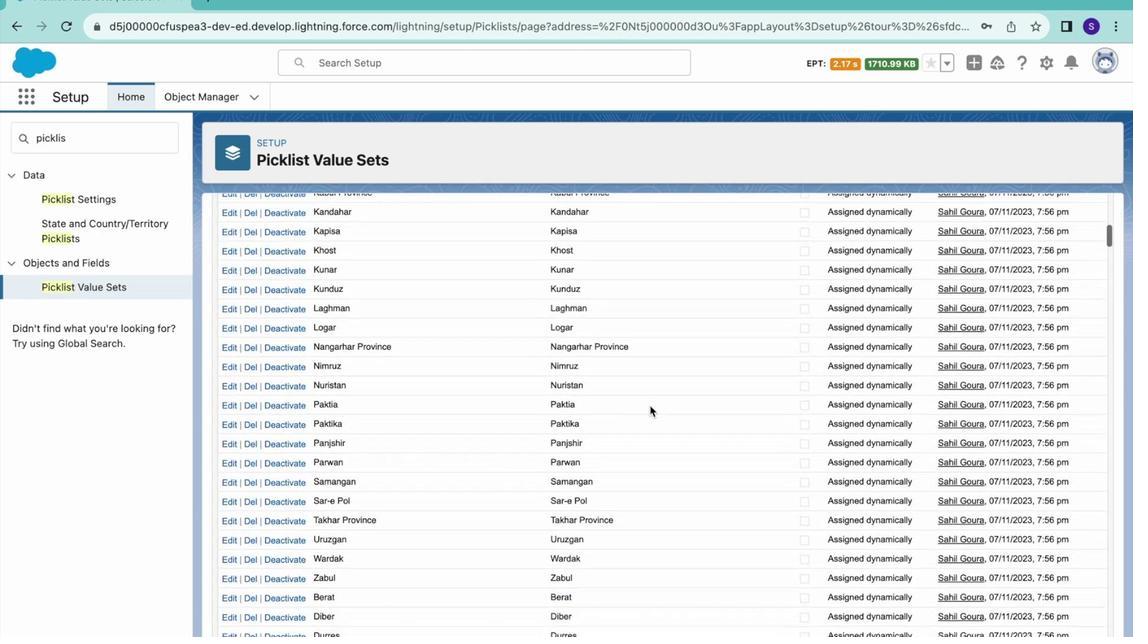 
Action: Mouse scrolled (648, 405) with delta (-3, -49)
Screenshot: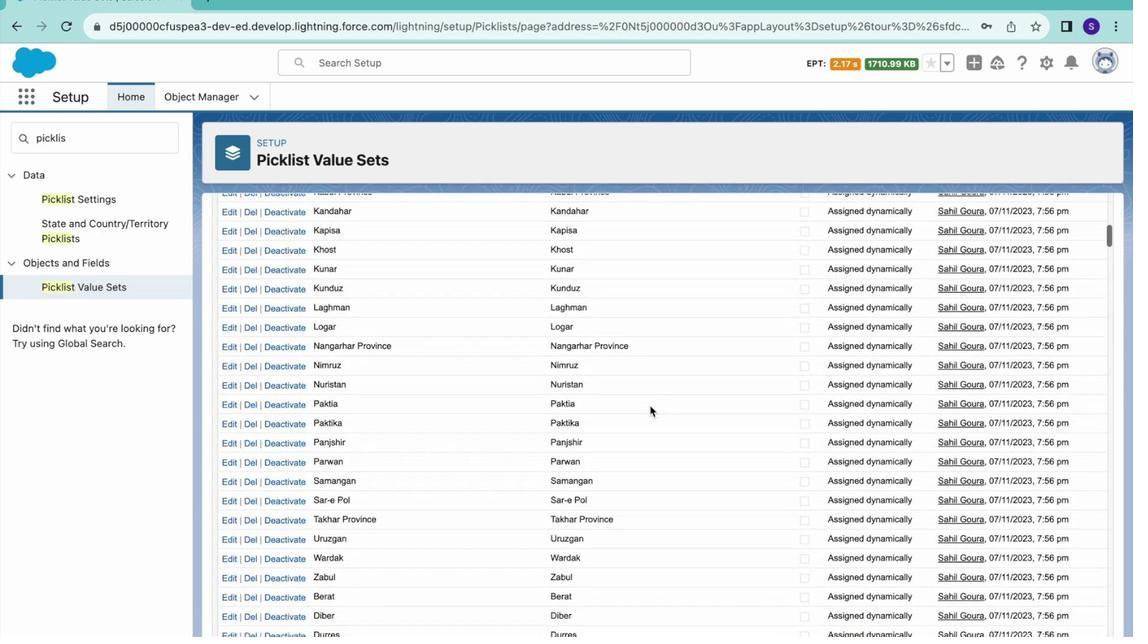 
Action: Mouse scrolled (648, 405) with delta (-3, -49)
Screenshot: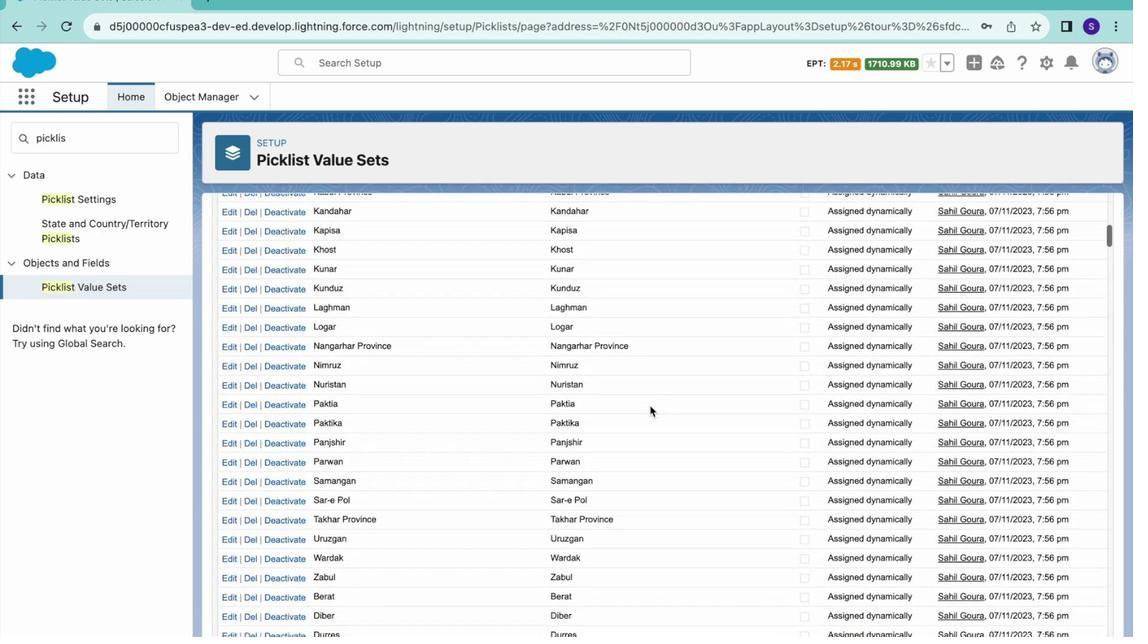 
Action: Mouse scrolled (648, 405) with delta (-3, -50)
Screenshot: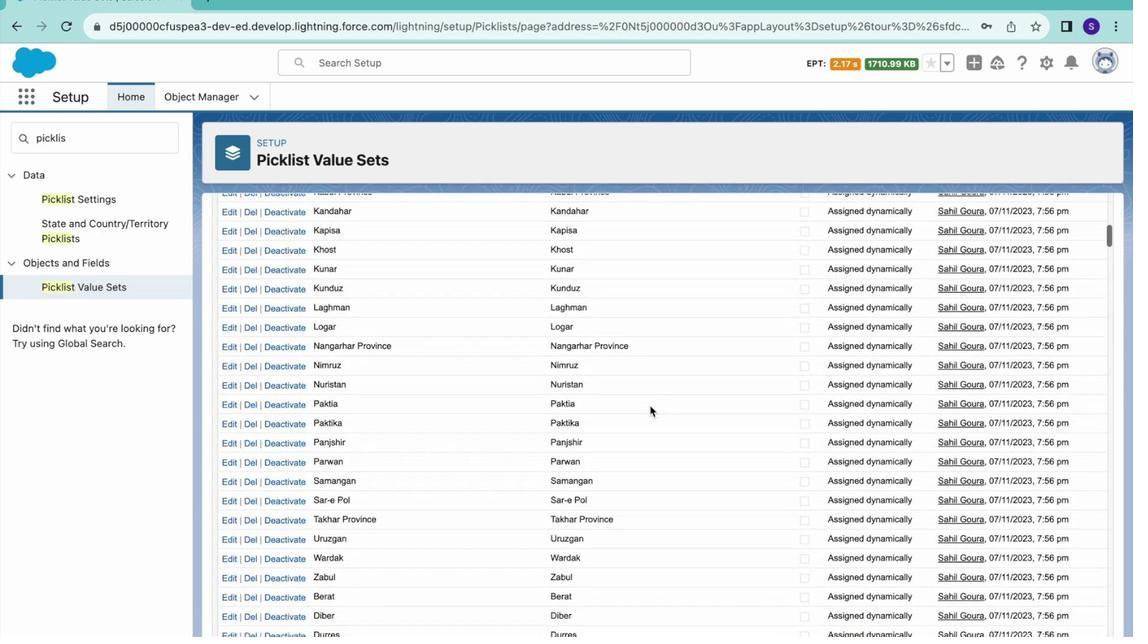 
Action: Mouse scrolled (648, 405) with delta (-3, -50)
Screenshot: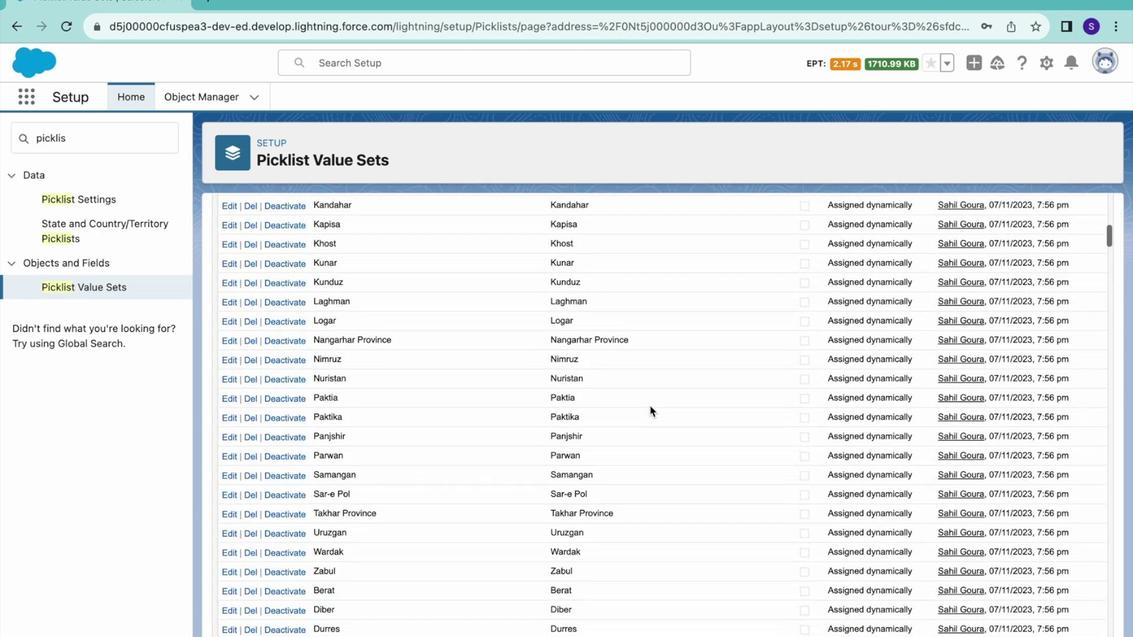
Action: Mouse scrolled (648, 405) with delta (-3, -50)
Screenshot: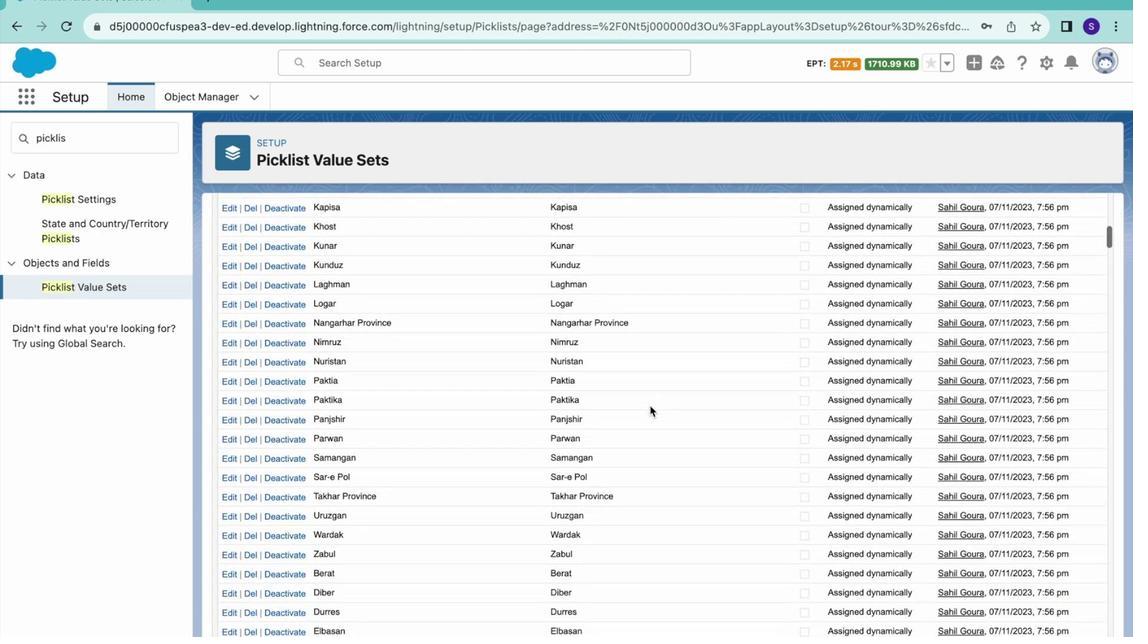
Action: Mouse scrolled (648, 405) with delta (-3, -50)
Screenshot: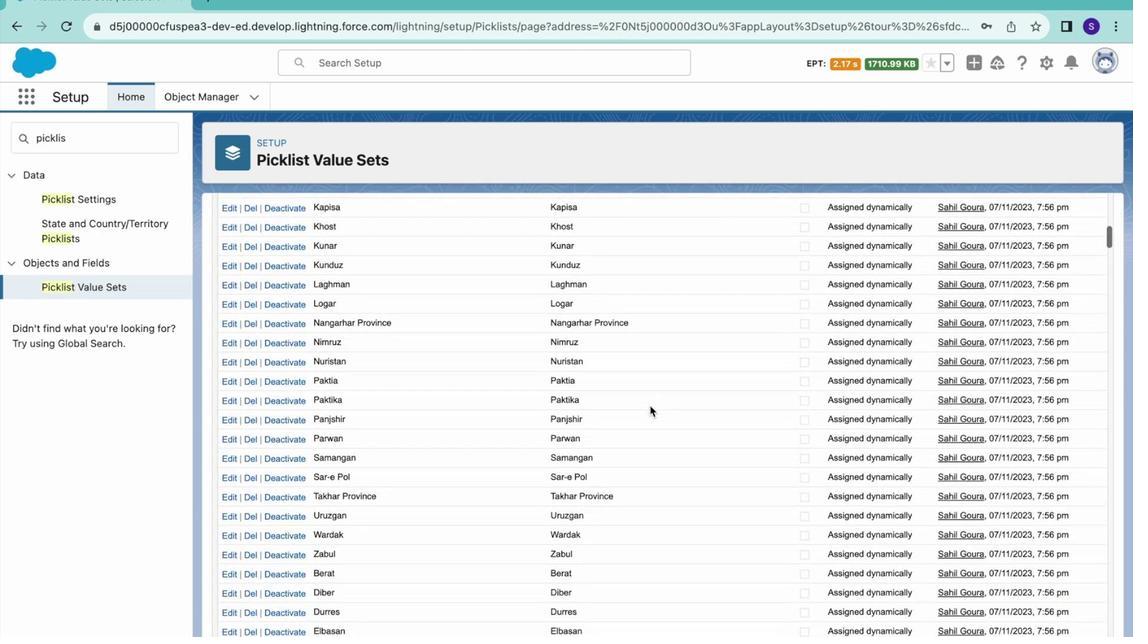 
Action: Mouse scrolled (648, 405) with delta (-3, -50)
Screenshot: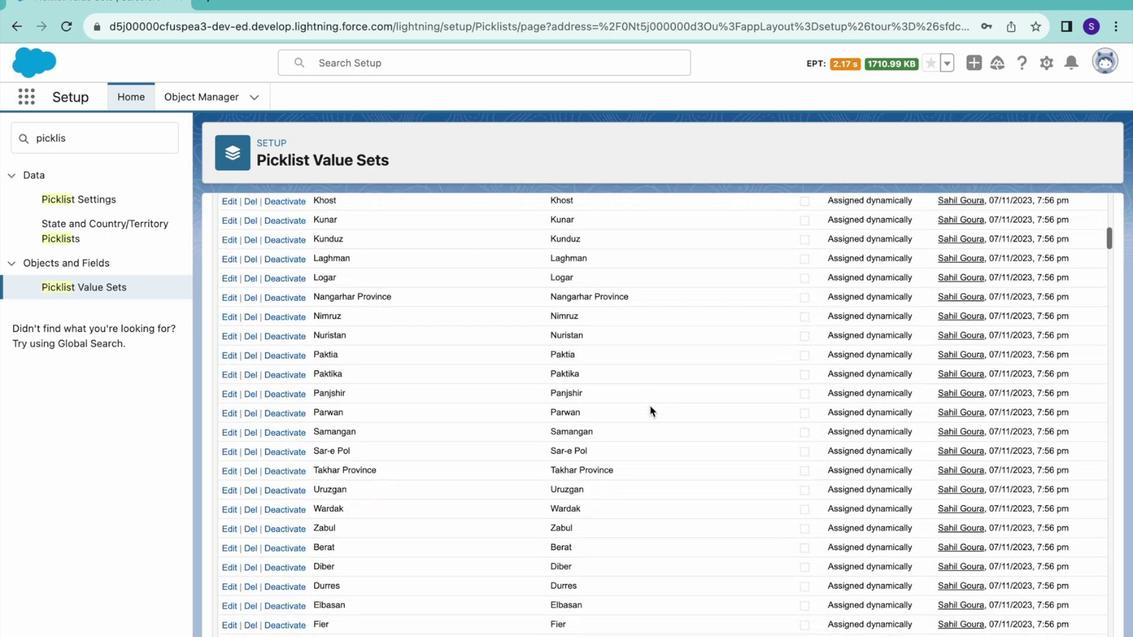 
Action: Mouse scrolled (648, 405) with delta (-3, -50)
Screenshot: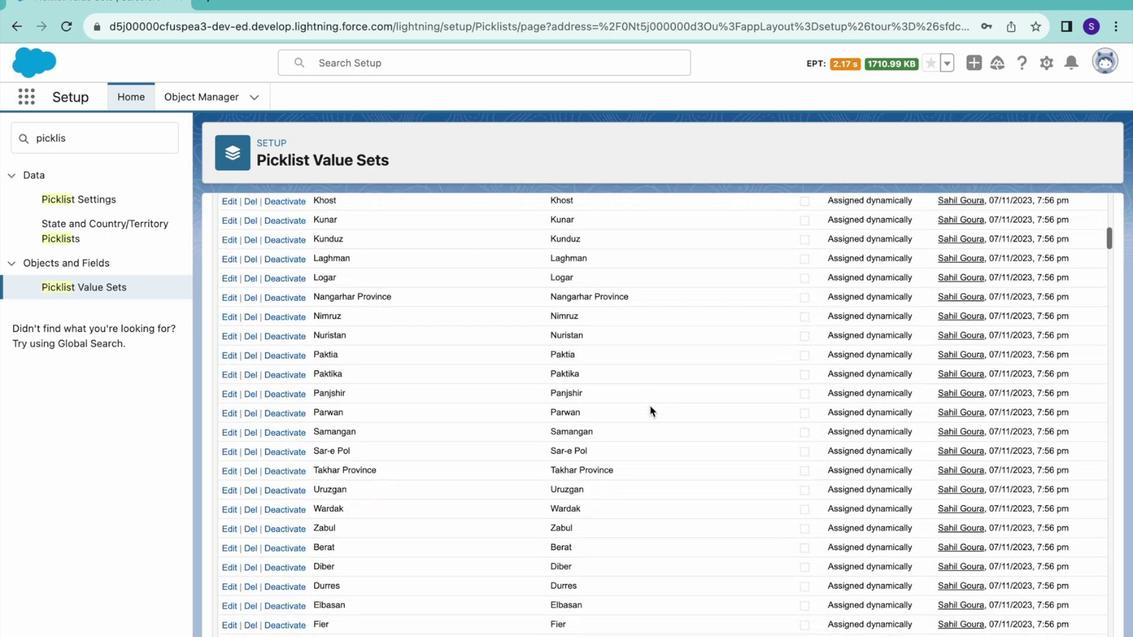 
Action: Mouse scrolled (648, 405) with delta (-3, -50)
Screenshot: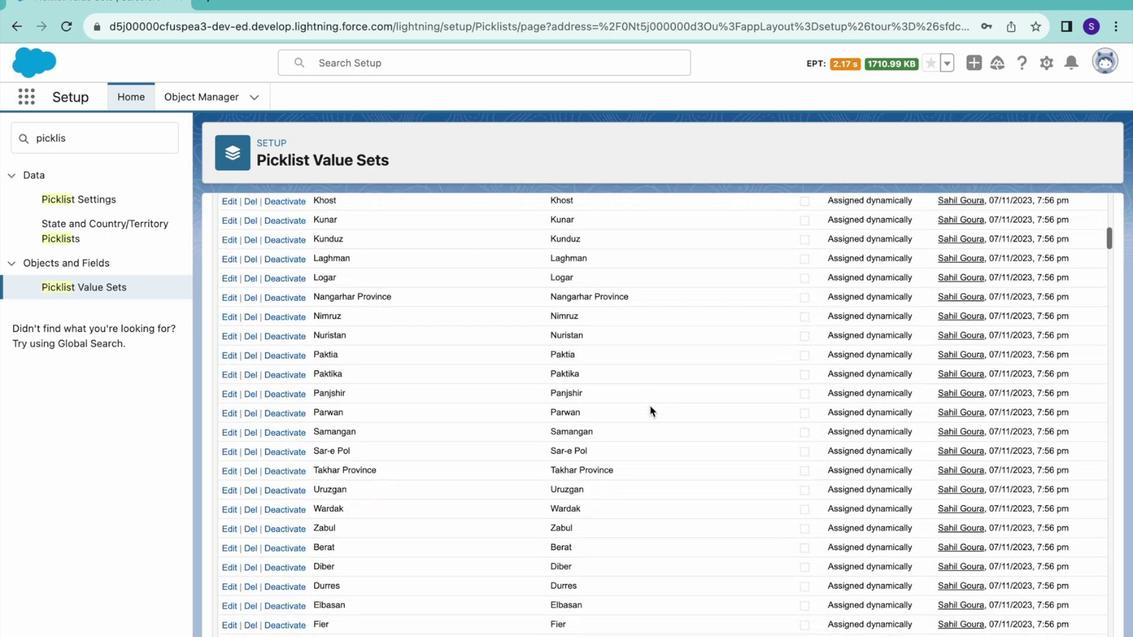 
Action: Mouse scrolled (648, 405) with delta (-3, -50)
Screenshot: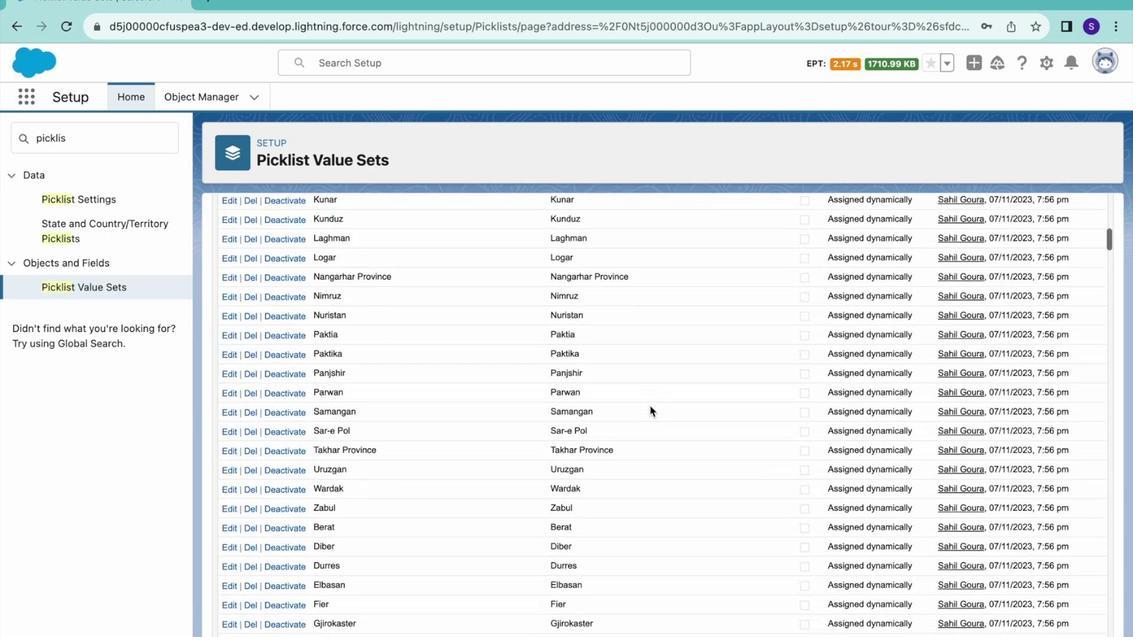 
Action: Mouse scrolled (648, 405) with delta (-3, -50)
Screenshot: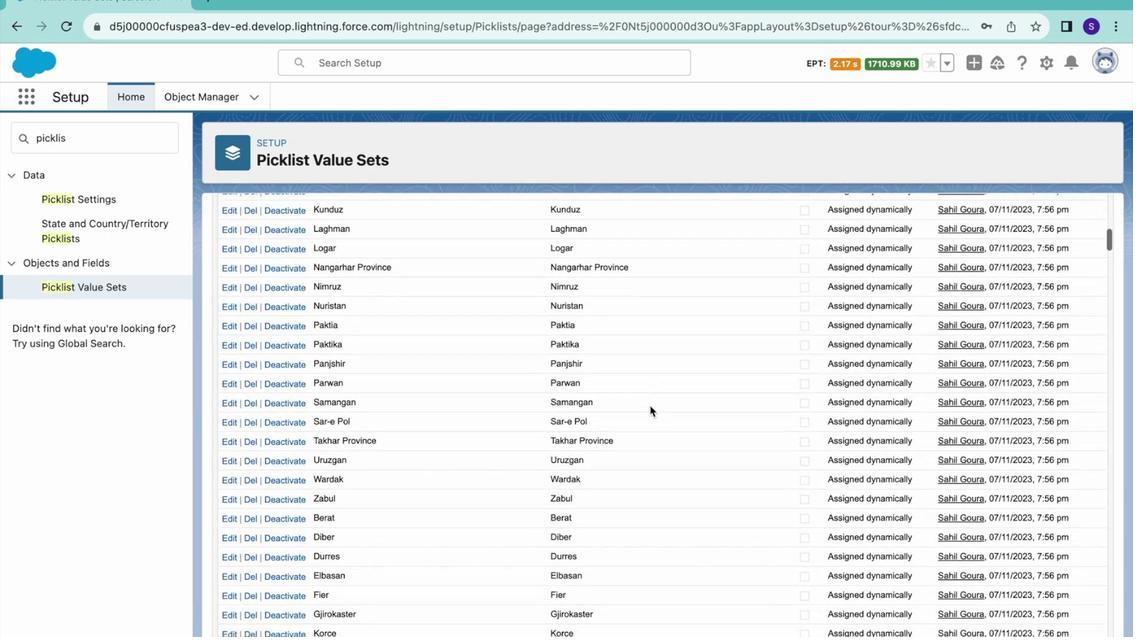 
Action: Mouse scrolled (648, 405) with delta (-3, -49)
Screenshot: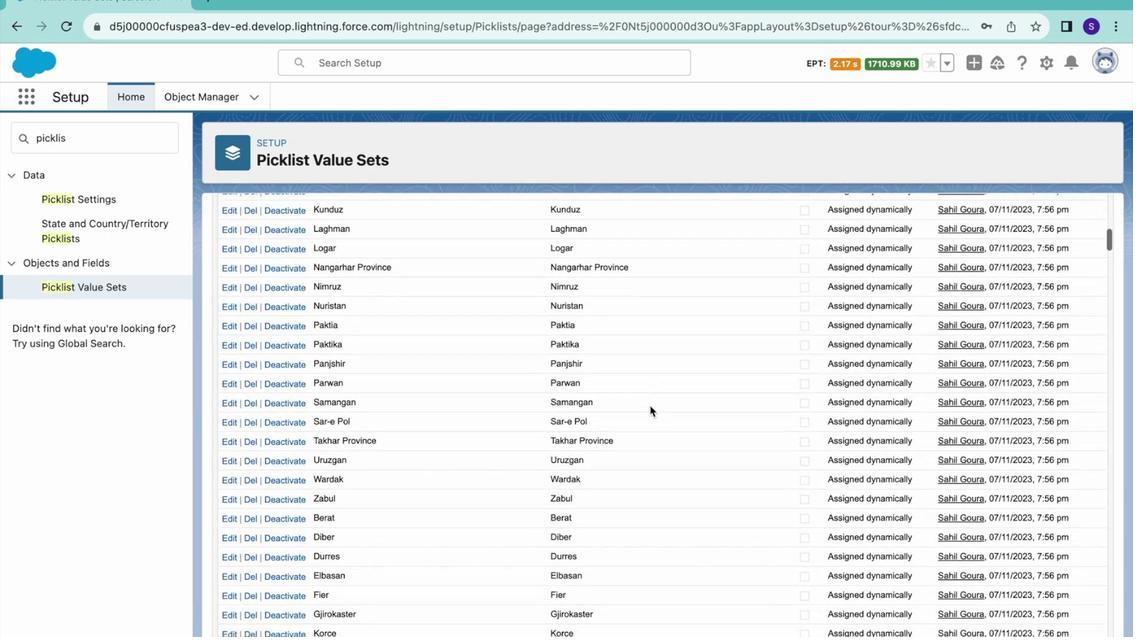 
Action: Mouse scrolled (648, 405) with delta (-3, -49)
Screenshot: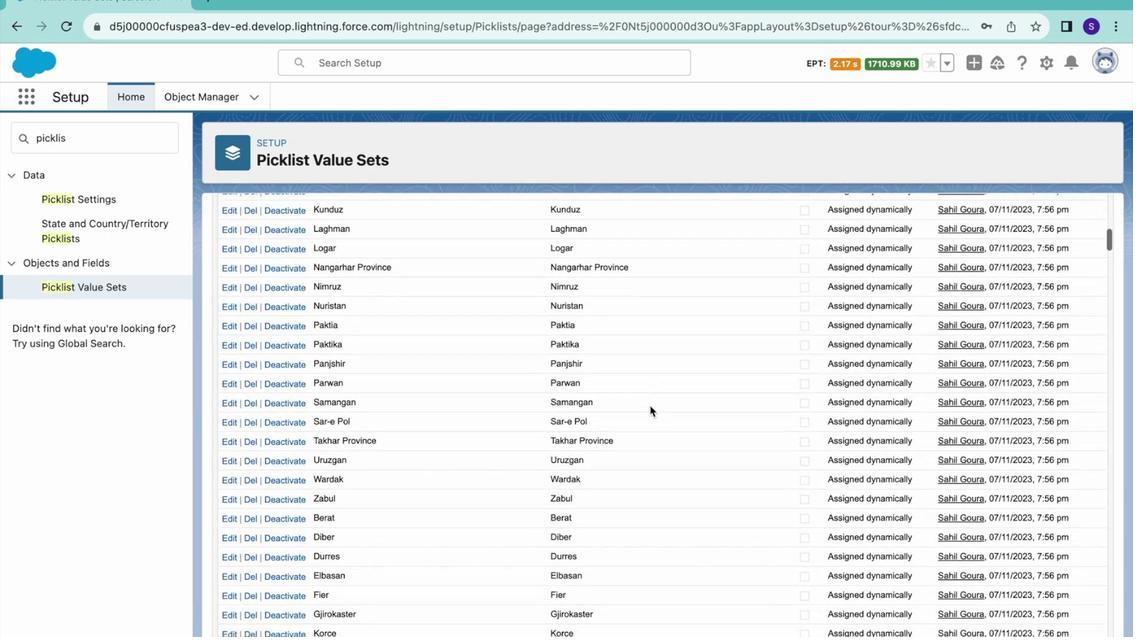 
Action: Mouse scrolled (648, 405) with delta (-3, -49)
Screenshot: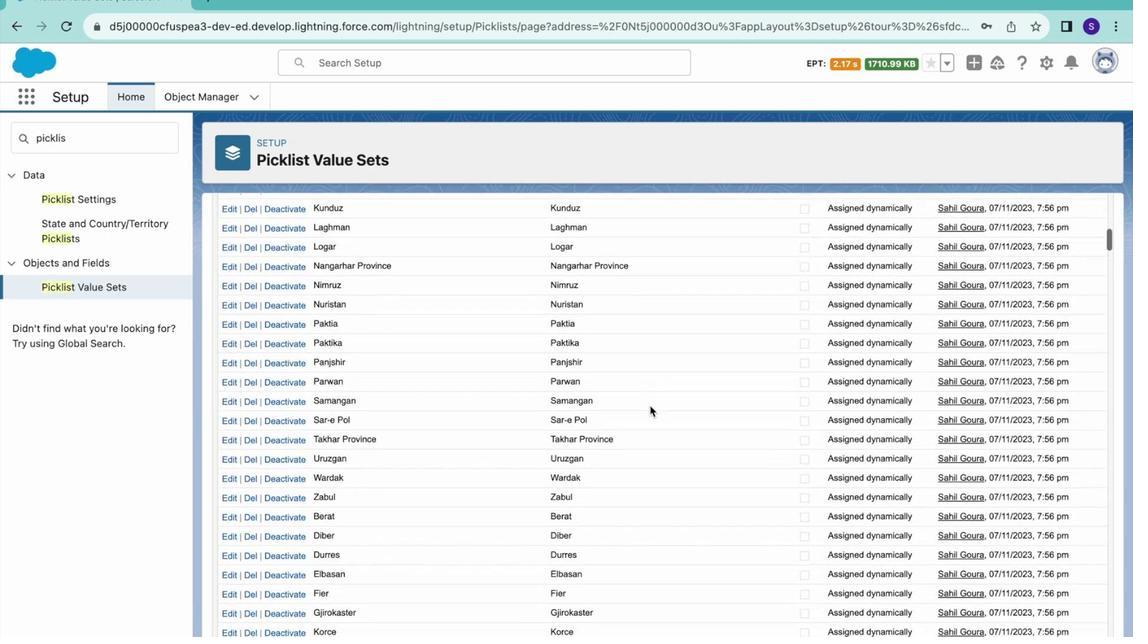 
Action: Mouse scrolled (648, 405) with delta (-3, -49)
Screenshot: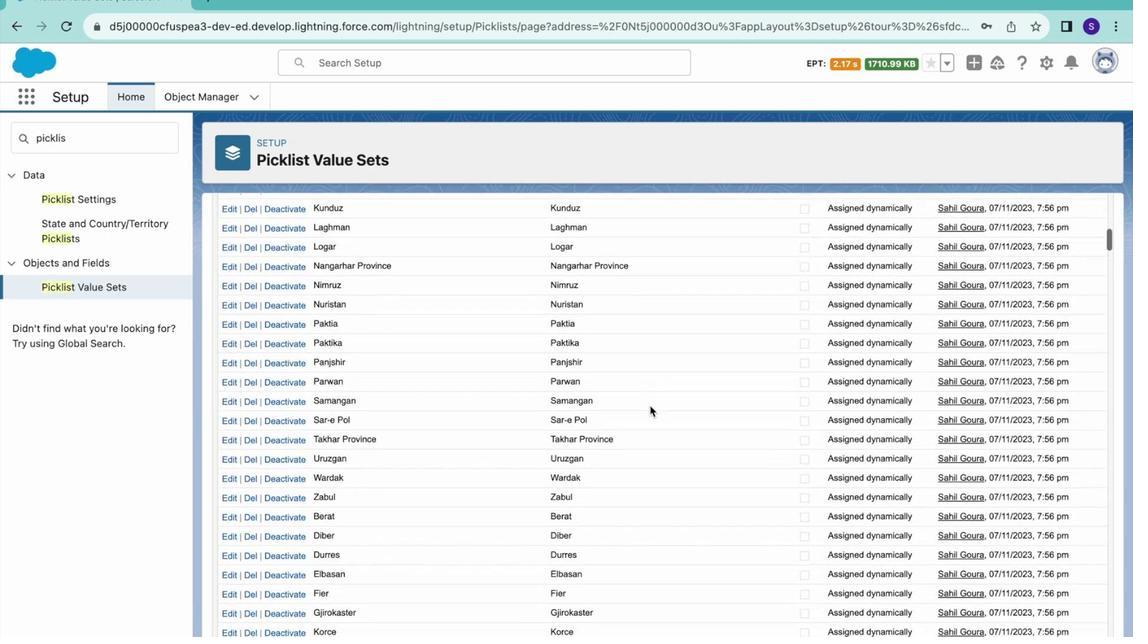 
Action: Mouse scrolled (648, 405) with delta (-3, -49)
Screenshot: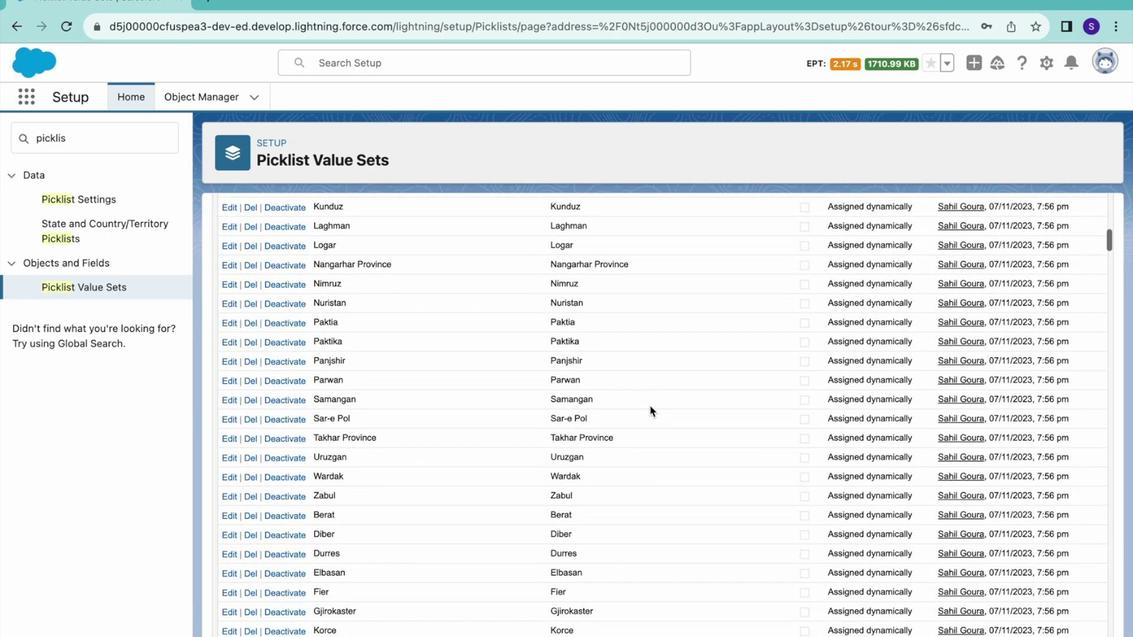 
Action: Mouse scrolled (648, 405) with delta (-3, -49)
Screenshot: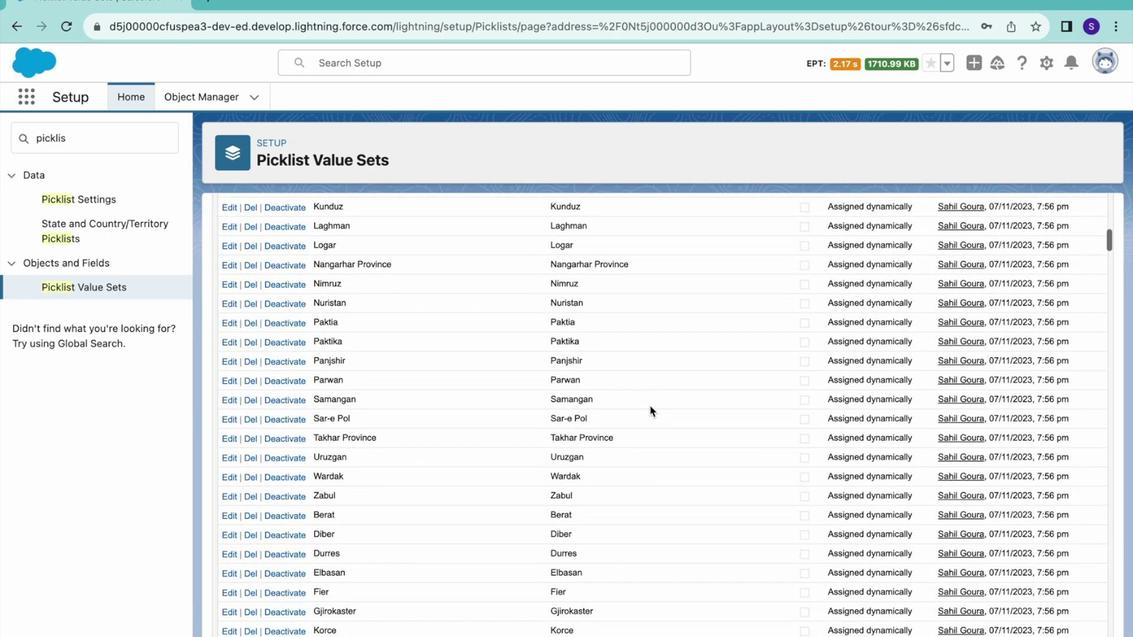 
Action: Mouse scrolled (648, 405) with delta (-3, -50)
Screenshot: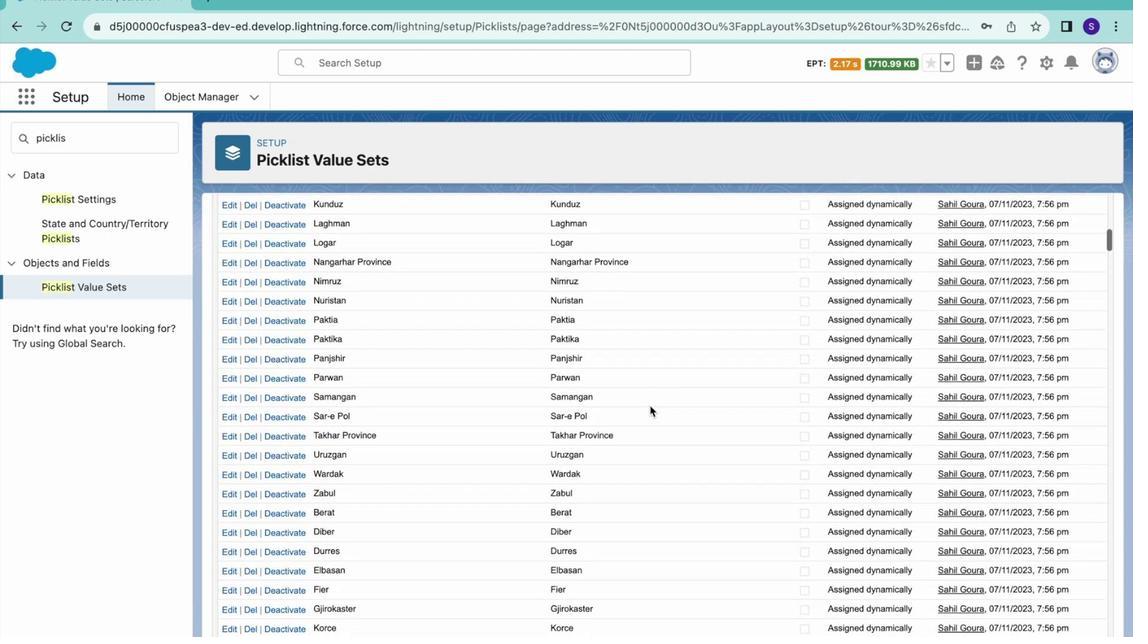 
Action: Mouse scrolled (648, 405) with delta (-3, -50)
Screenshot: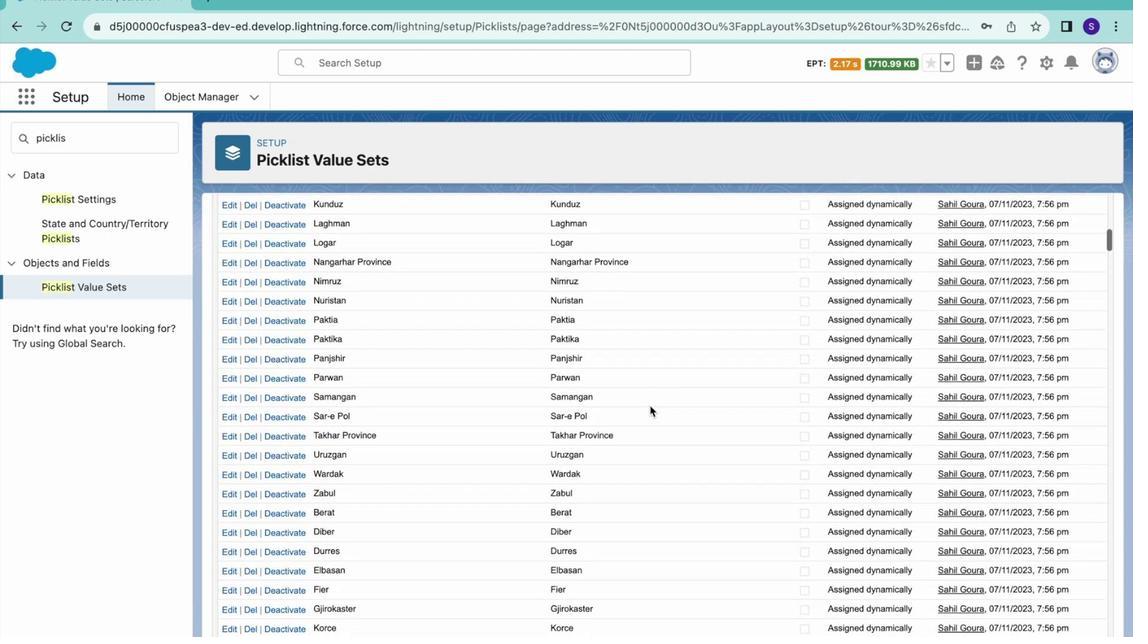 
Action: Mouse scrolled (648, 405) with delta (-3, -50)
Screenshot: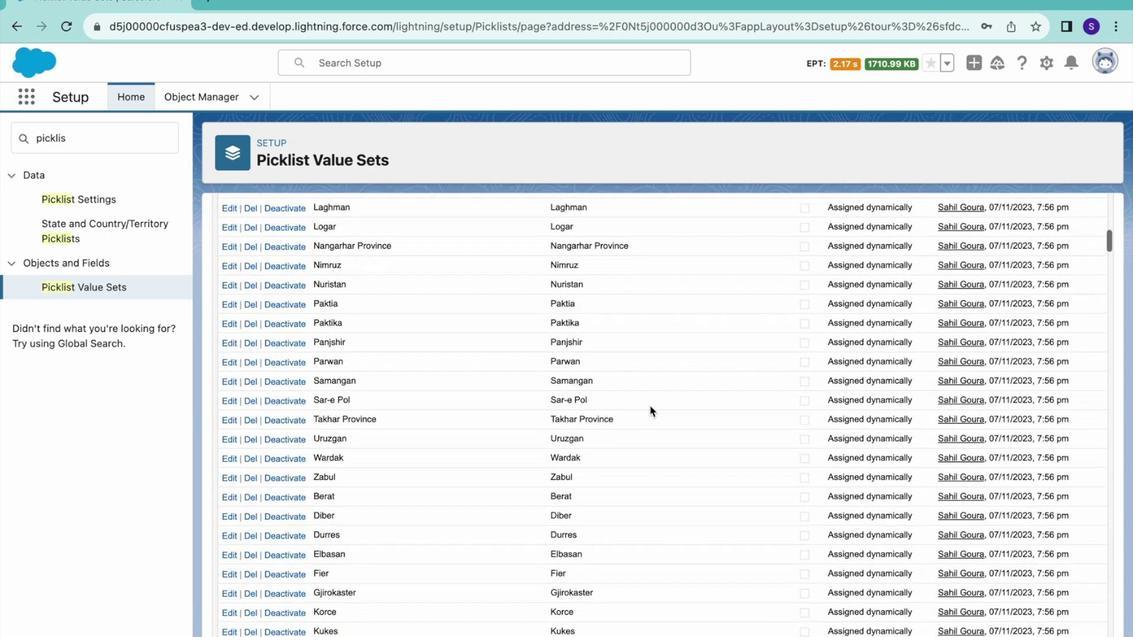 
Action: Mouse scrolled (648, 405) with delta (-3, -50)
Screenshot: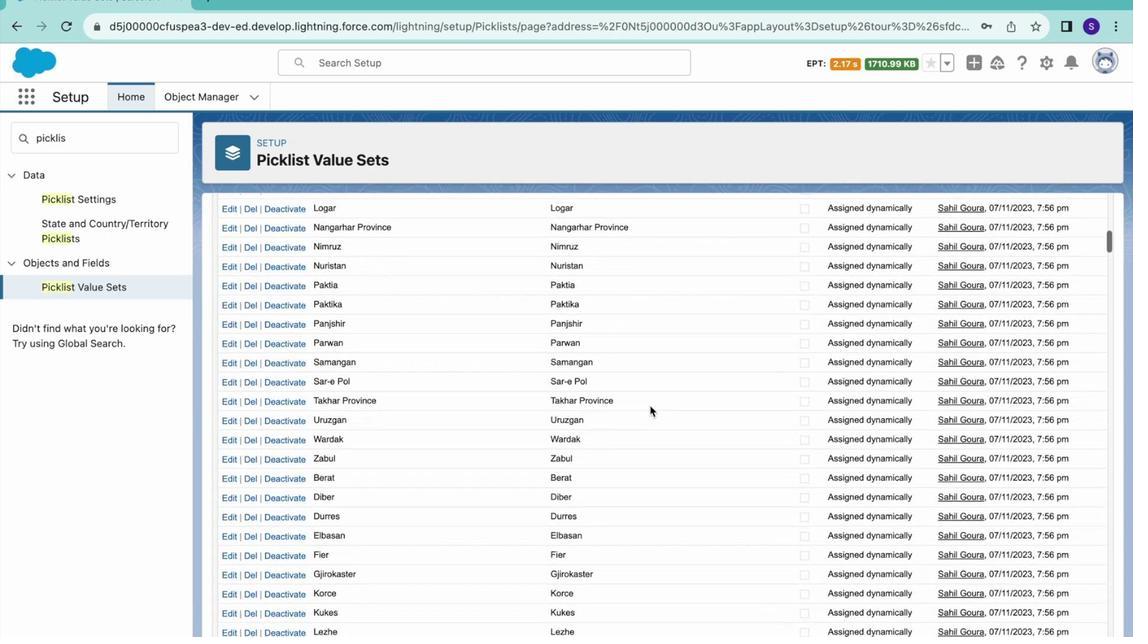 
Action: Mouse scrolled (648, 405) with delta (-3, -50)
Screenshot: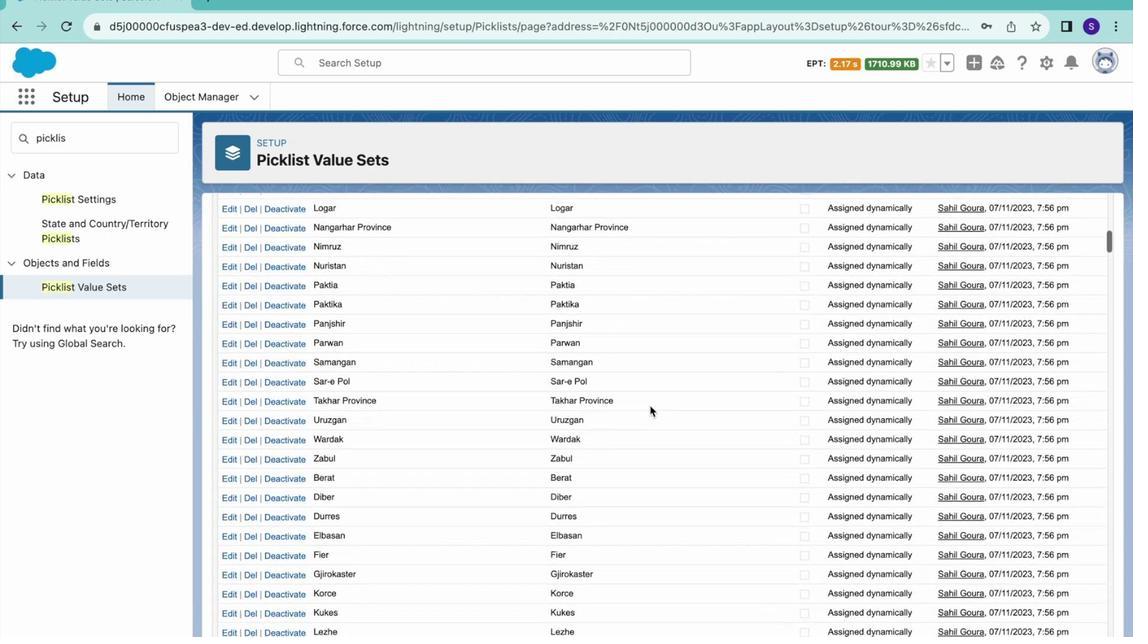 
Action: Mouse scrolled (648, 405) with delta (-3, -50)
Screenshot: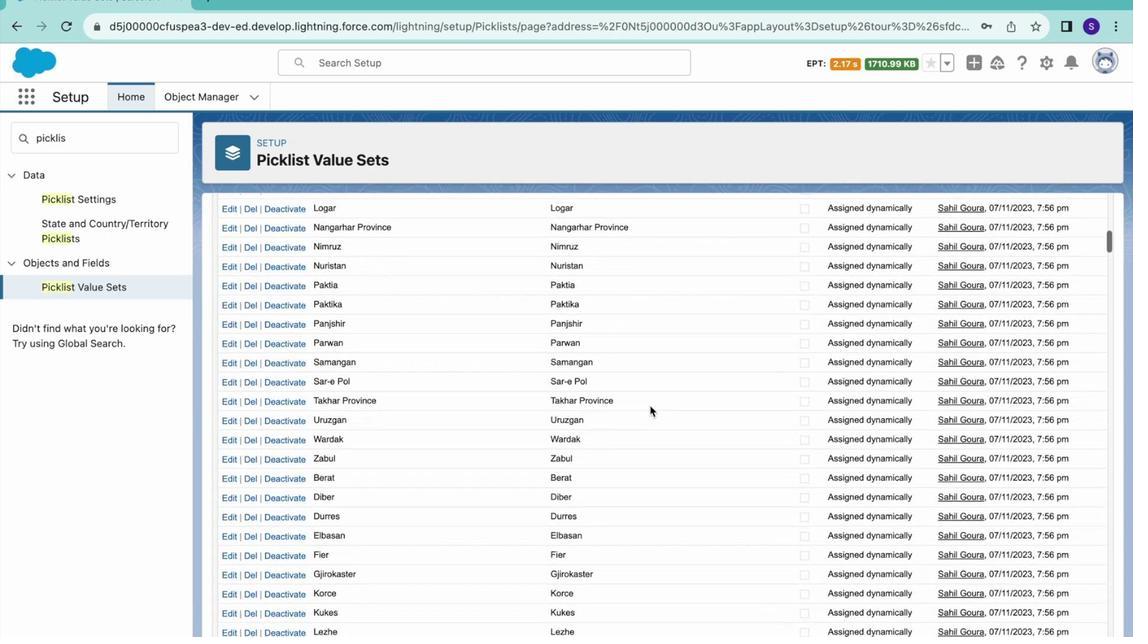 
Action: Mouse scrolled (648, 405) with delta (-3, -50)
Screenshot: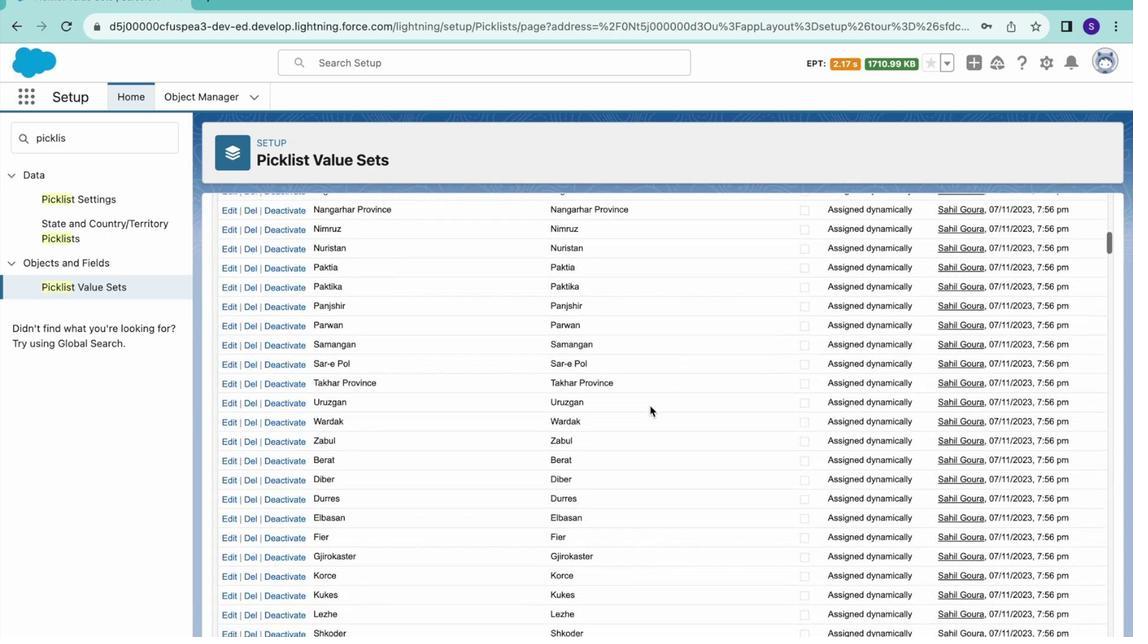 
Action: Mouse scrolled (648, 405) with delta (-3, -50)
Screenshot: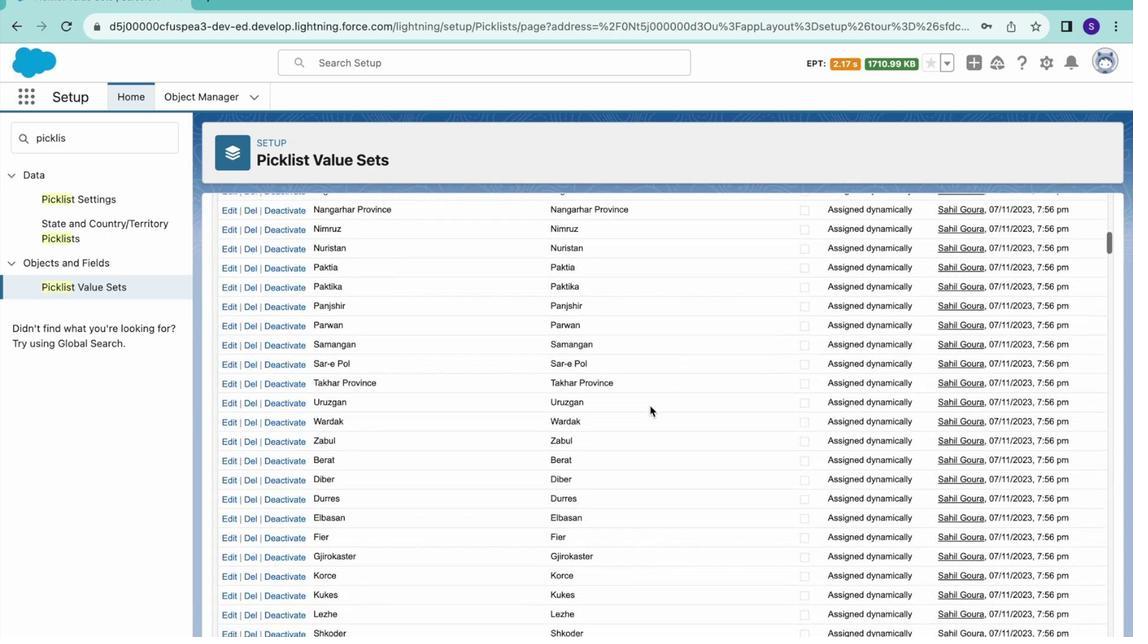 
Action: Mouse scrolled (648, 405) with delta (-3, -49)
Screenshot: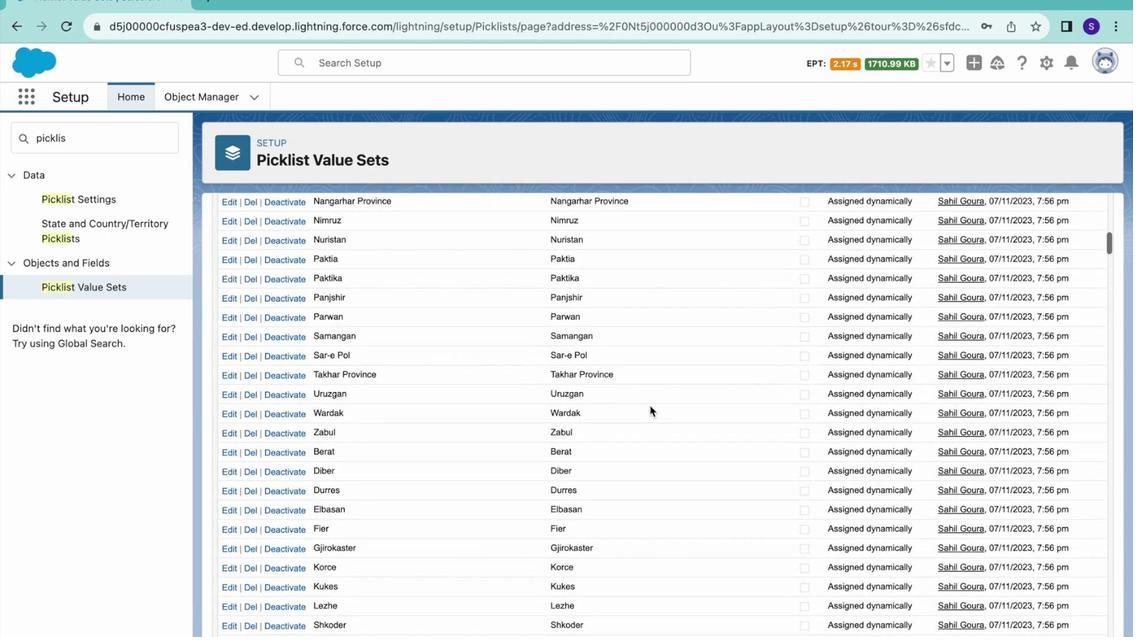 
Action: Mouse scrolled (648, 405) with delta (-3, -49)
Screenshot: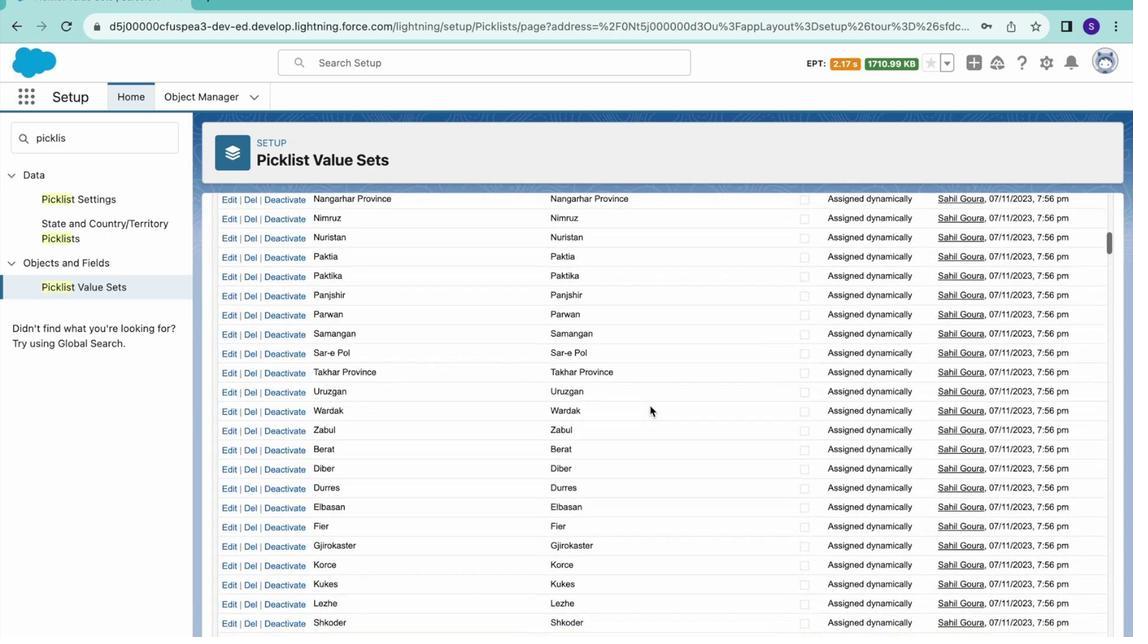 
Action: Mouse scrolled (648, 405) with delta (-3, -49)
Screenshot: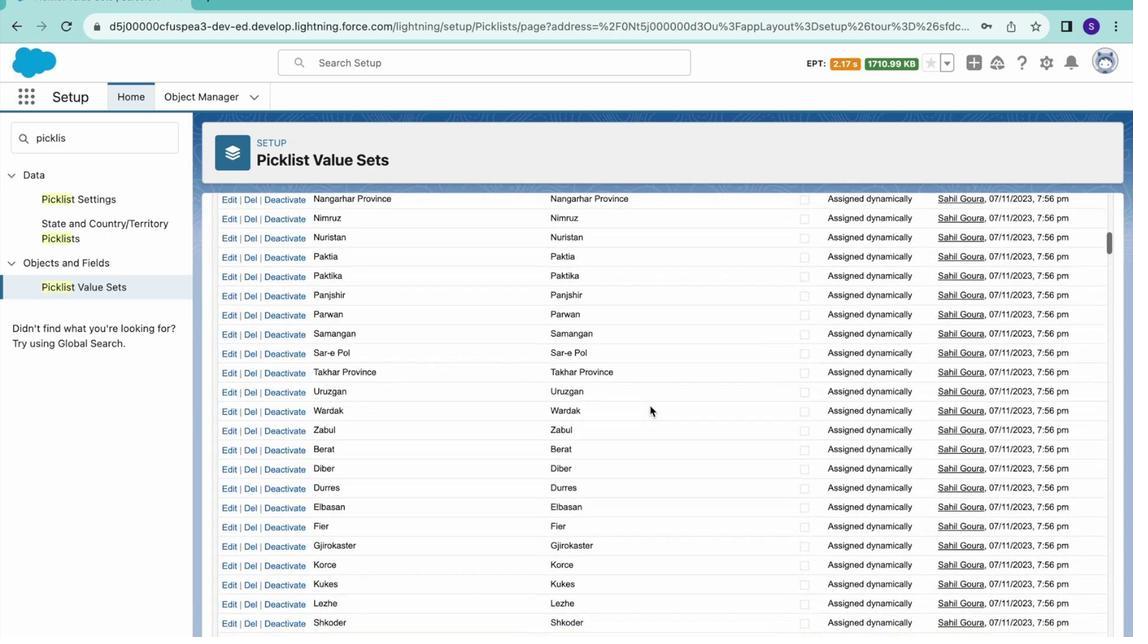 
Action: Mouse scrolled (648, 405) with delta (-3, -49)
Screenshot: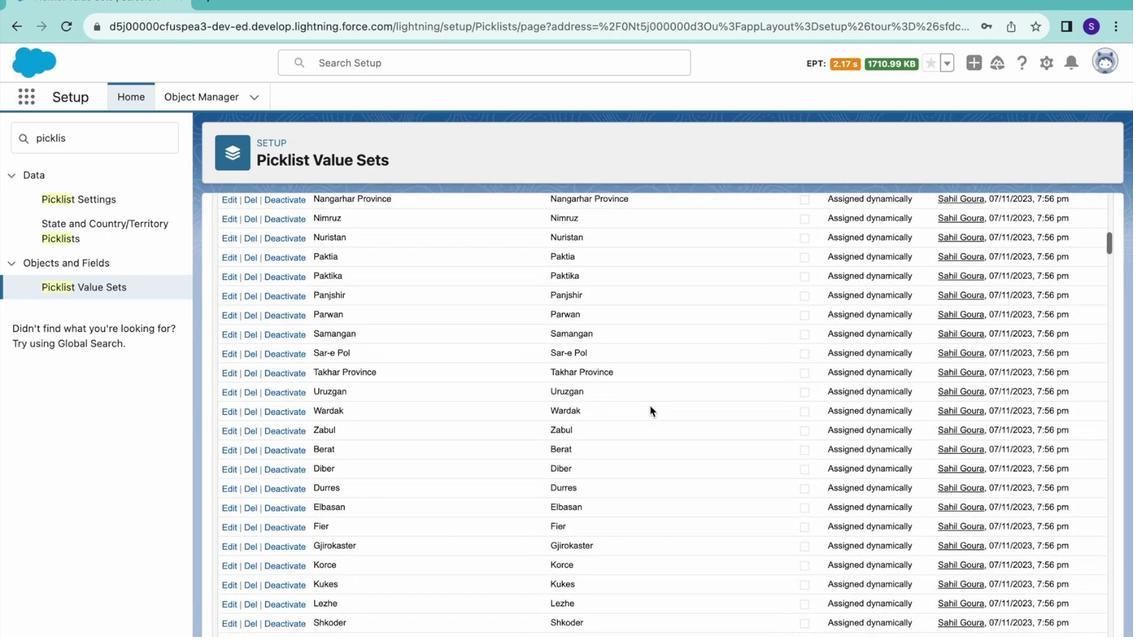 
Action: Mouse scrolled (648, 405) with delta (-3, -49)
Screenshot: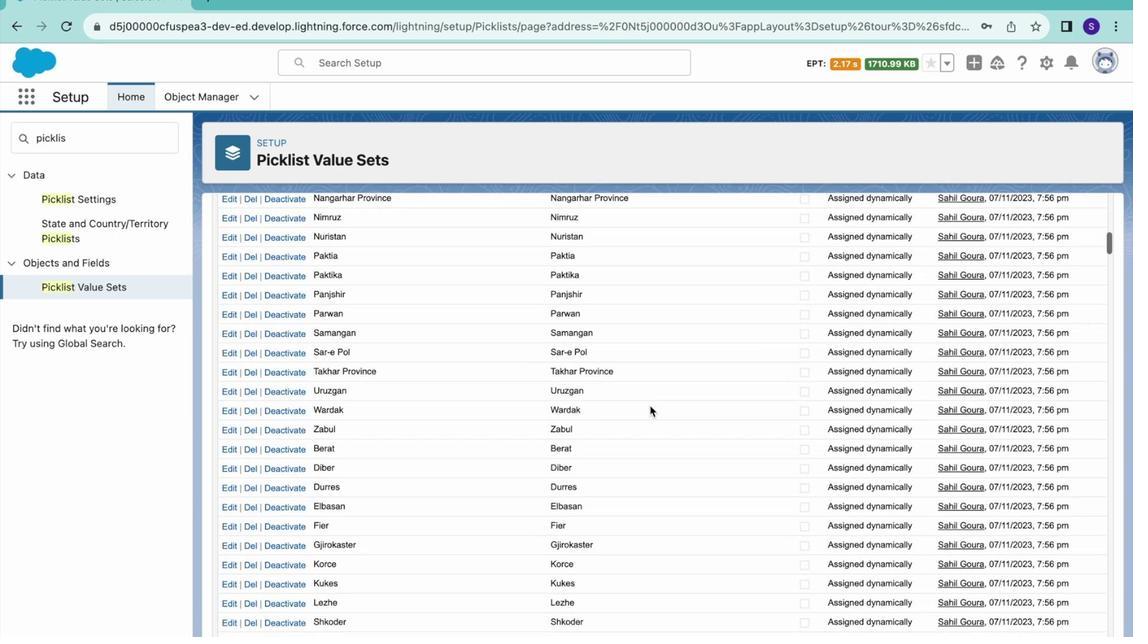 
Action: Mouse scrolled (648, 405) with delta (-3, -50)
Screenshot: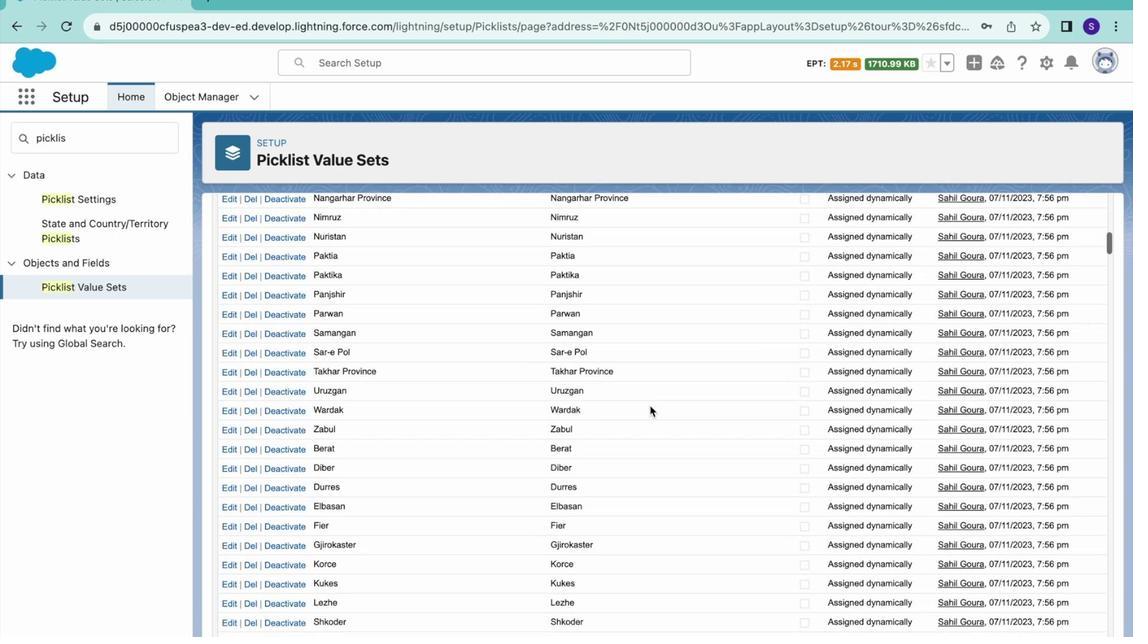 
Action: Mouse scrolled (648, 405) with delta (-3, -50)
Screenshot: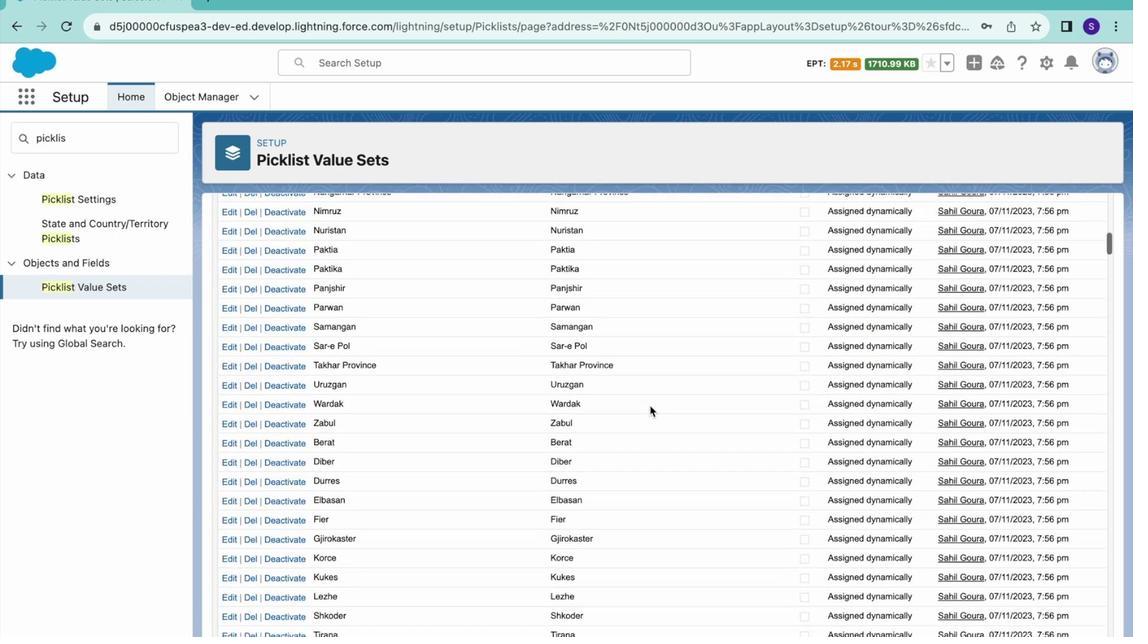 
Action: Mouse scrolled (648, 405) with delta (-3, -50)
Screenshot: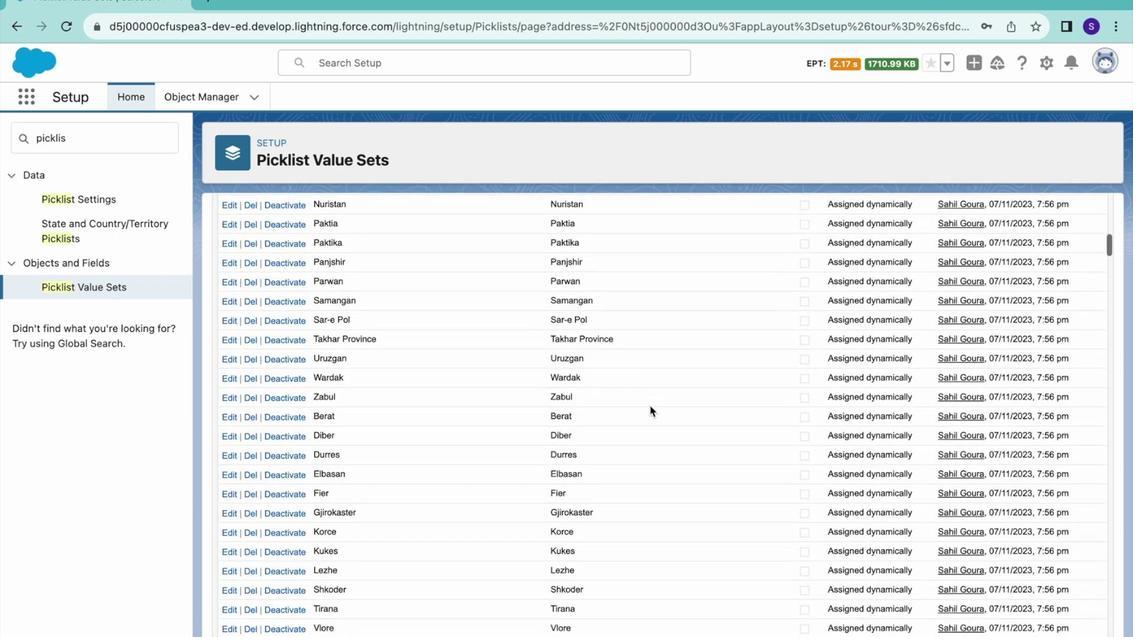 
Action: Mouse scrolled (648, 405) with delta (-3, -50)
Screenshot: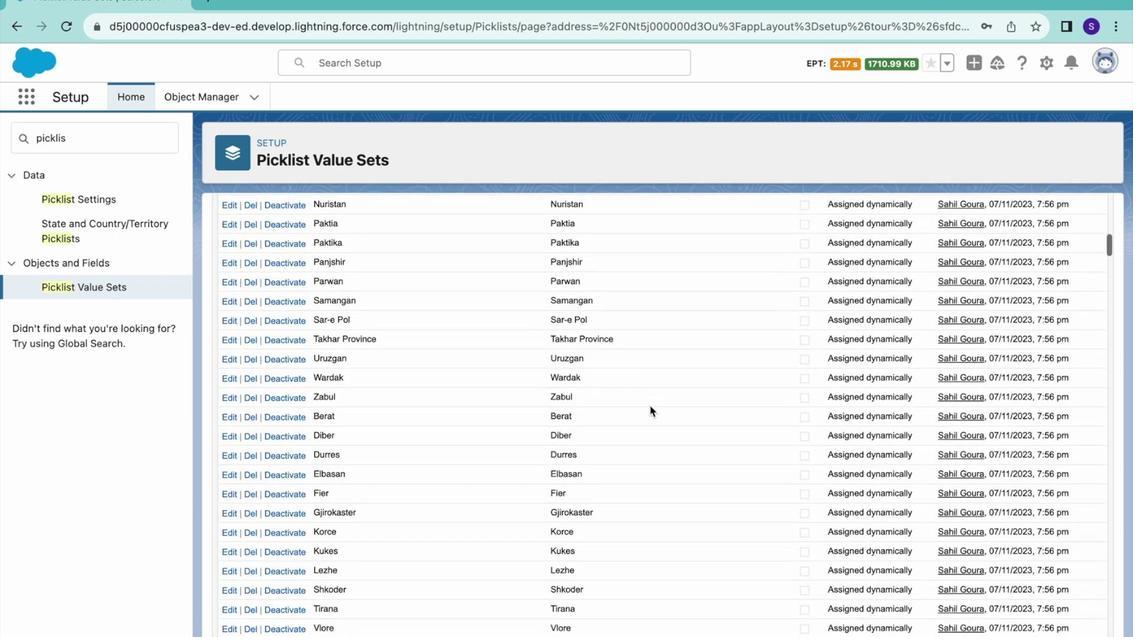 
Action: Mouse scrolled (648, 405) with delta (-3, -50)
Screenshot: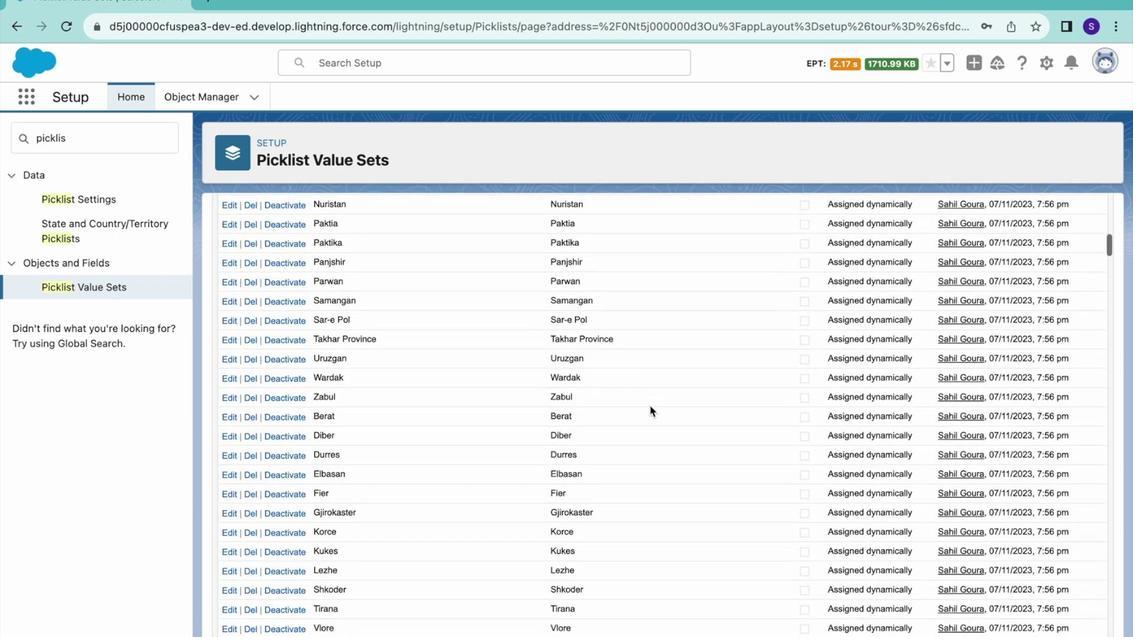 
Action: Mouse scrolled (648, 405) with delta (-3, -50)
Screenshot: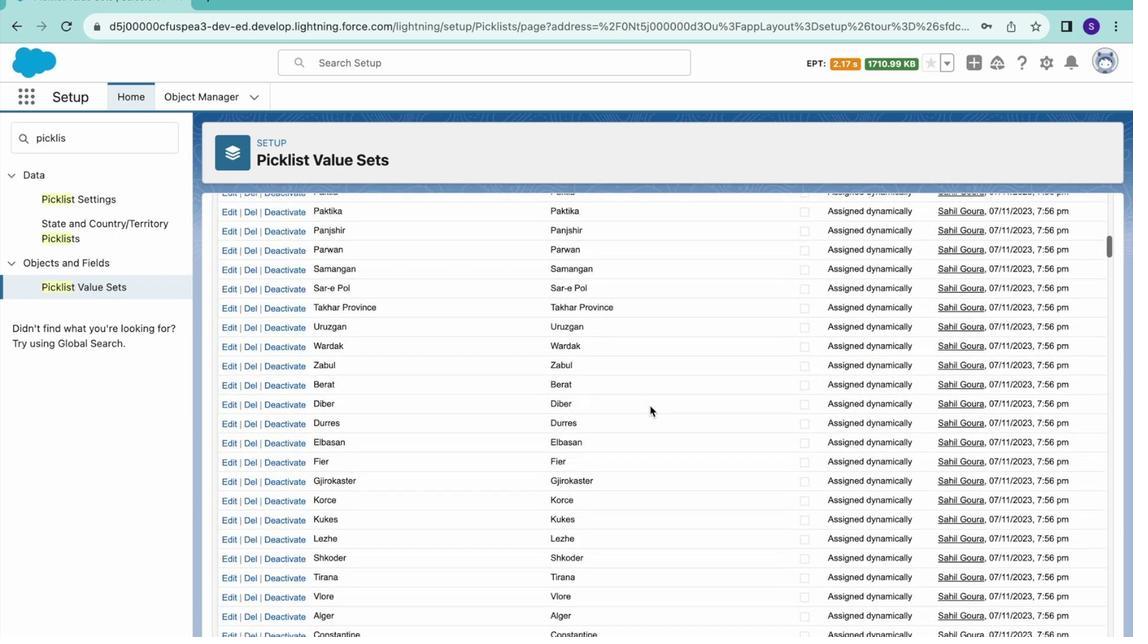 
Action: Mouse scrolled (648, 405) with delta (-3, -50)
Screenshot: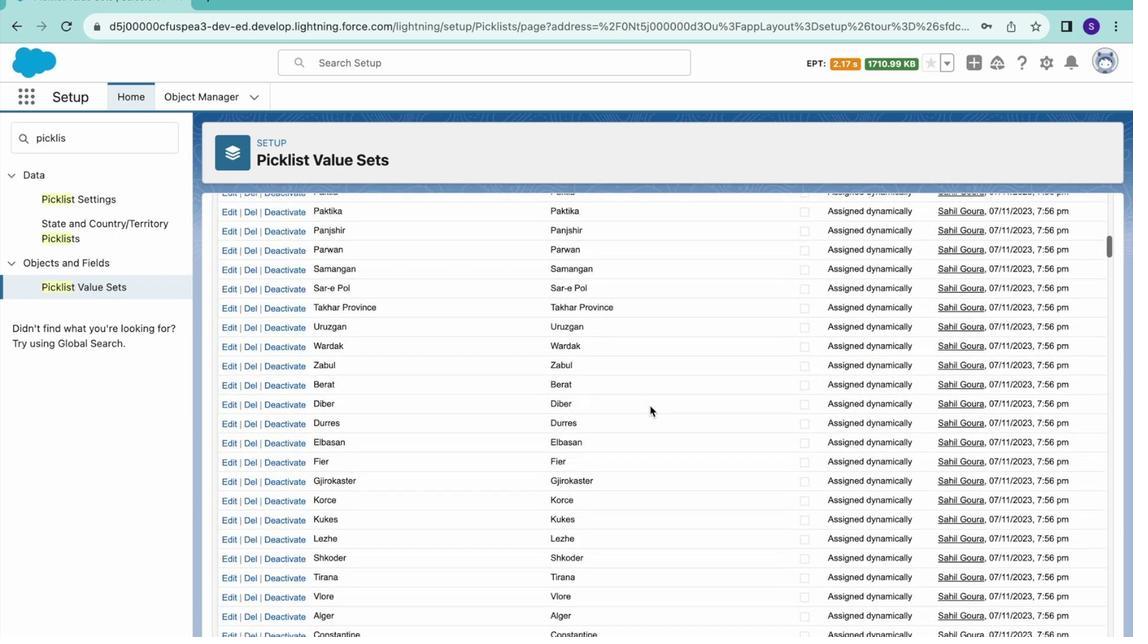 
Action: Mouse scrolled (648, 405) with delta (-3, -50)
Screenshot: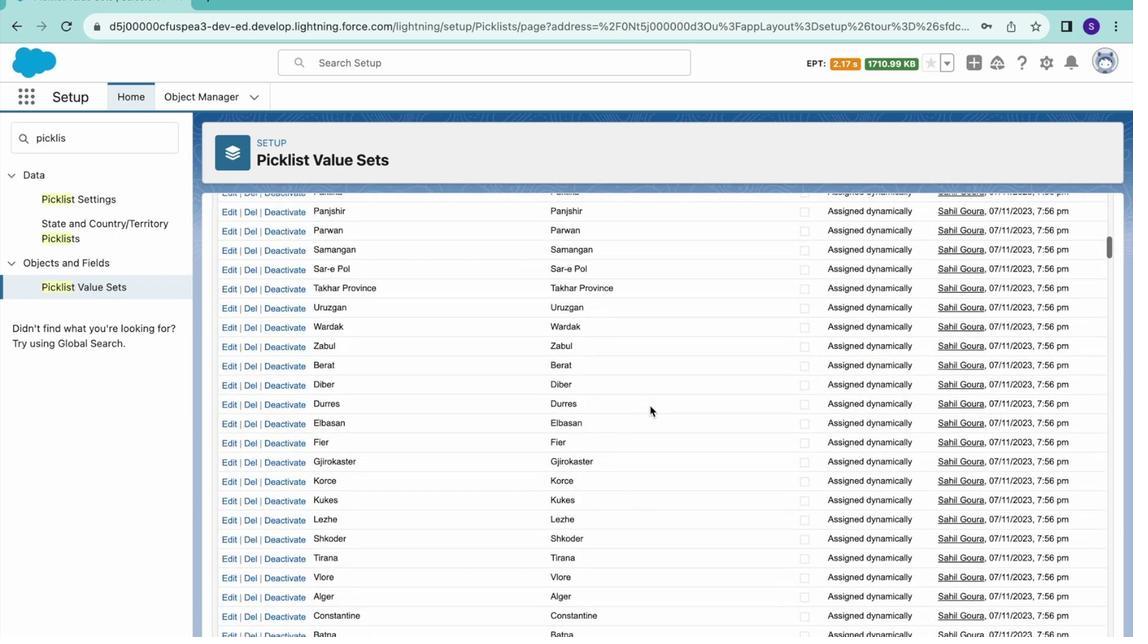 
Action: Mouse scrolled (648, 405) with delta (-3, -50)
Screenshot: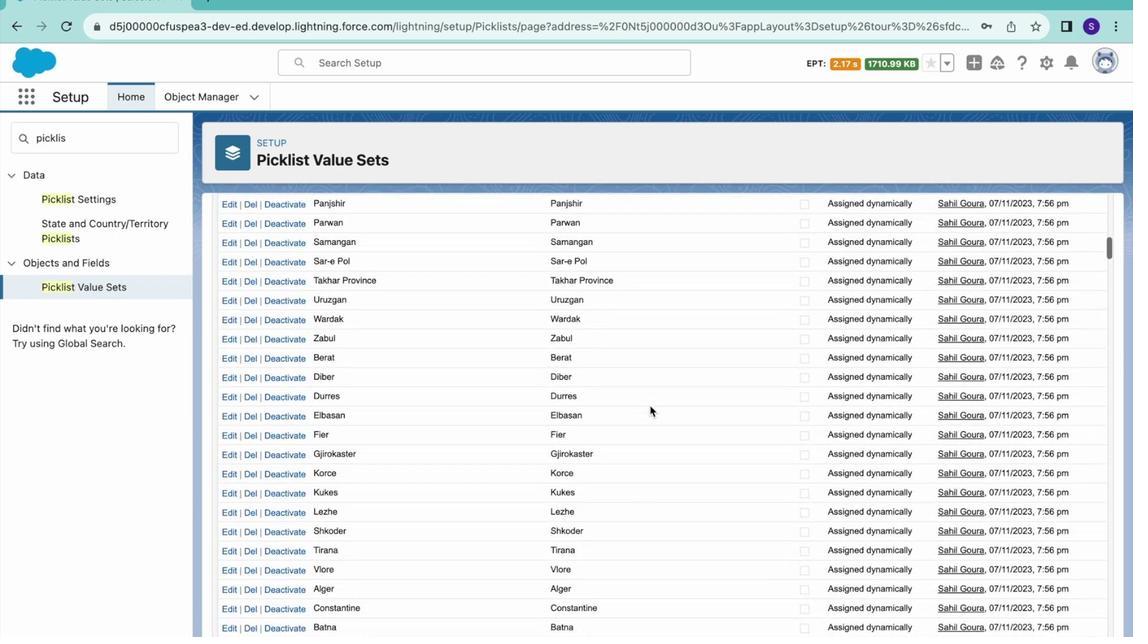 
Action: Mouse scrolled (648, 405) with delta (-3, -49)
Screenshot: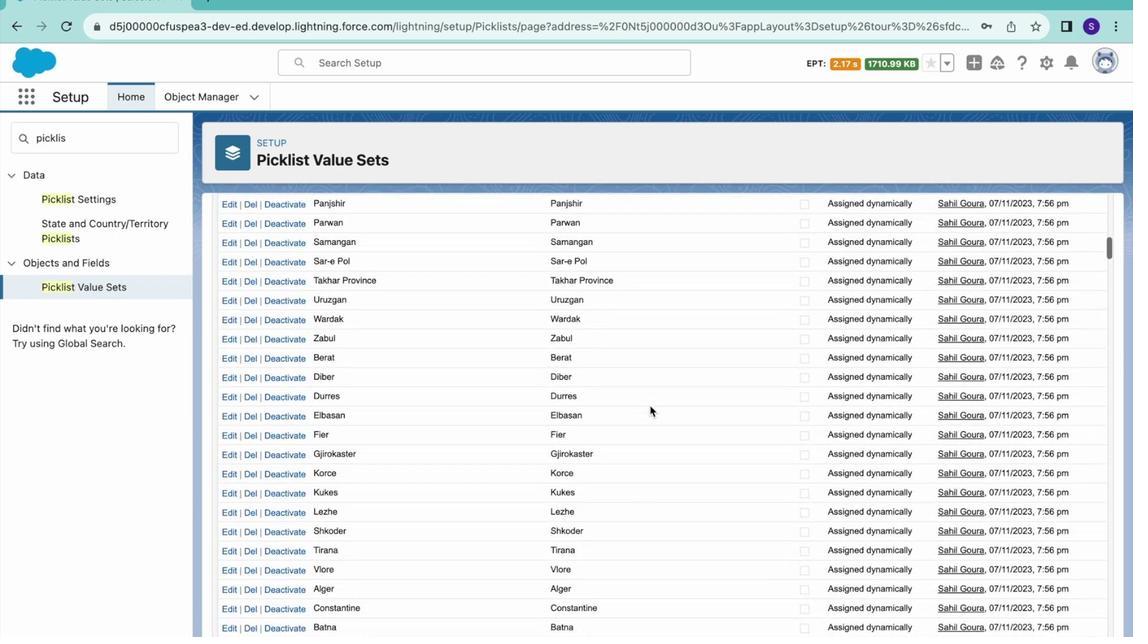 
Action: Mouse scrolled (648, 405) with delta (-3, -49)
Screenshot: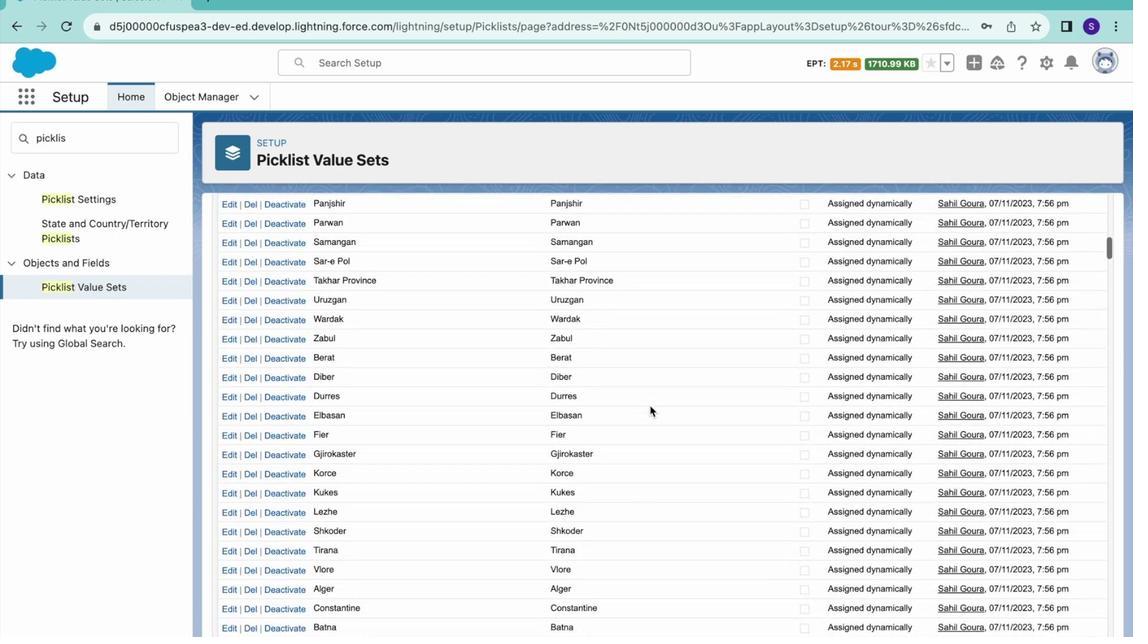 
Action: Mouse scrolled (648, 405) with delta (-3, -49)
Screenshot: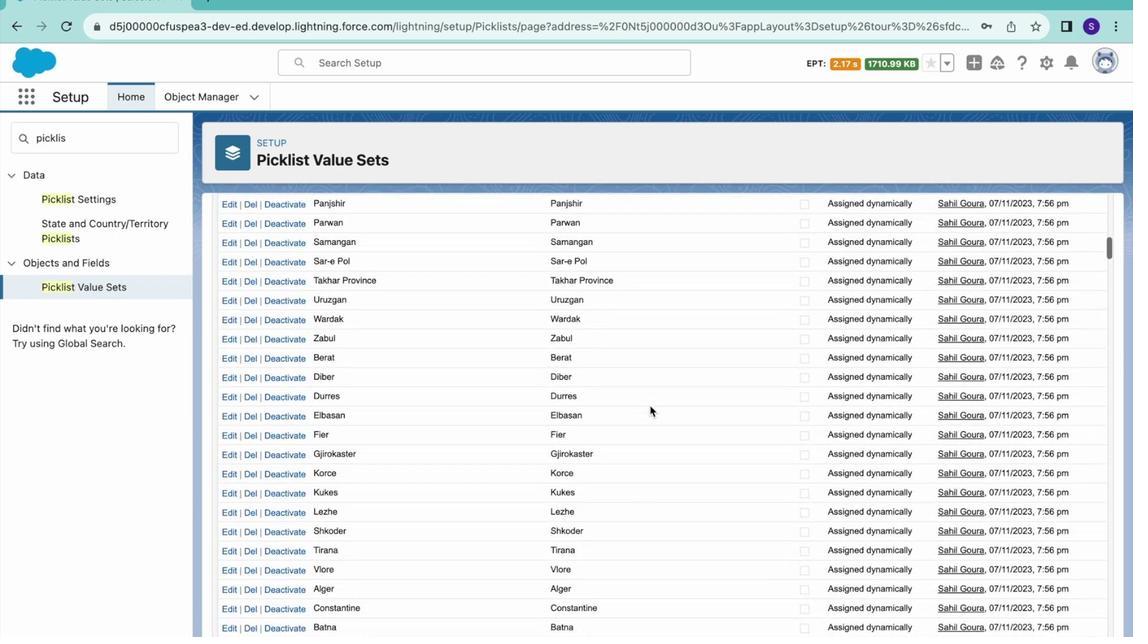 
Action: Mouse scrolled (648, 405) with delta (-3, -50)
Screenshot: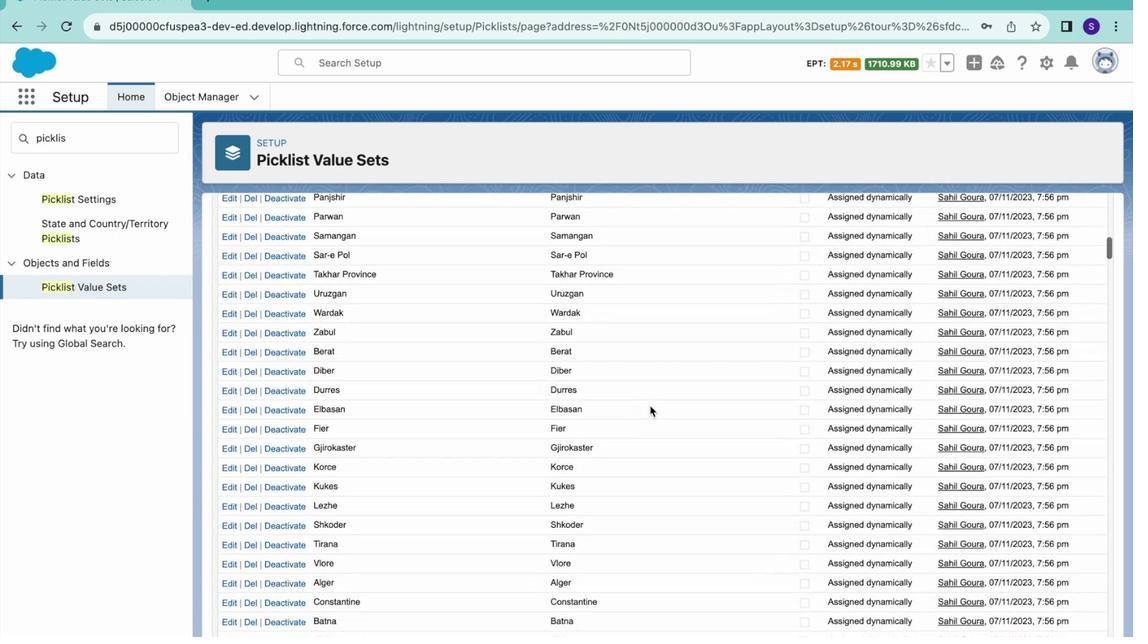 
Action: Mouse scrolled (648, 405) with delta (-3, -50)
Screenshot: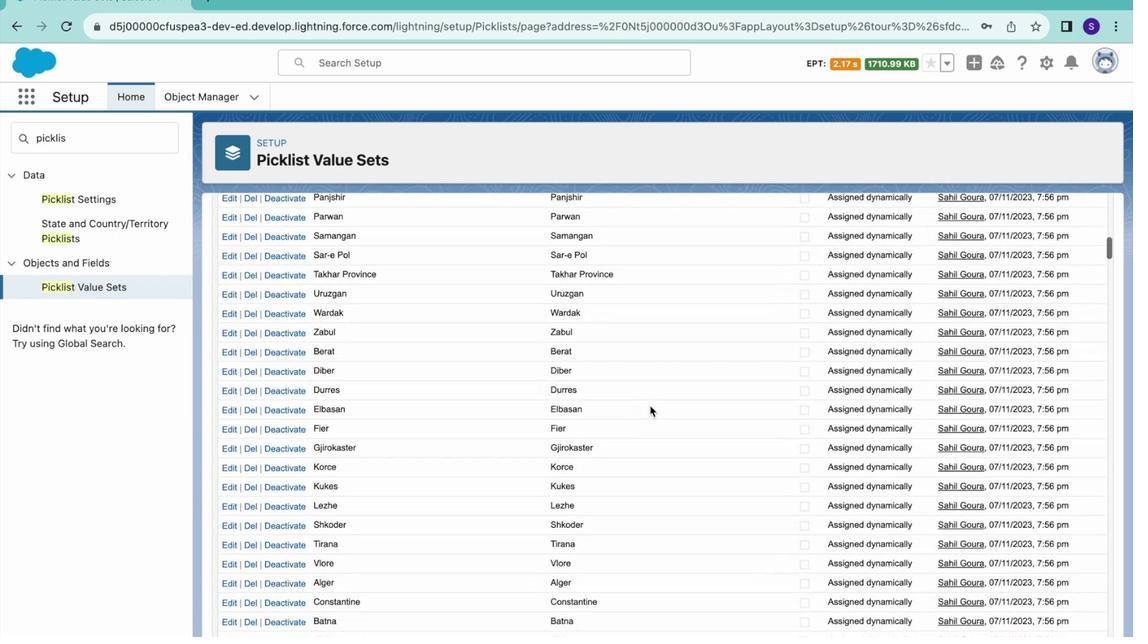 
Action: Mouse scrolled (648, 405) with delta (-3, -50)
Screenshot: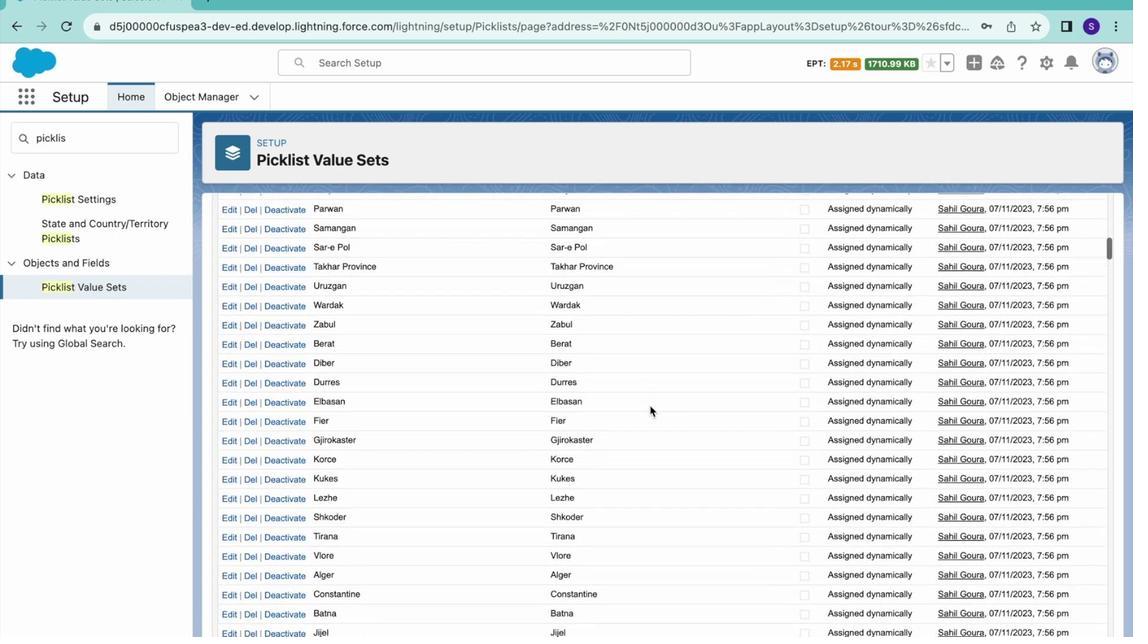 
Action: Mouse scrolled (648, 405) with delta (-3, -50)
Screenshot: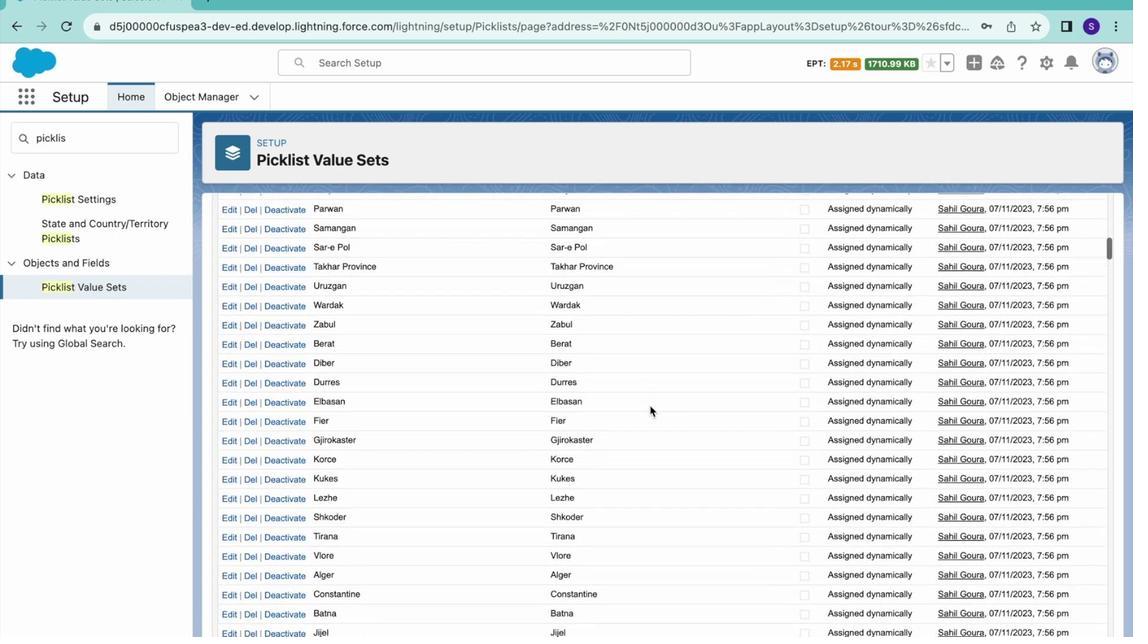 
Action: Mouse scrolled (648, 405) with delta (-3, -50)
Screenshot: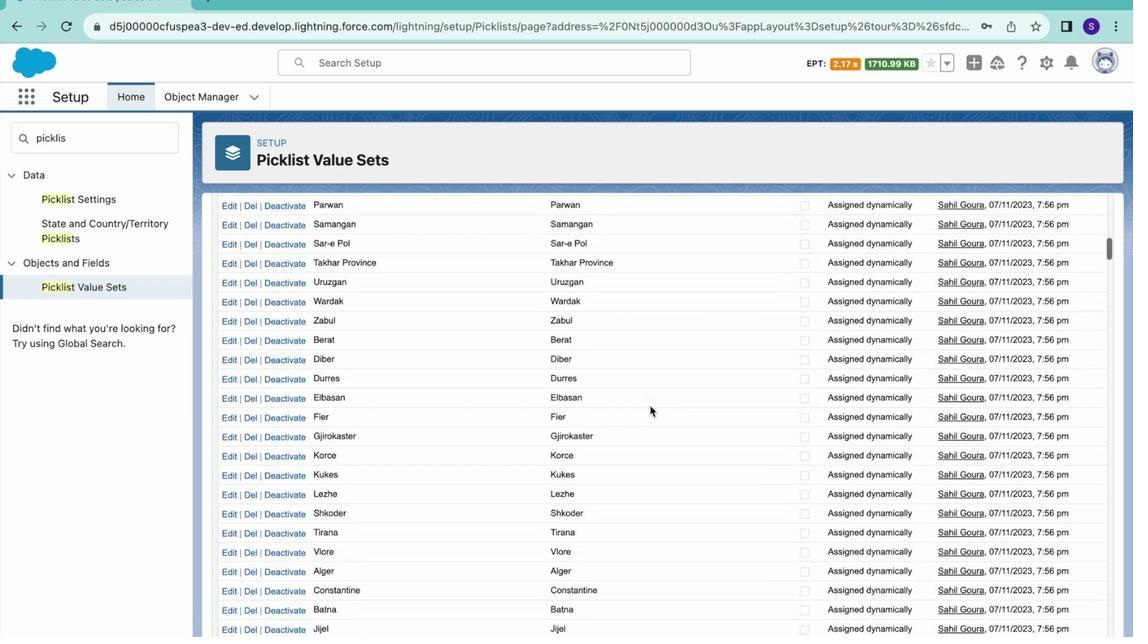 
Action: Mouse scrolled (648, 405) with delta (-3, -50)
Screenshot: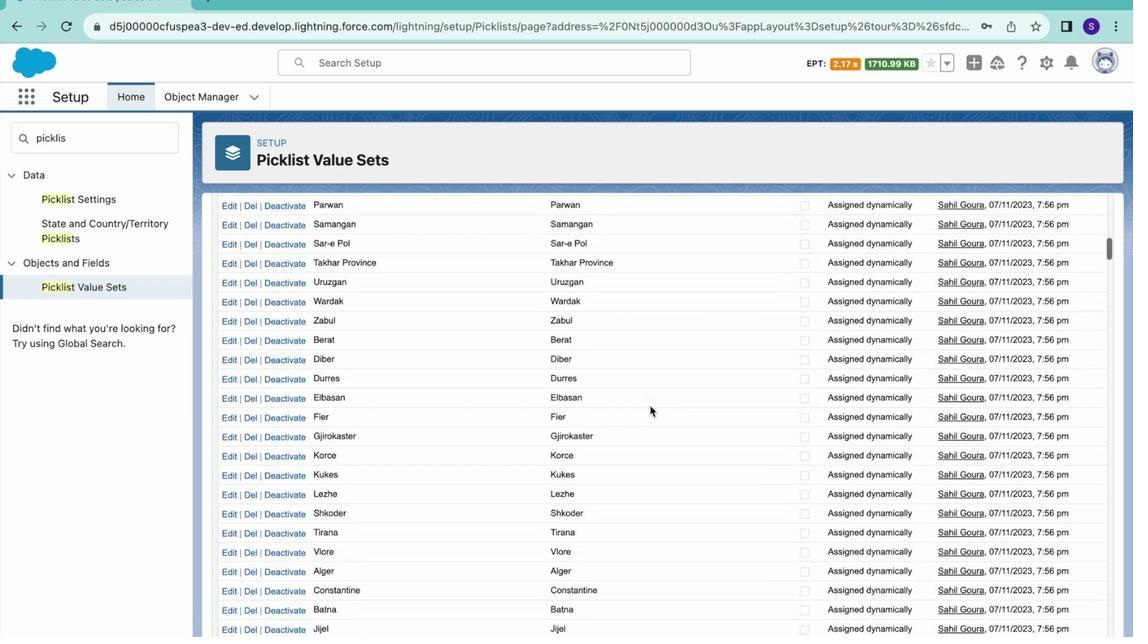 
Action: Mouse scrolled (648, 405) with delta (-3, -50)
Screenshot: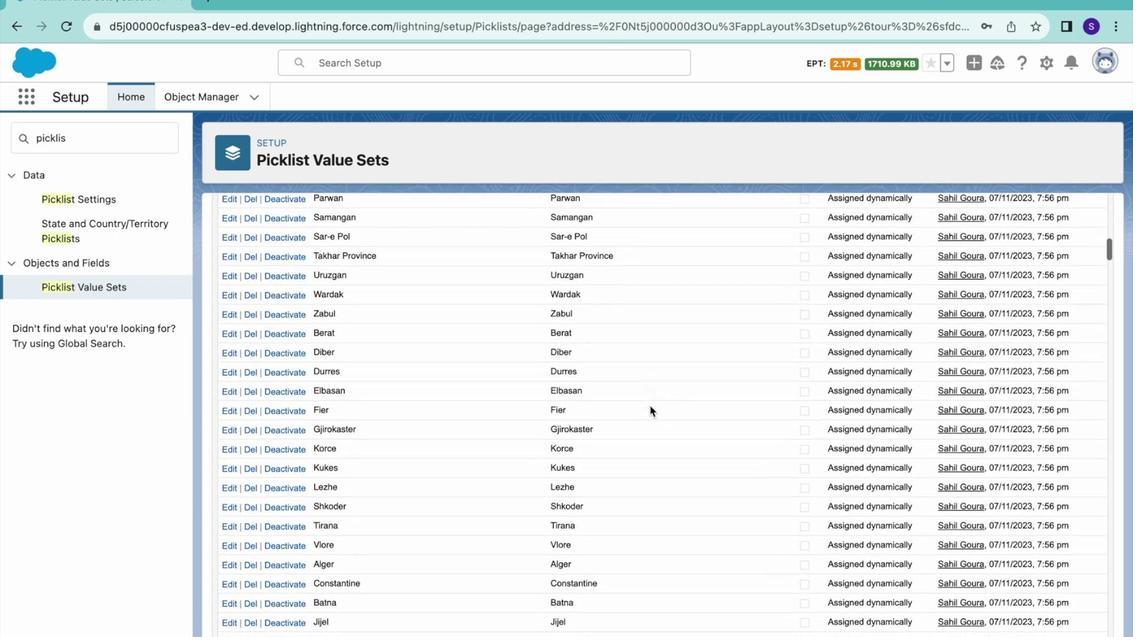 
Action: Mouse scrolled (648, 405) with delta (-3, -49)
Screenshot: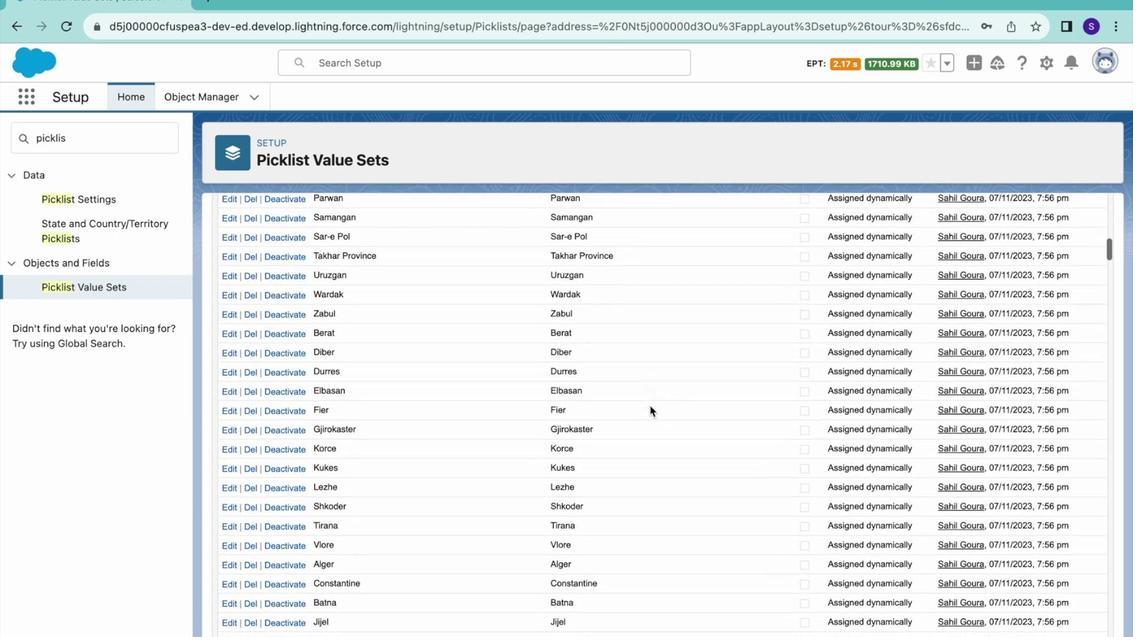 
Action: Mouse scrolled (648, 405) with delta (-3, -49)
Screenshot: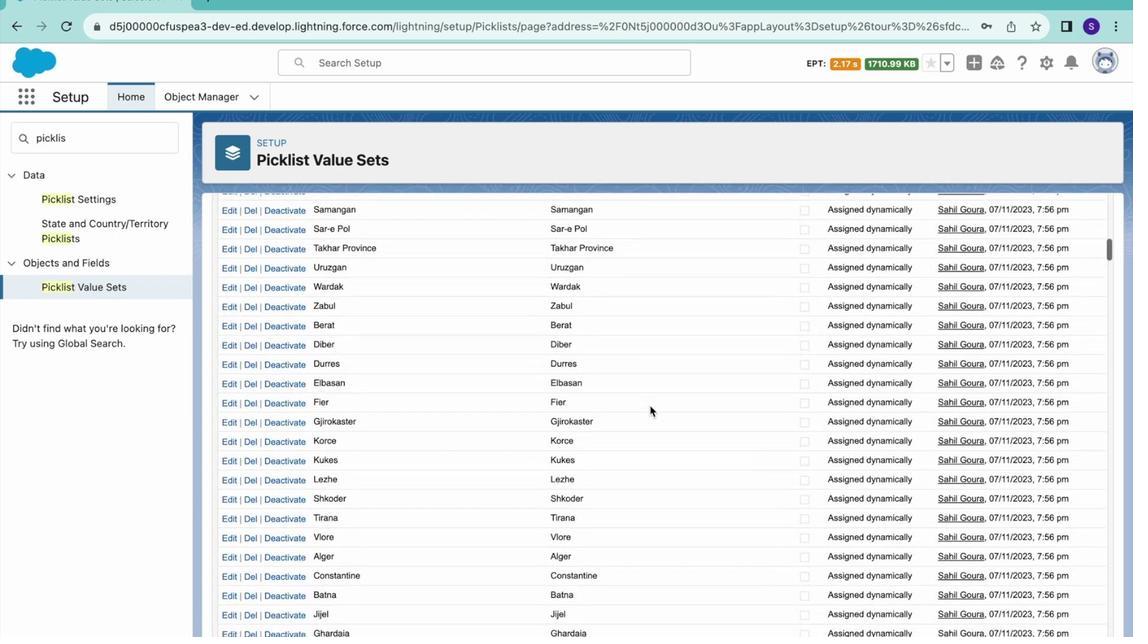 
Action: Mouse scrolled (648, 405) with delta (-3, -49)
Screenshot: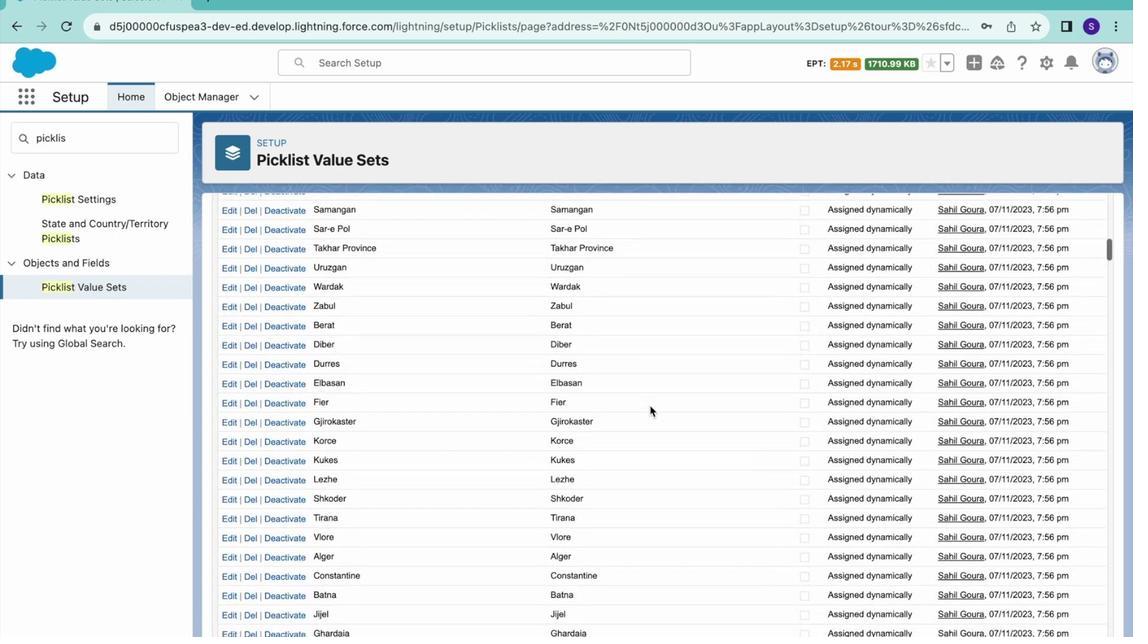 
Action: Mouse scrolled (648, 405) with delta (-3, -50)
Screenshot: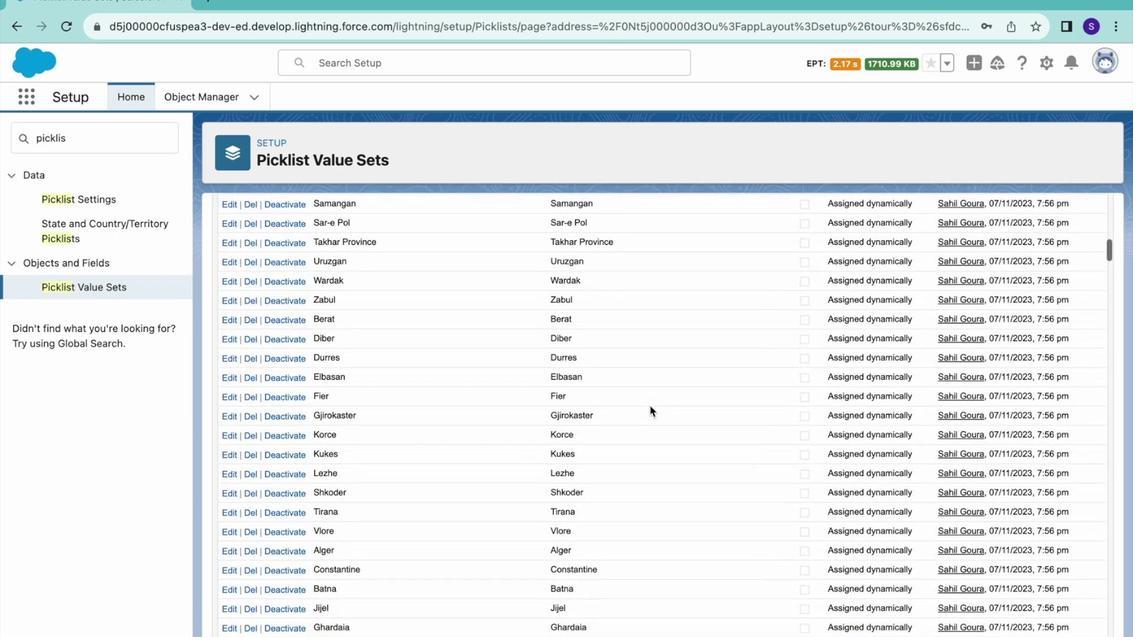 
Action: Mouse scrolled (648, 405) with delta (-3, -49)
Screenshot: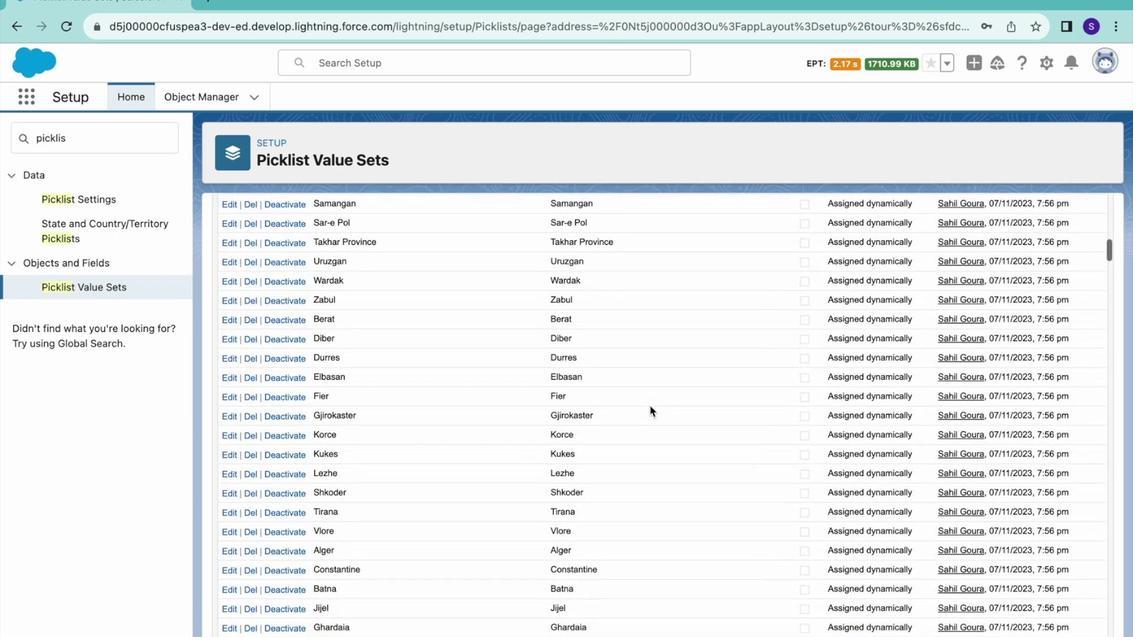 
Action: Mouse scrolled (648, 405) with delta (-3, -49)
Screenshot: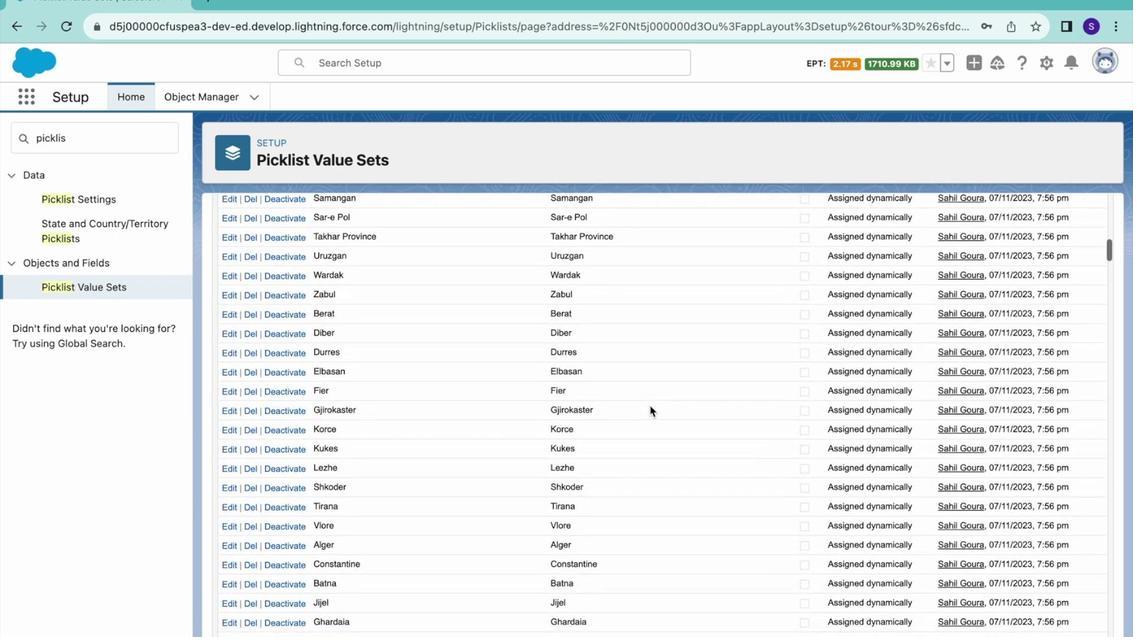 
Action: Mouse scrolled (648, 405) with delta (-3, -49)
Screenshot: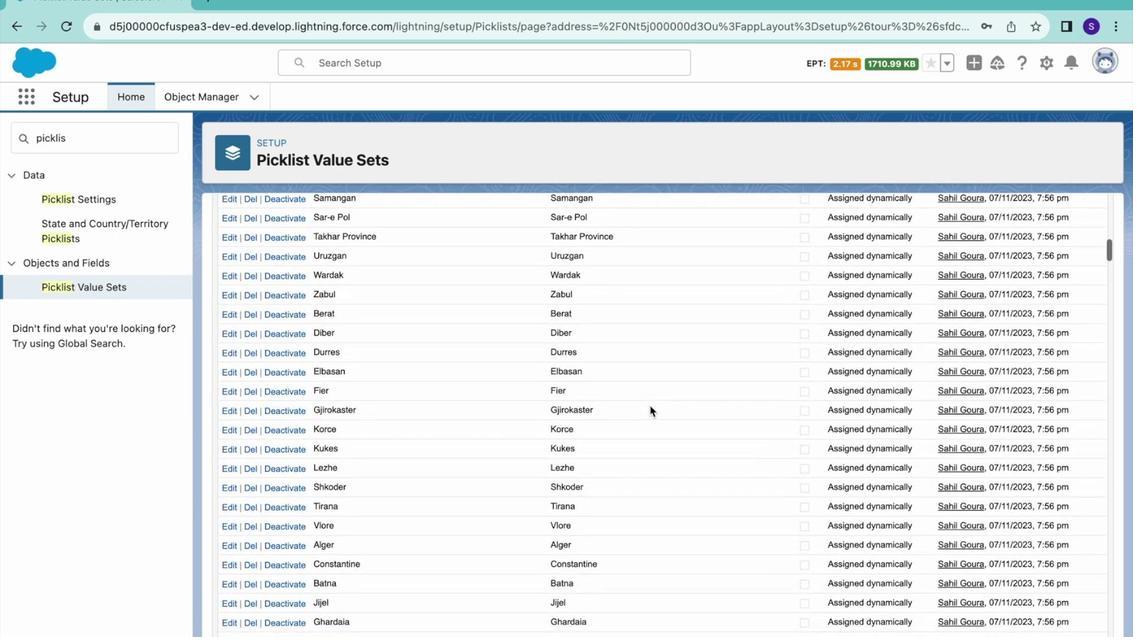 
Action: Mouse scrolled (648, 405) with delta (-3, -49)
Screenshot: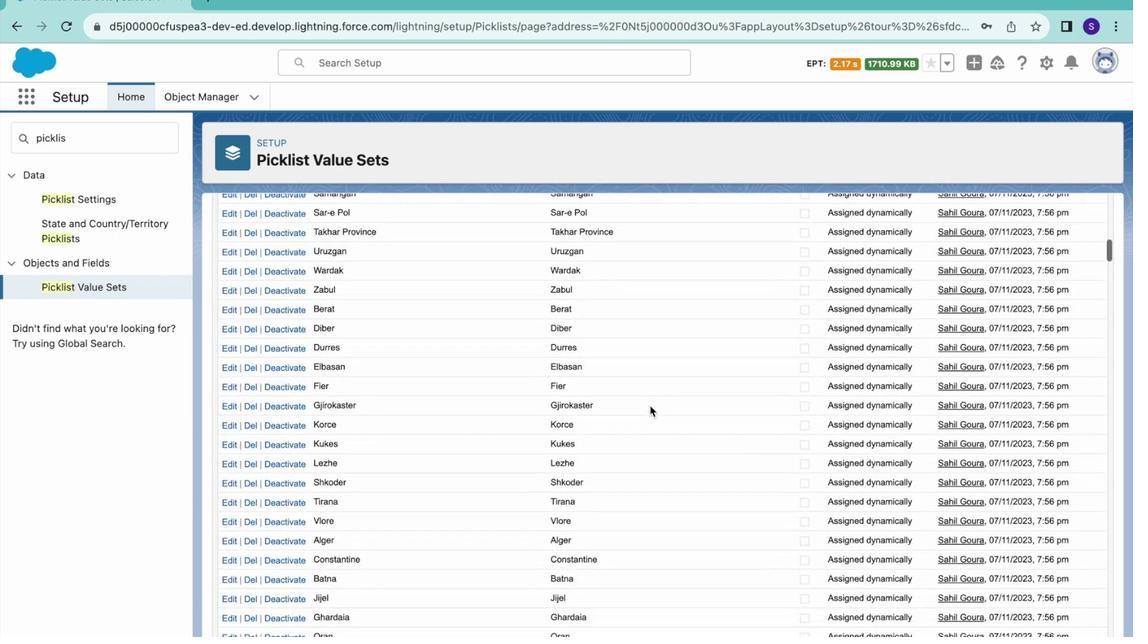 
Action: Mouse scrolled (648, 405) with delta (-3, -49)
Screenshot: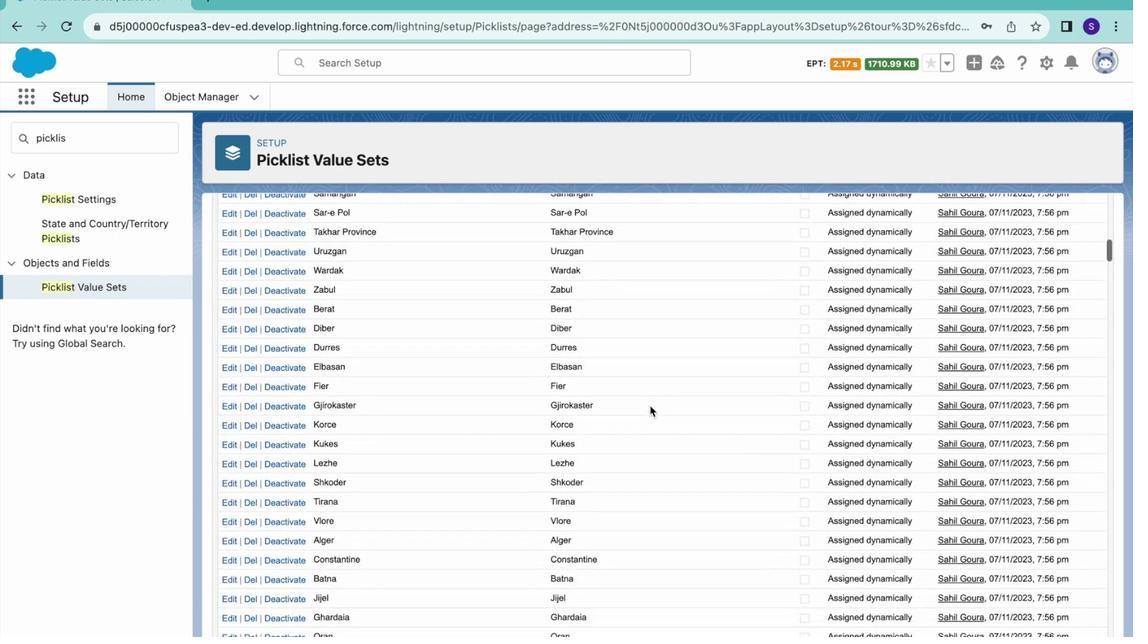 
Action: Mouse scrolled (648, 405) with delta (-3, -49)
Screenshot: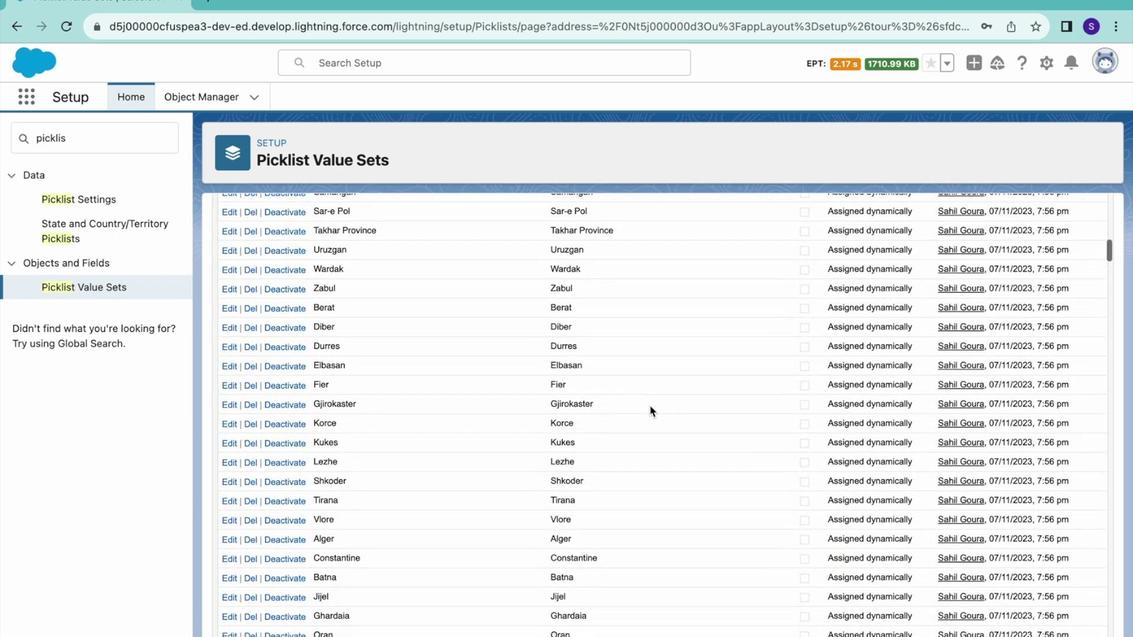
Action: Mouse scrolled (648, 405) with delta (-3, -50)
Screenshot: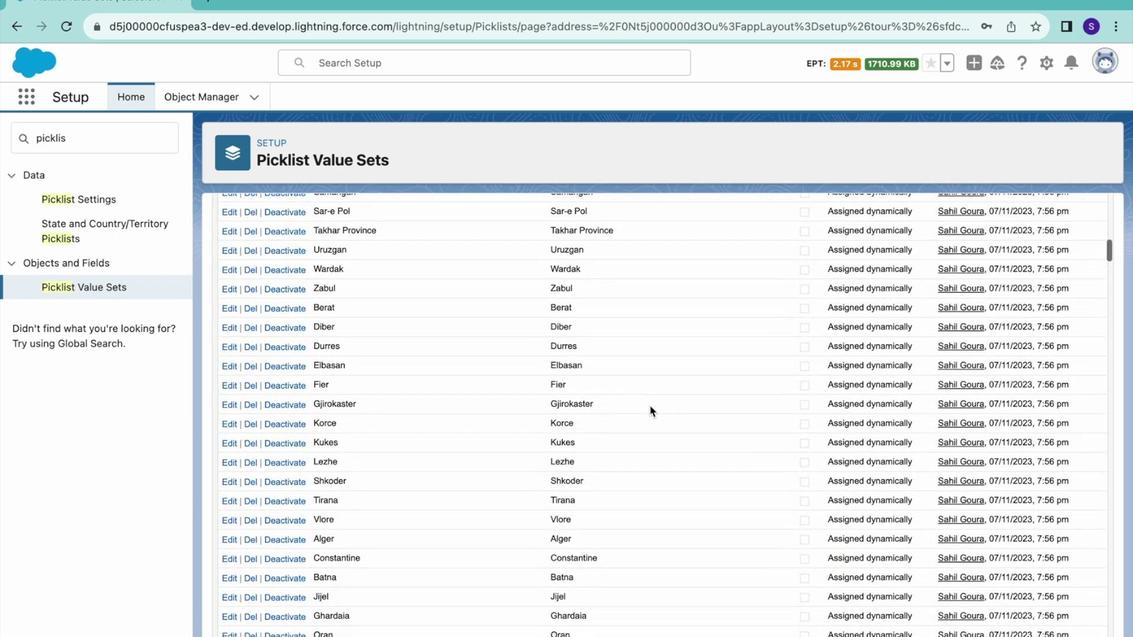 
Action: Mouse scrolled (648, 405) with delta (-3, -50)
Screenshot: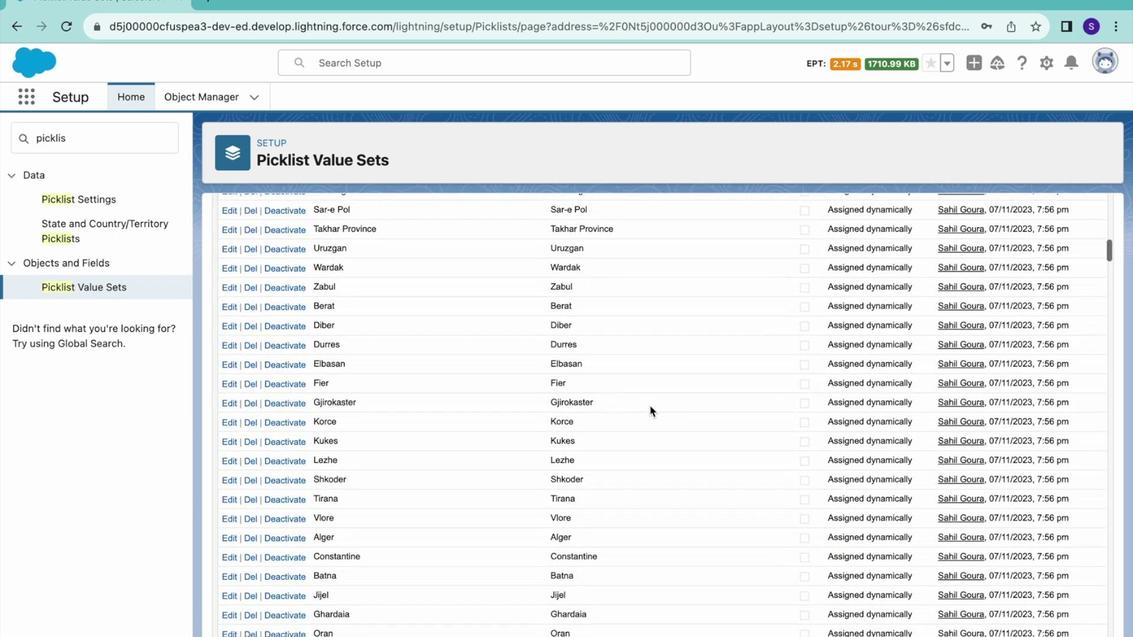 
Action: Mouse scrolled (648, 405) with delta (-3, -50)
Screenshot: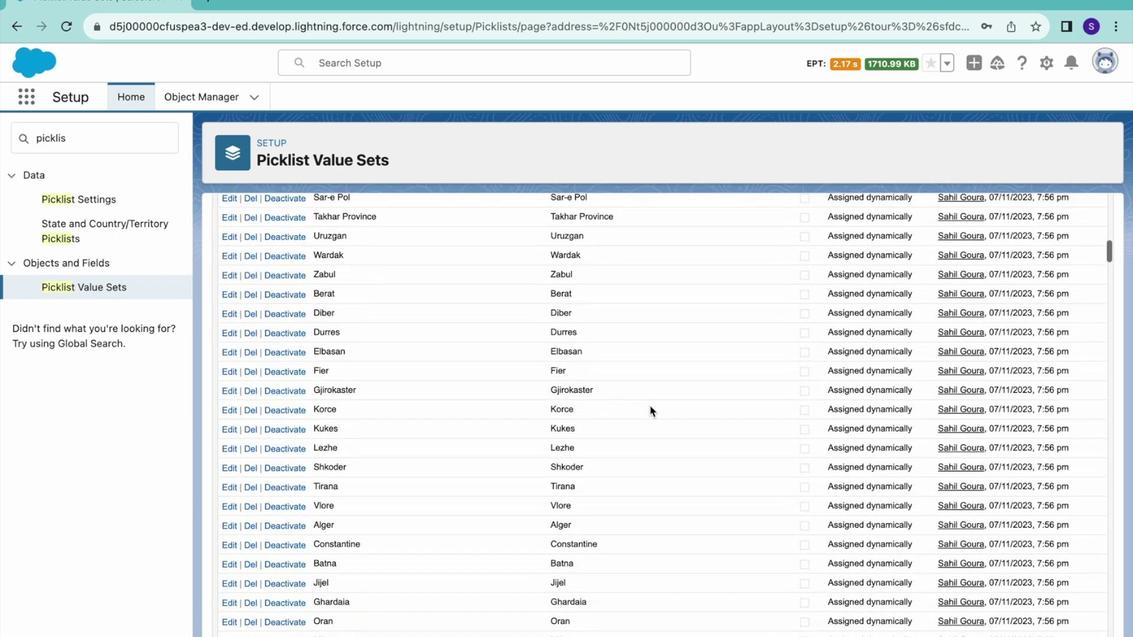 
Action: Mouse scrolled (648, 405) with delta (-3, -50)
Screenshot: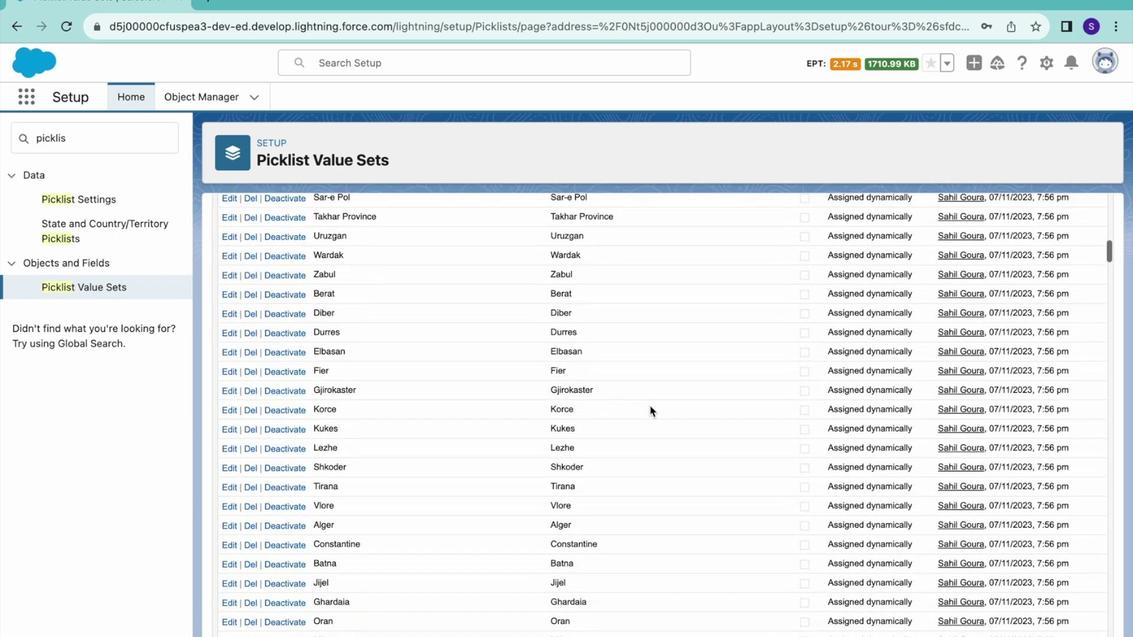 
Action: Mouse scrolled (648, 405) with delta (-3, -50)
Screenshot: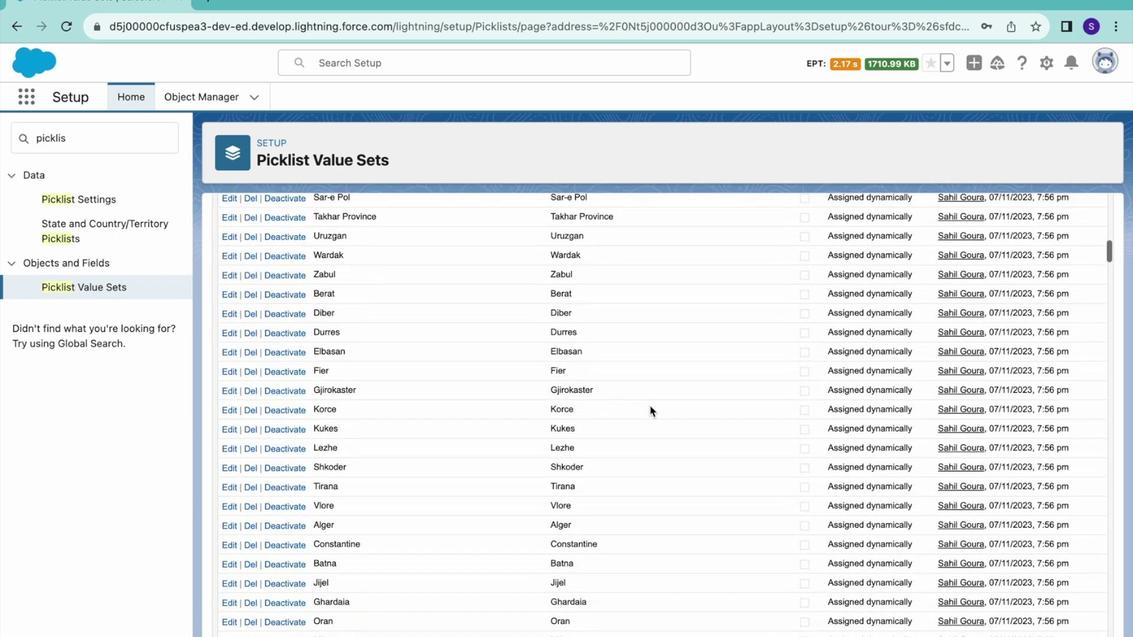 
Action: Mouse scrolled (648, 405) with delta (-3, -50)
Screenshot: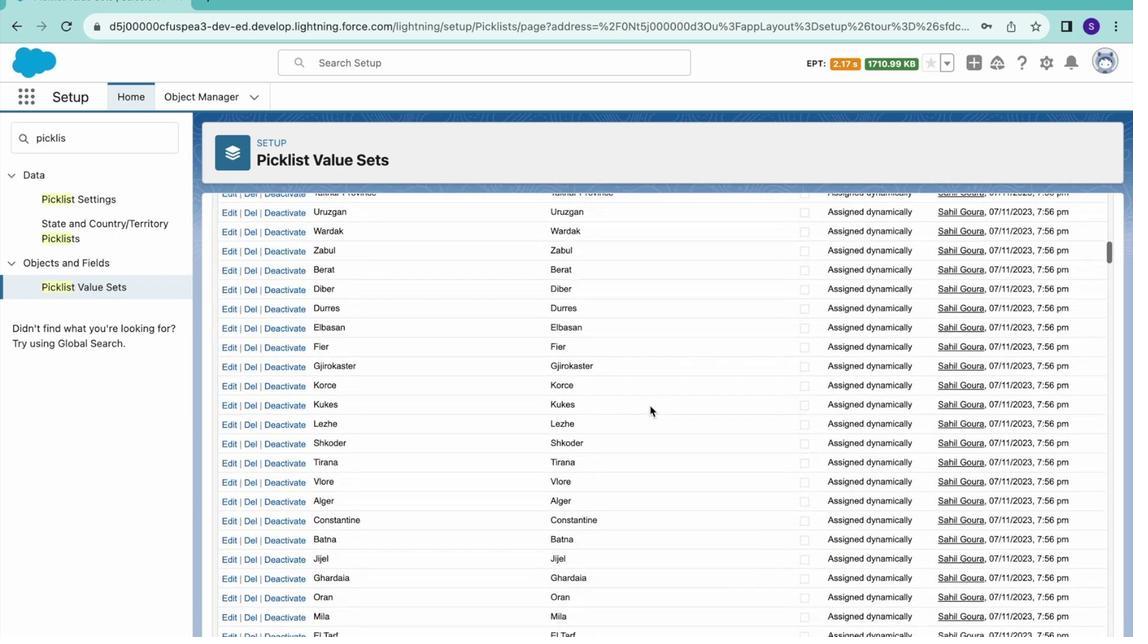 
Action: Mouse scrolled (648, 405) with delta (-3, -50)
Screenshot: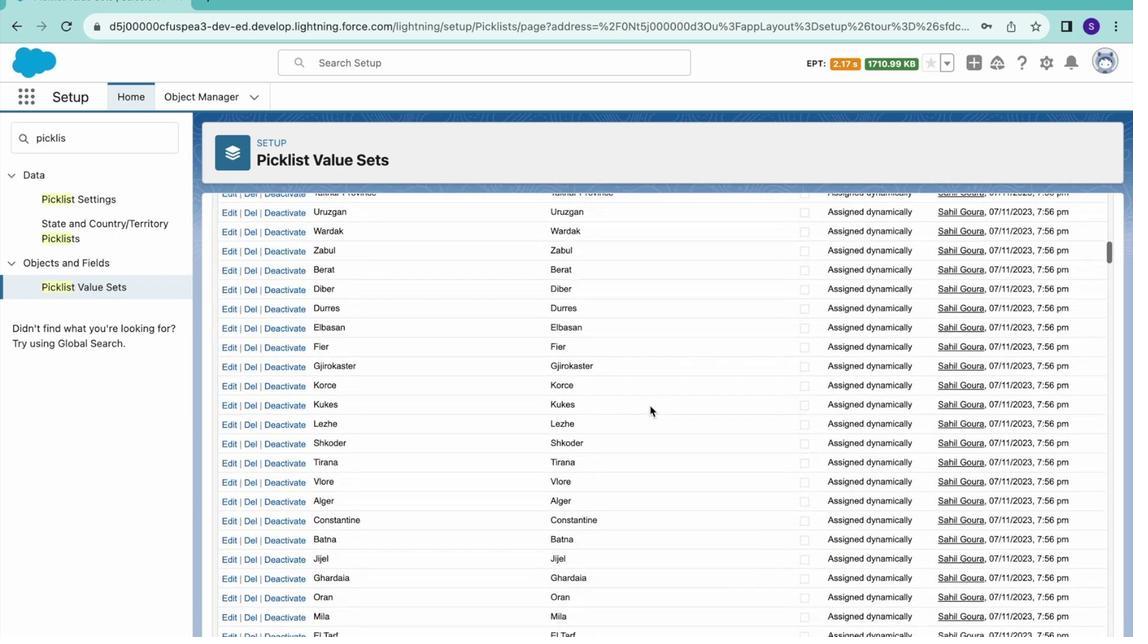 
Action: Mouse scrolled (648, 405) with delta (-3, -50)
Screenshot: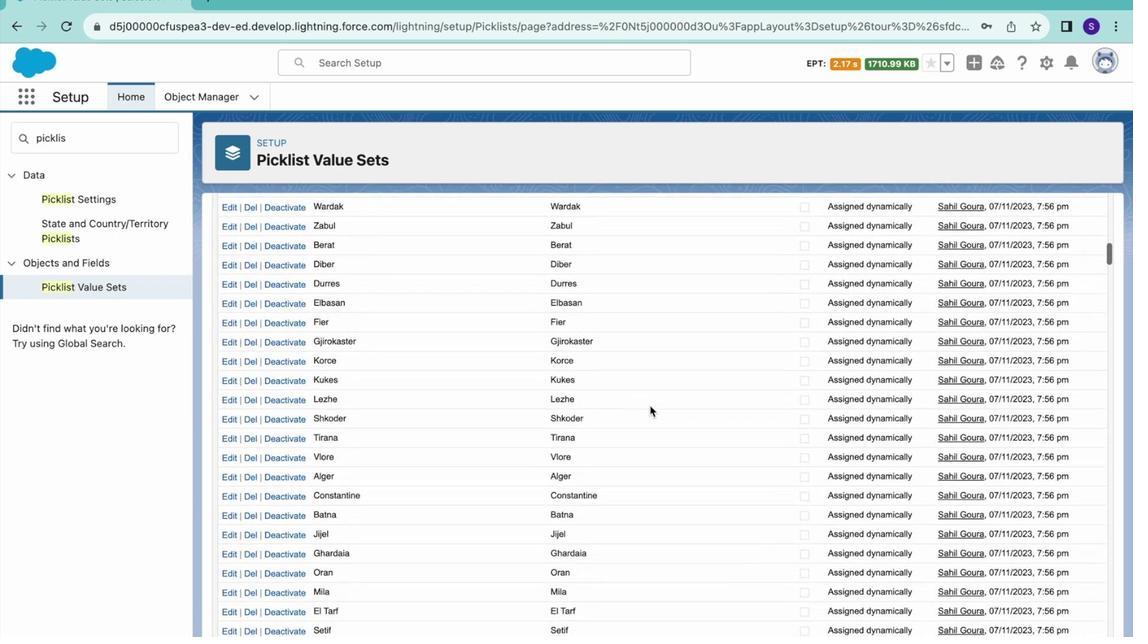 
Action: Mouse scrolled (648, 405) with delta (-3, -50)
